 Task: Explore Airbnb accommodation in Waghäusel, Germany from 4th November, 2023 to 8th November, 2023 for 2 adults. Place can be private room with 1  bedroom having 1 bed and 1 bathroom. Property type can be hotel.
Action: Mouse moved to (611, 94)
Screenshot: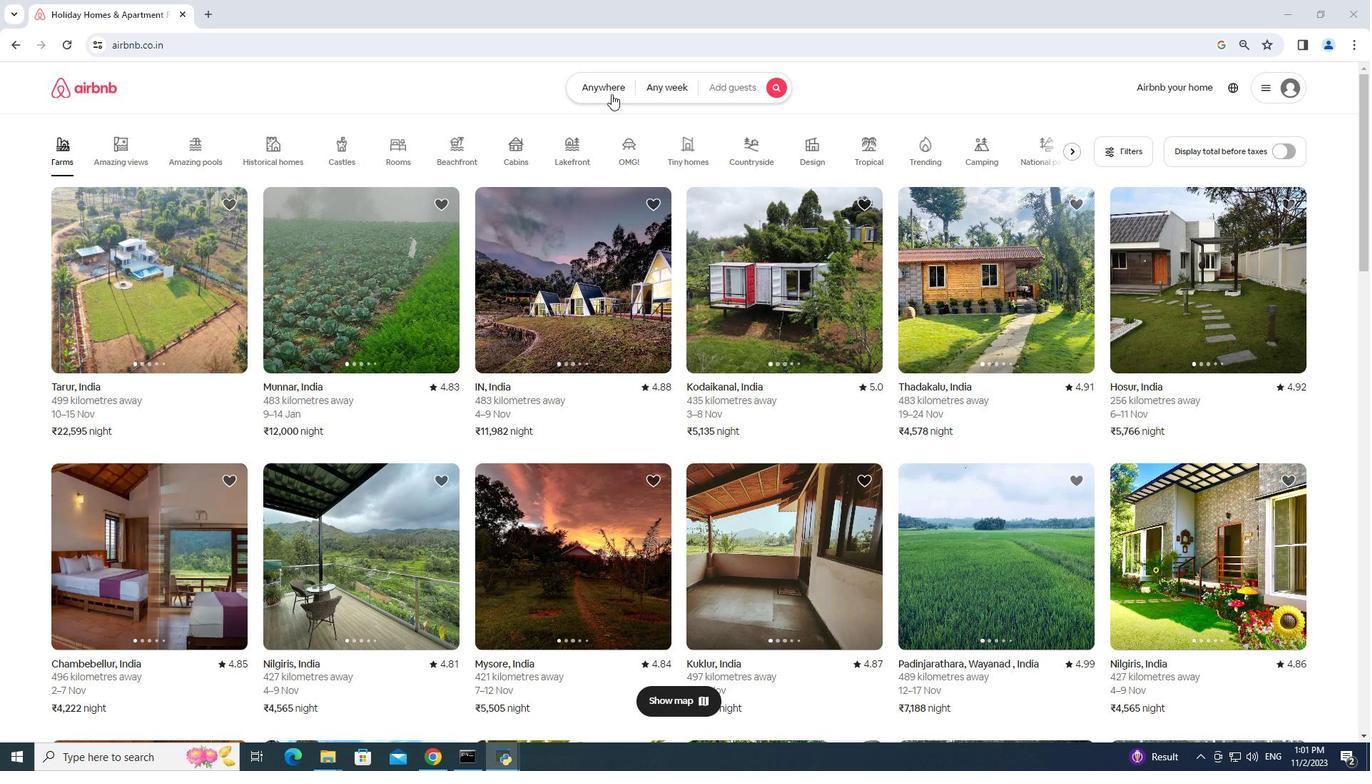 
Action: Mouse pressed left at (611, 94)
Screenshot: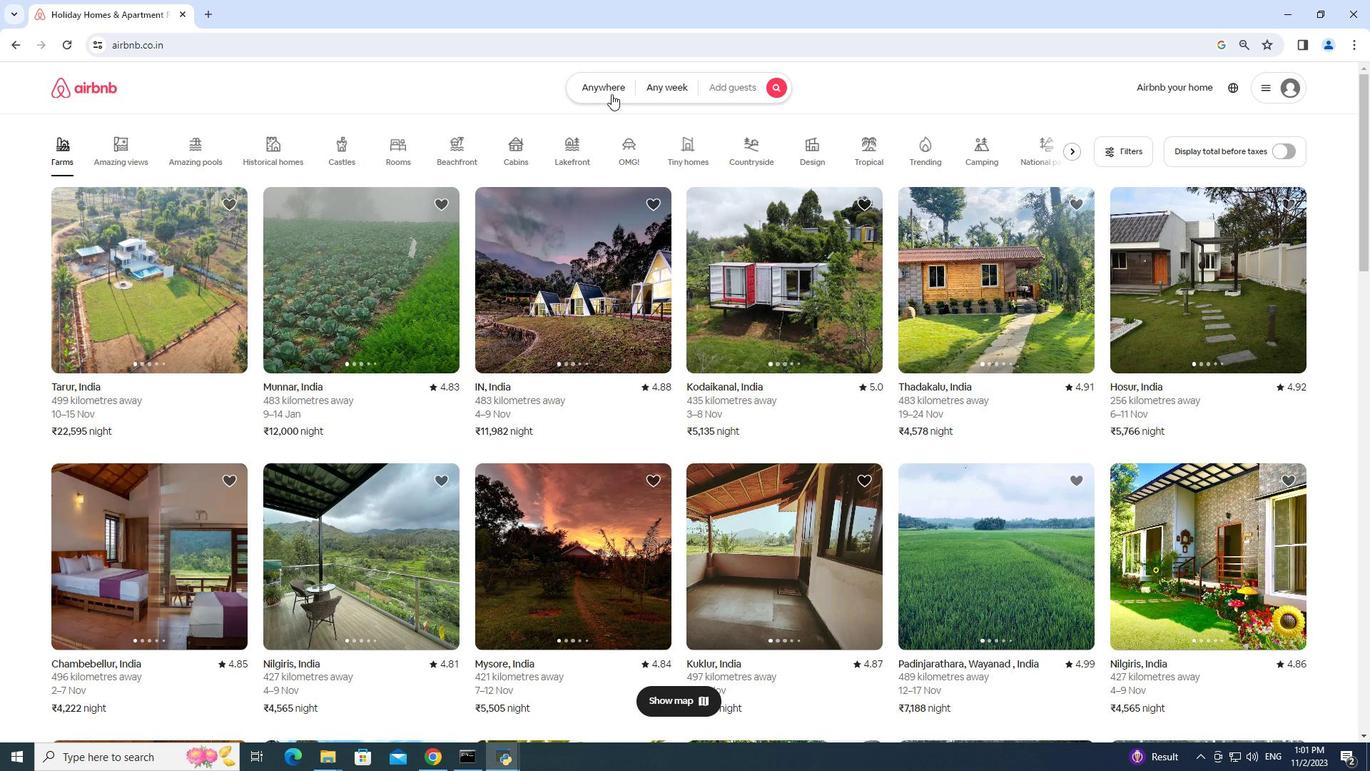 
Action: Mouse moved to (407, 142)
Screenshot: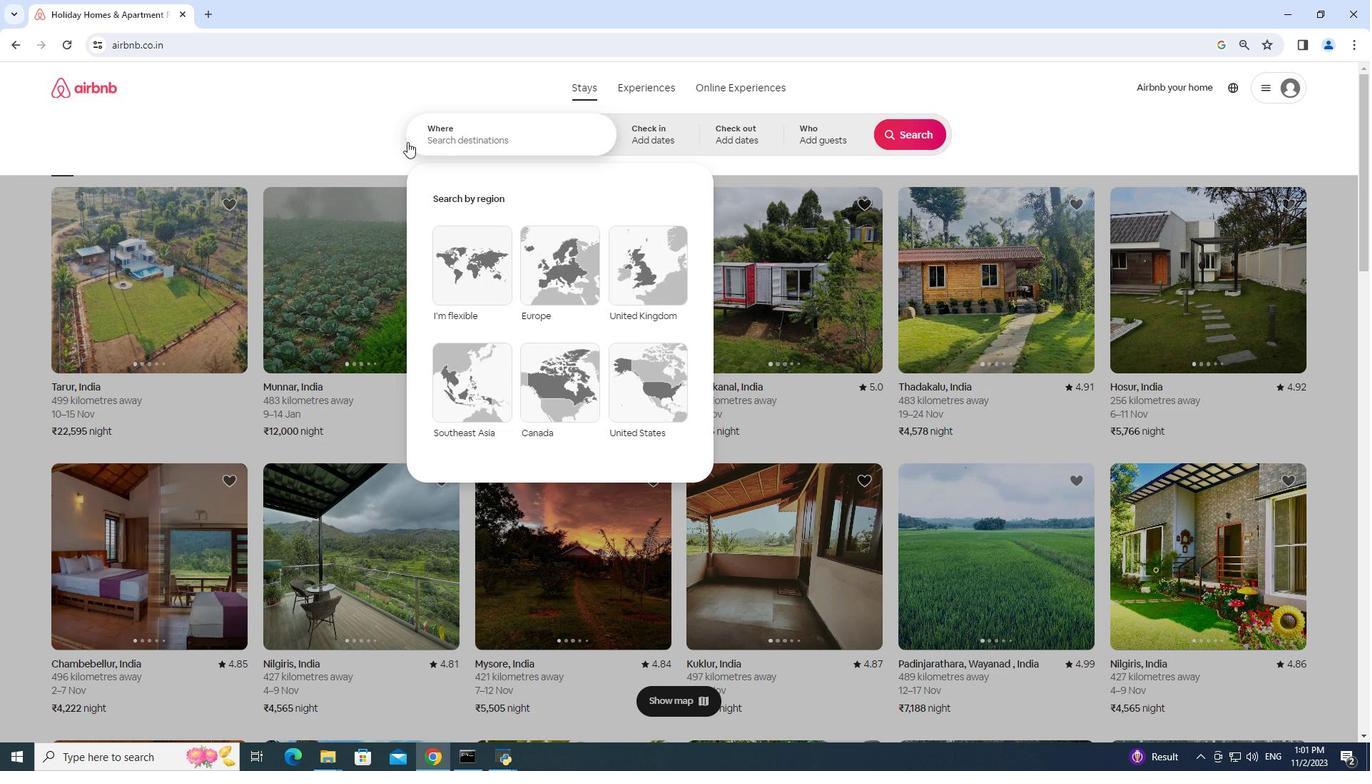 
Action: Key pressed waghausel<Key.space>,germany
Screenshot: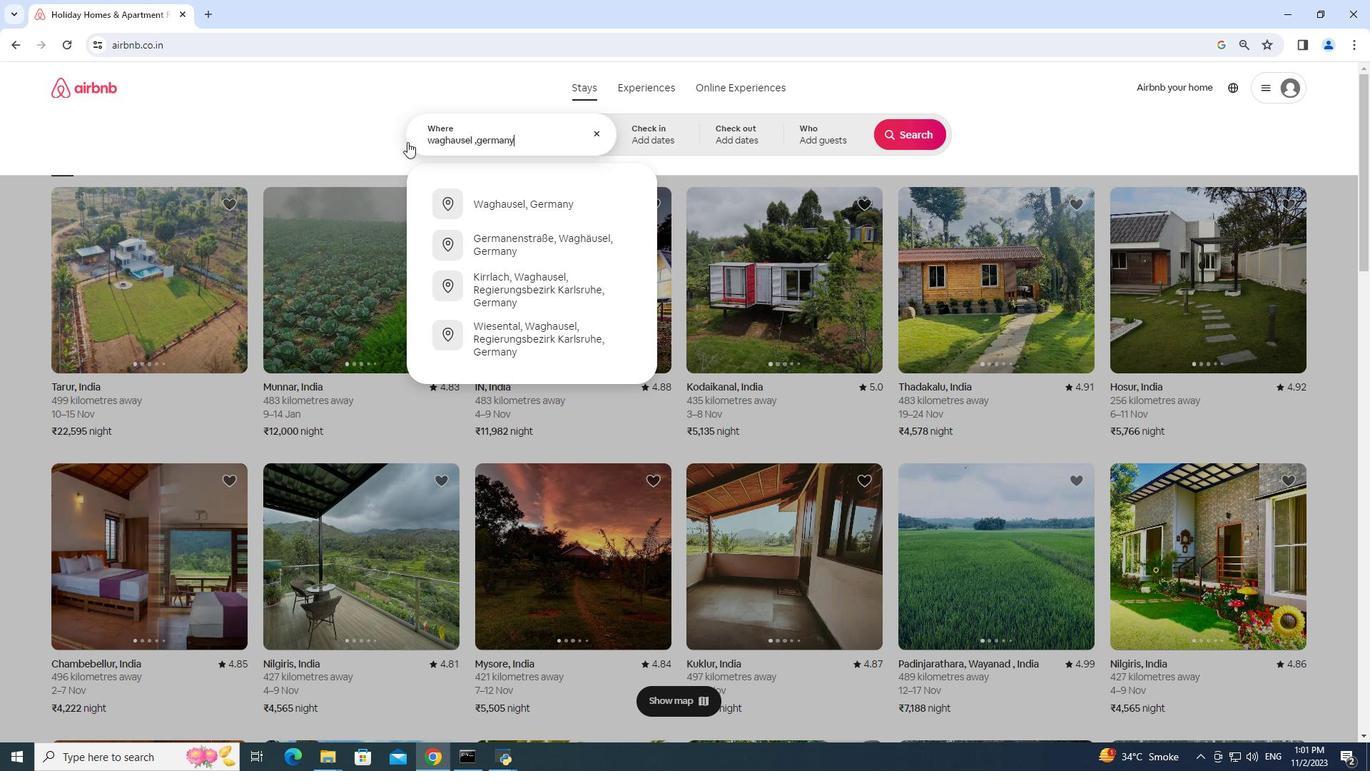 
Action: Mouse moved to (556, 192)
Screenshot: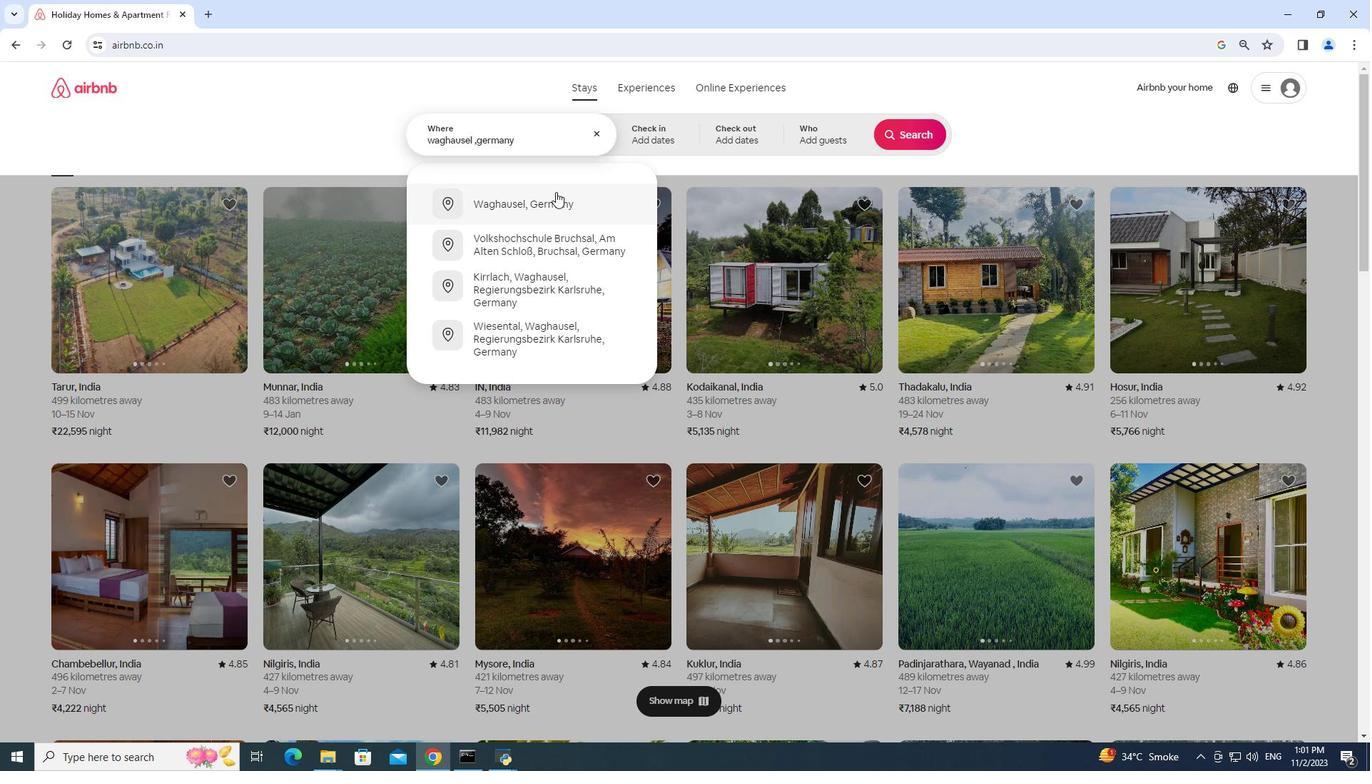 
Action: Mouse pressed left at (556, 192)
Screenshot: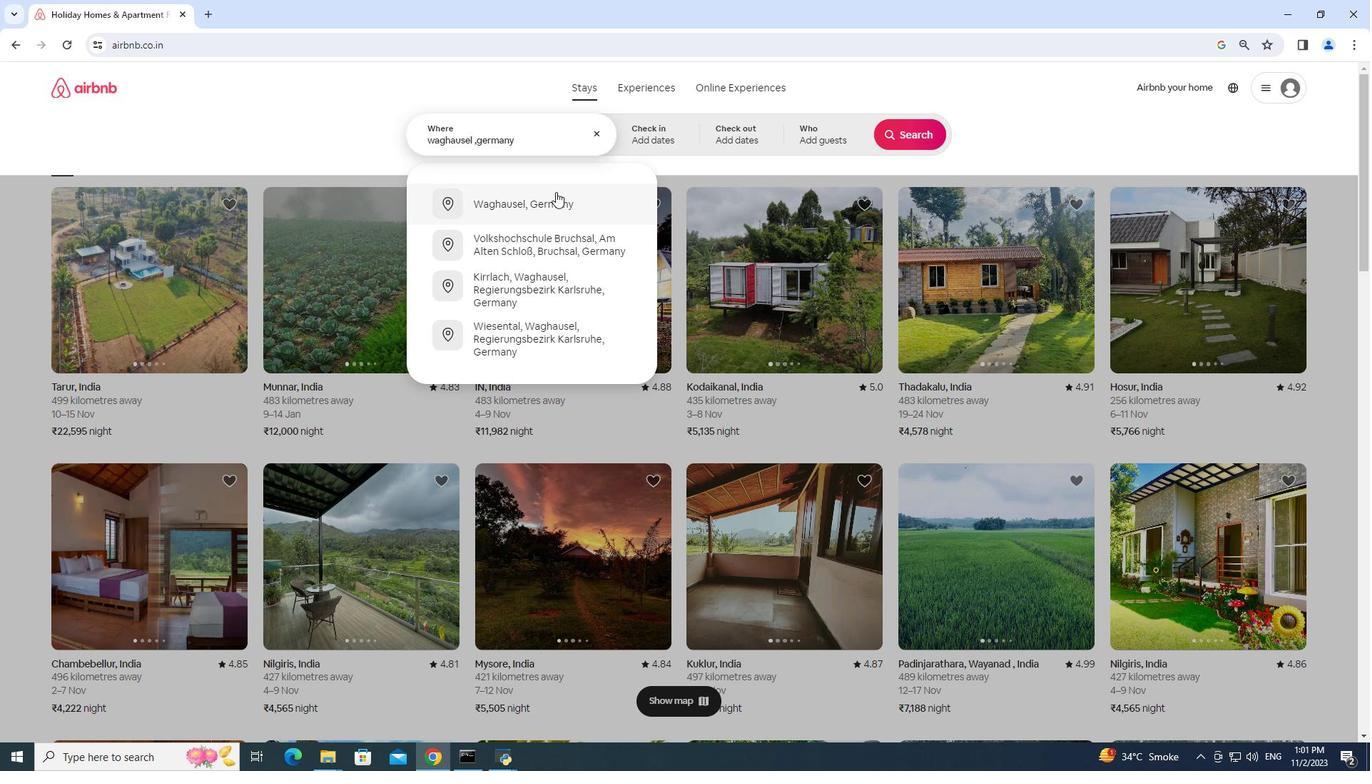 
Action: Mouse moved to (654, 293)
Screenshot: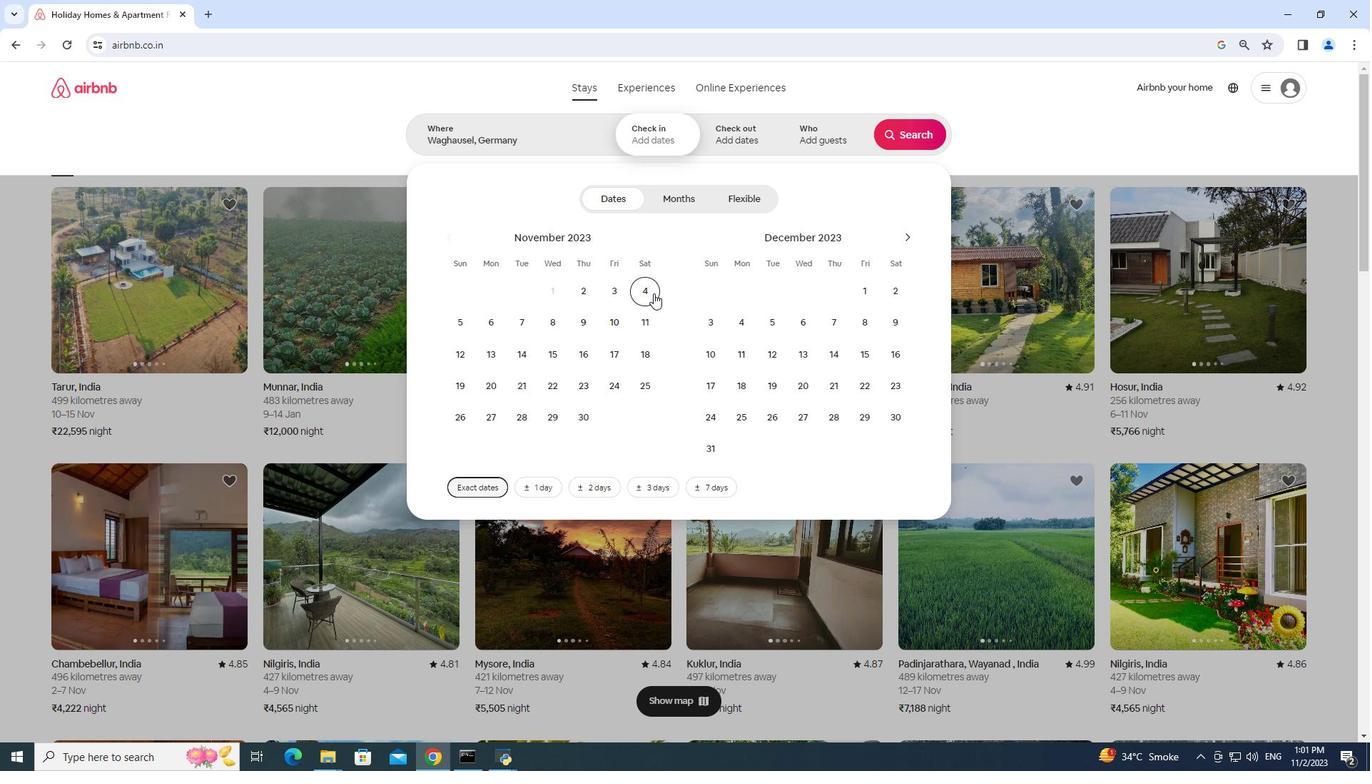 
Action: Mouse pressed left at (654, 293)
Screenshot: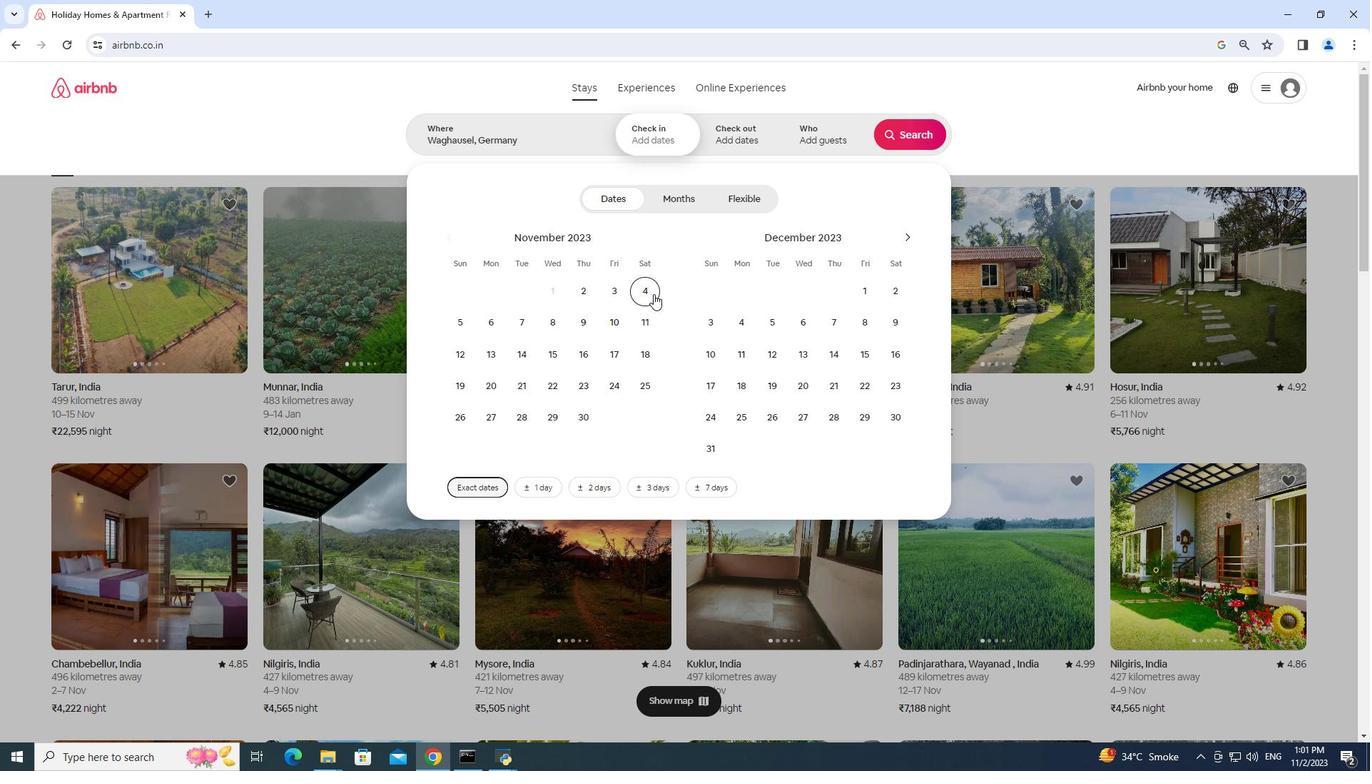 
Action: Mouse moved to (554, 325)
Screenshot: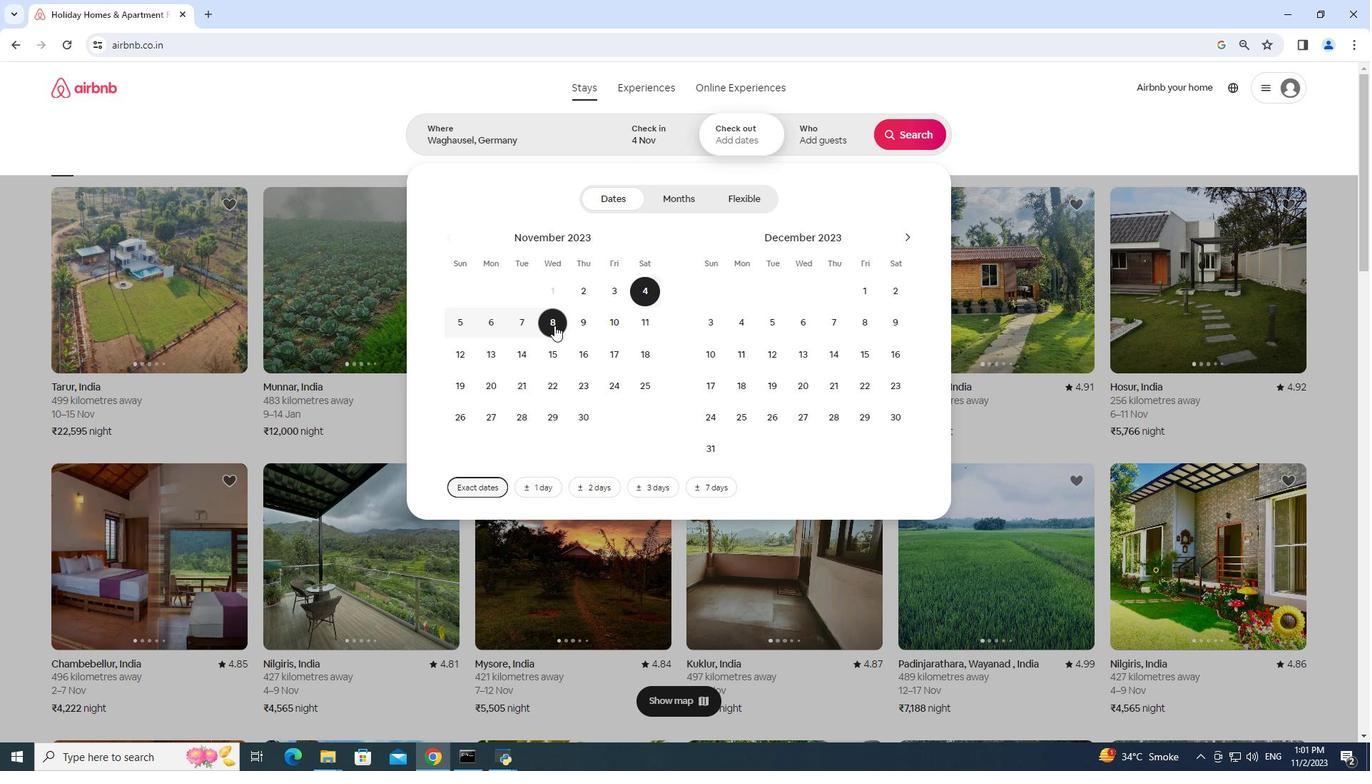 
Action: Mouse pressed left at (554, 325)
Screenshot: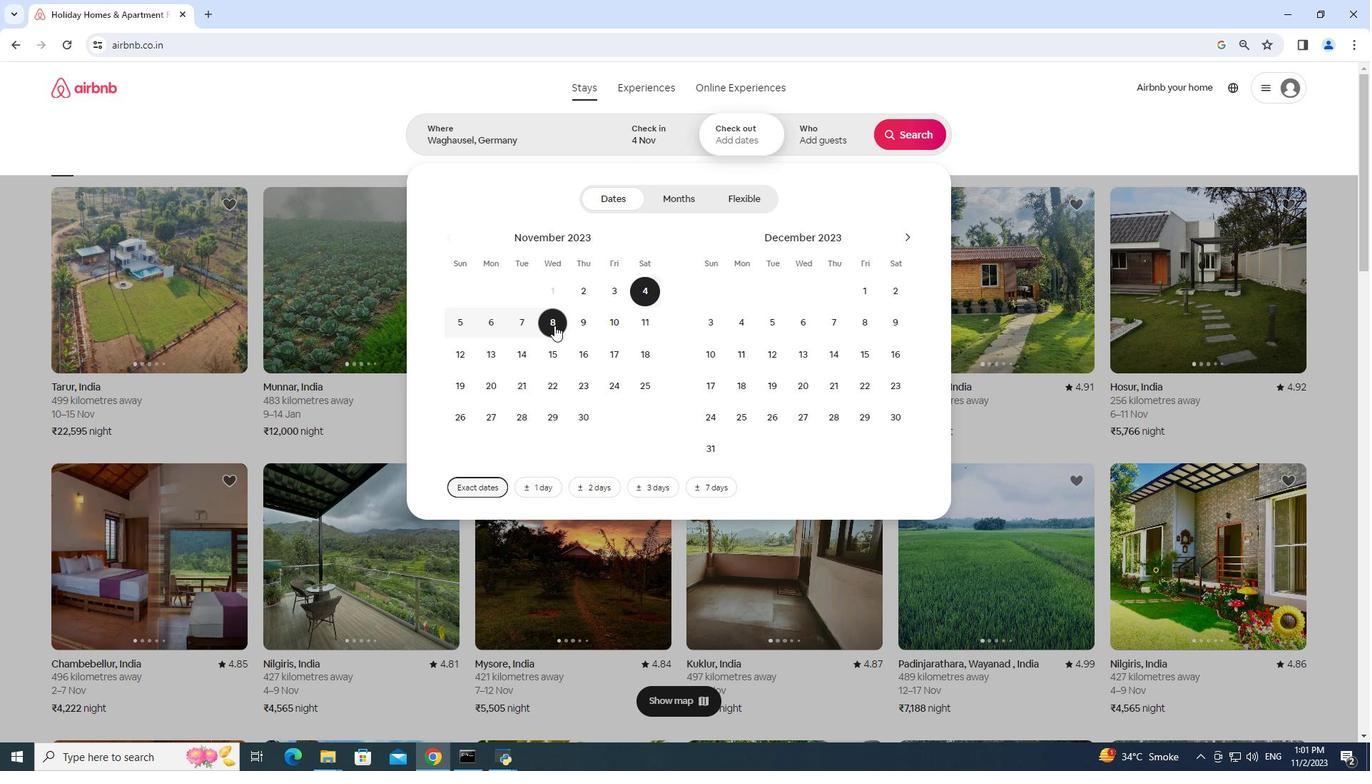 
Action: Mouse moved to (836, 130)
Screenshot: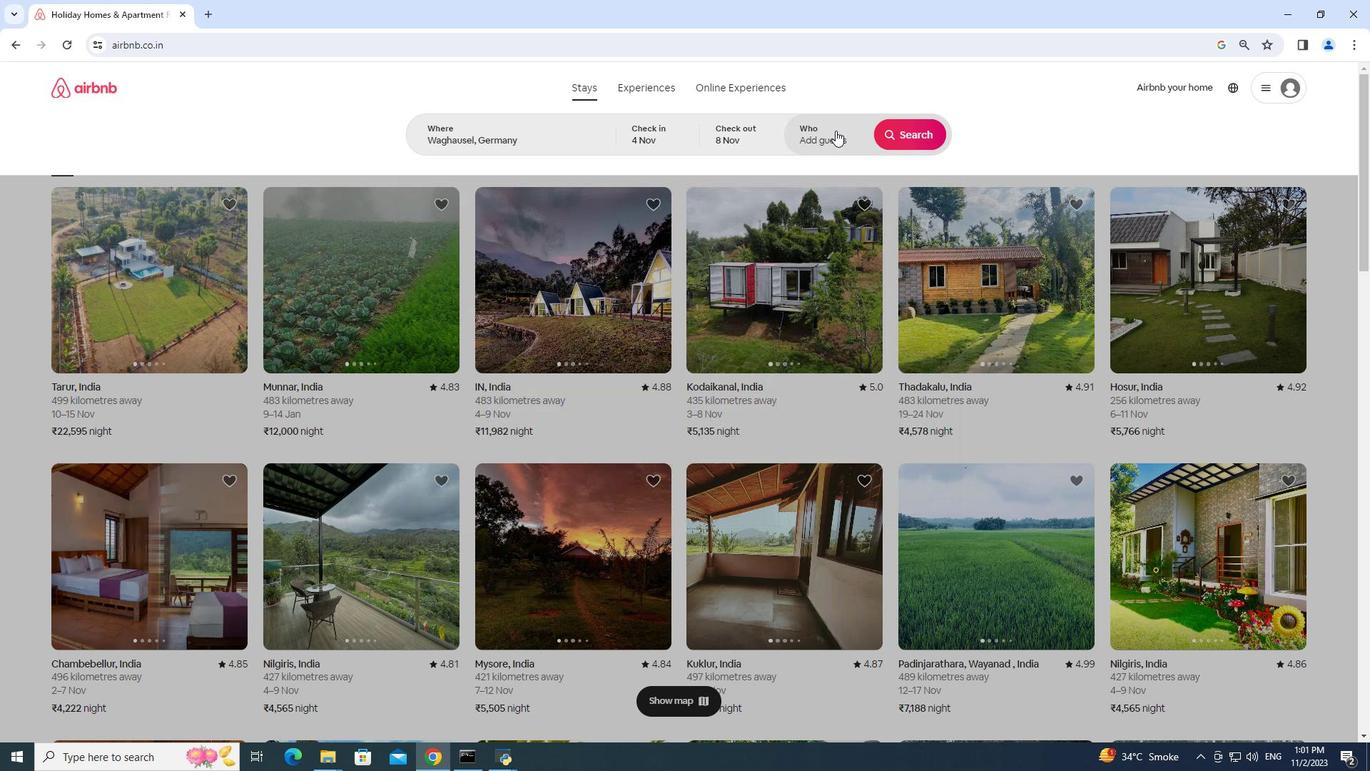 
Action: Mouse pressed left at (836, 130)
Screenshot: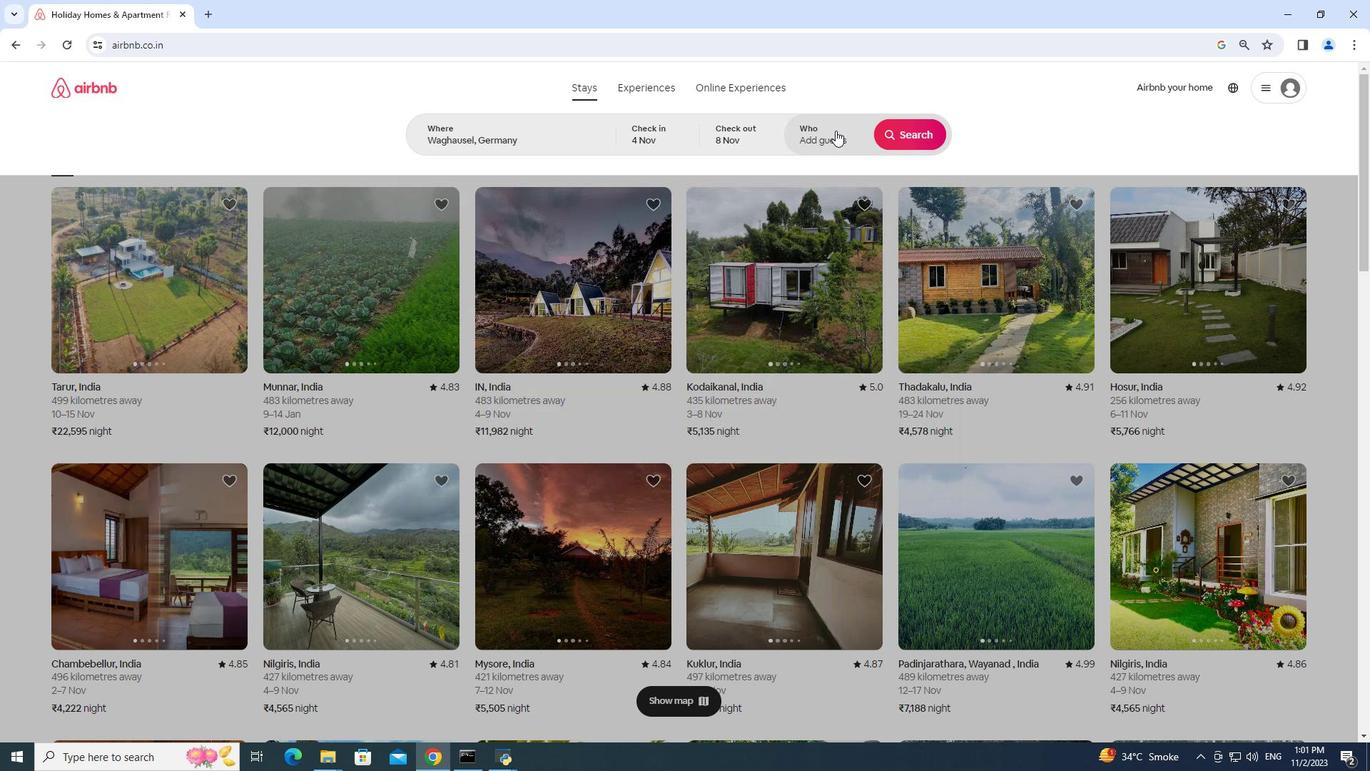 
Action: Mouse moved to (921, 195)
Screenshot: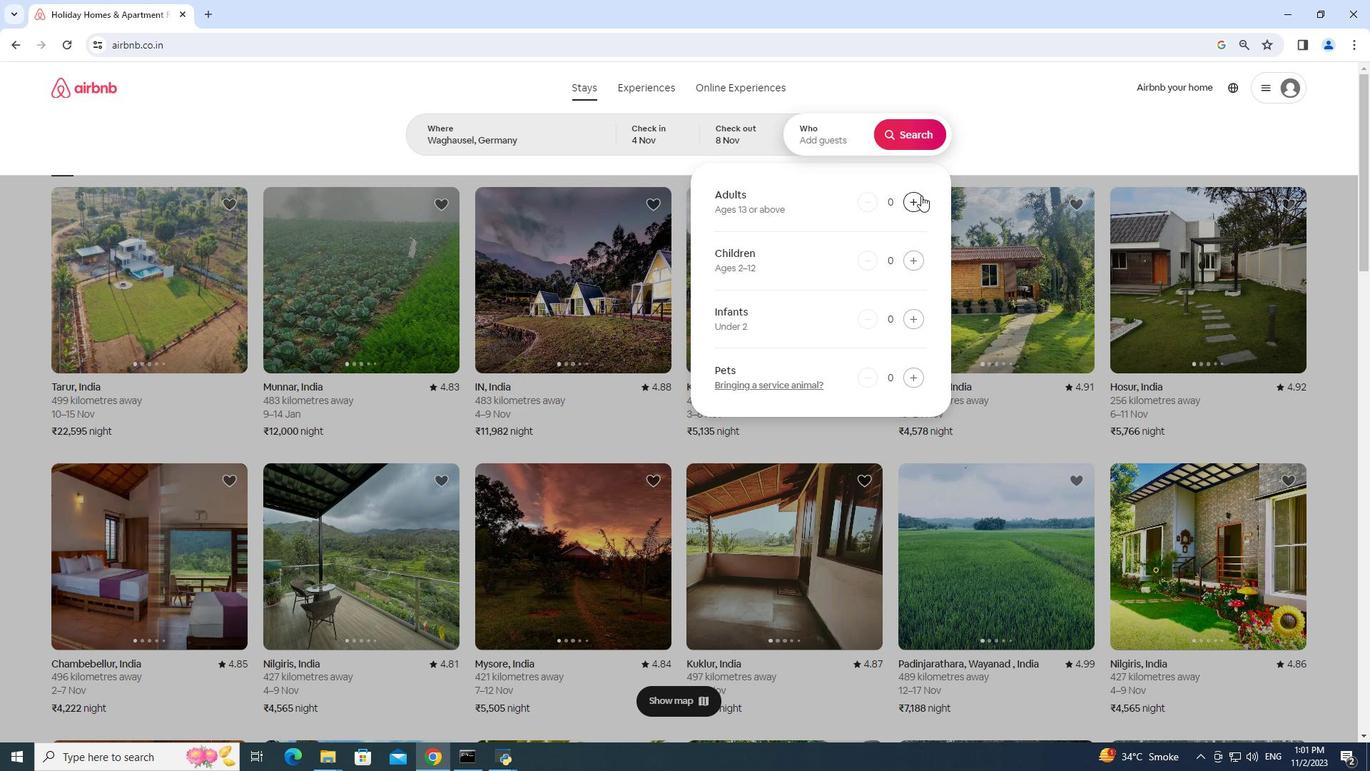 
Action: Mouse pressed left at (921, 195)
Screenshot: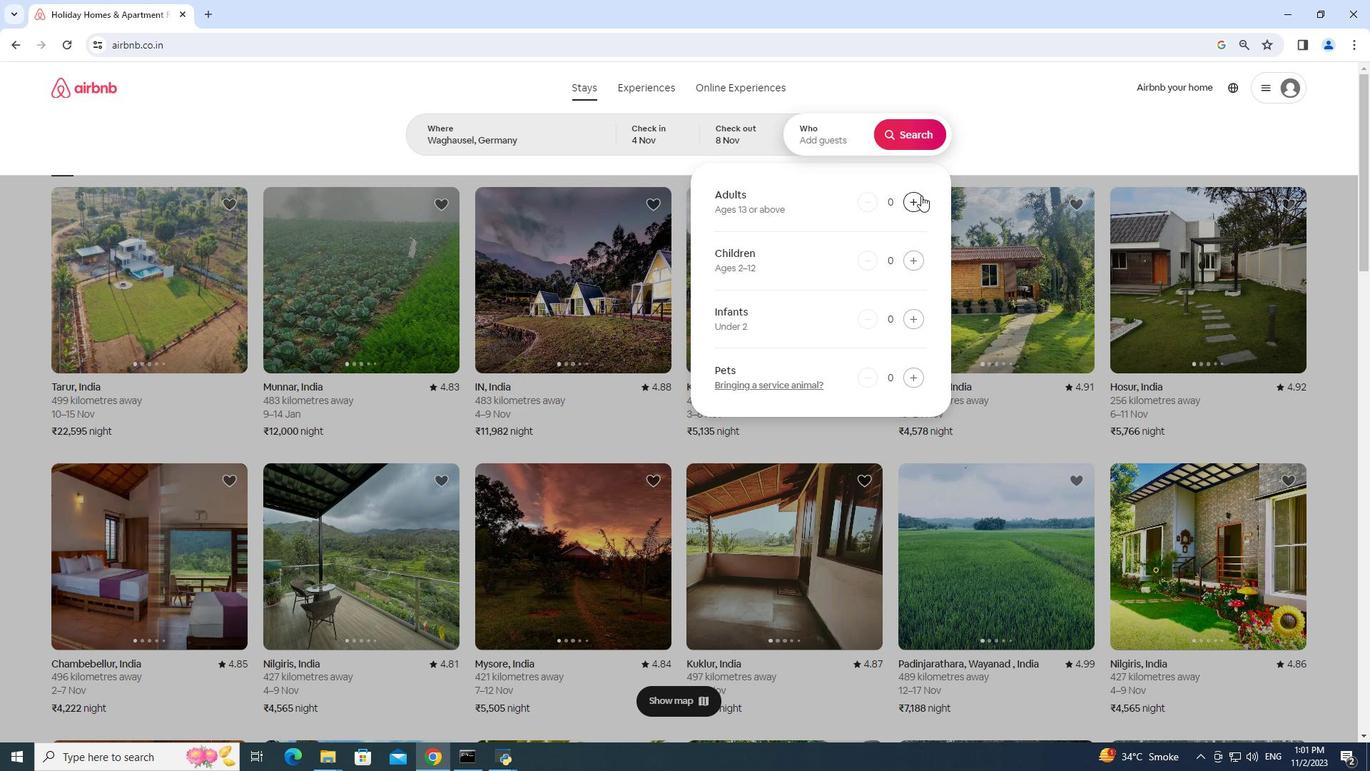
Action: Mouse moved to (921, 196)
Screenshot: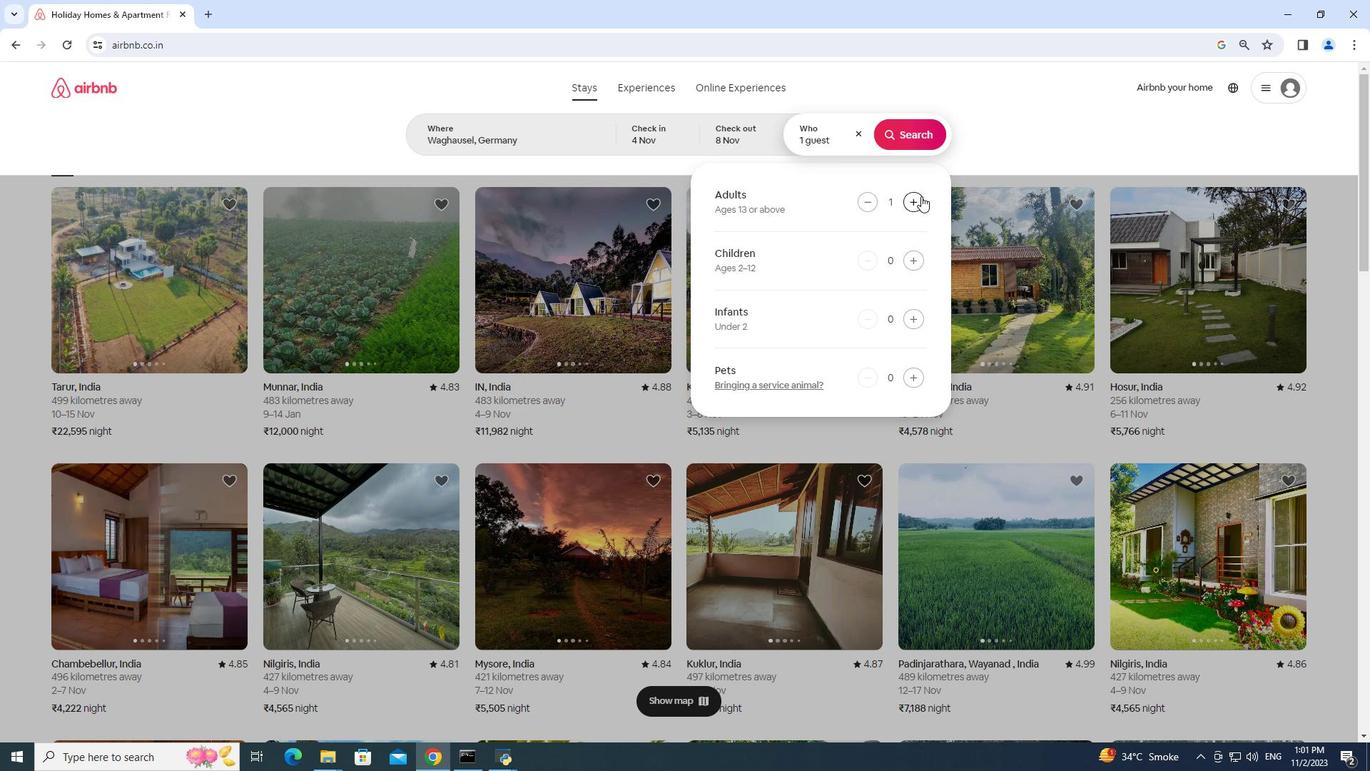 
Action: Mouse pressed left at (921, 196)
Screenshot: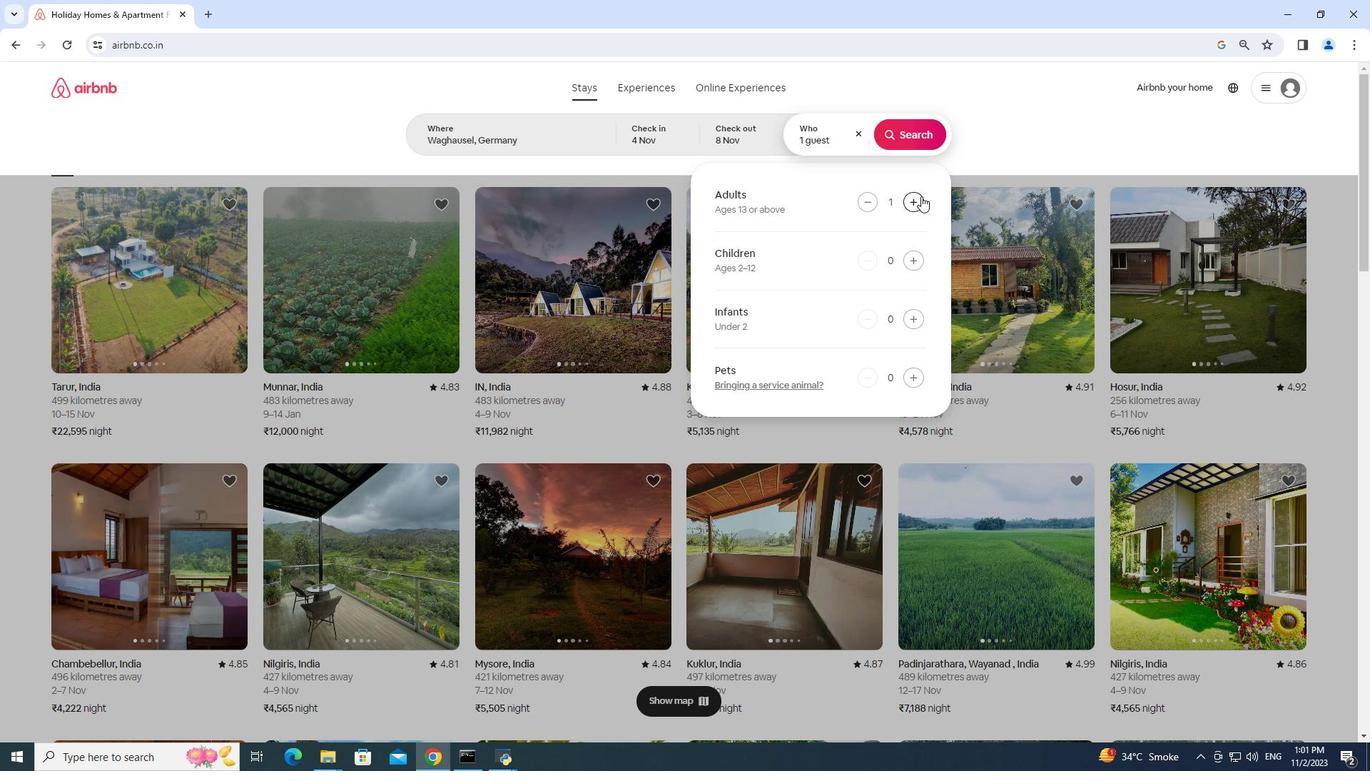 
Action: Mouse moved to (907, 129)
Screenshot: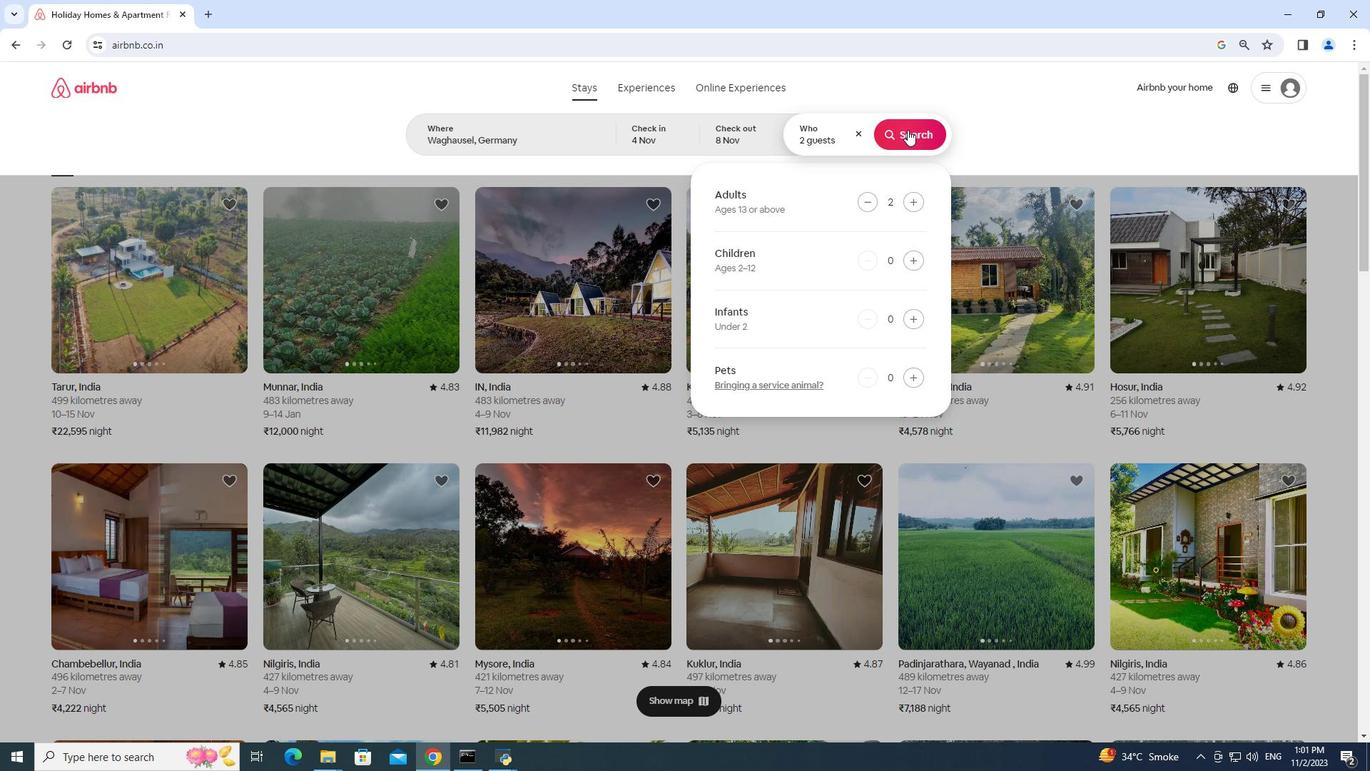 
Action: Mouse pressed left at (907, 129)
Screenshot: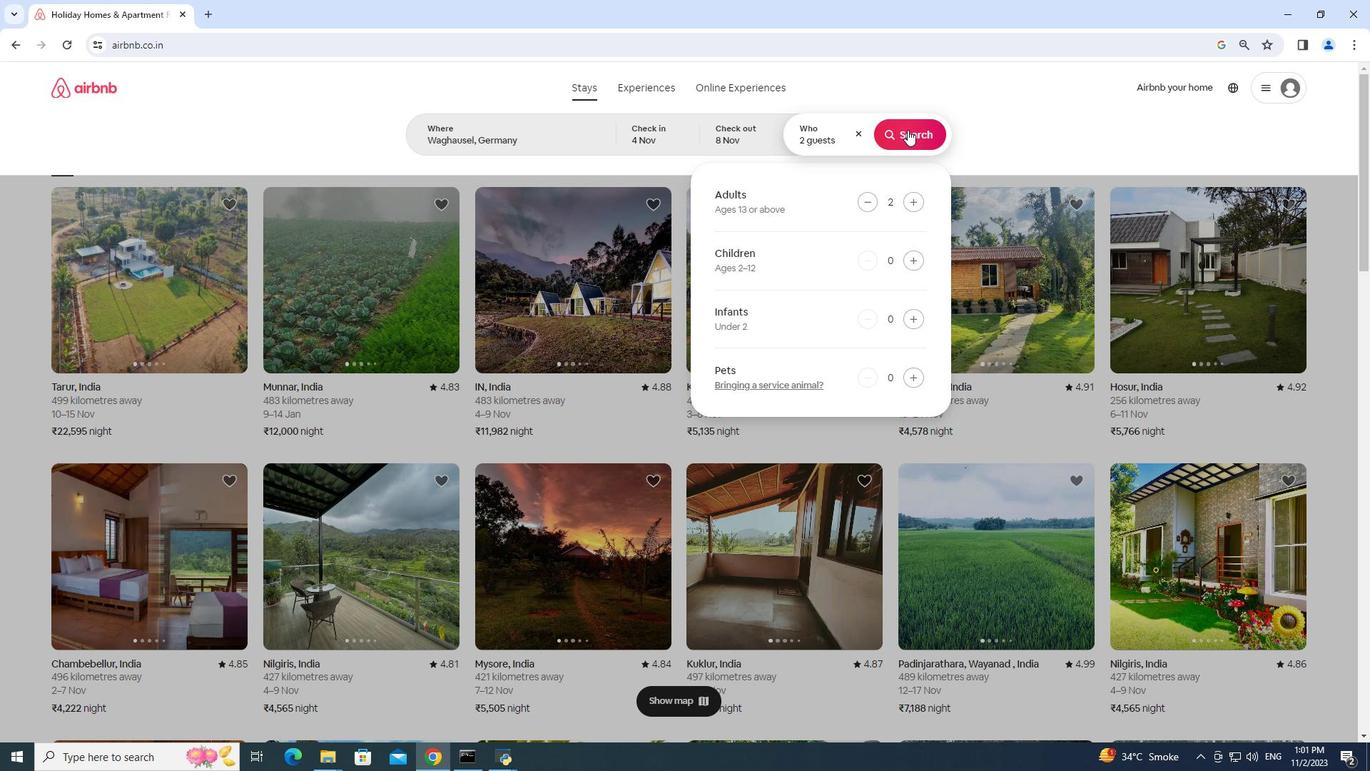 
Action: Mouse moved to (1159, 137)
Screenshot: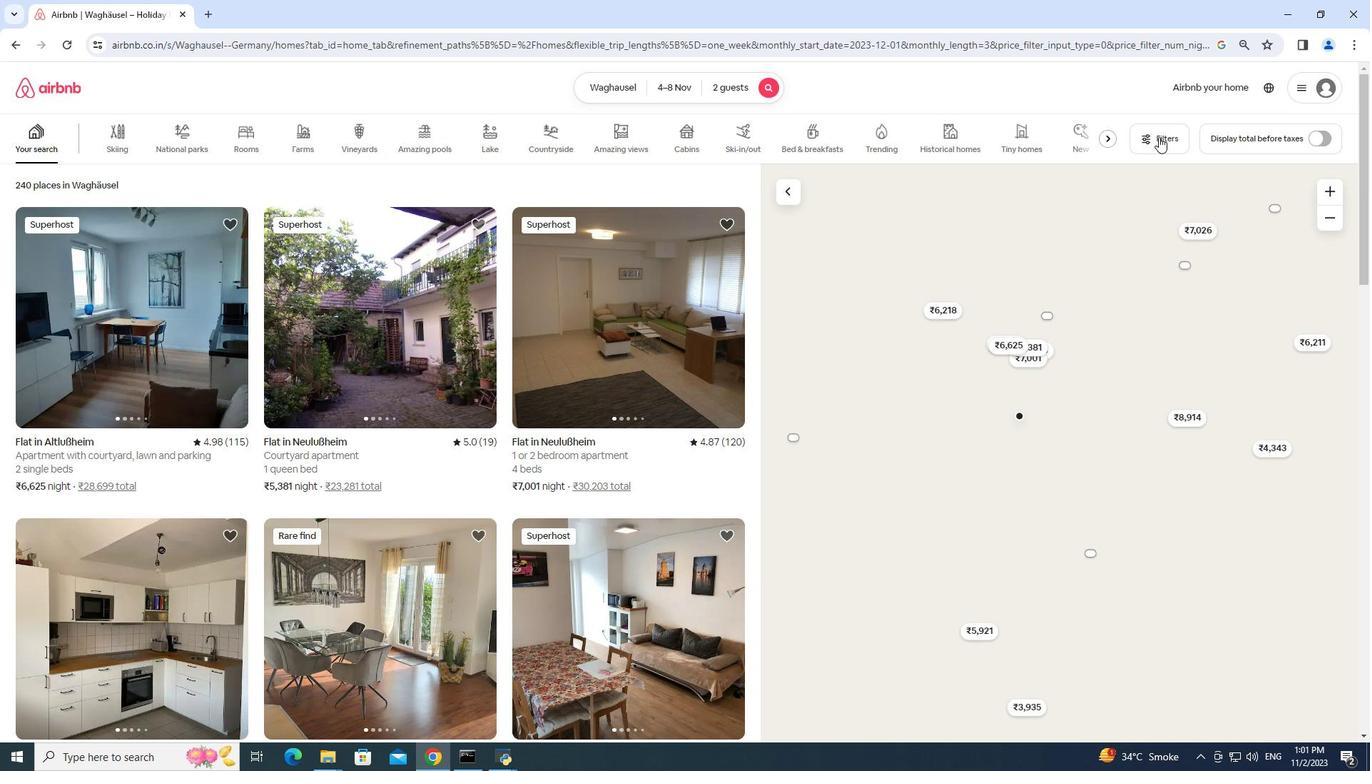 
Action: Mouse pressed left at (1159, 137)
Screenshot: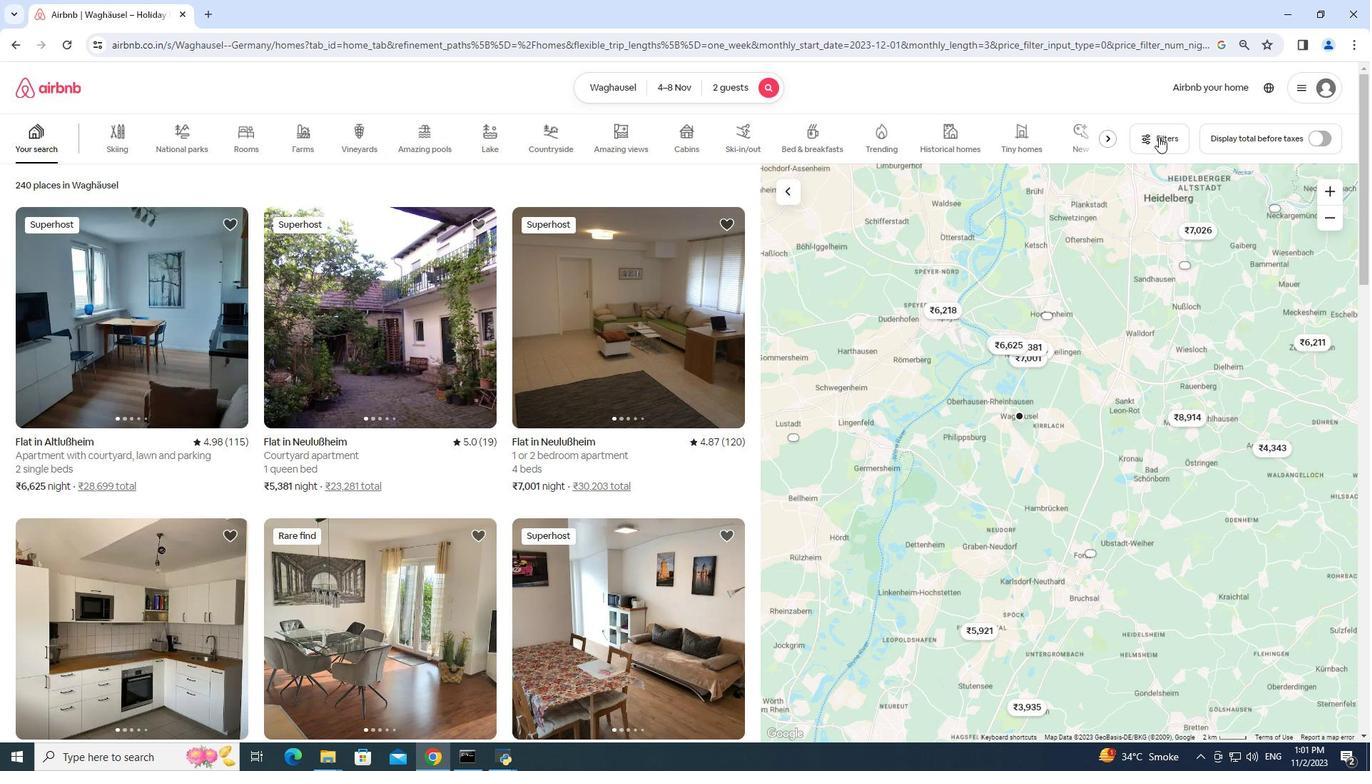 
Action: Mouse moved to (706, 396)
Screenshot: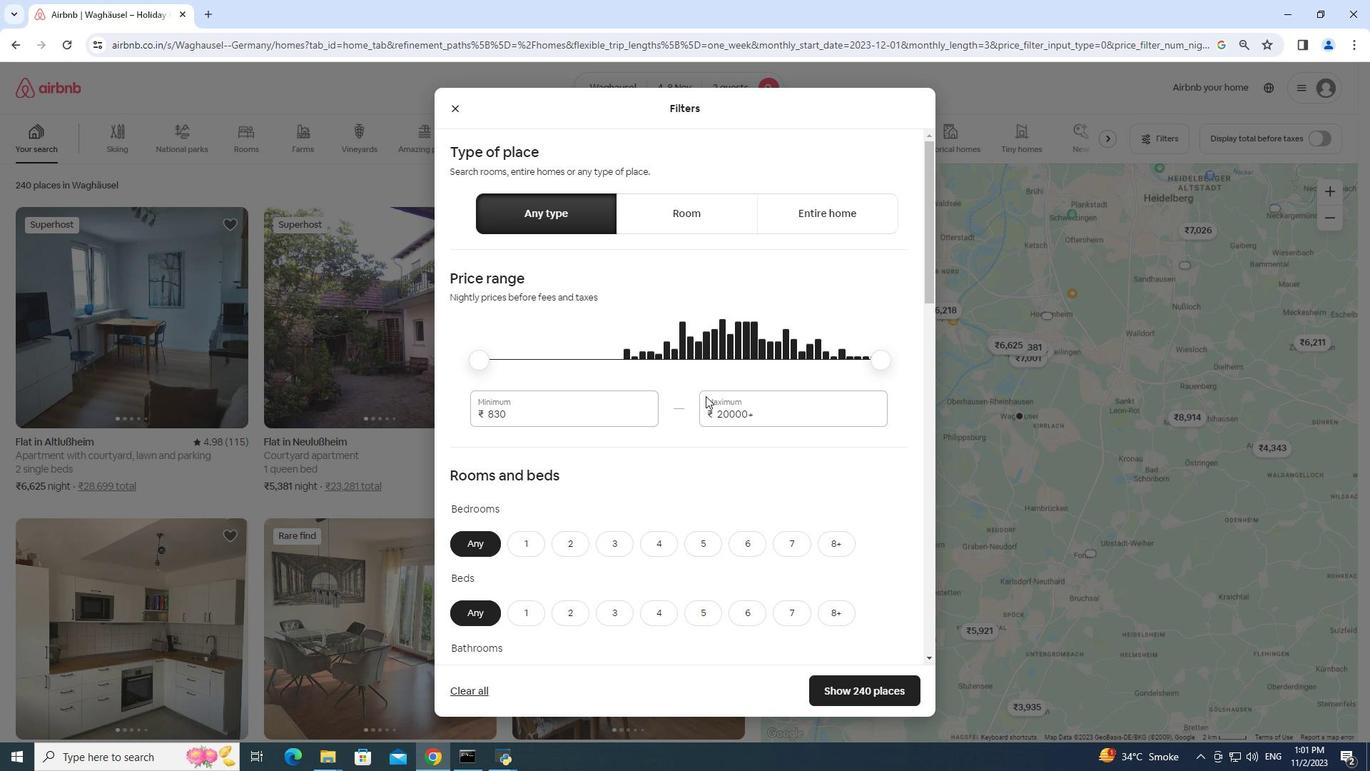 
Action: Mouse scrolled (706, 395) with delta (0, 0)
Screenshot: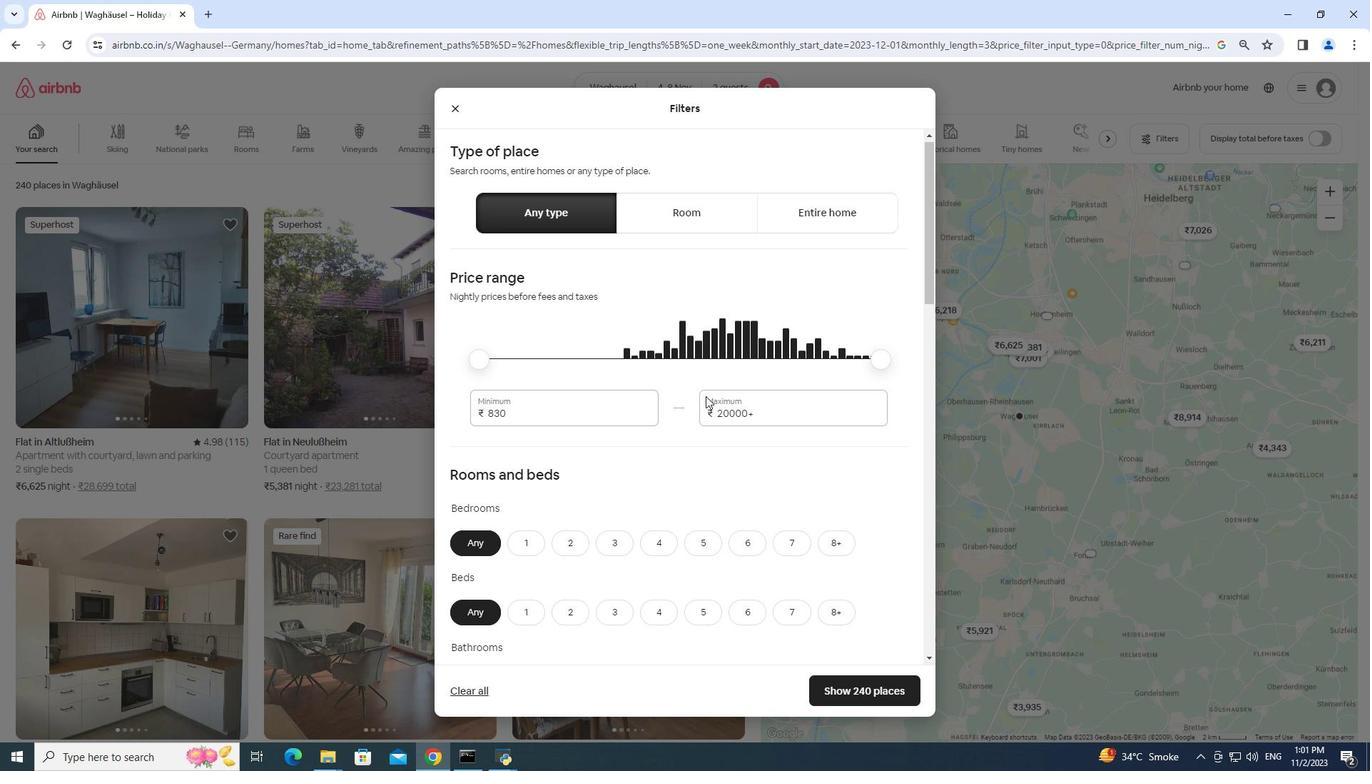 
Action: Mouse moved to (706, 396)
Screenshot: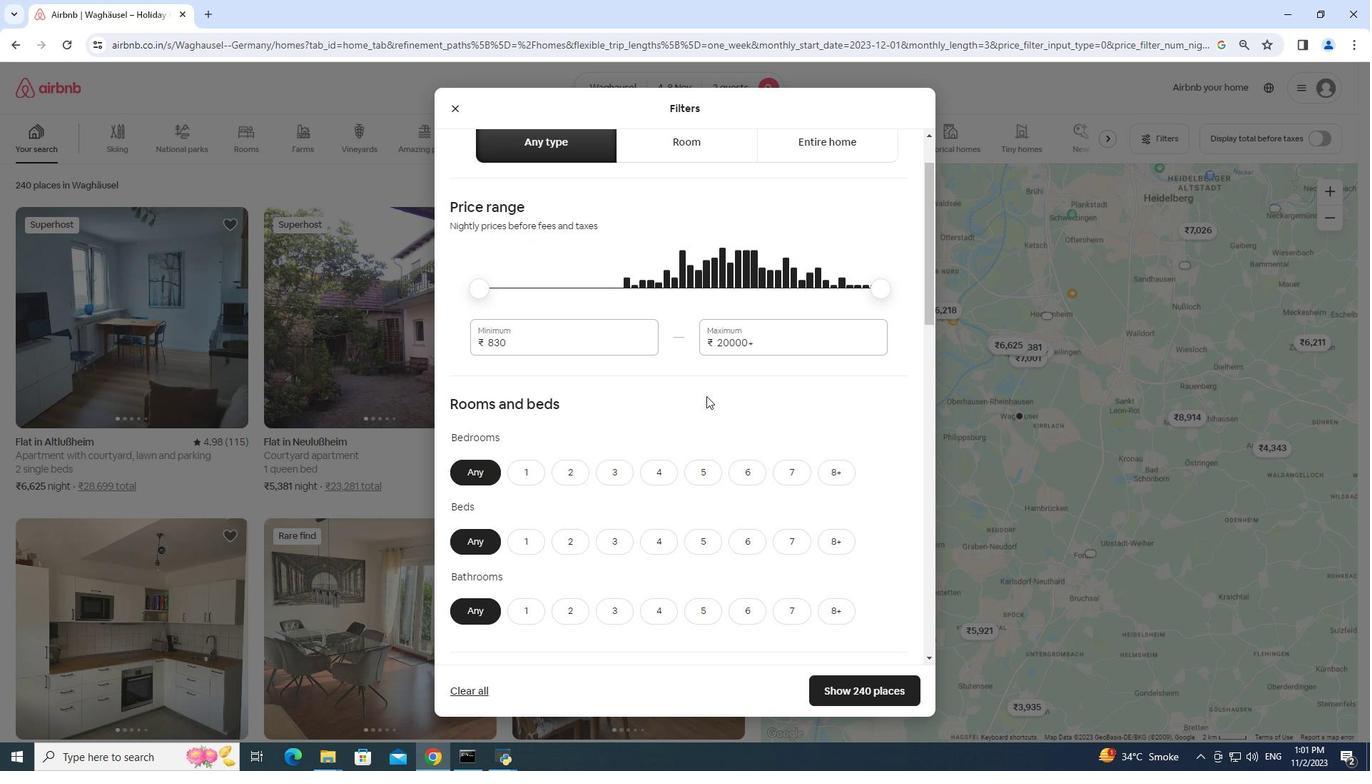 
Action: Mouse scrolled (706, 395) with delta (0, 0)
Screenshot: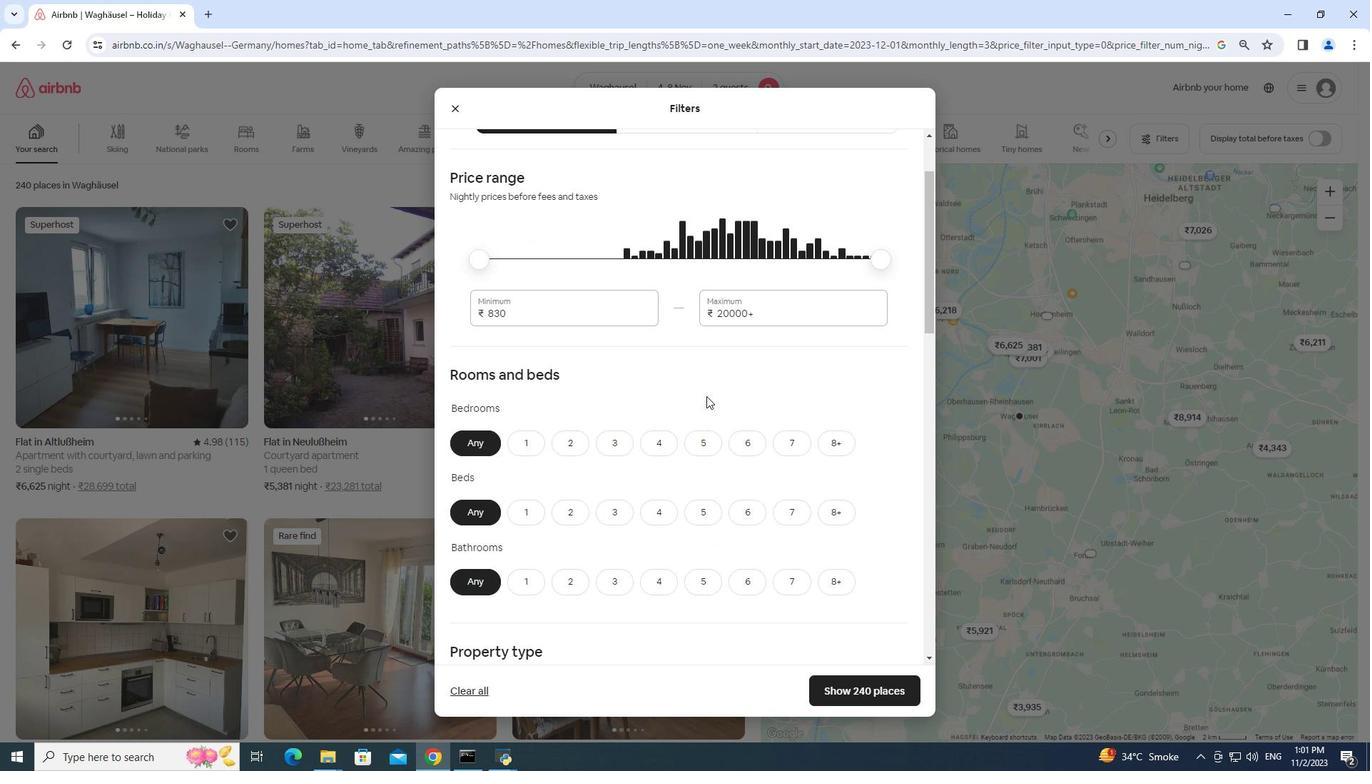 
Action: Mouse moved to (706, 396)
Screenshot: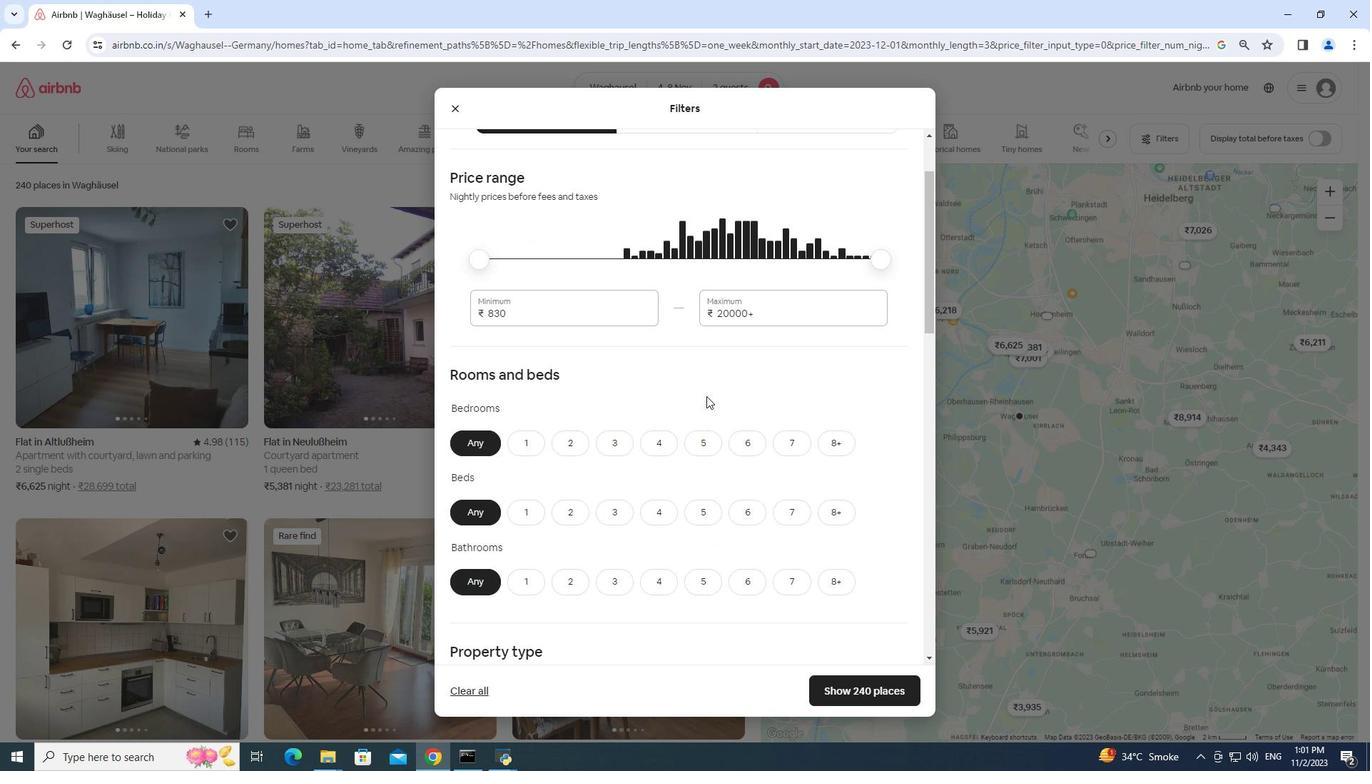 
Action: Mouse scrolled (706, 395) with delta (0, 0)
Screenshot: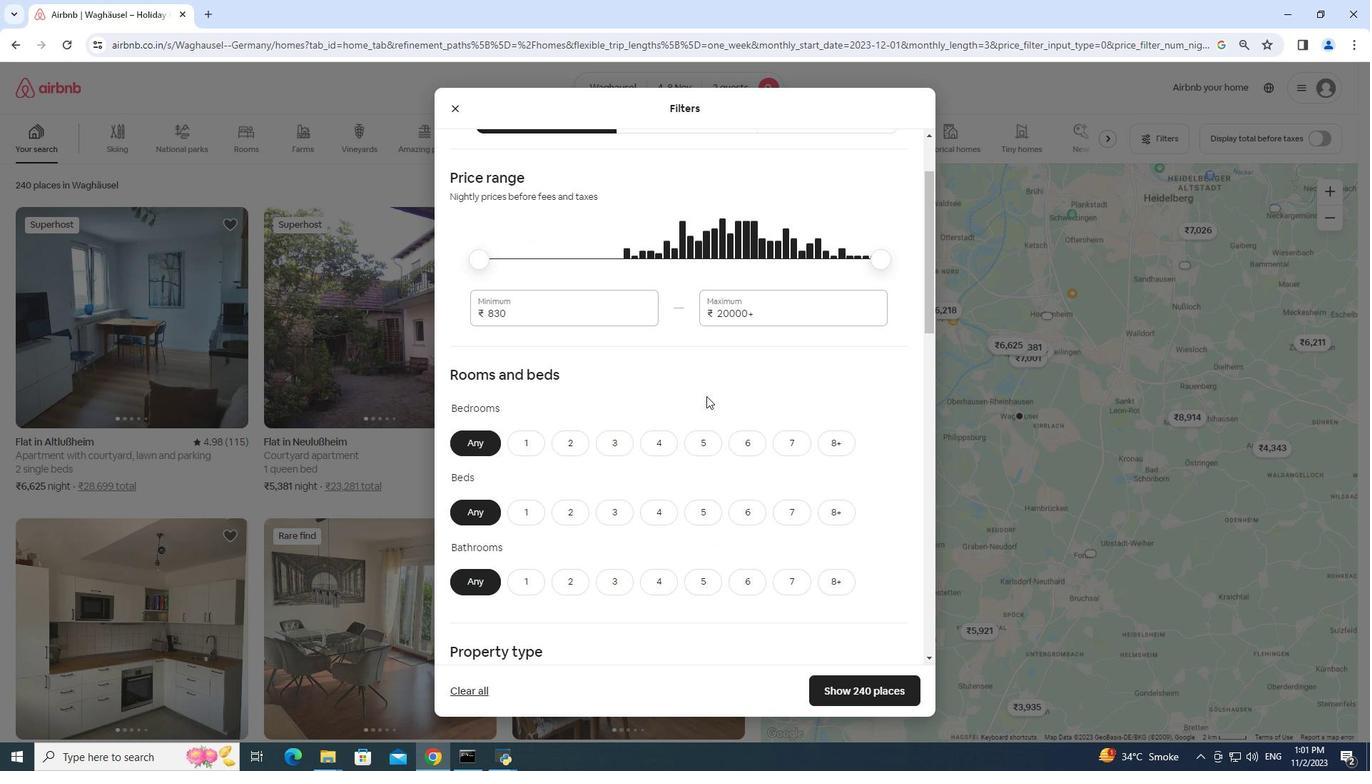 
Action: Mouse moved to (535, 320)
Screenshot: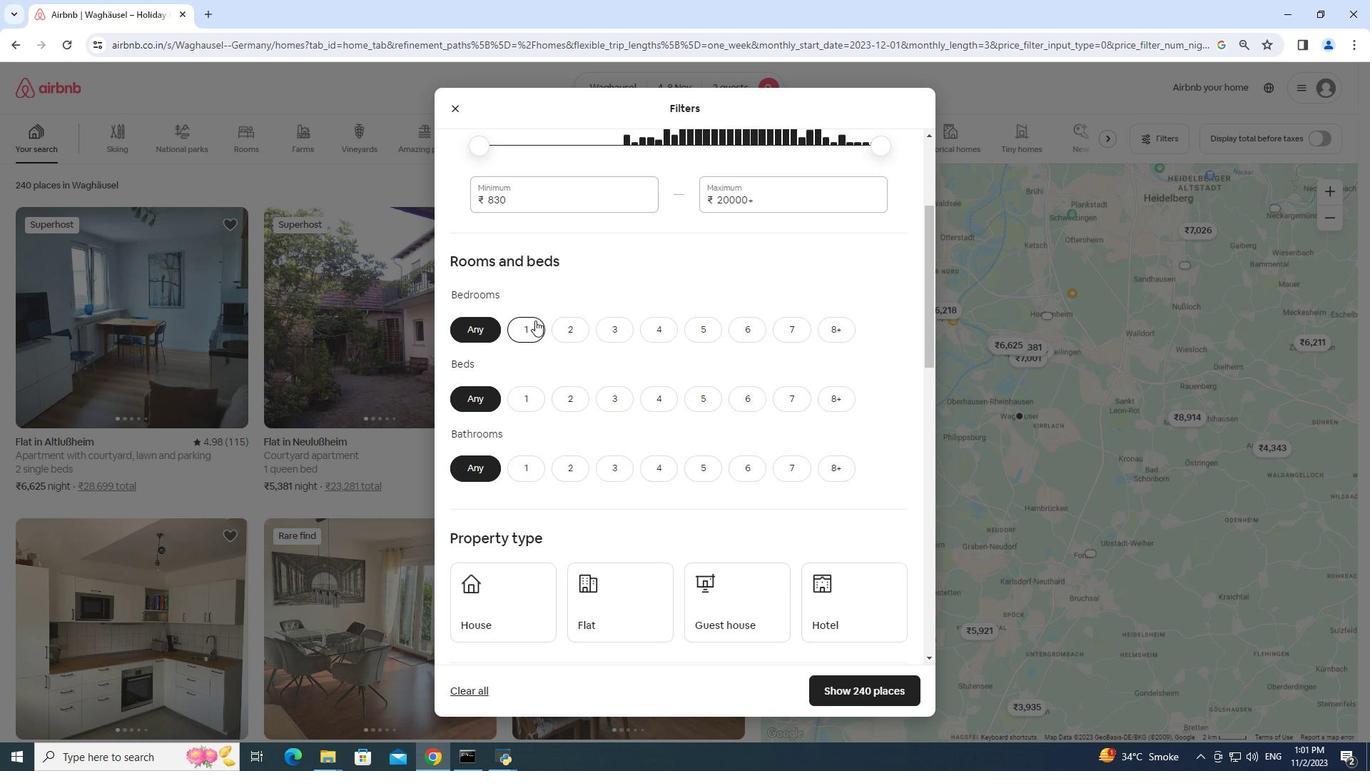 
Action: Mouse pressed left at (535, 320)
Screenshot: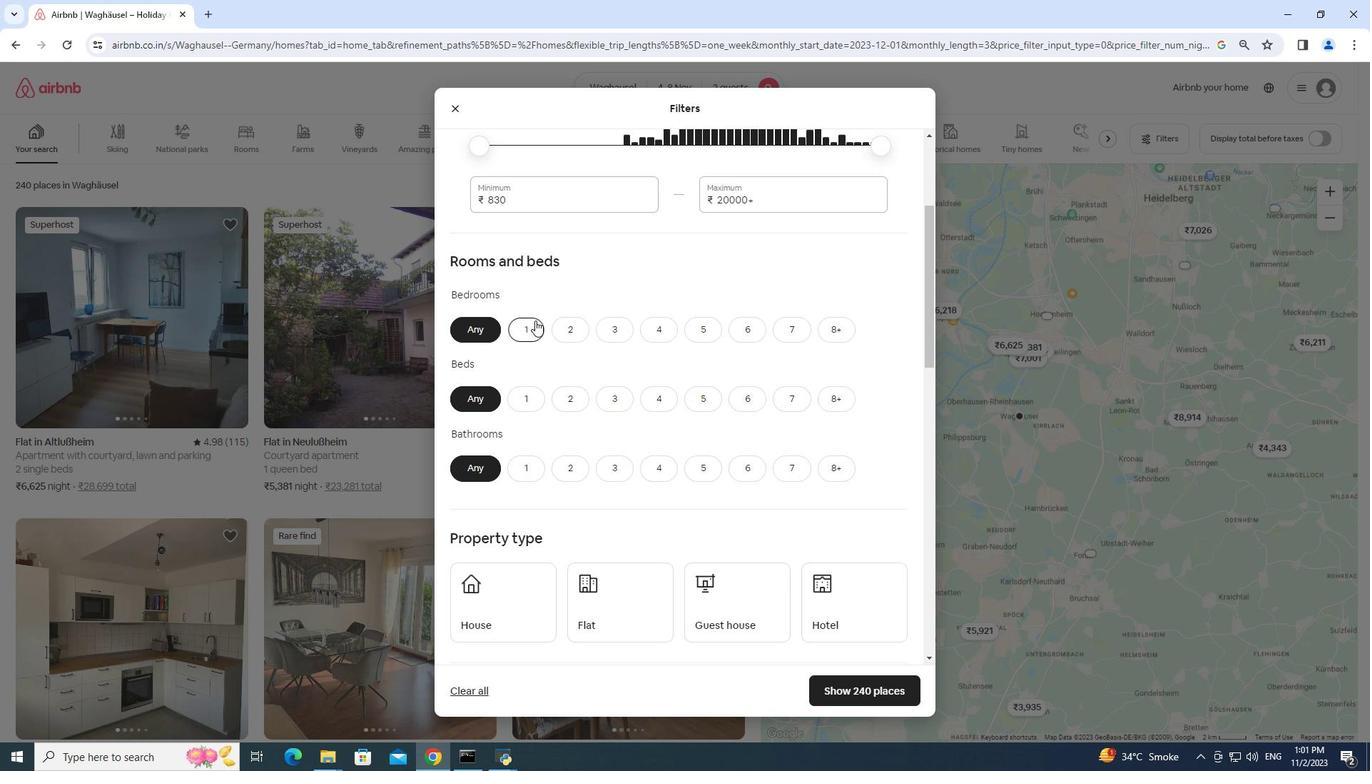 
Action: Mouse moved to (526, 392)
Screenshot: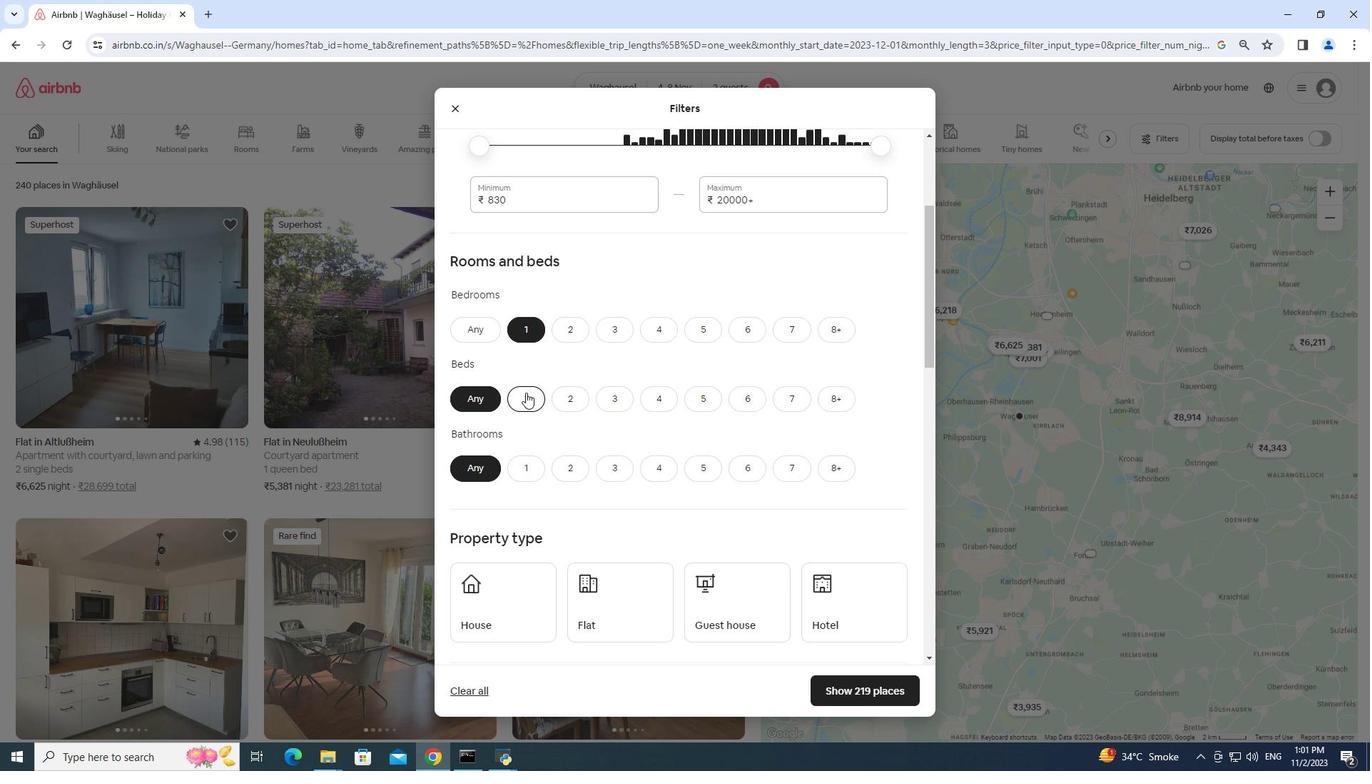 
Action: Mouse pressed left at (526, 392)
Screenshot: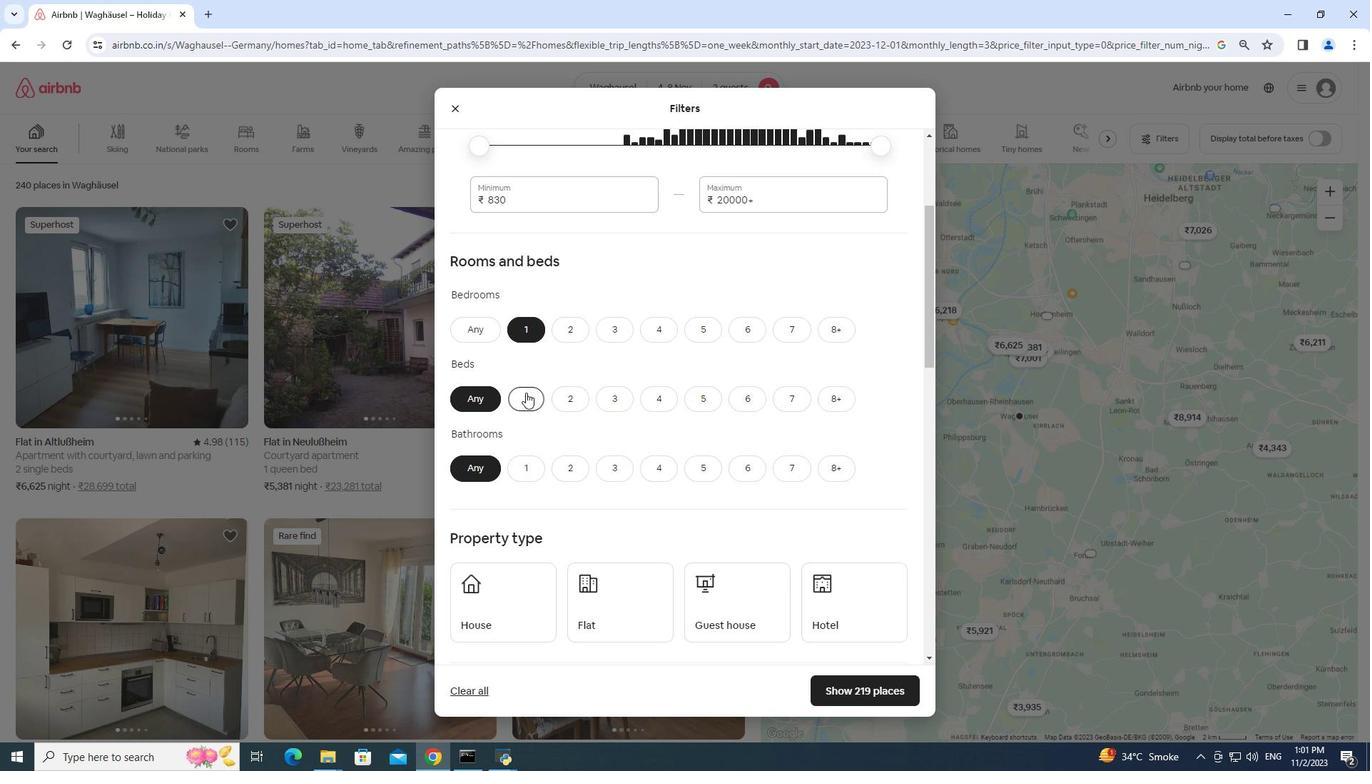 
Action: Mouse moved to (517, 467)
Screenshot: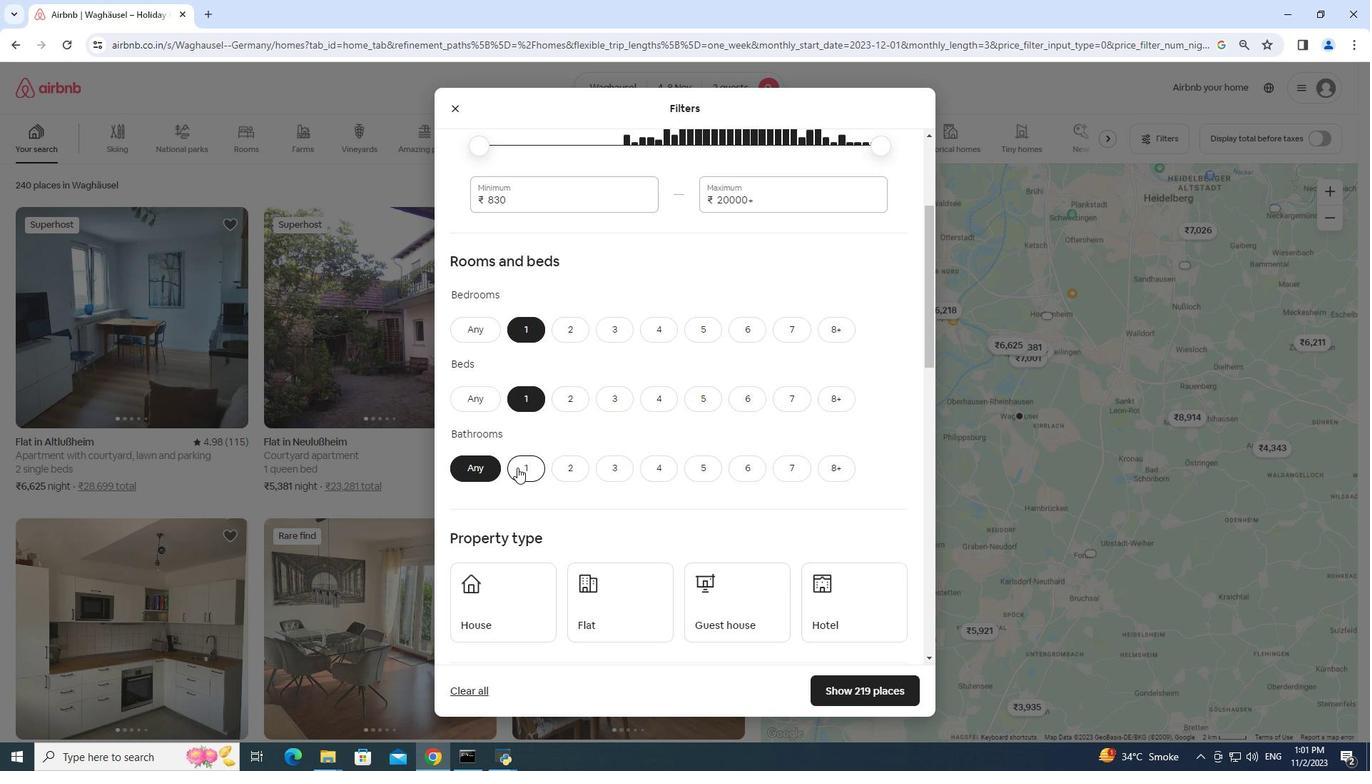 
Action: Mouse pressed left at (517, 467)
Screenshot: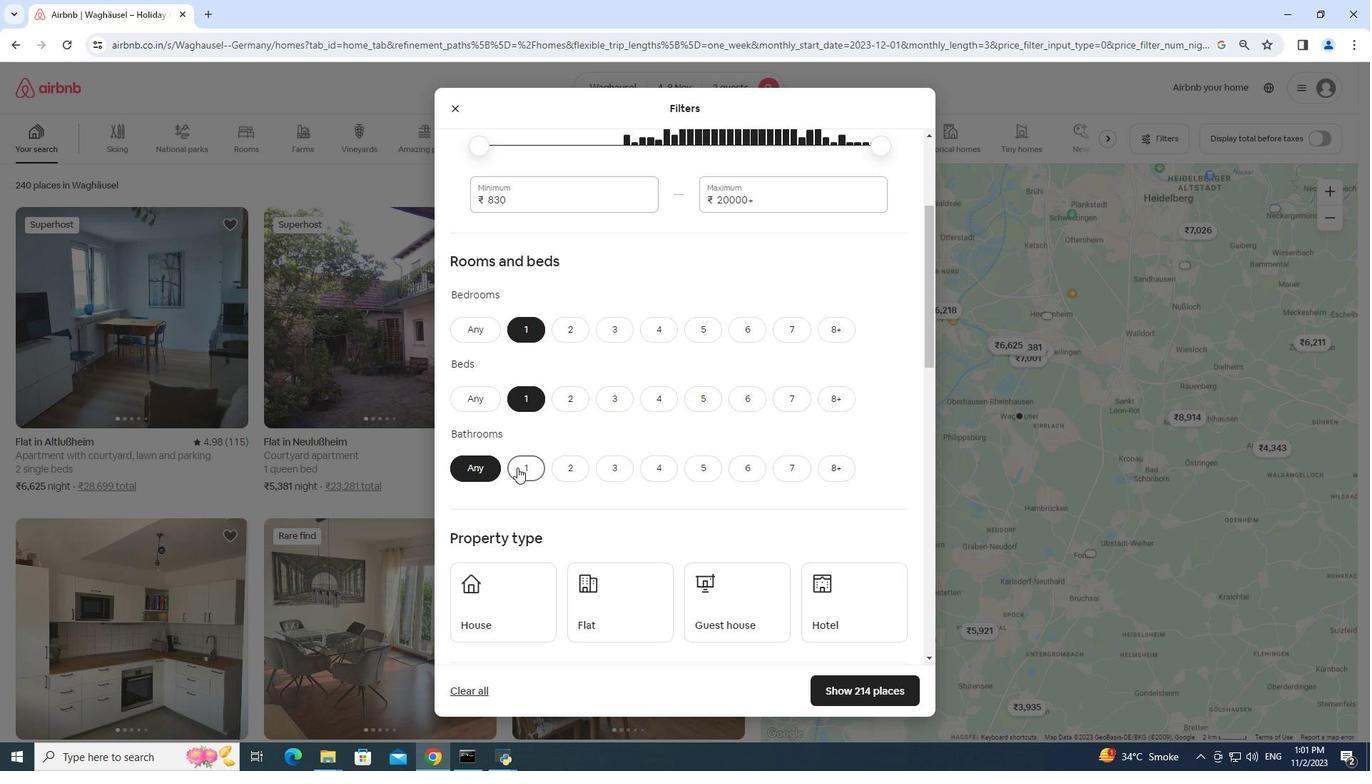 
Action: Mouse moved to (818, 605)
Screenshot: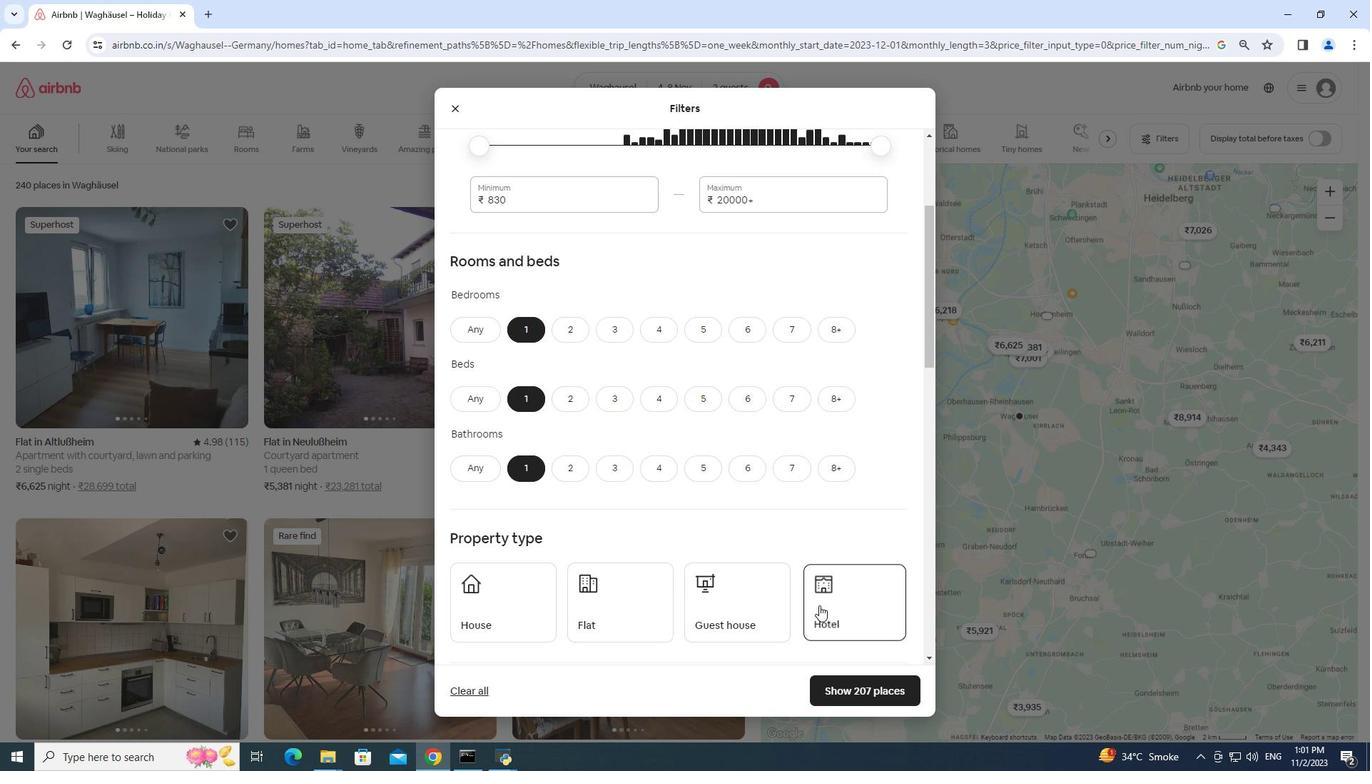 
Action: Mouse pressed left at (818, 605)
Screenshot: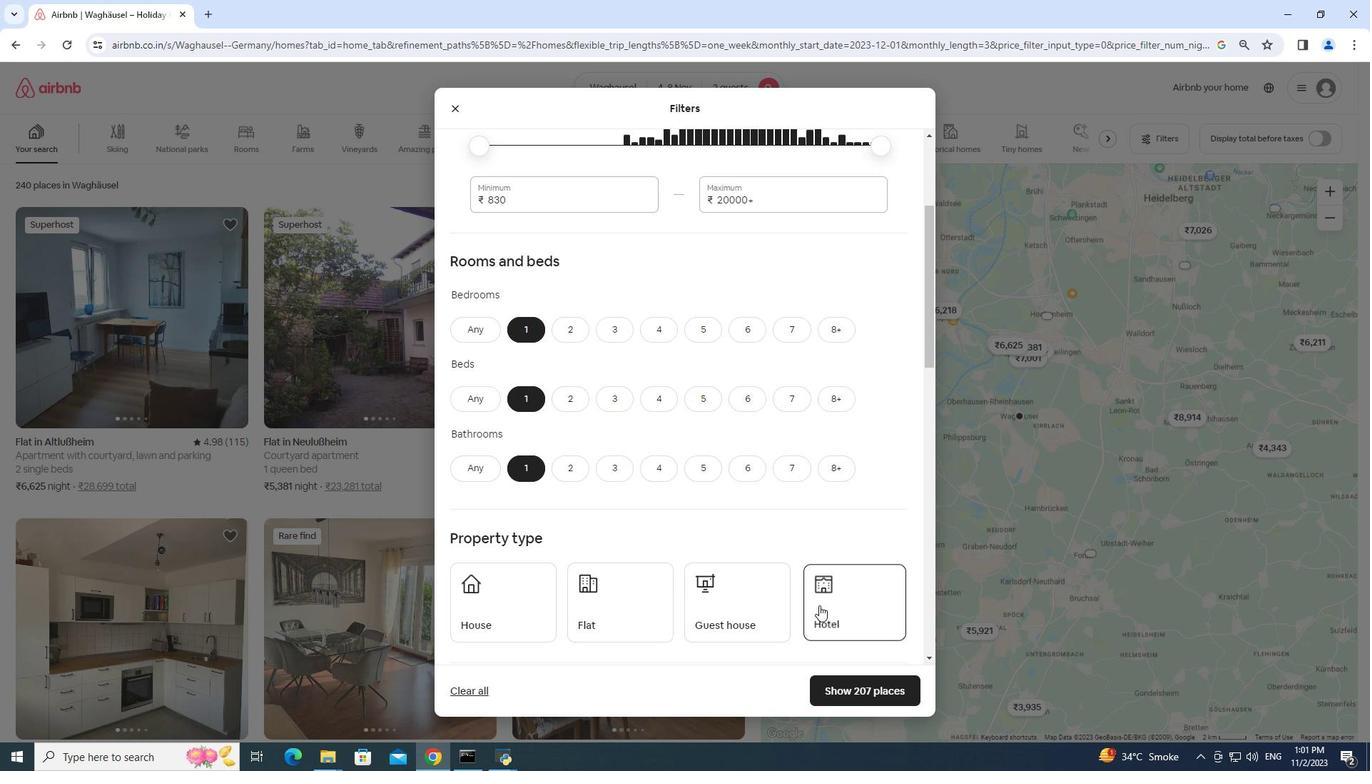 
Action: Mouse moved to (866, 689)
Screenshot: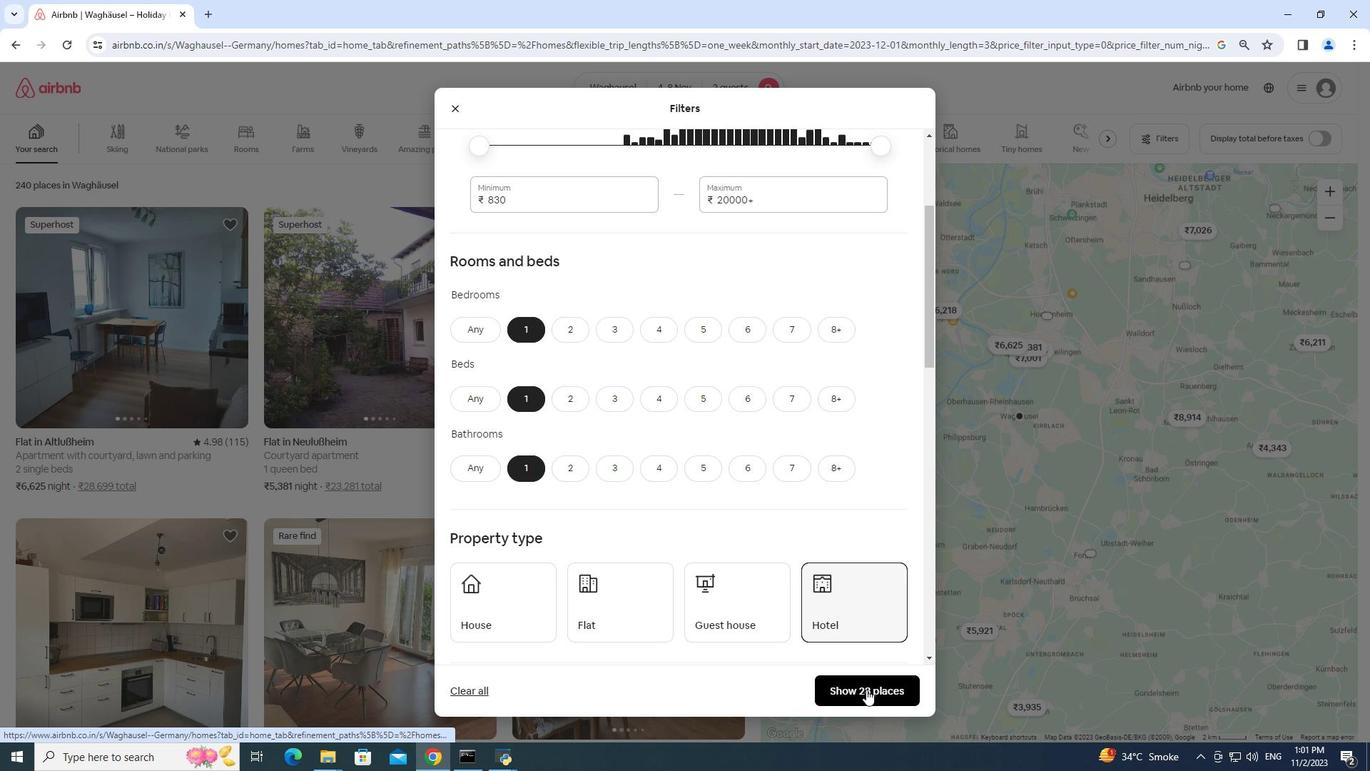 
Action: Mouse pressed left at (866, 689)
Screenshot: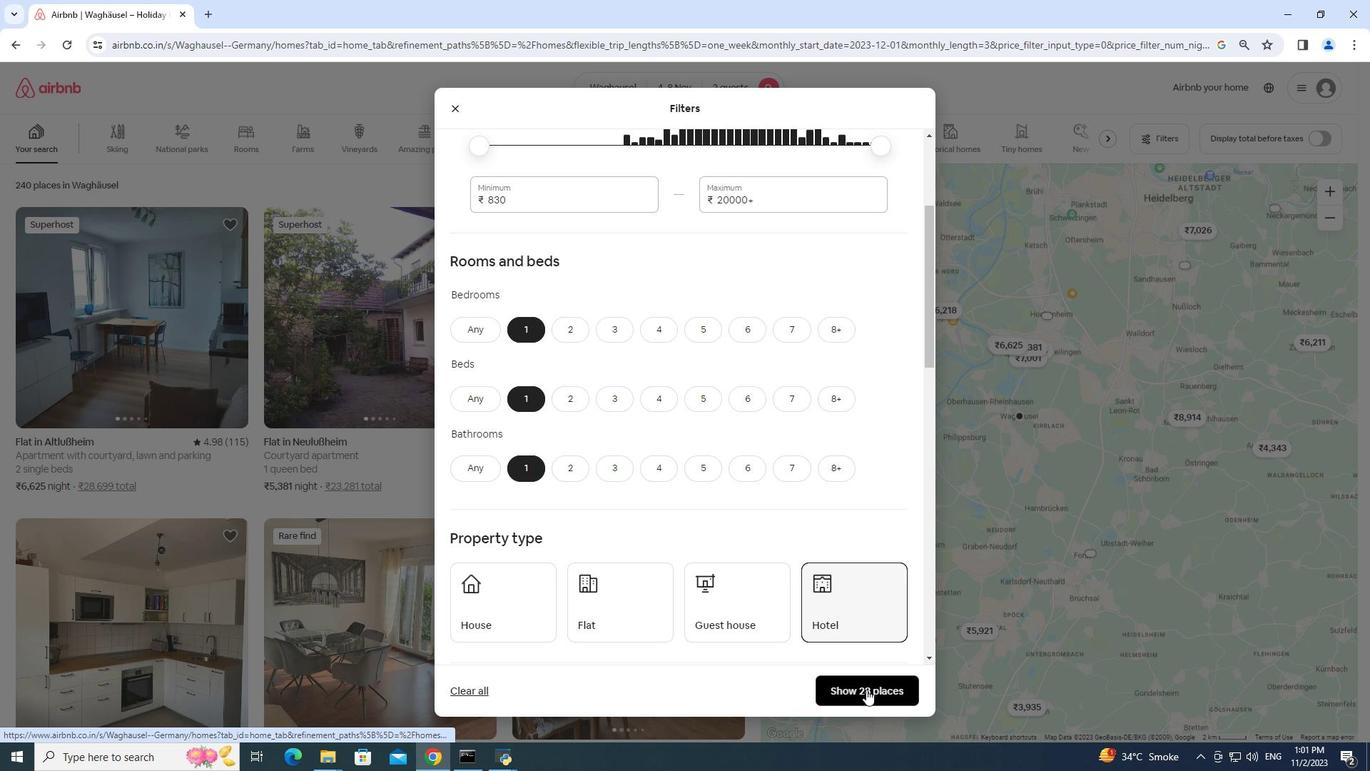 
Action: Mouse moved to (120, 410)
Screenshot: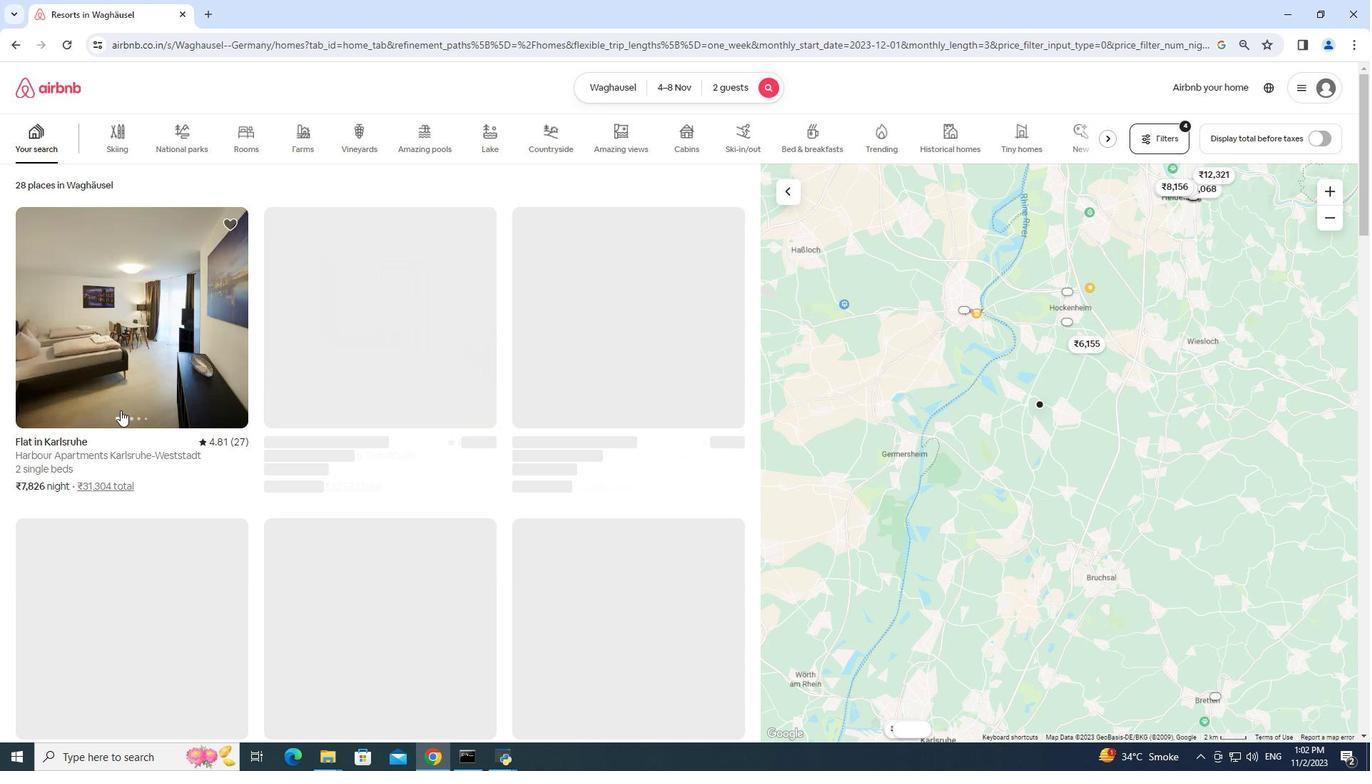 
Action: Mouse pressed left at (120, 410)
Screenshot: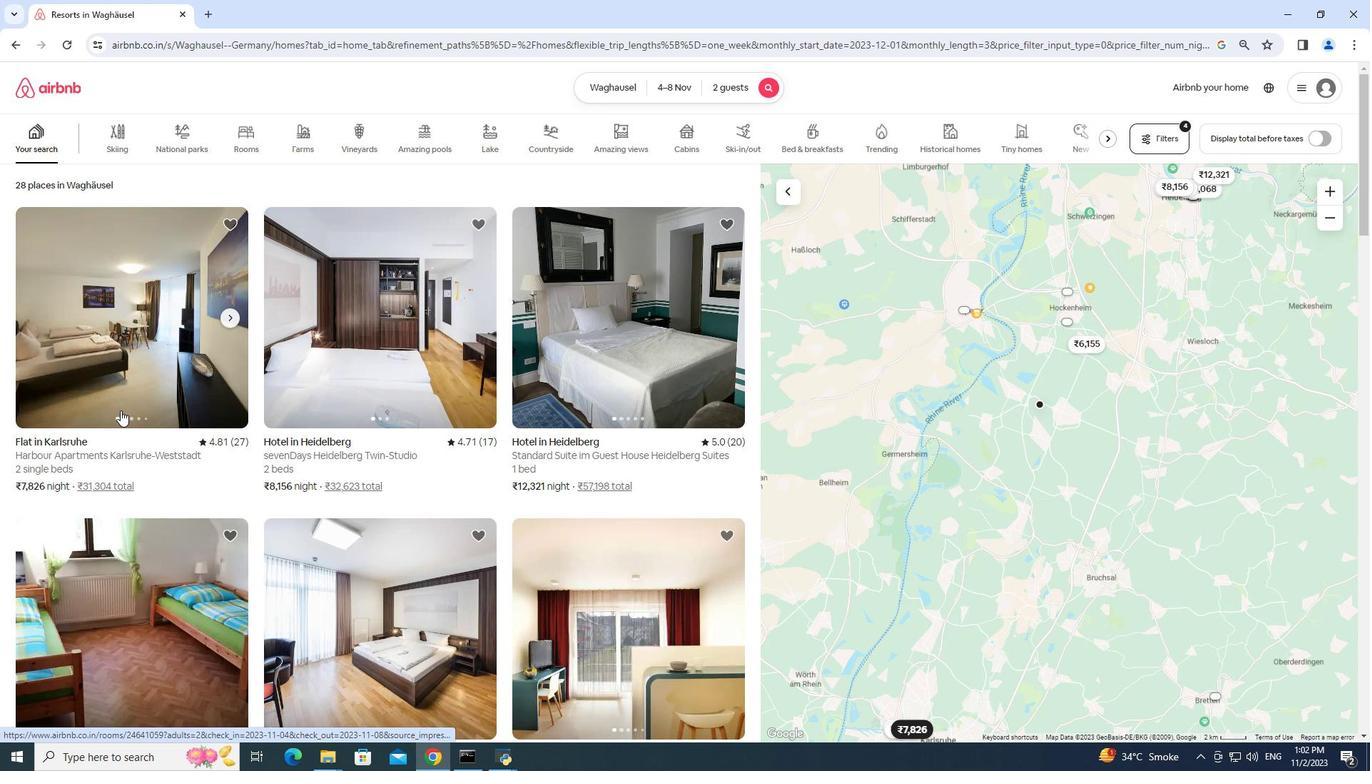 
Action: Mouse moved to (354, 17)
Screenshot: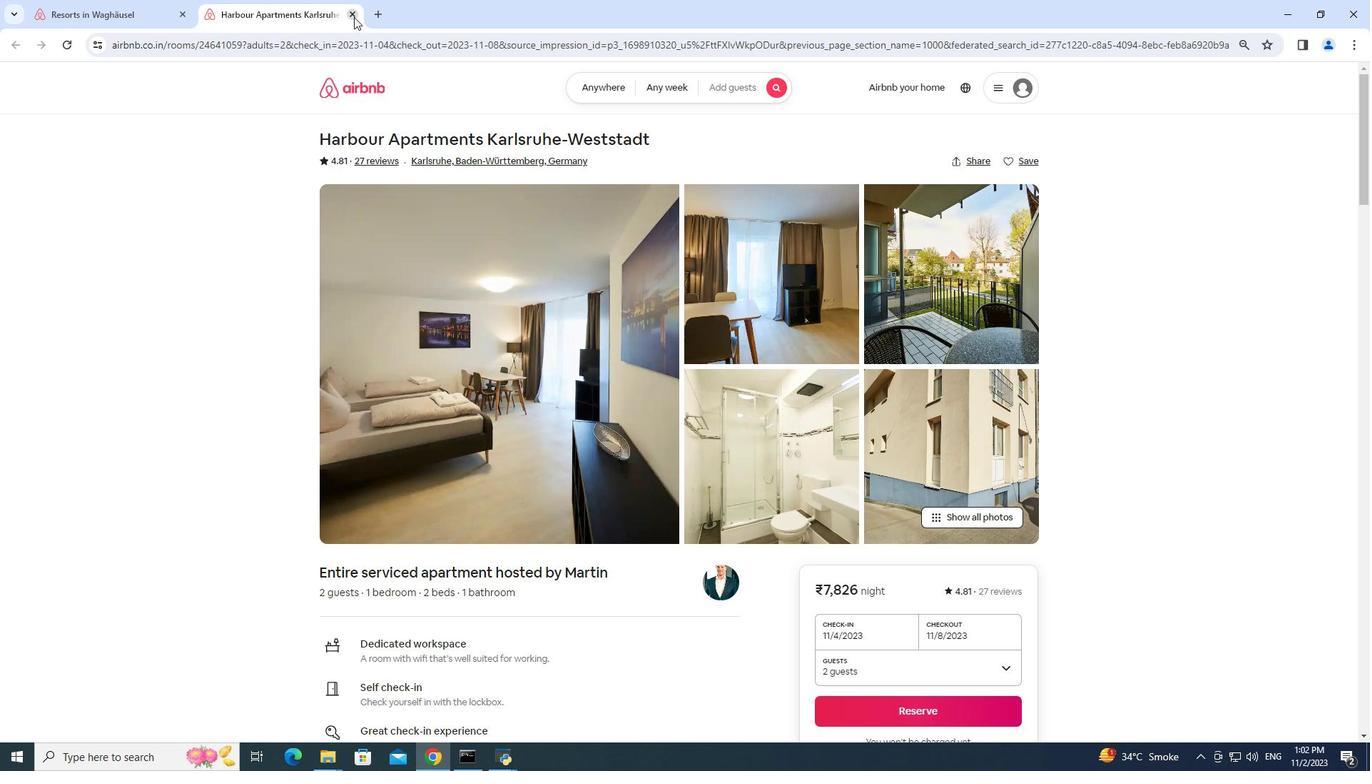 
Action: Mouse pressed left at (354, 17)
Screenshot: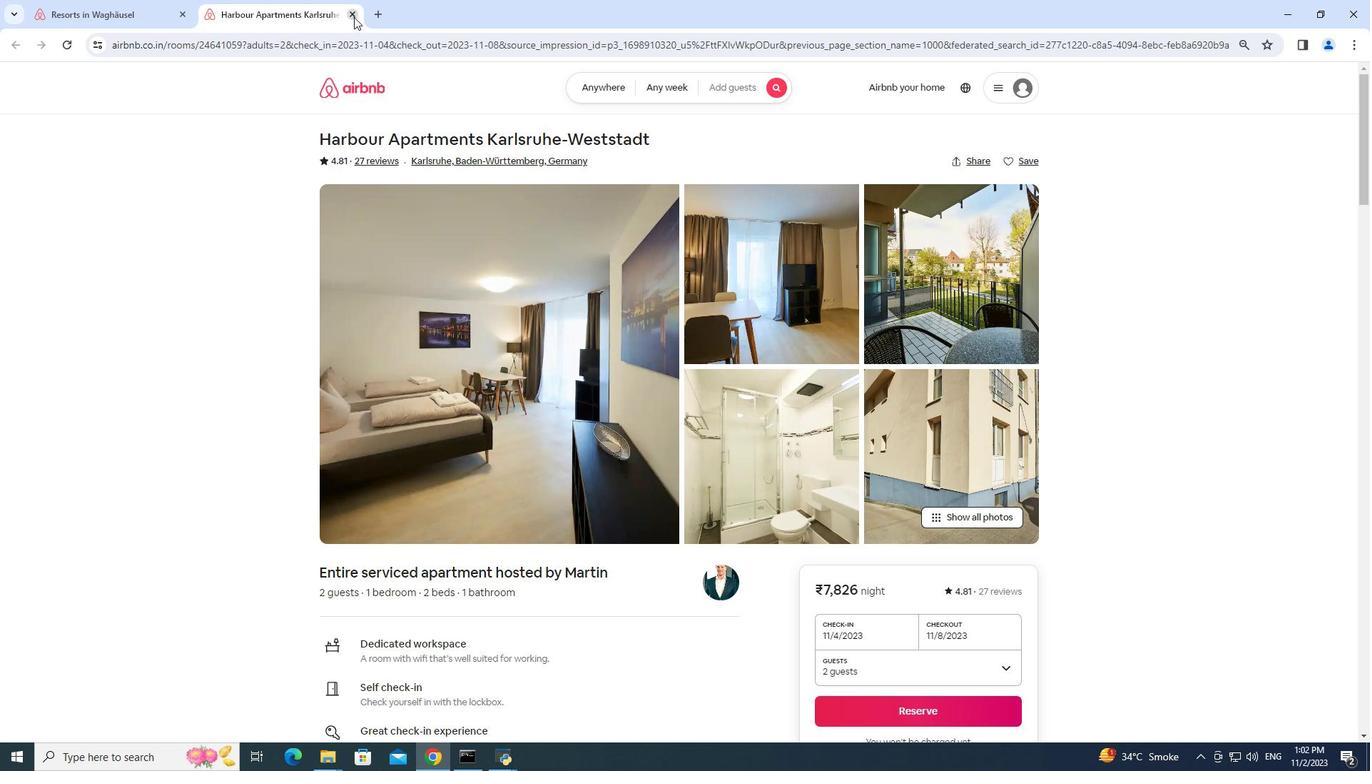 
Action: Mouse moved to (370, 369)
Screenshot: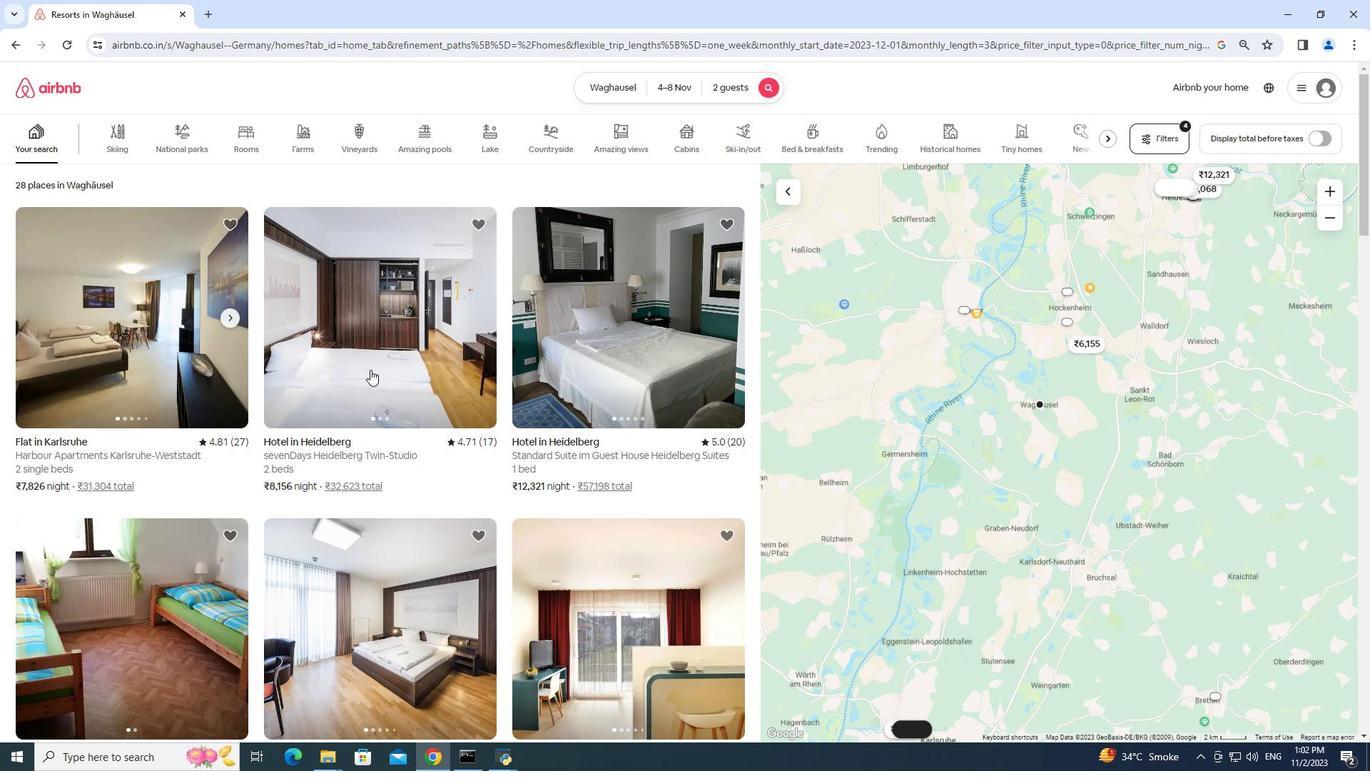
Action: Mouse pressed left at (370, 369)
Screenshot: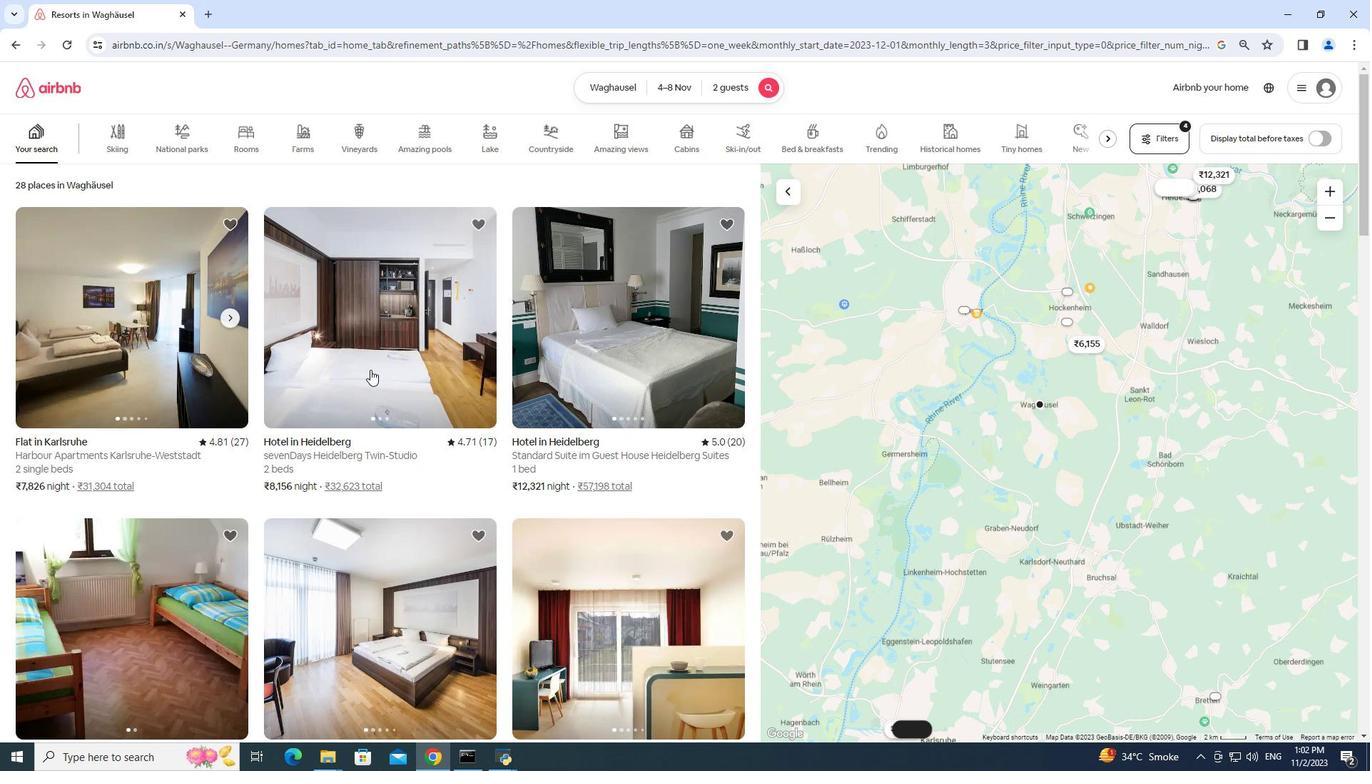 
Action: Mouse moved to (352, 17)
Screenshot: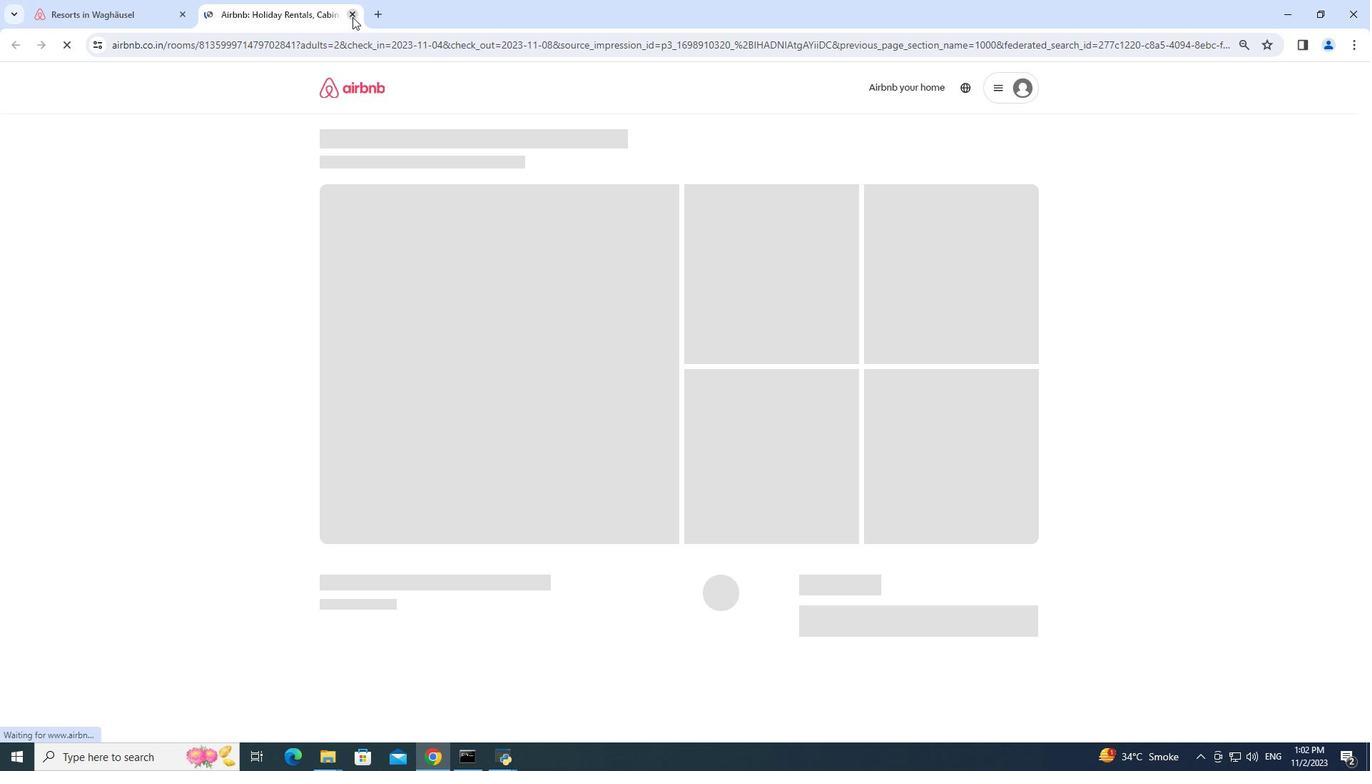 
Action: Mouse pressed left at (352, 17)
Screenshot: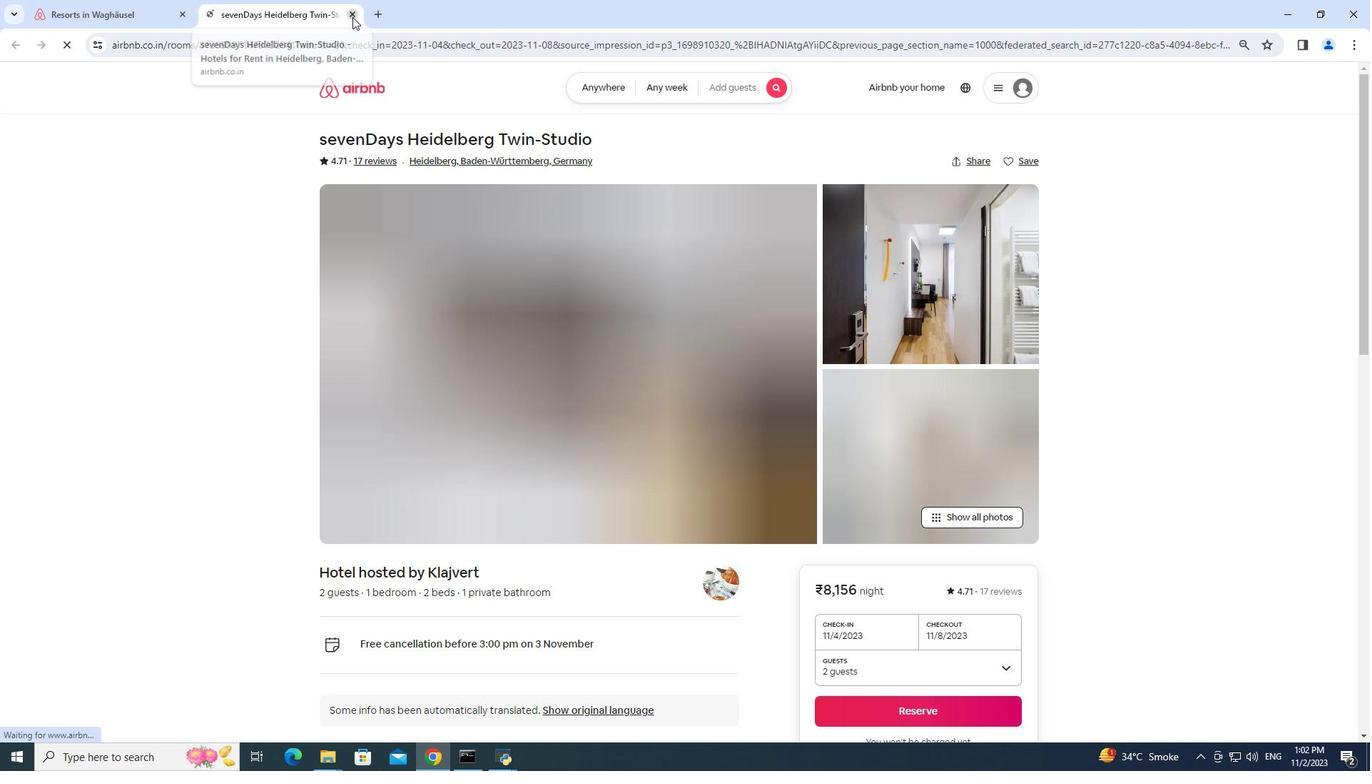 
Action: Mouse moved to (563, 330)
Screenshot: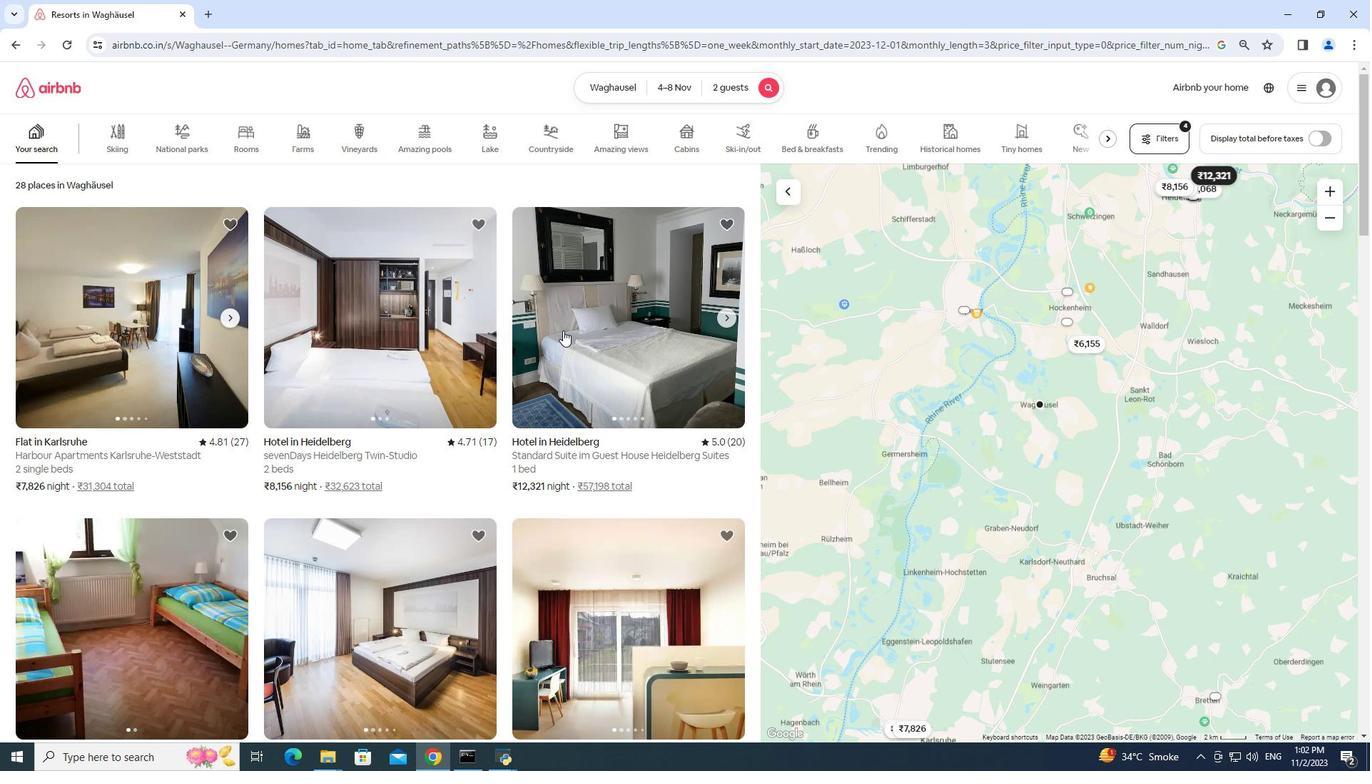 
Action: Mouse pressed left at (563, 330)
Screenshot: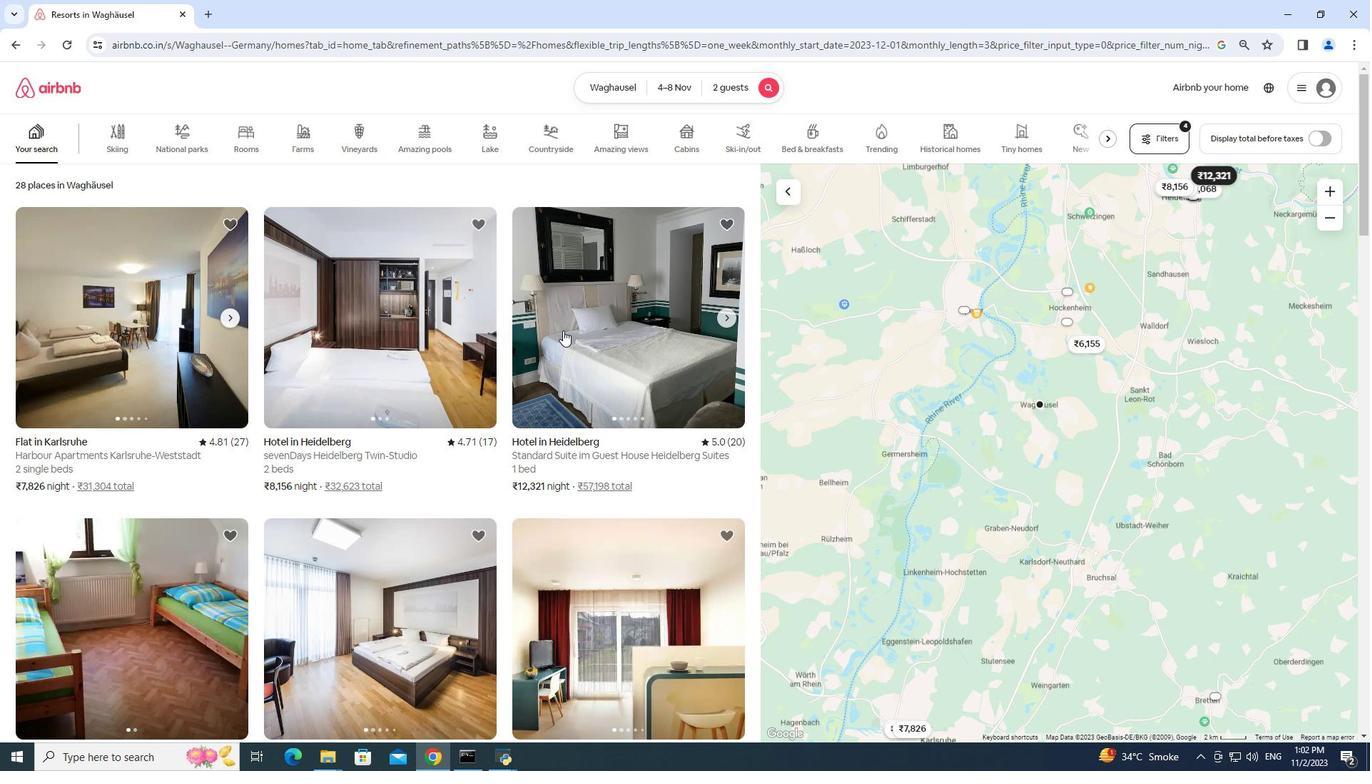
Action: Mouse moved to (988, 506)
Screenshot: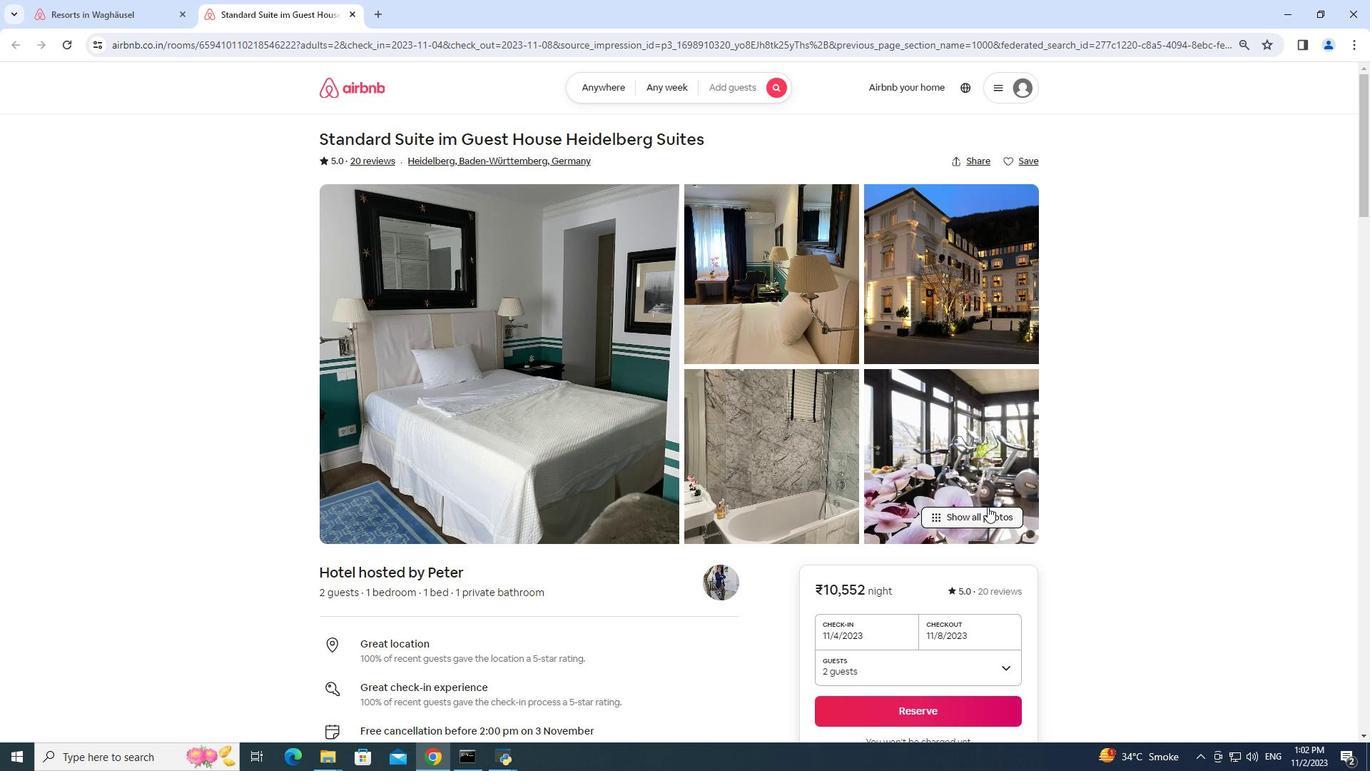 
Action: Mouse pressed left at (988, 506)
Screenshot: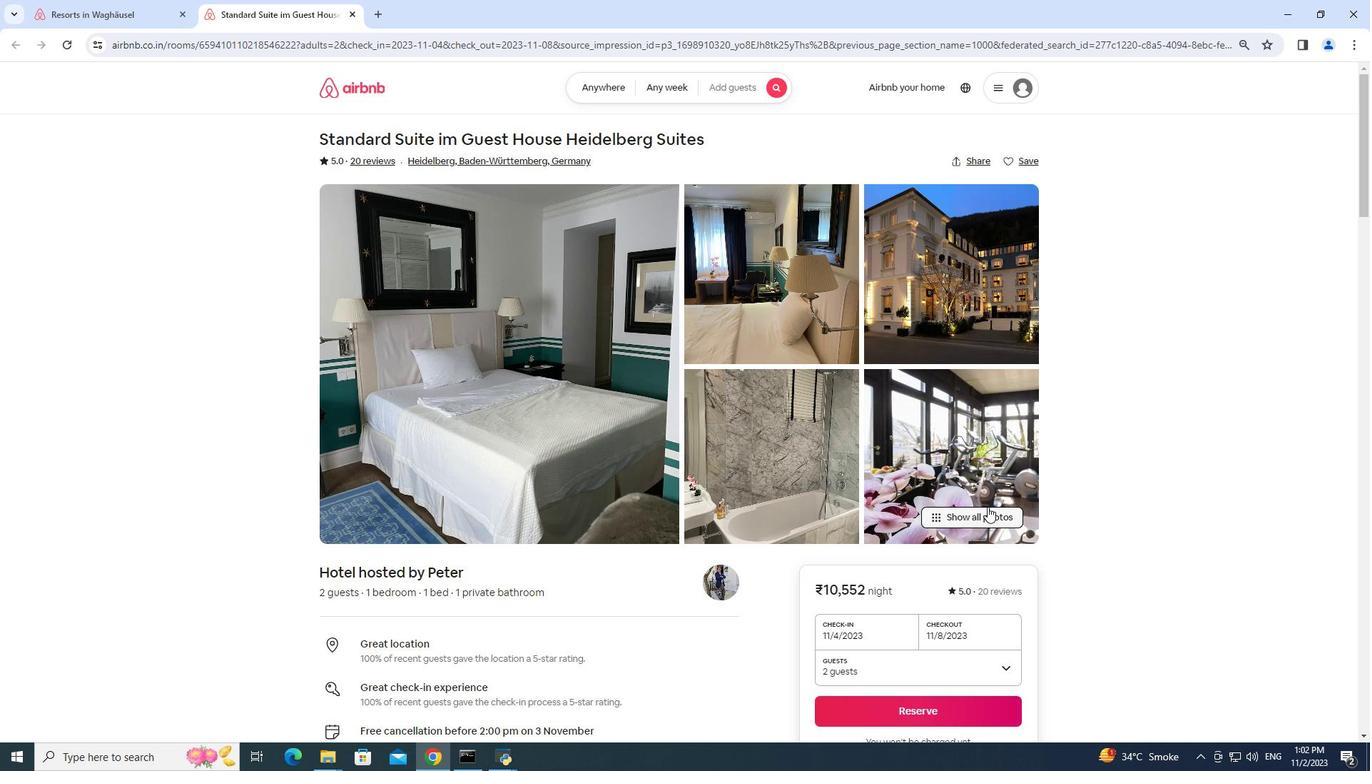 
Action: Mouse moved to (716, 347)
Screenshot: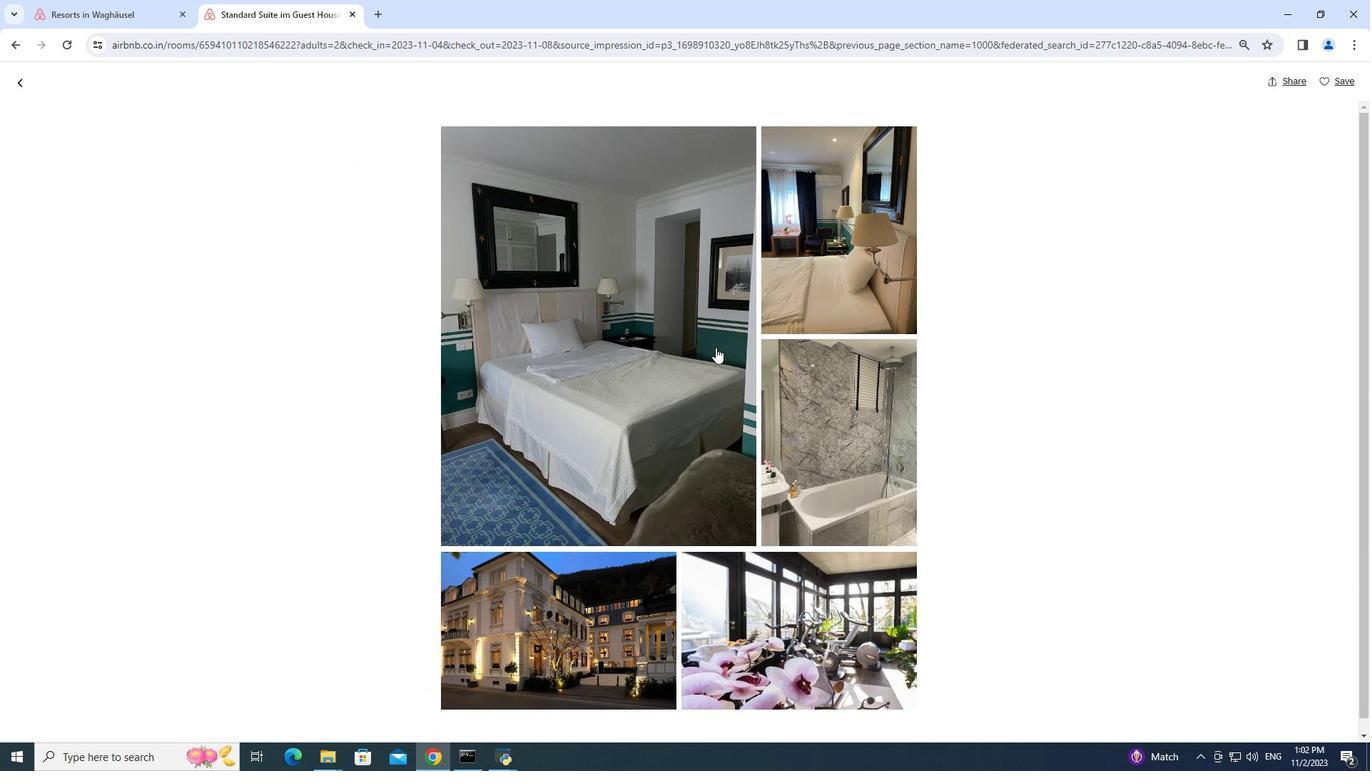 
Action: Mouse scrolled (716, 347) with delta (0, 0)
Screenshot: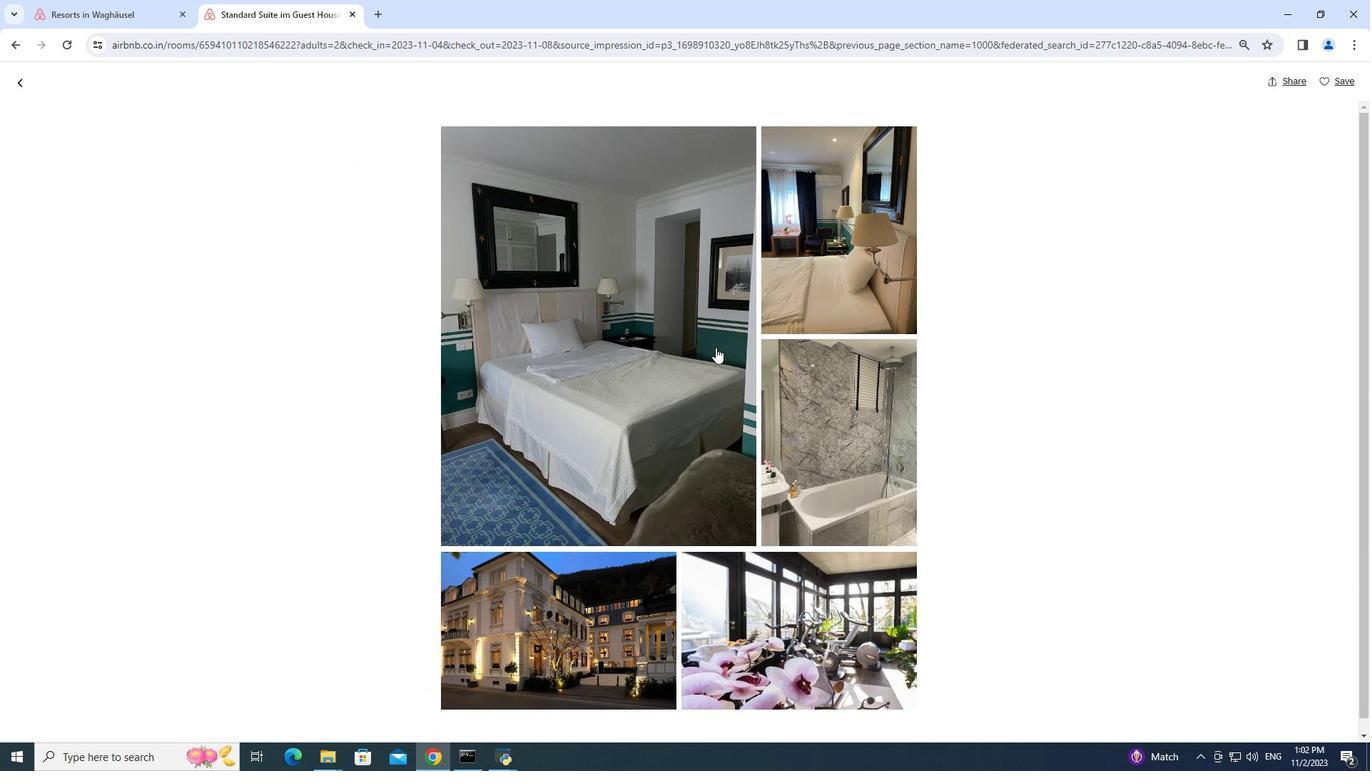 
Action: Mouse moved to (716, 347)
Screenshot: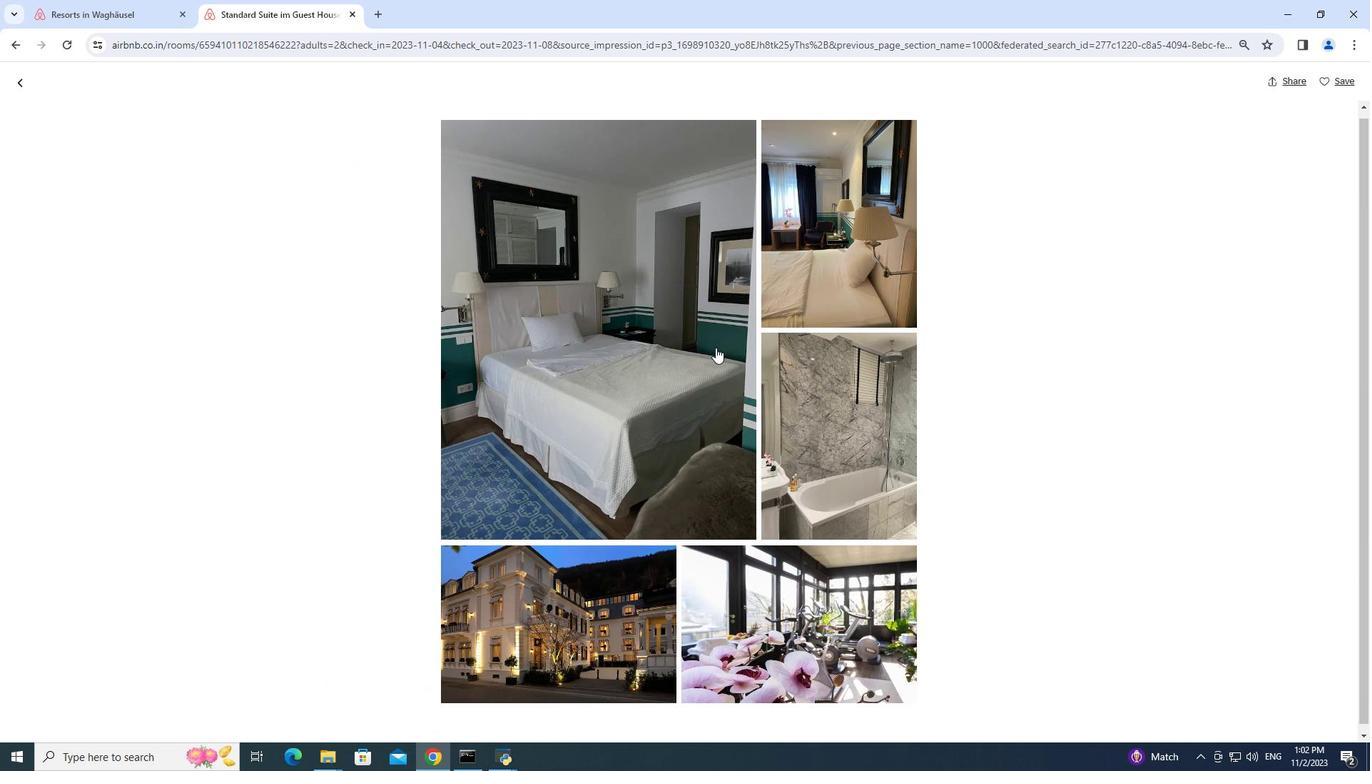 
Action: Mouse scrolled (716, 347) with delta (0, 0)
Screenshot: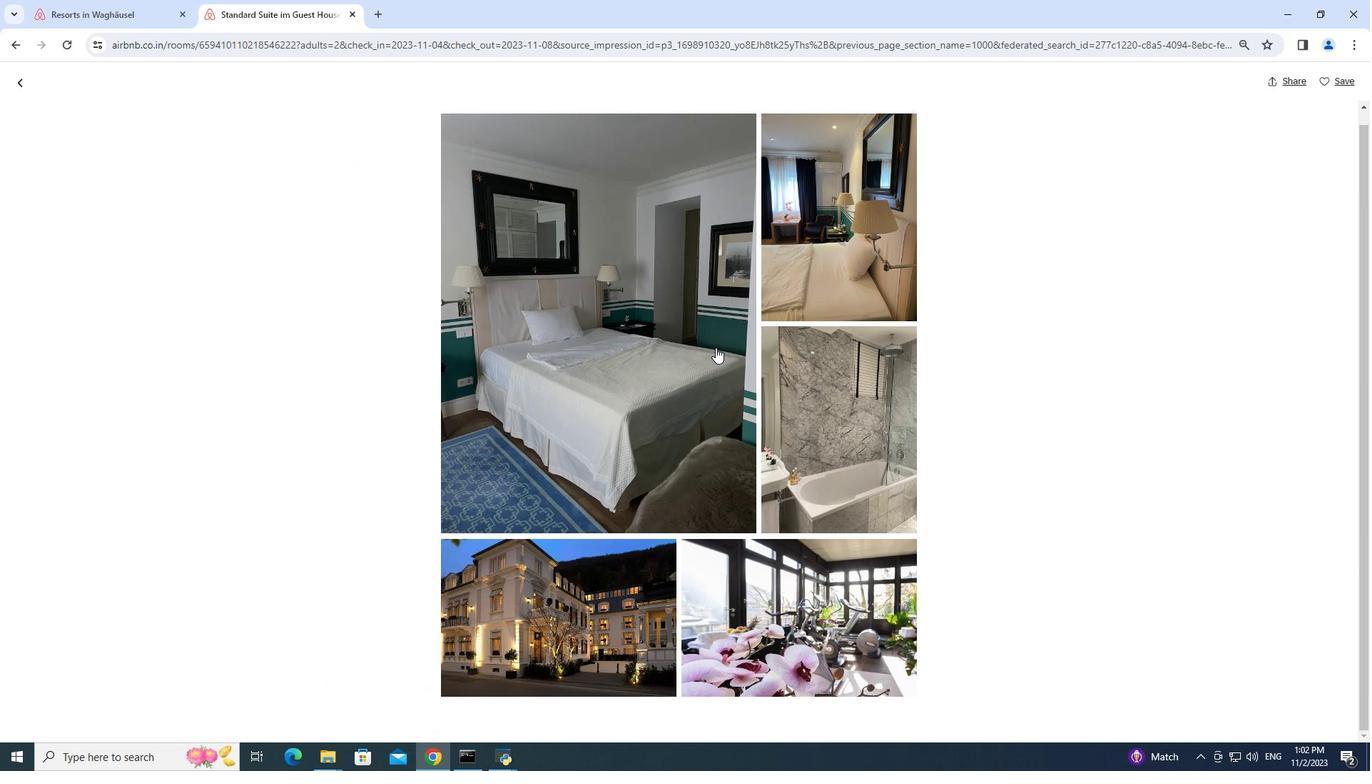 
Action: Mouse scrolled (716, 347) with delta (0, 0)
Screenshot: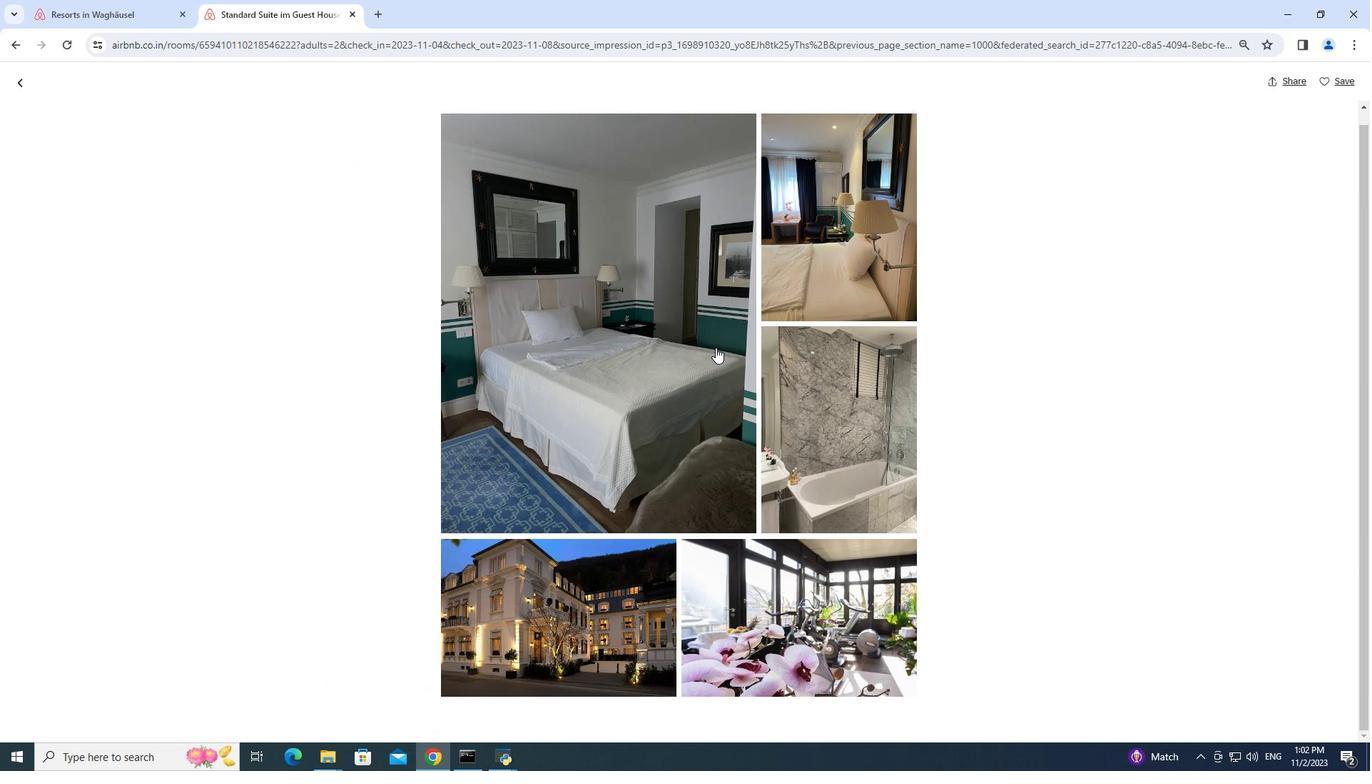 
Action: Mouse scrolled (716, 347) with delta (0, 0)
Screenshot: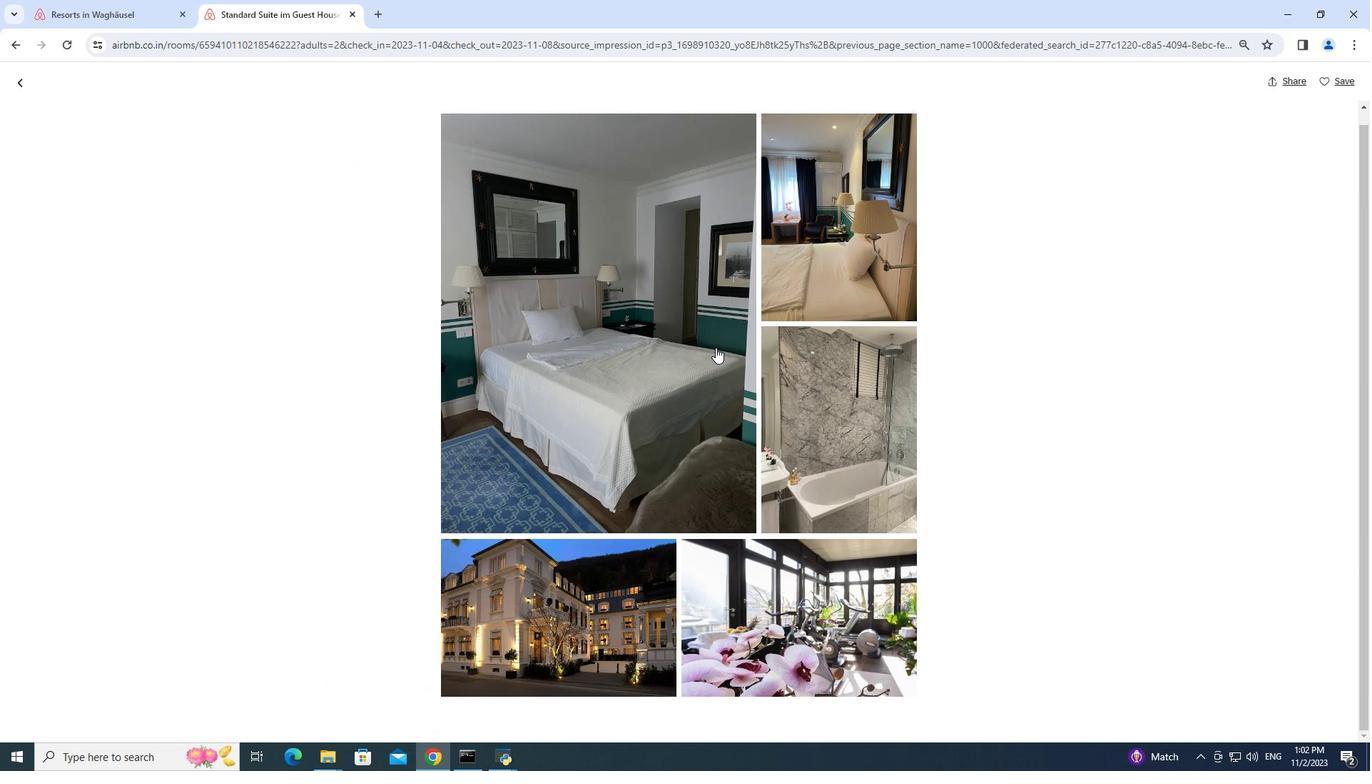 
Action: Mouse scrolled (716, 347) with delta (0, 0)
Screenshot: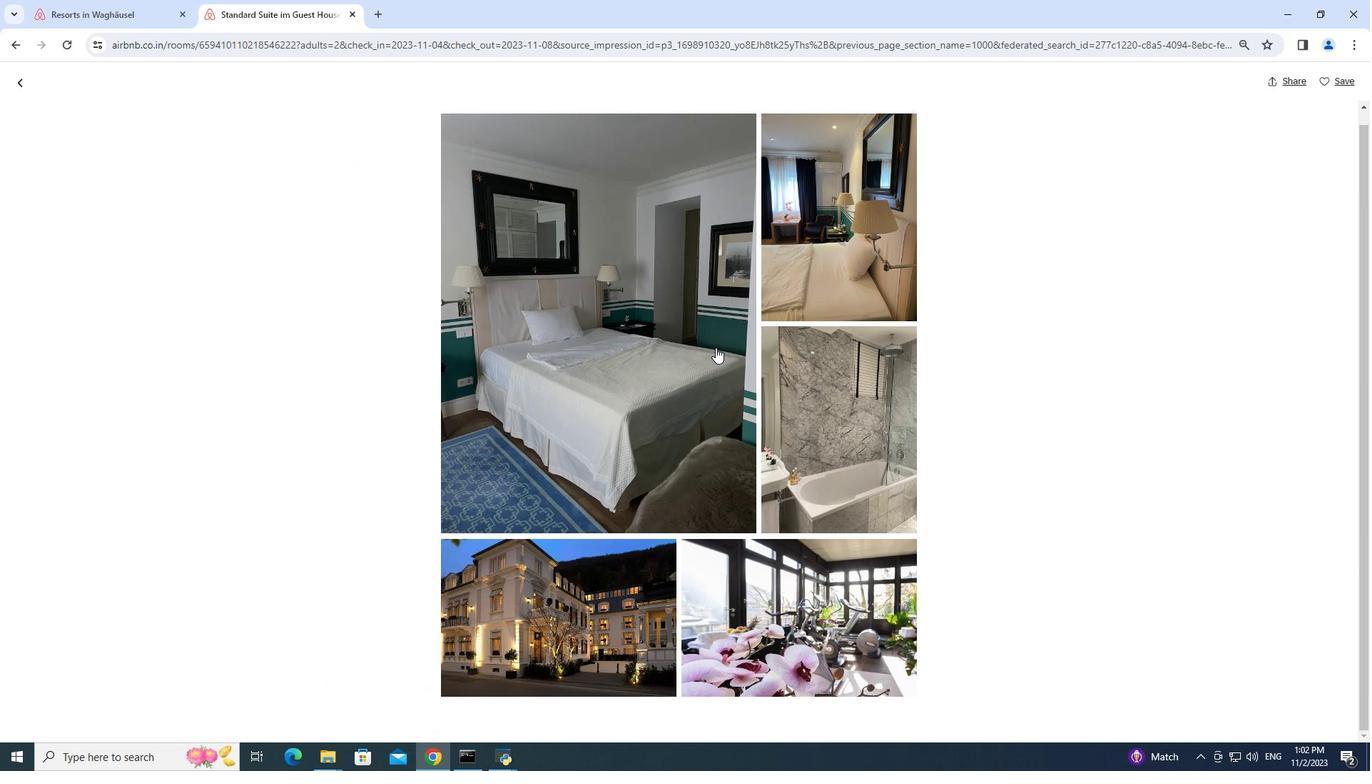 
Action: Mouse scrolled (716, 347) with delta (0, 0)
Screenshot: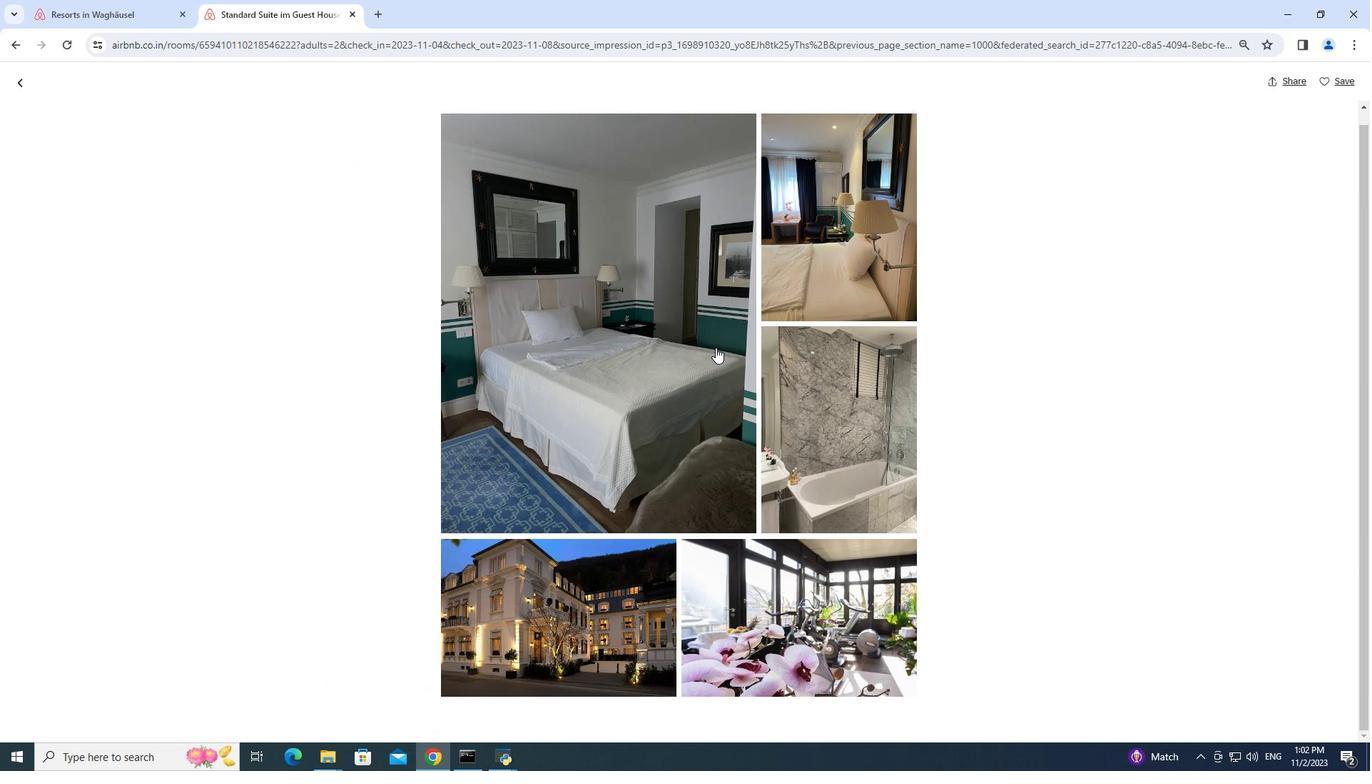 
Action: Mouse scrolled (716, 347) with delta (0, 0)
Screenshot: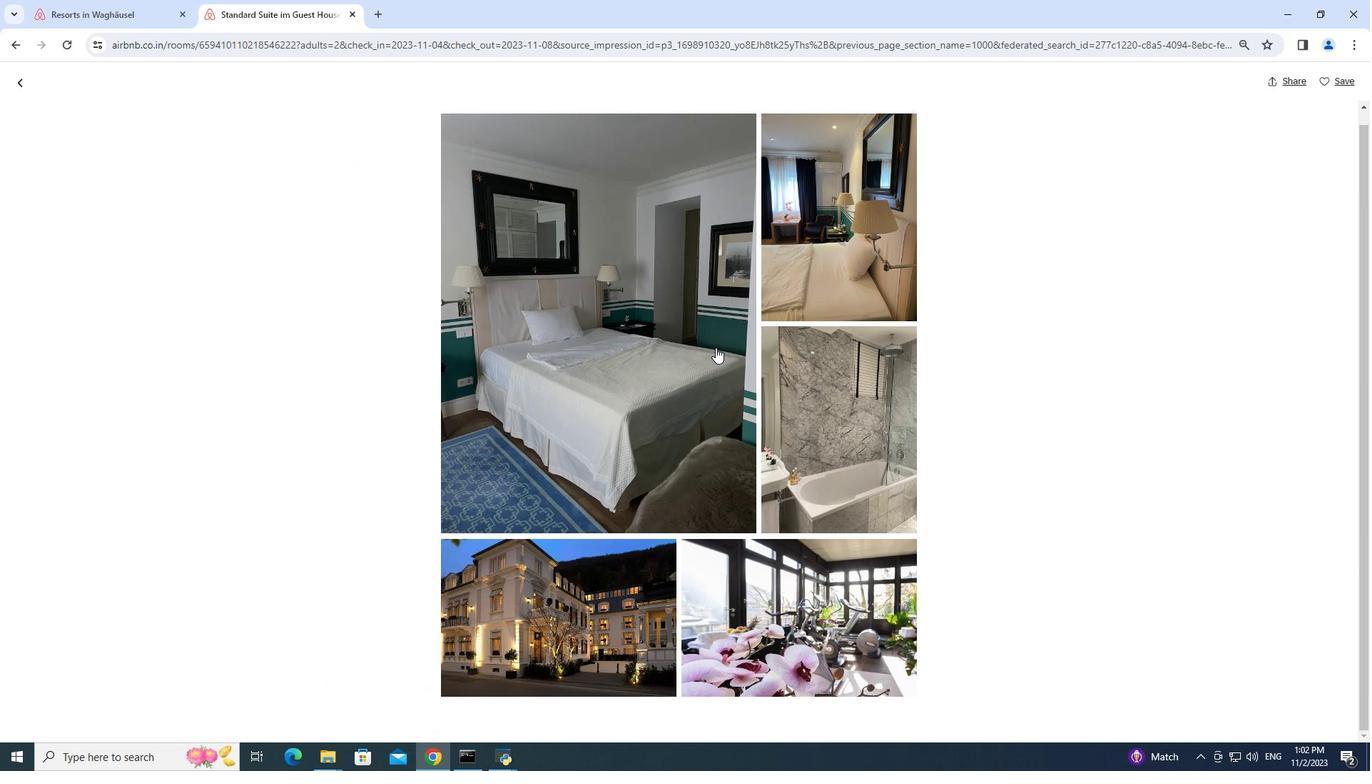 
Action: Mouse scrolled (716, 347) with delta (0, 0)
Screenshot: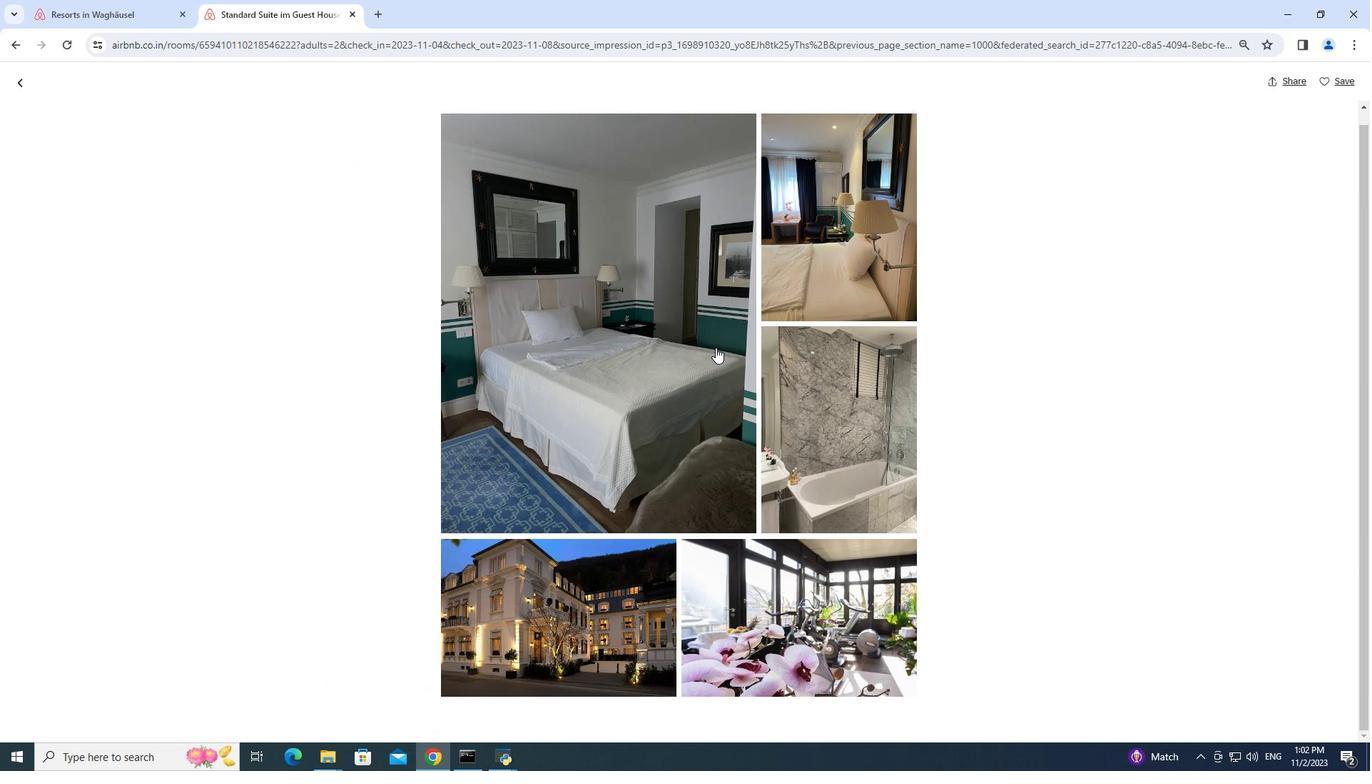 
Action: Mouse scrolled (716, 347) with delta (0, 0)
Screenshot: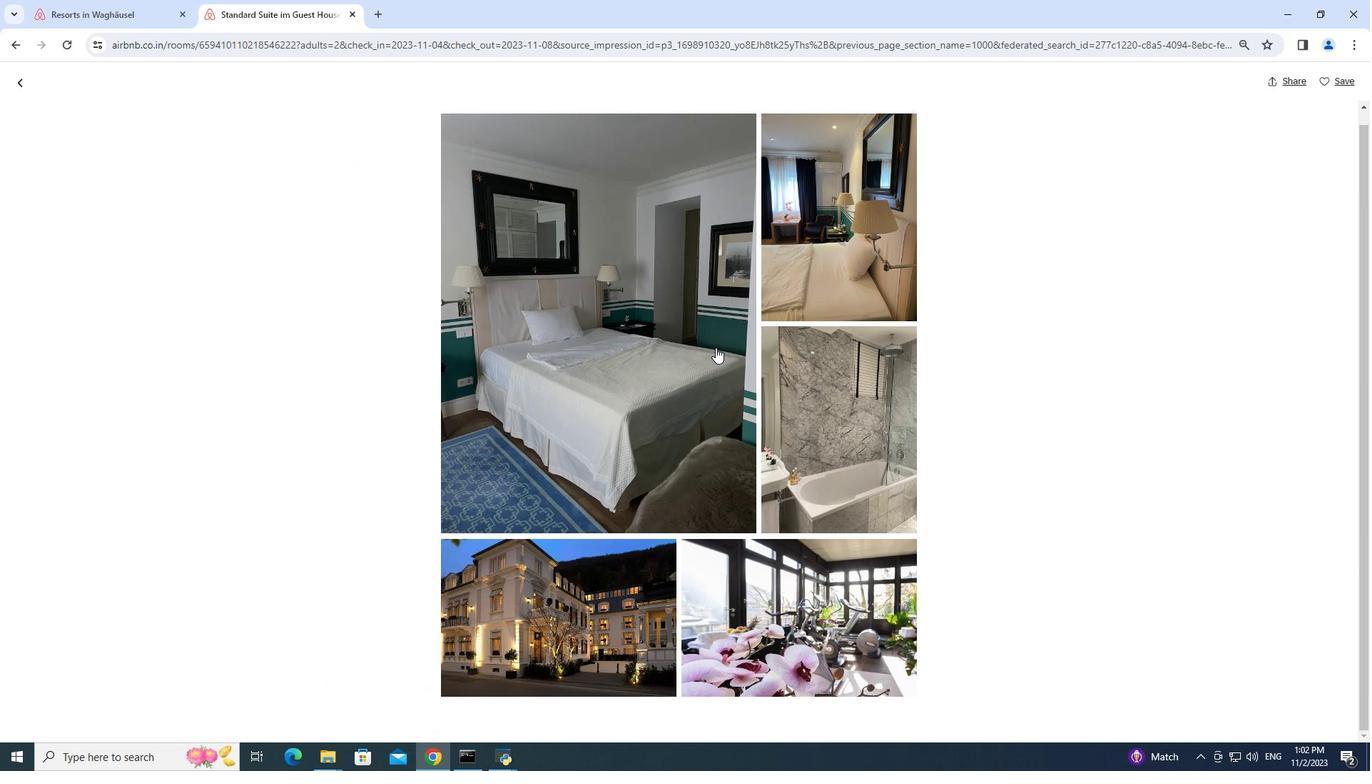 
Action: Mouse scrolled (716, 348) with delta (0, 0)
Screenshot: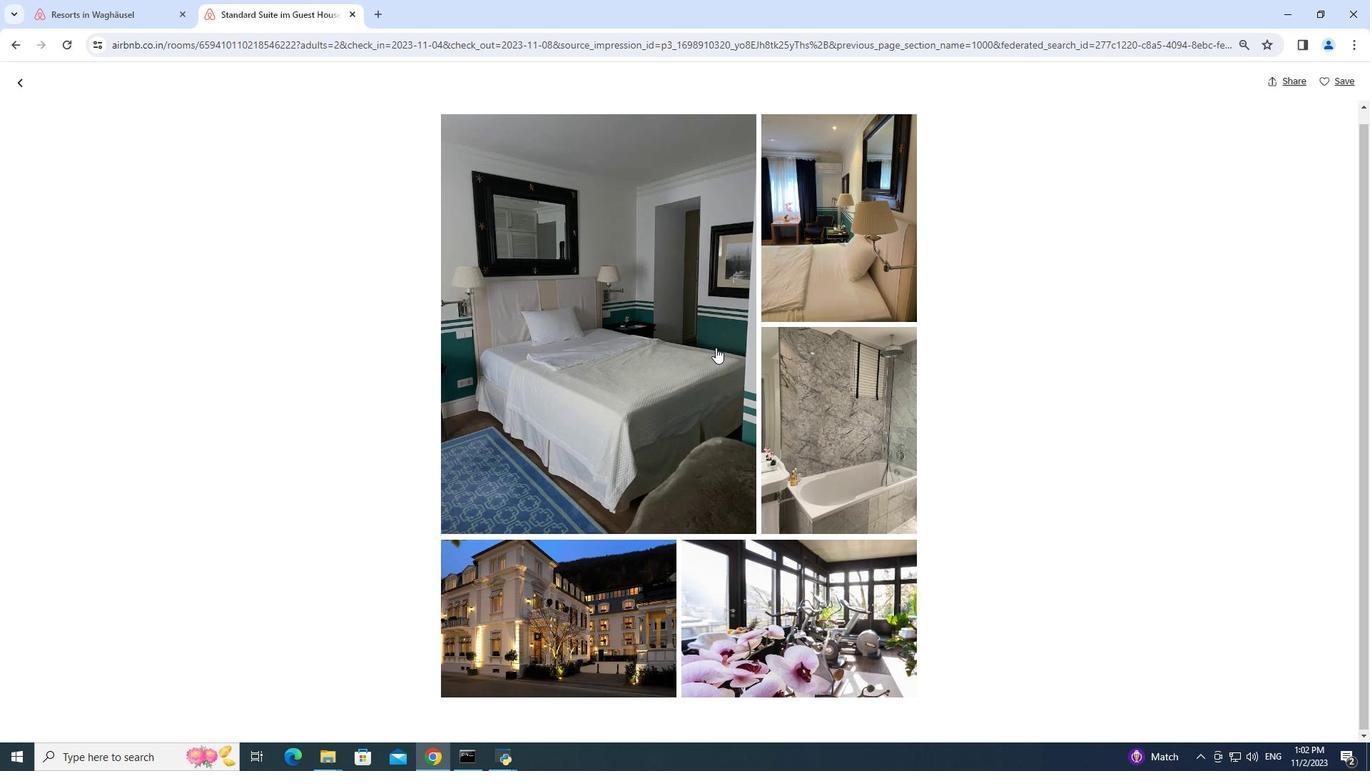 
Action: Mouse scrolled (716, 347) with delta (0, 0)
Screenshot: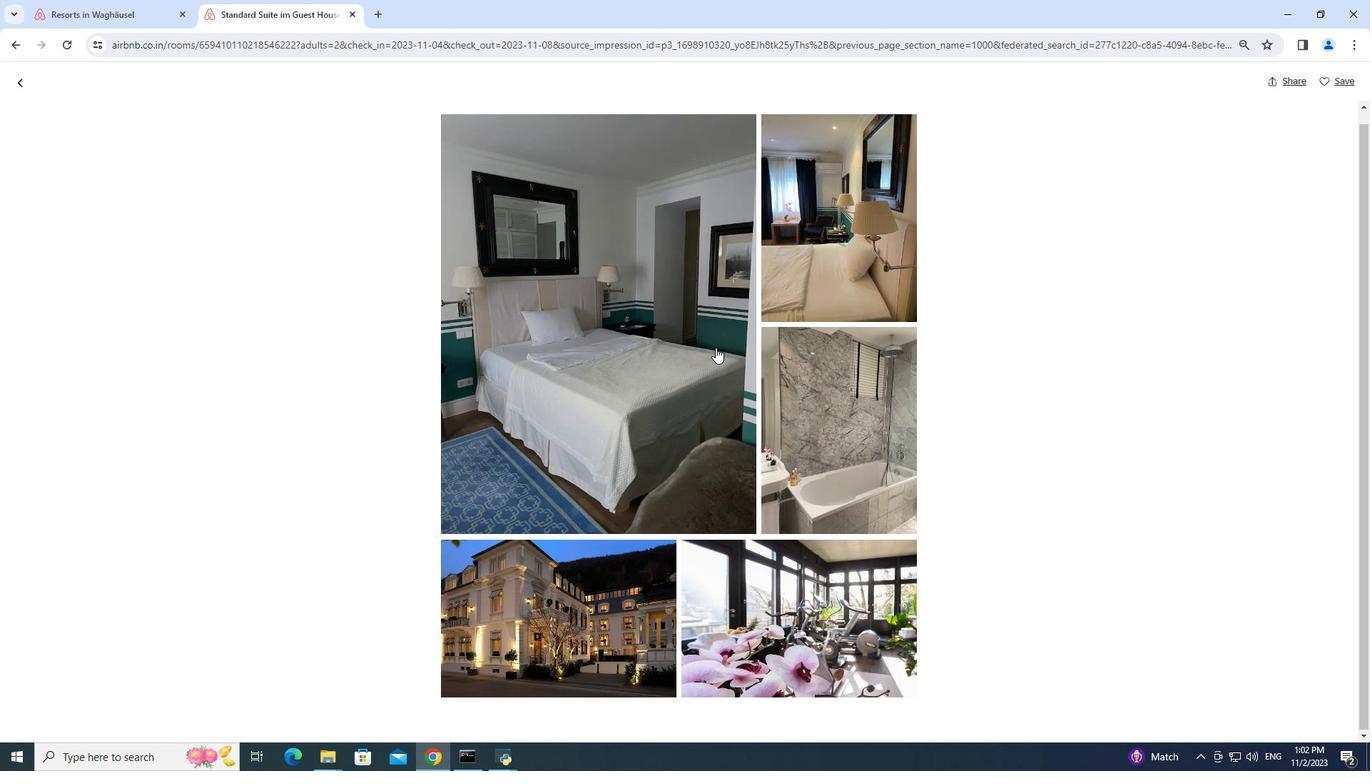
Action: Mouse scrolled (716, 347) with delta (0, 0)
Screenshot: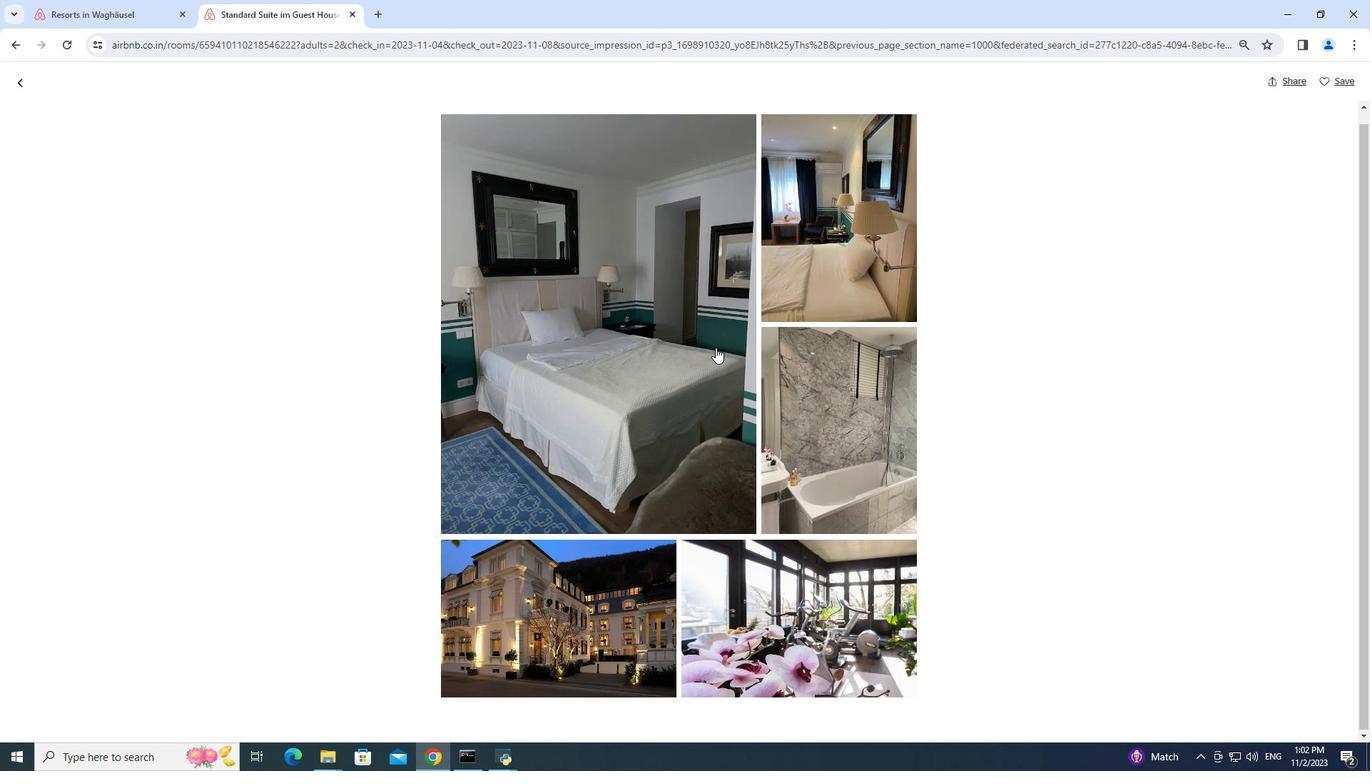 
Action: Mouse scrolled (716, 347) with delta (0, 0)
Screenshot: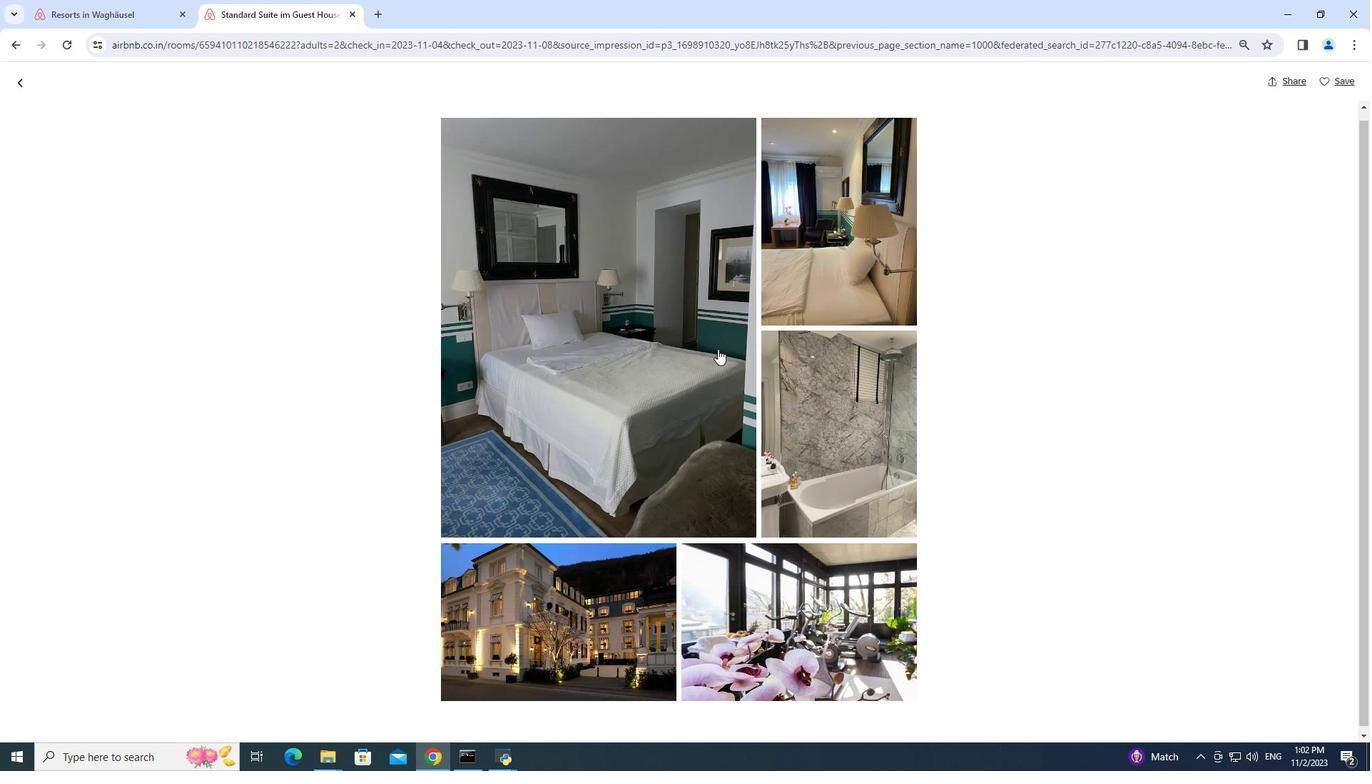 
Action: Mouse moved to (716, 348)
Screenshot: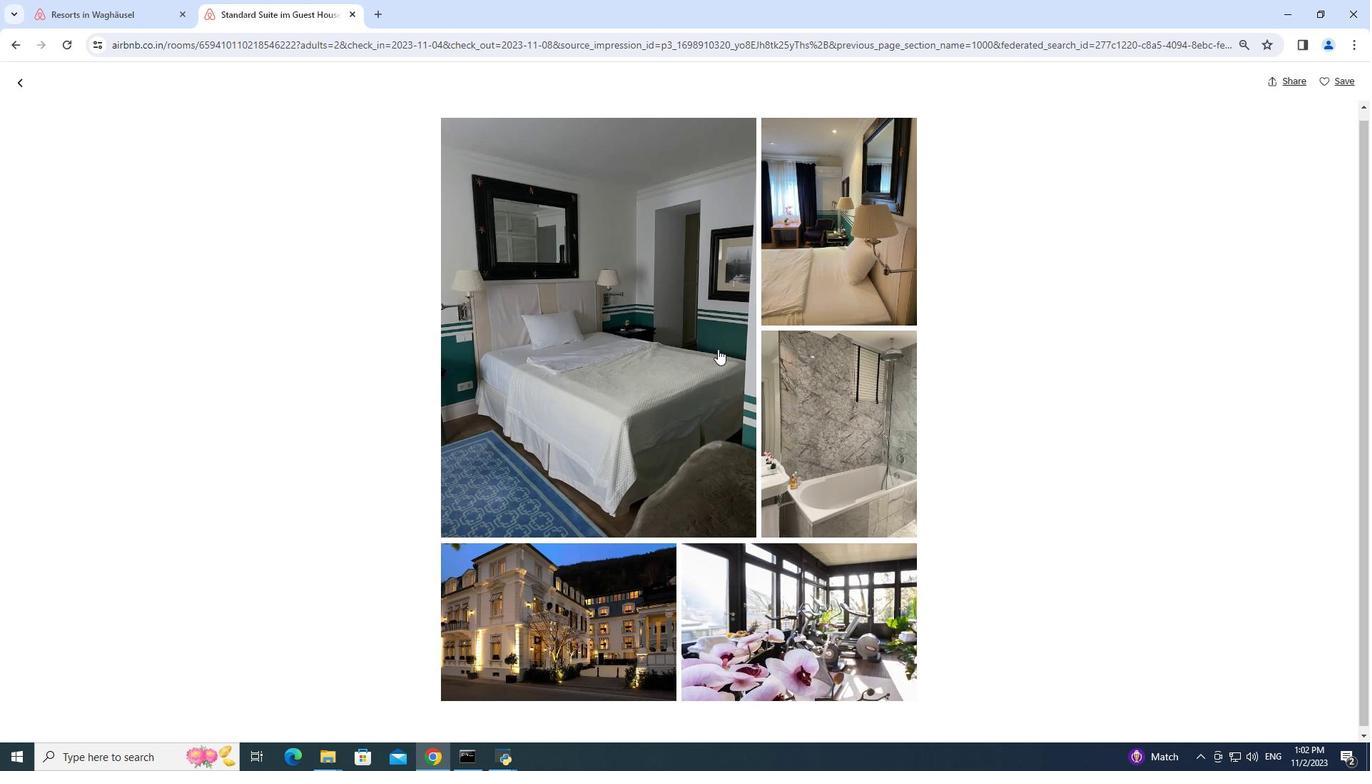 
Action: Mouse scrolled (716, 347) with delta (0, 0)
Screenshot: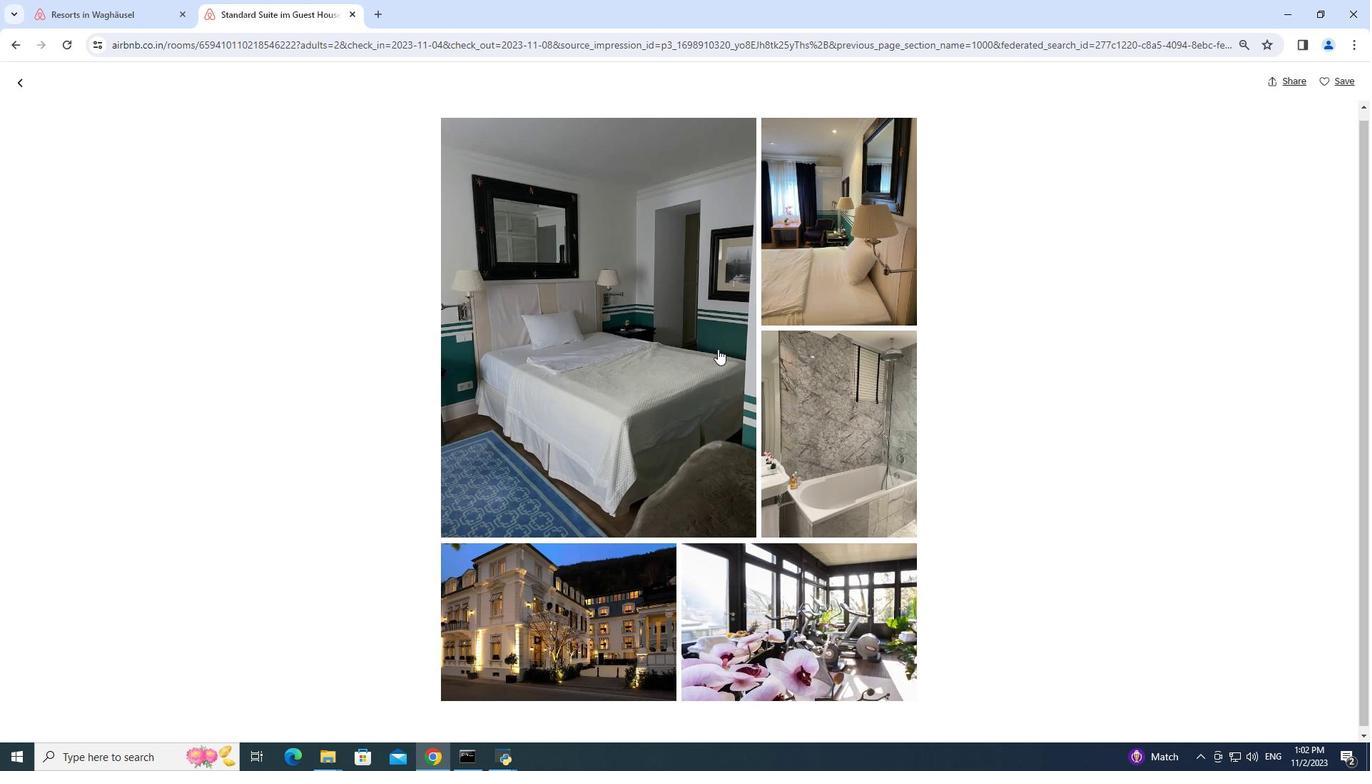
Action: Mouse moved to (718, 347)
Screenshot: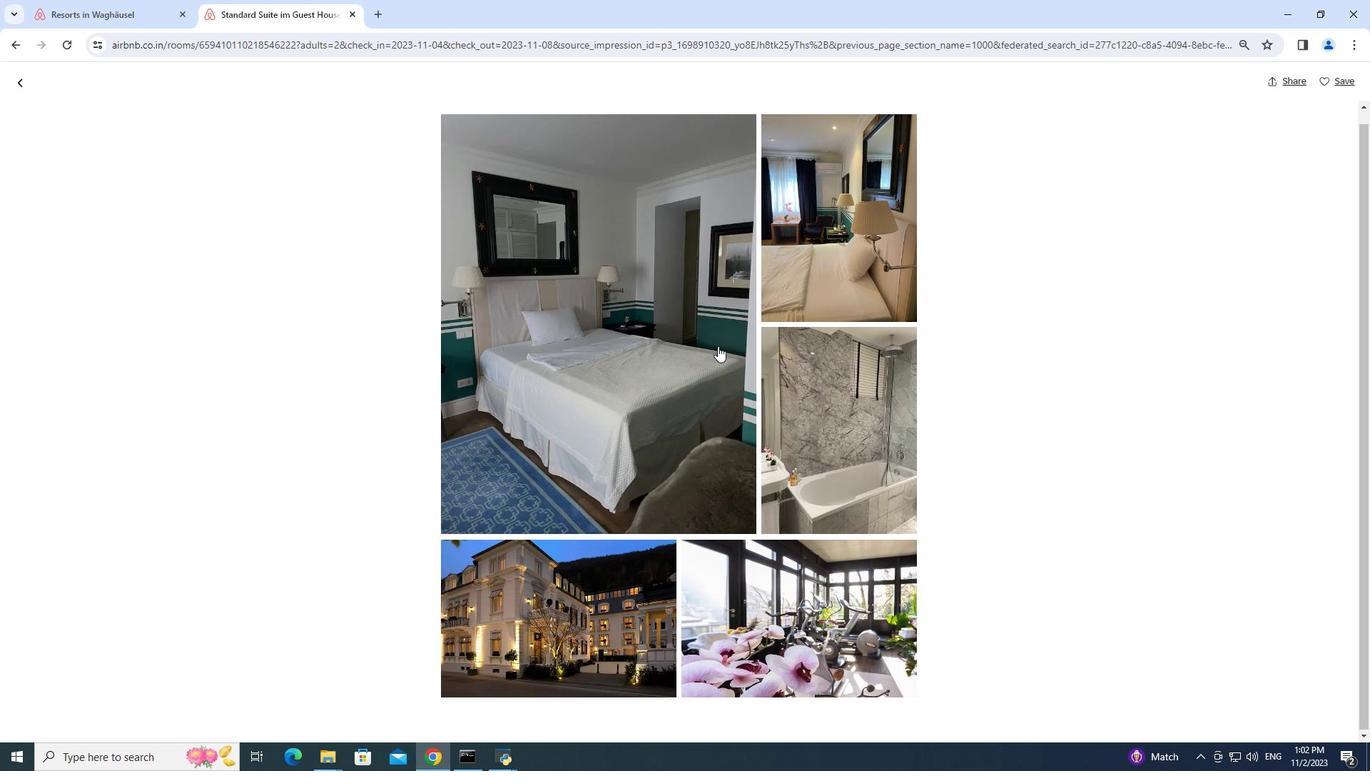 
Action: Mouse scrolled (718, 348) with delta (0, 0)
Screenshot: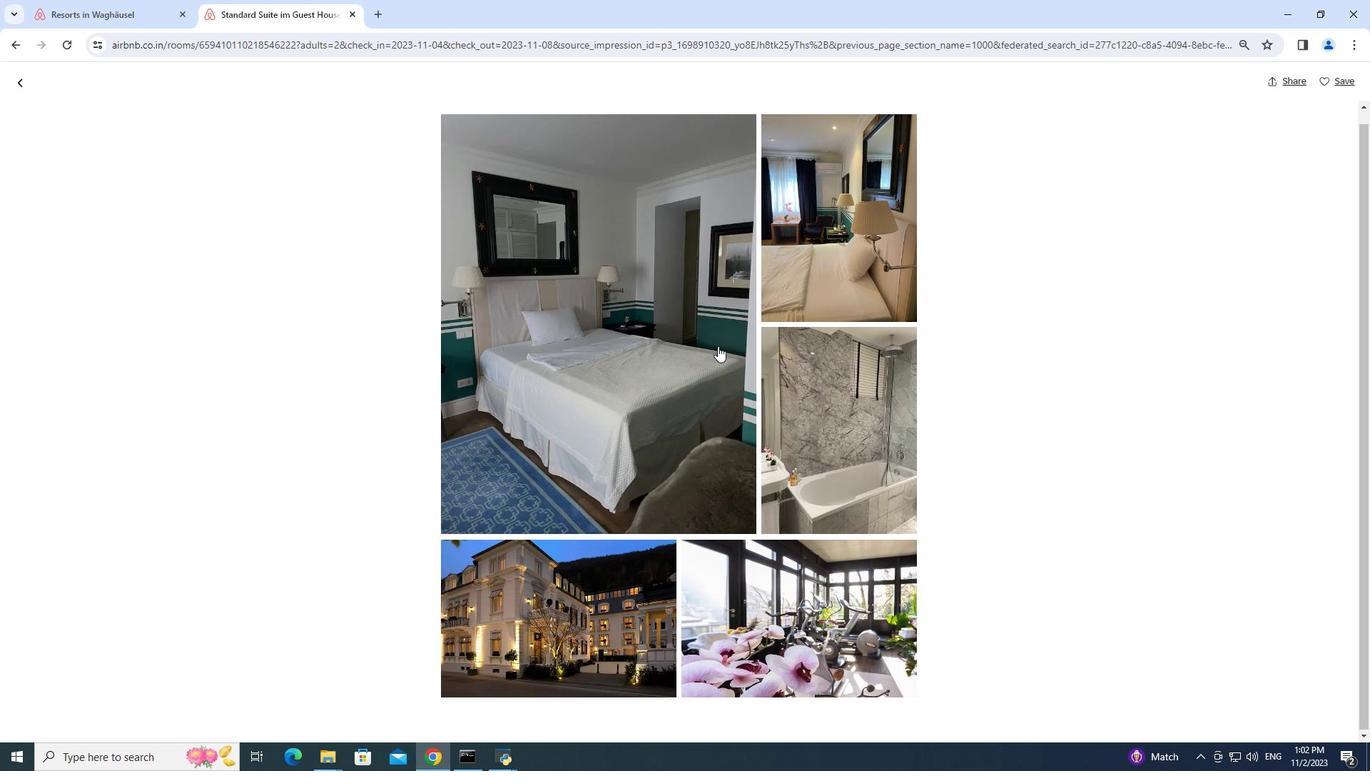 
Action: Mouse scrolled (718, 348) with delta (0, 0)
Screenshot: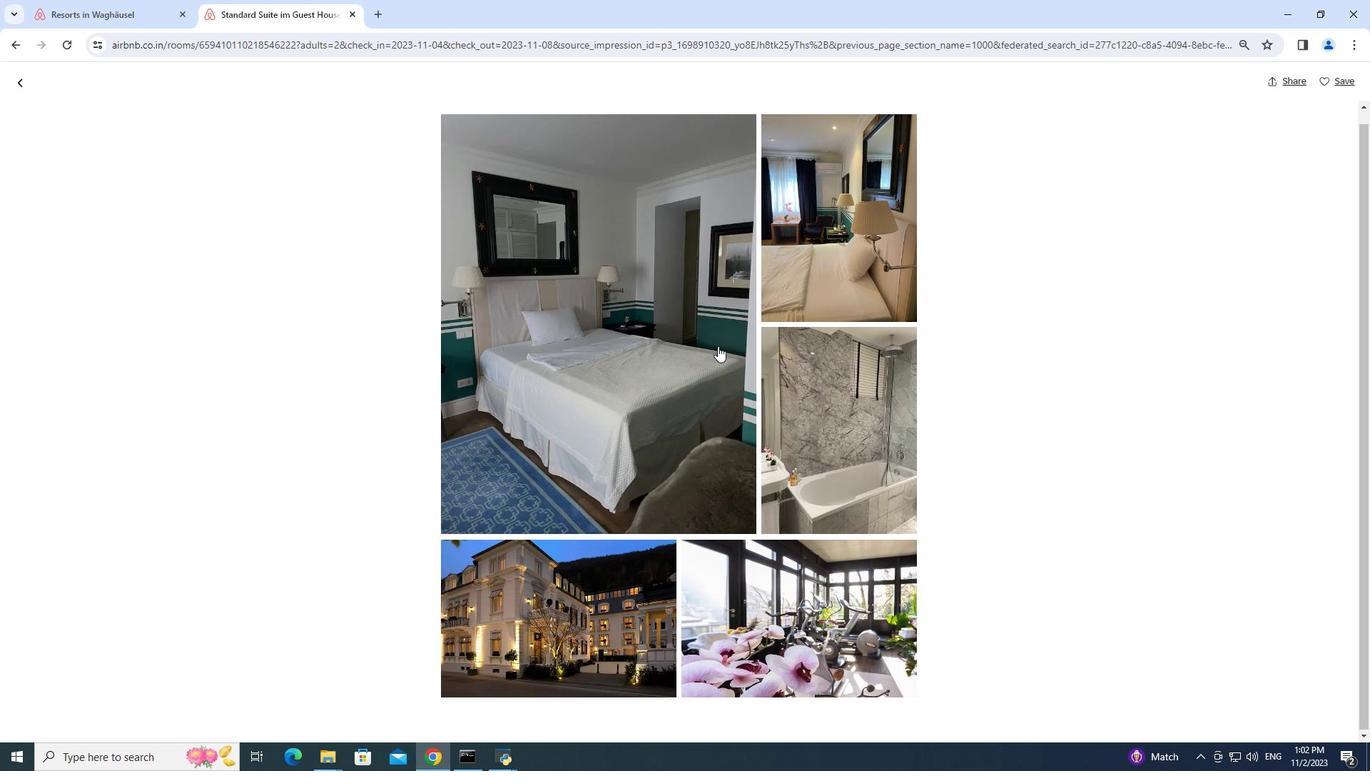 
Action: Mouse moved to (718, 346)
Screenshot: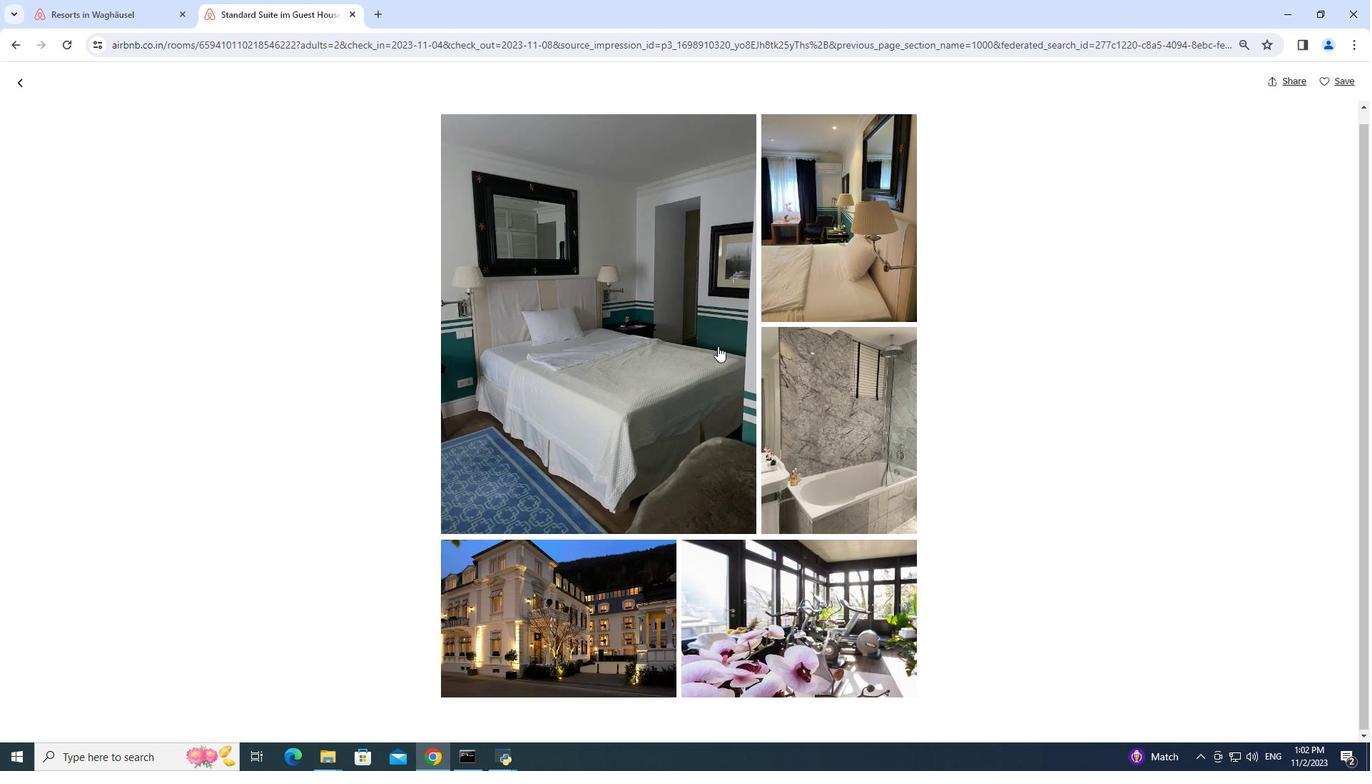 
Action: Mouse scrolled (718, 347) with delta (0, 0)
Screenshot: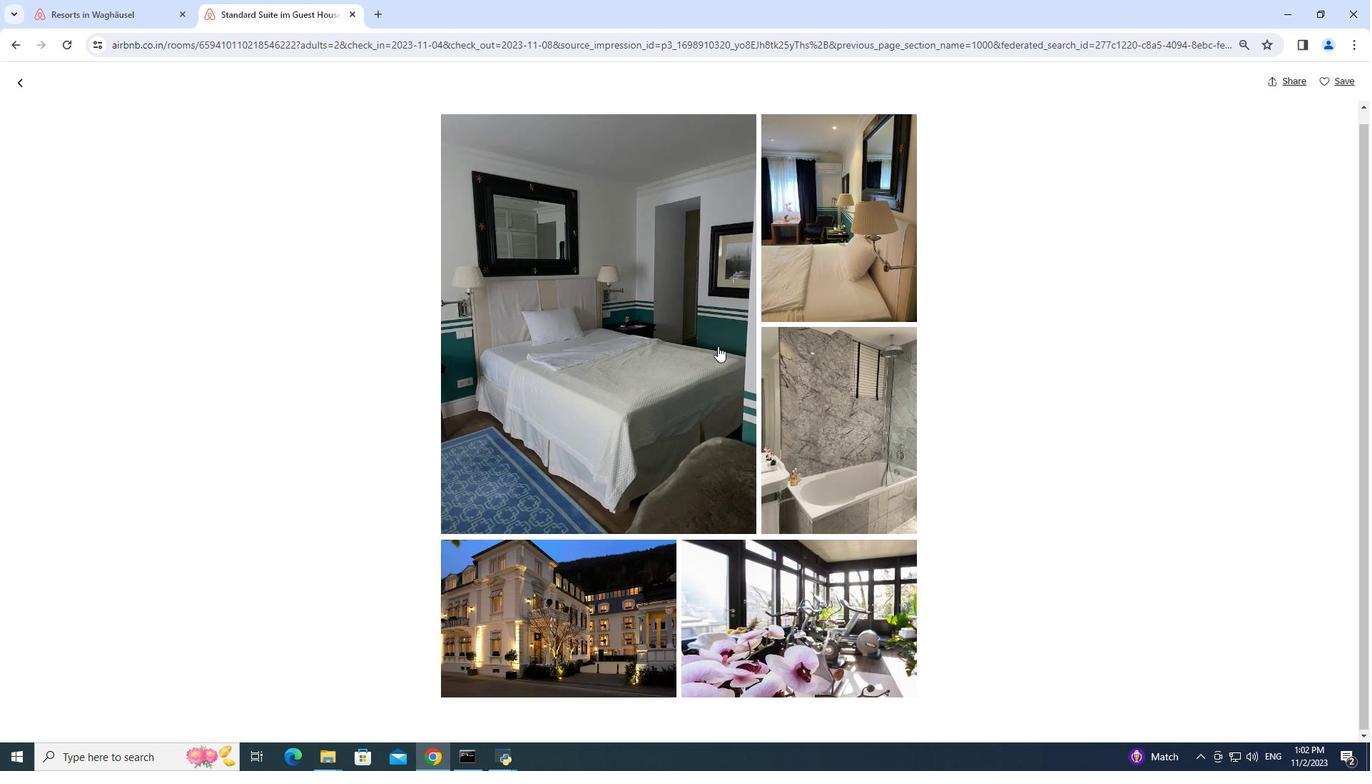
Action: Mouse moved to (718, 344)
Screenshot: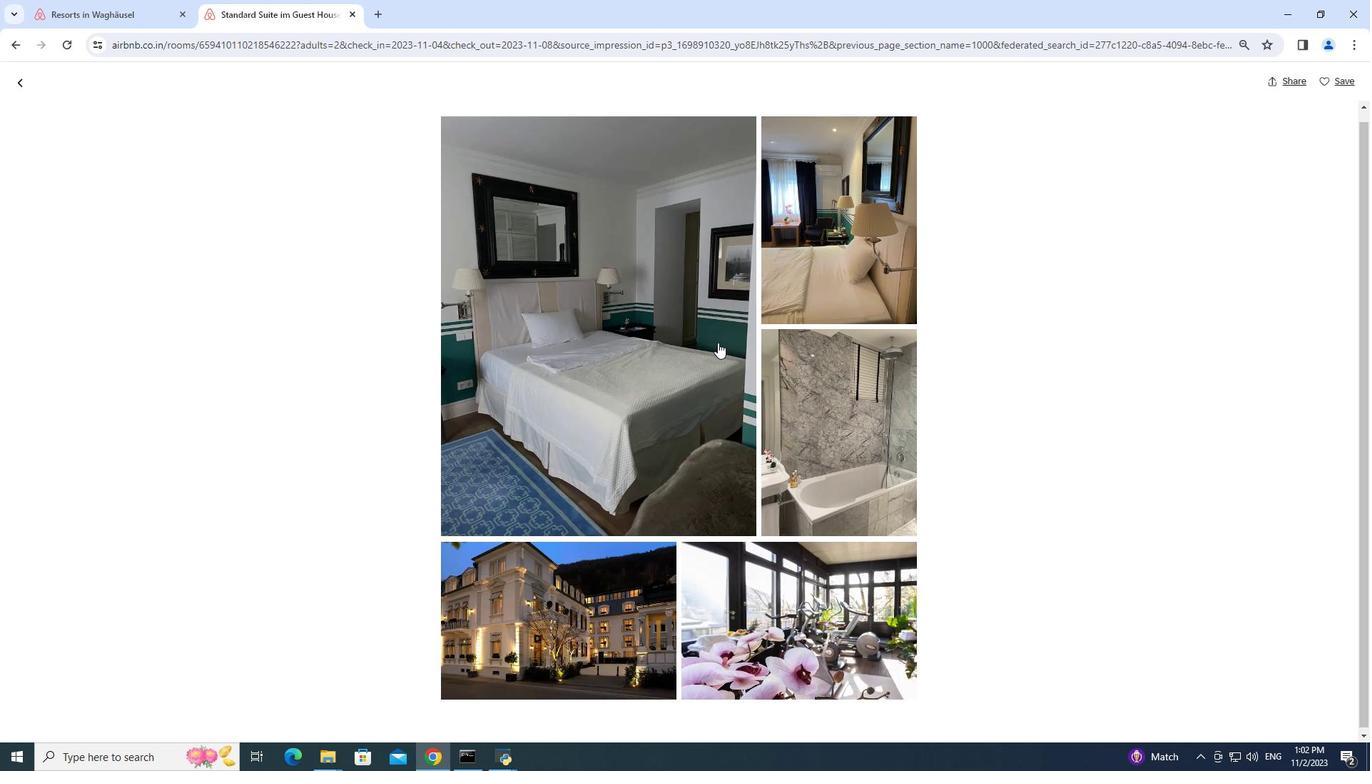
Action: Mouse scrolled (718, 345) with delta (0, 0)
Screenshot: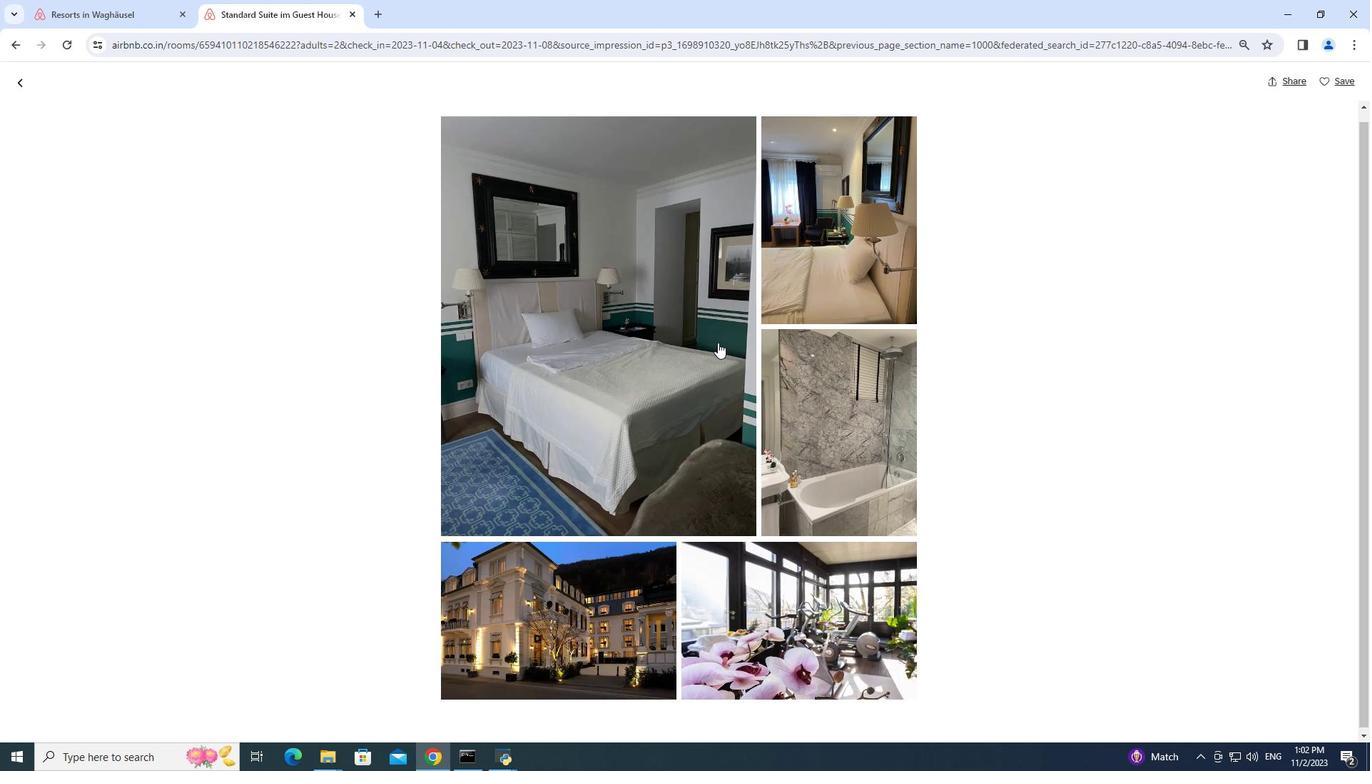 
Action: Mouse moved to (718, 342)
Screenshot: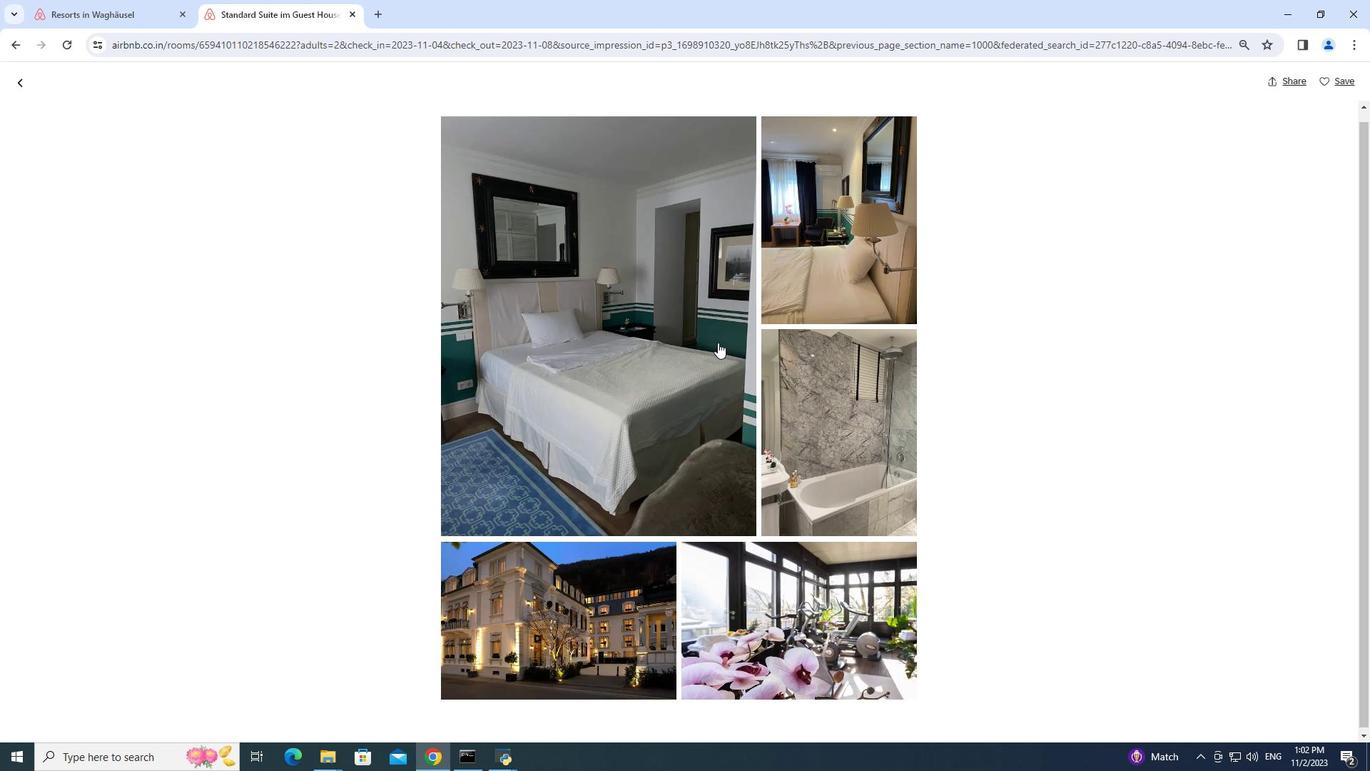 
Action: Mouse scrolled (718, 342) with delta (0, 0)
Screenshot: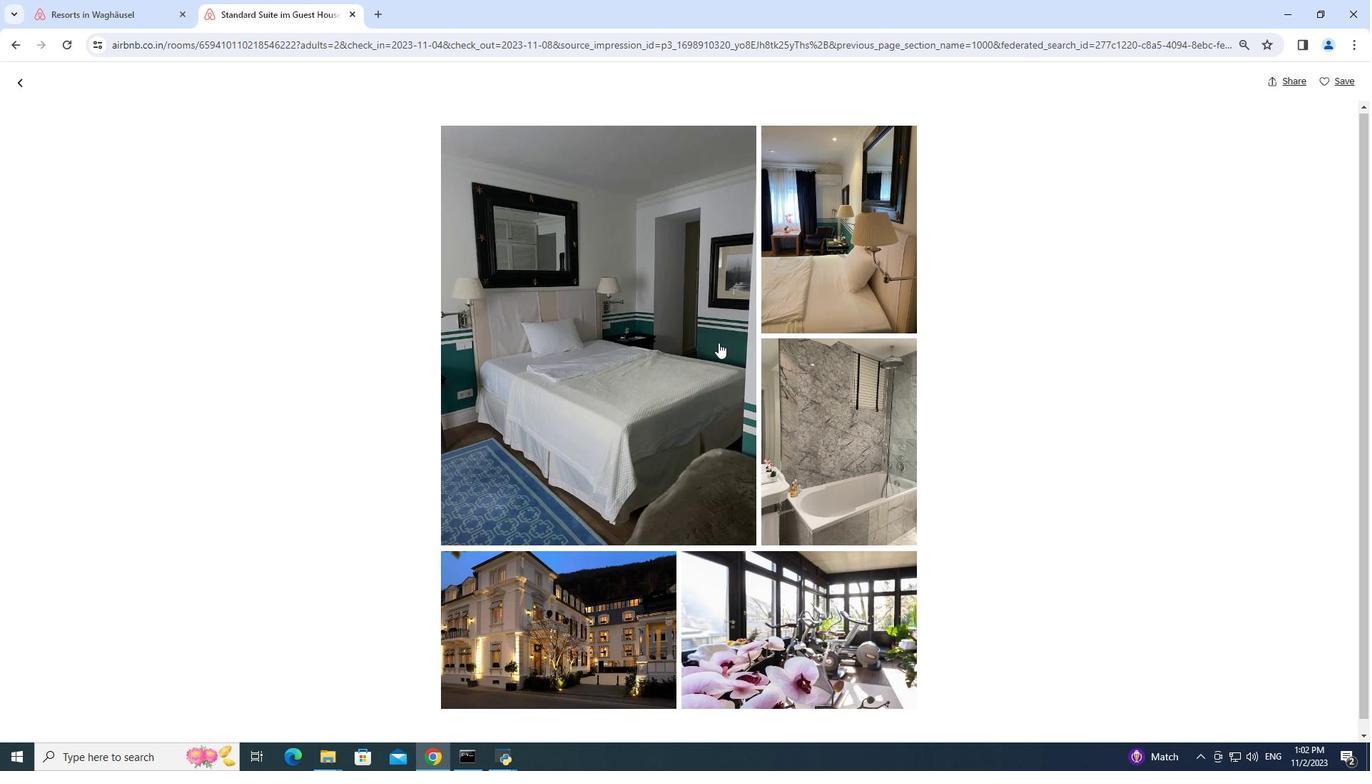 
Action: Mouse scrolled (718, 342) with delta (0, 0)
Screenshot: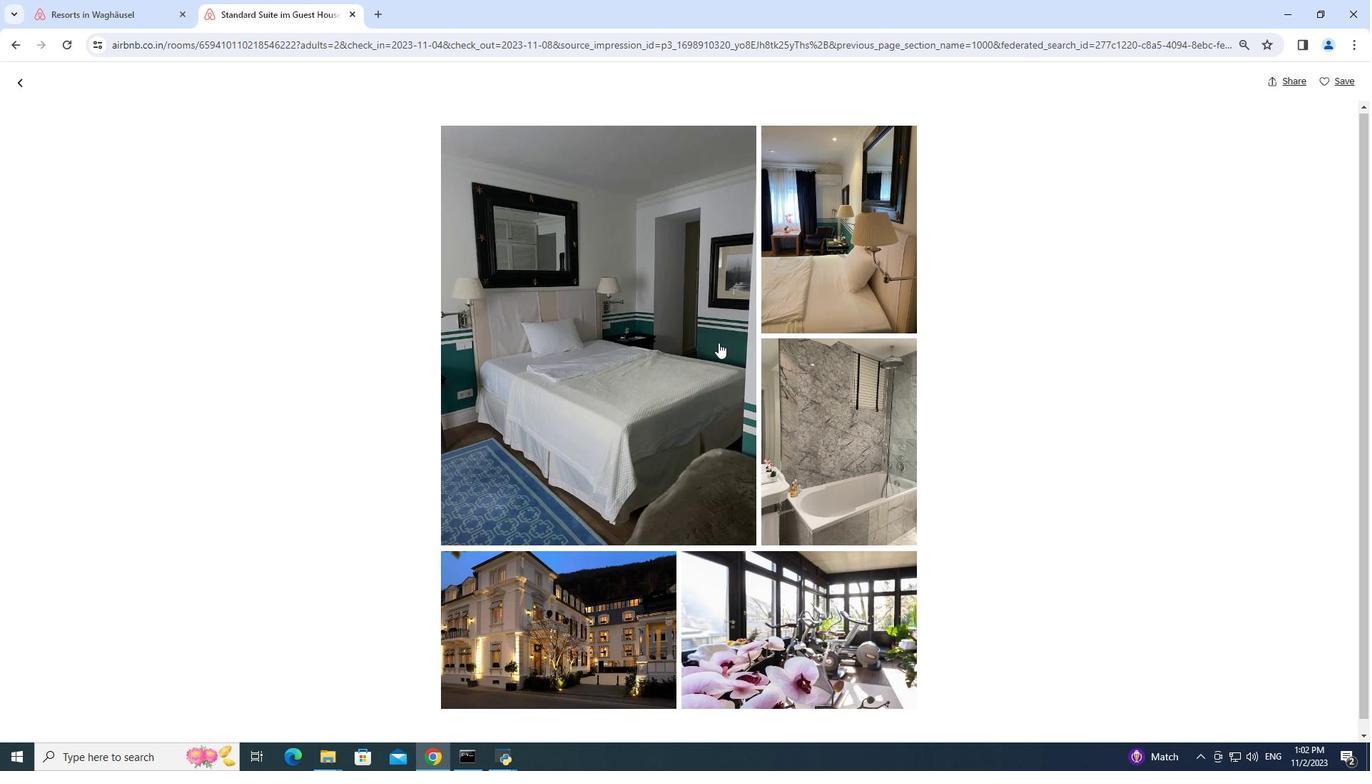 
Action: Mouse moved to (718, 342)
Screenshot: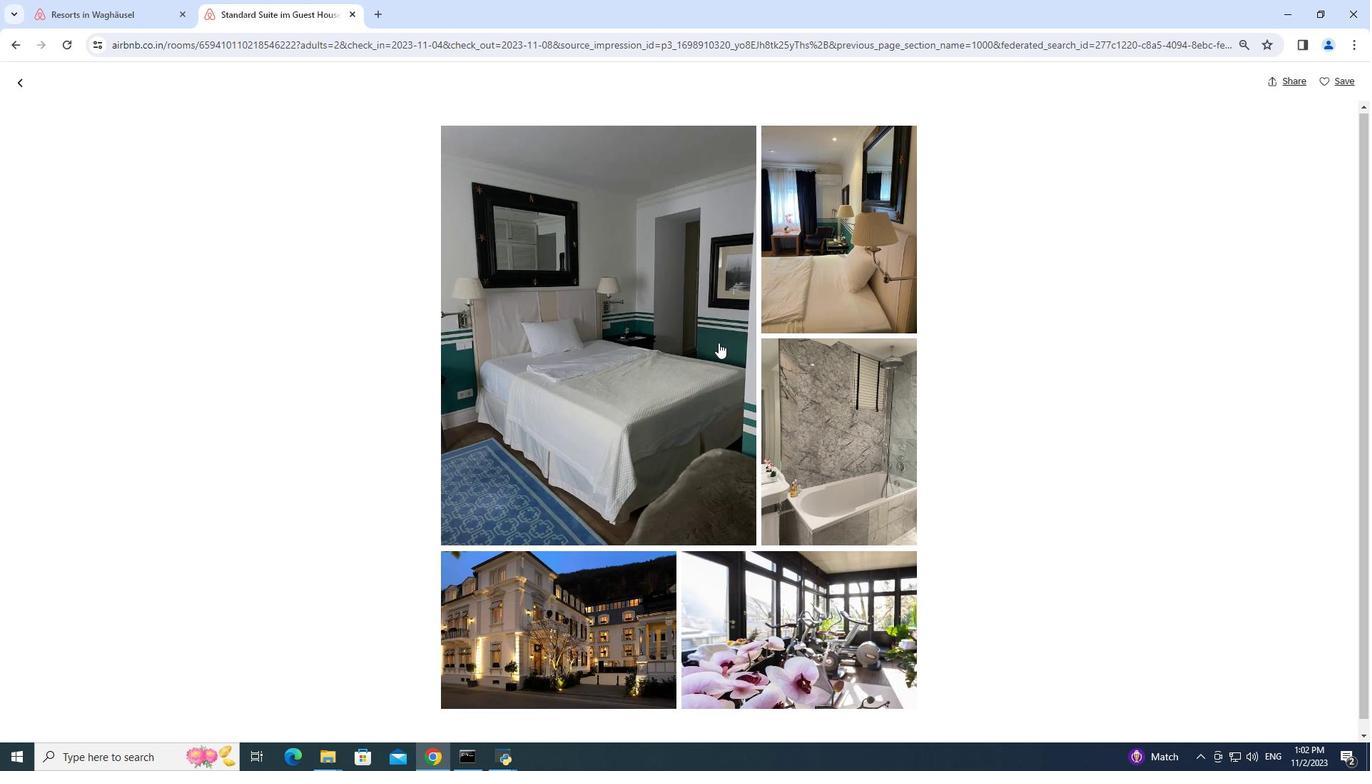 
Action: Mouse scrolled (718, 342) with delta (0, 0)
Screenshot: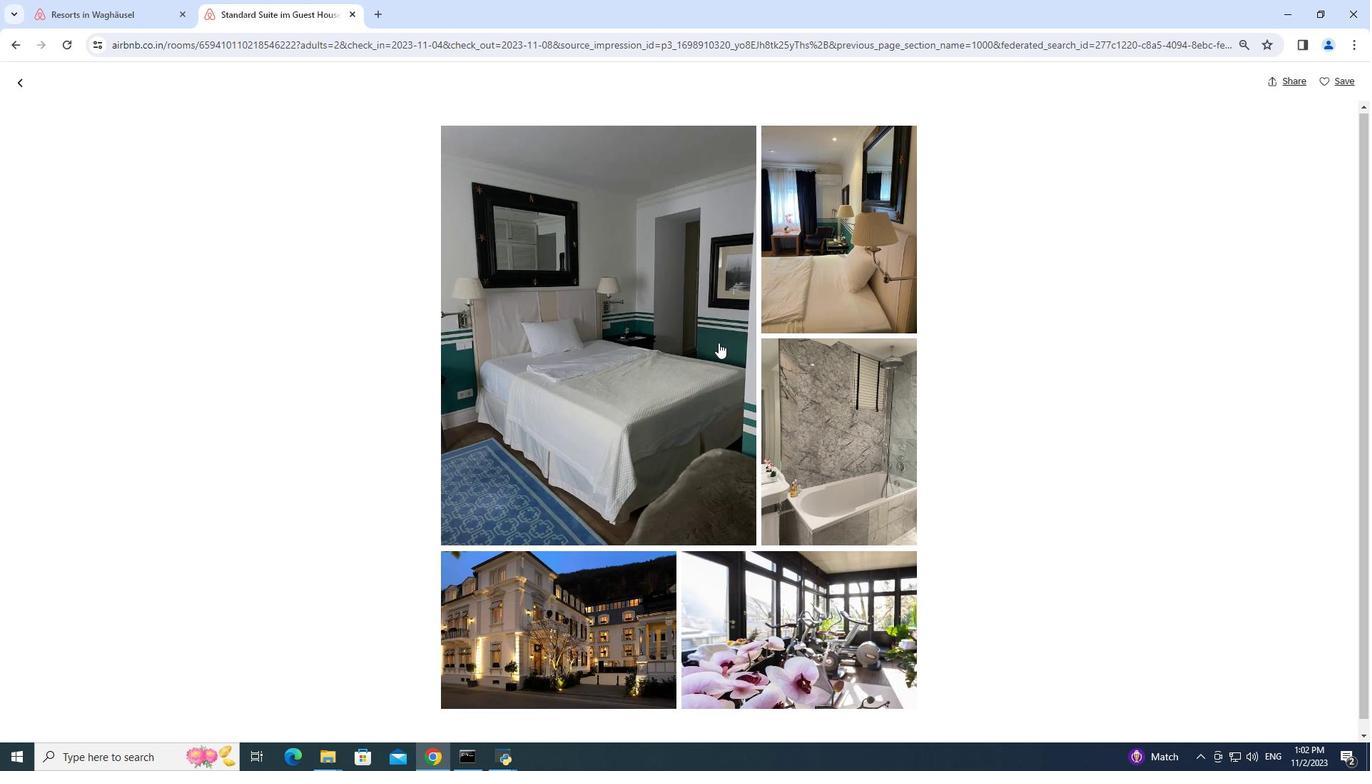 
Action: Mouse moved to (719, 342)
Screenshot: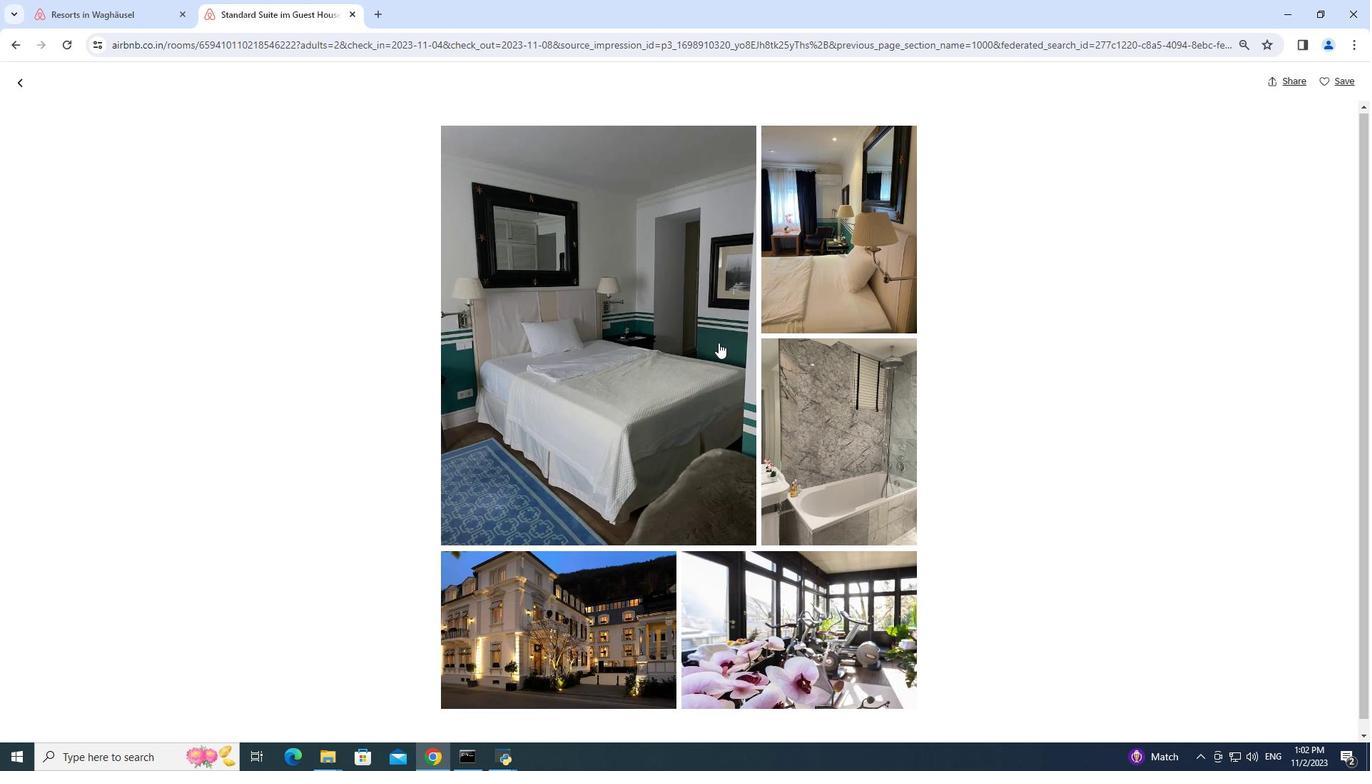 
Action: Mouse scrolled (719, 343) with delta (0, 0)
Screenshot: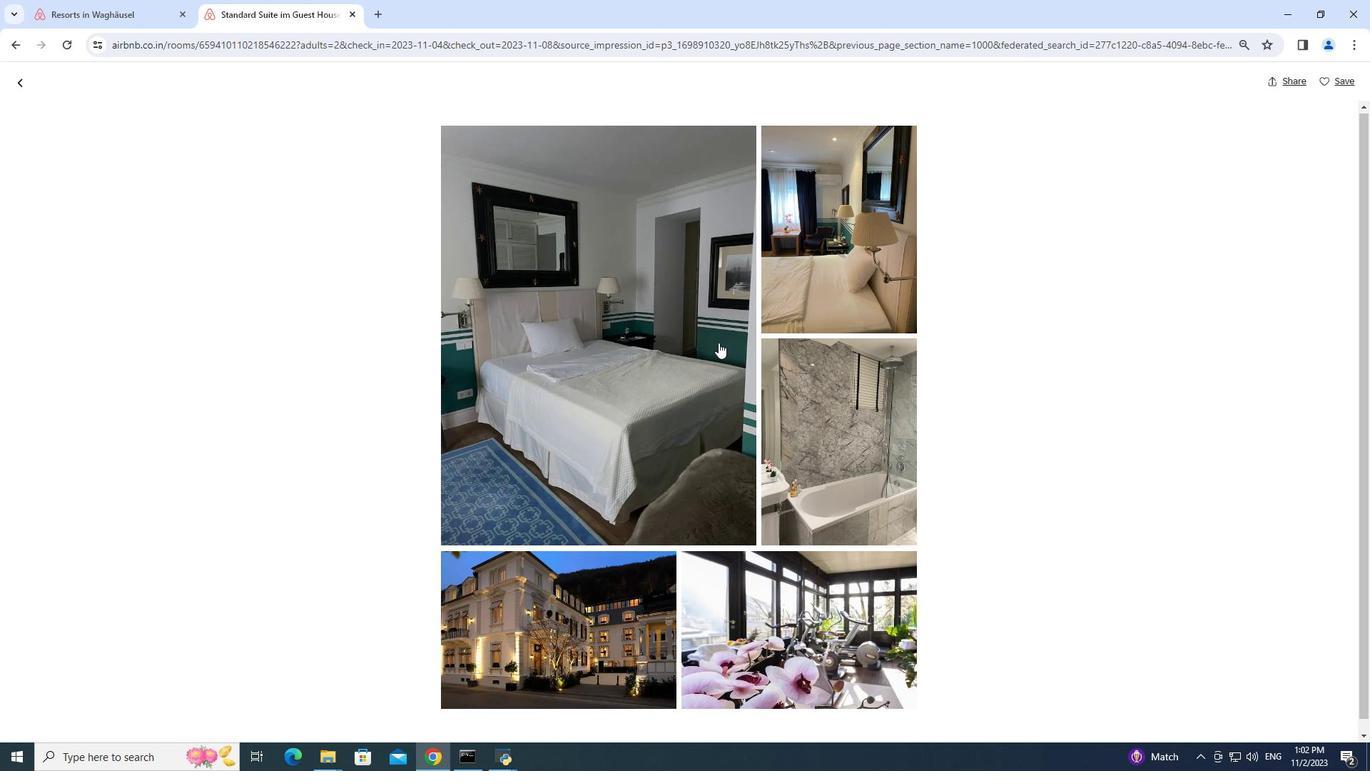 
Action: Mouse moved to (719, 342)
Screenshot: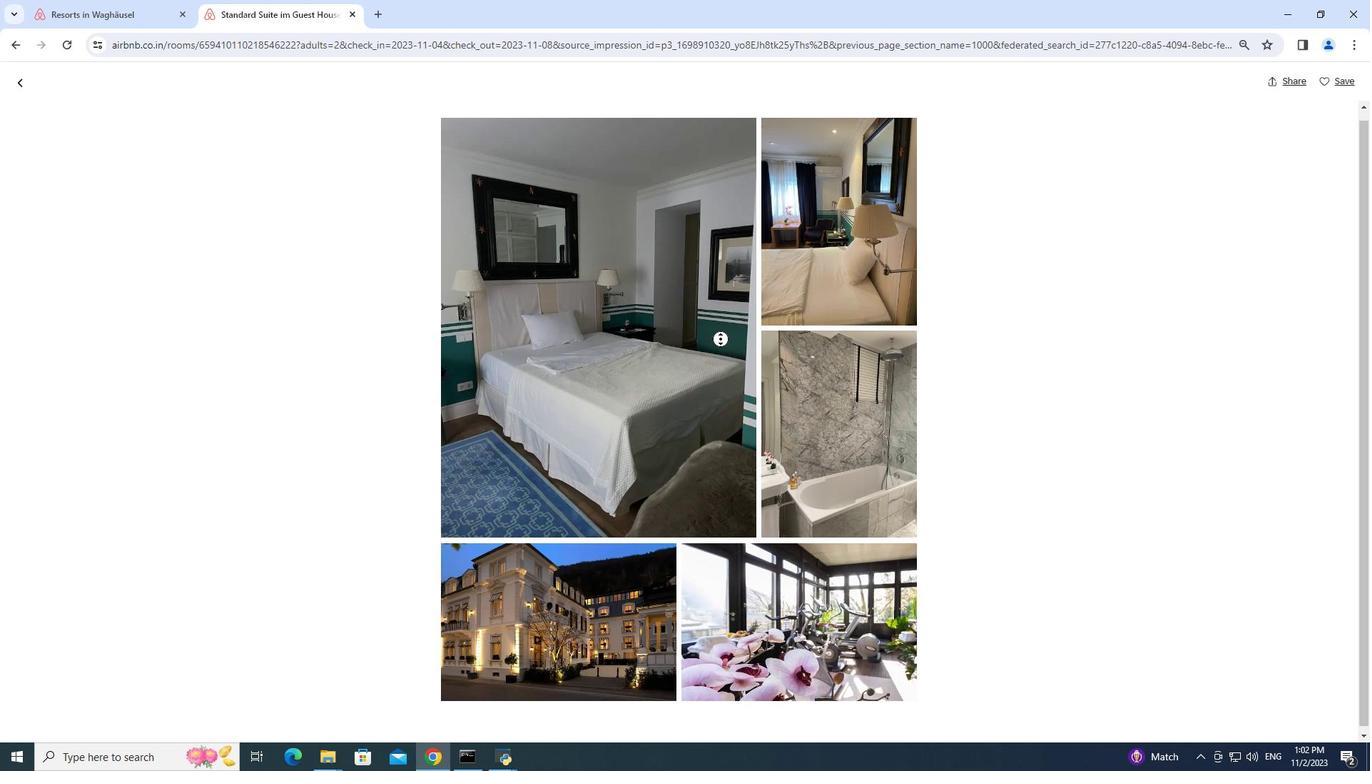 
Action: Mouse scrolled (719, 343) with delta (0, 0)
Screenshot: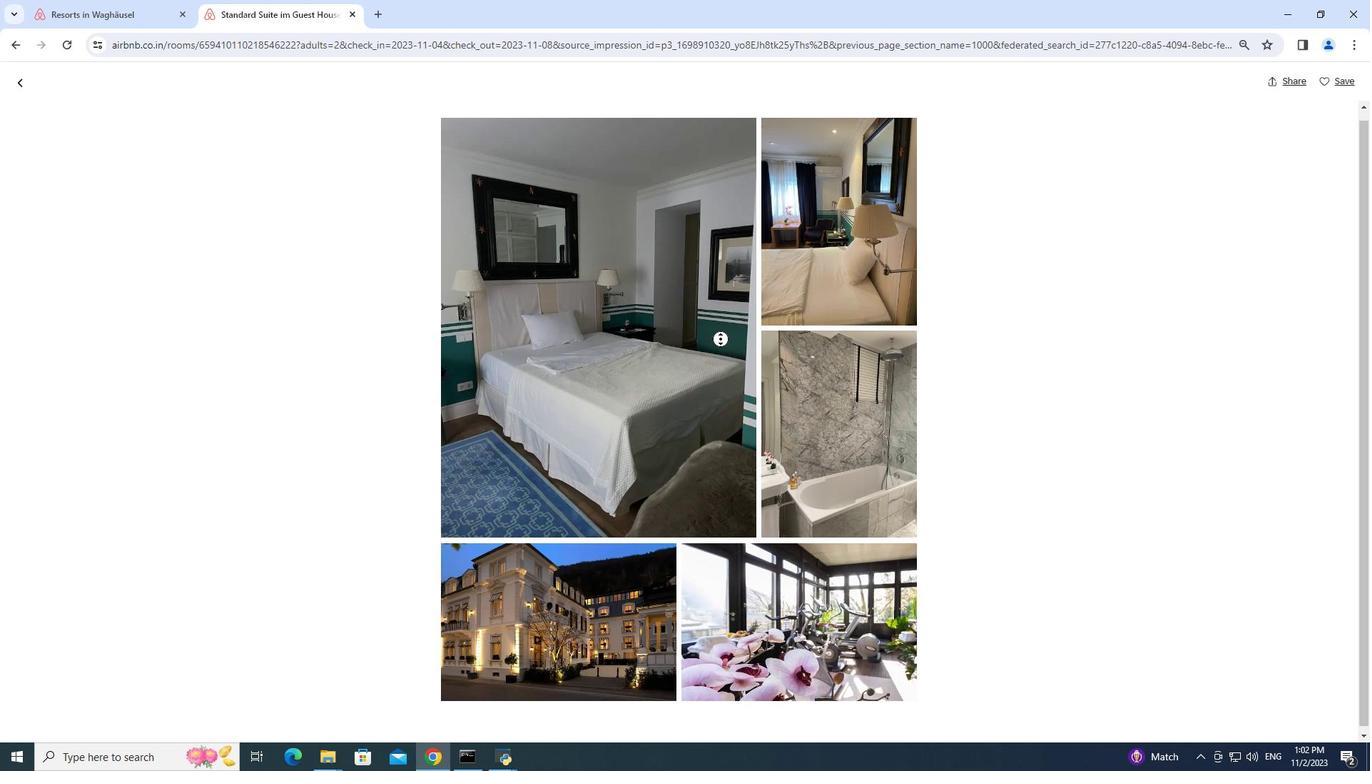 
Action: Mouse moved to (721, 339)
Screenshot: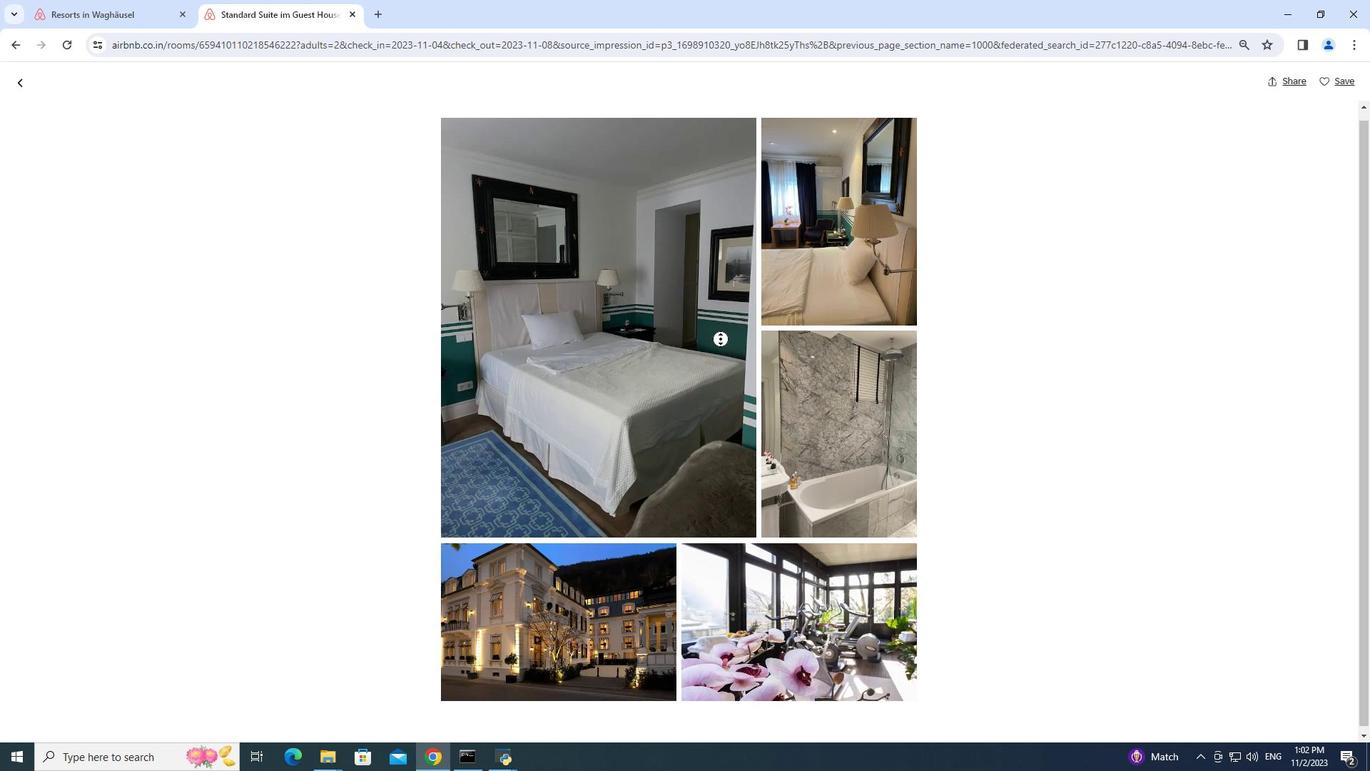 
Action: Mouse scrolled (721, 339) with delta (0, 0)
Screenshot: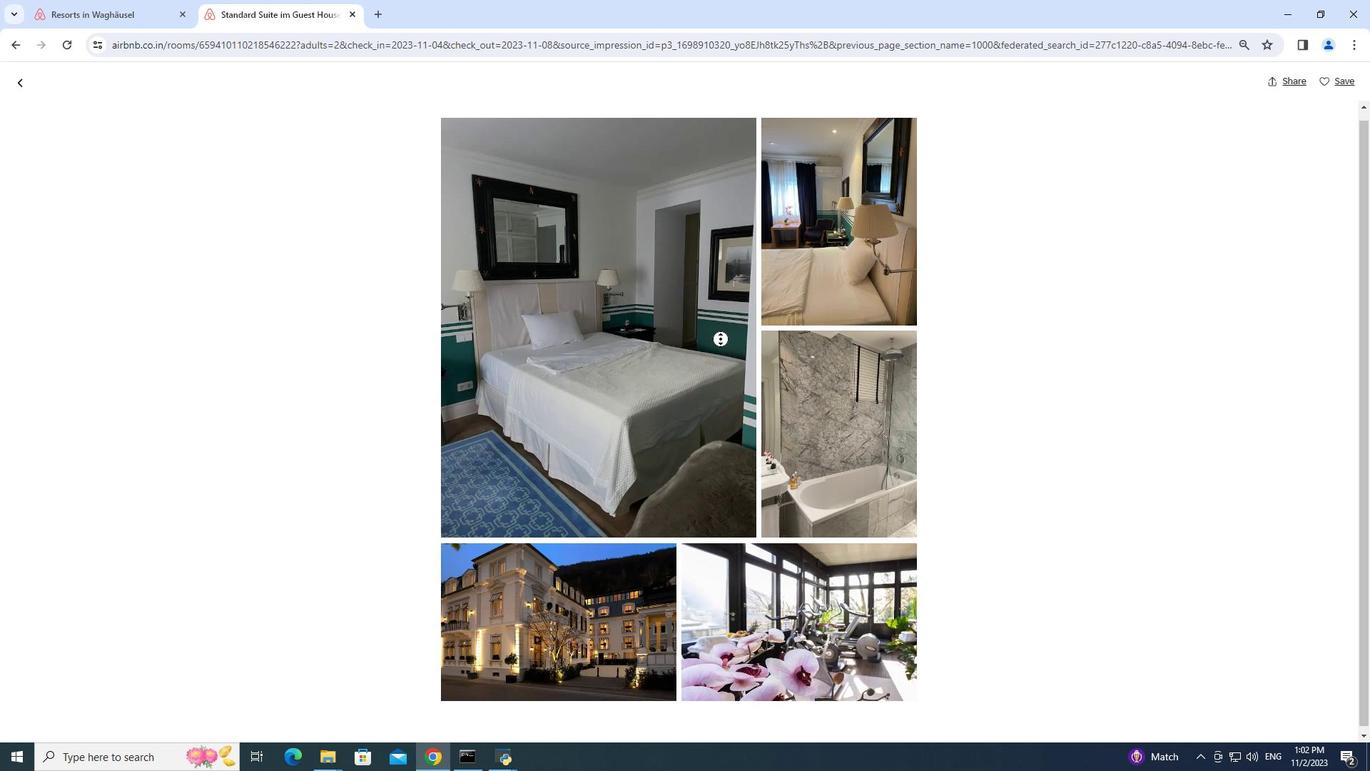 
Action: Mouse scrolled (721, 338) with delta (0, 0)
Screenshot: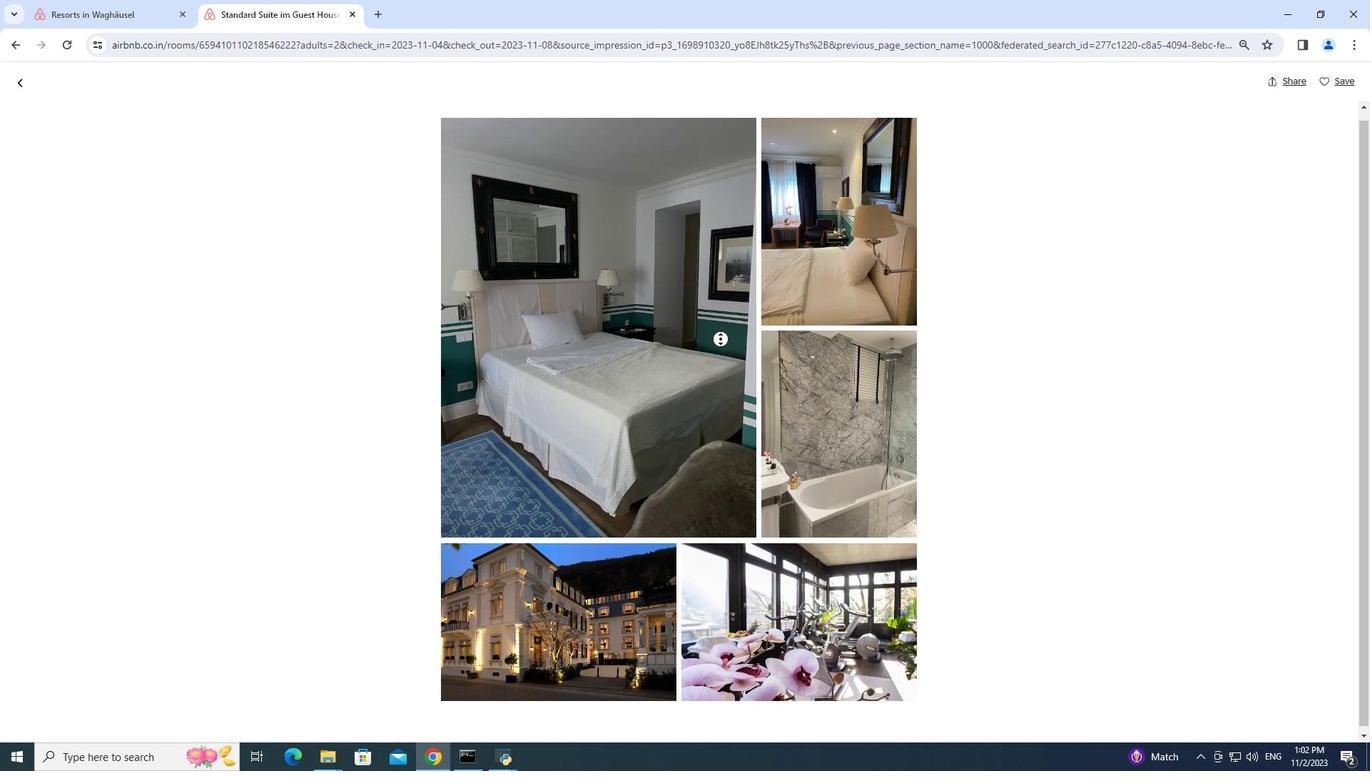 
Action: Mouse pressed middle at (721, 339)
Screenshot: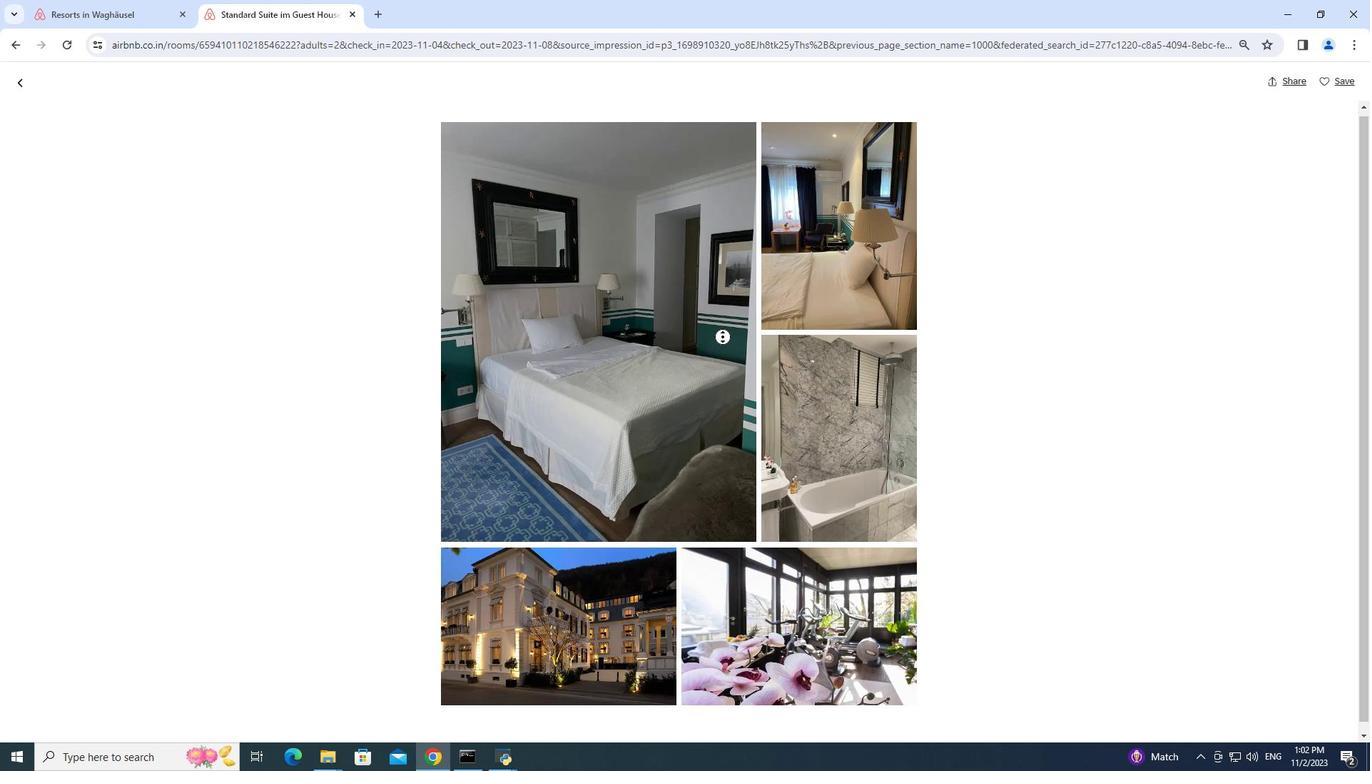 
Action: Mouse scrolled (721, 338) with delta (0, 0)
Screenshot: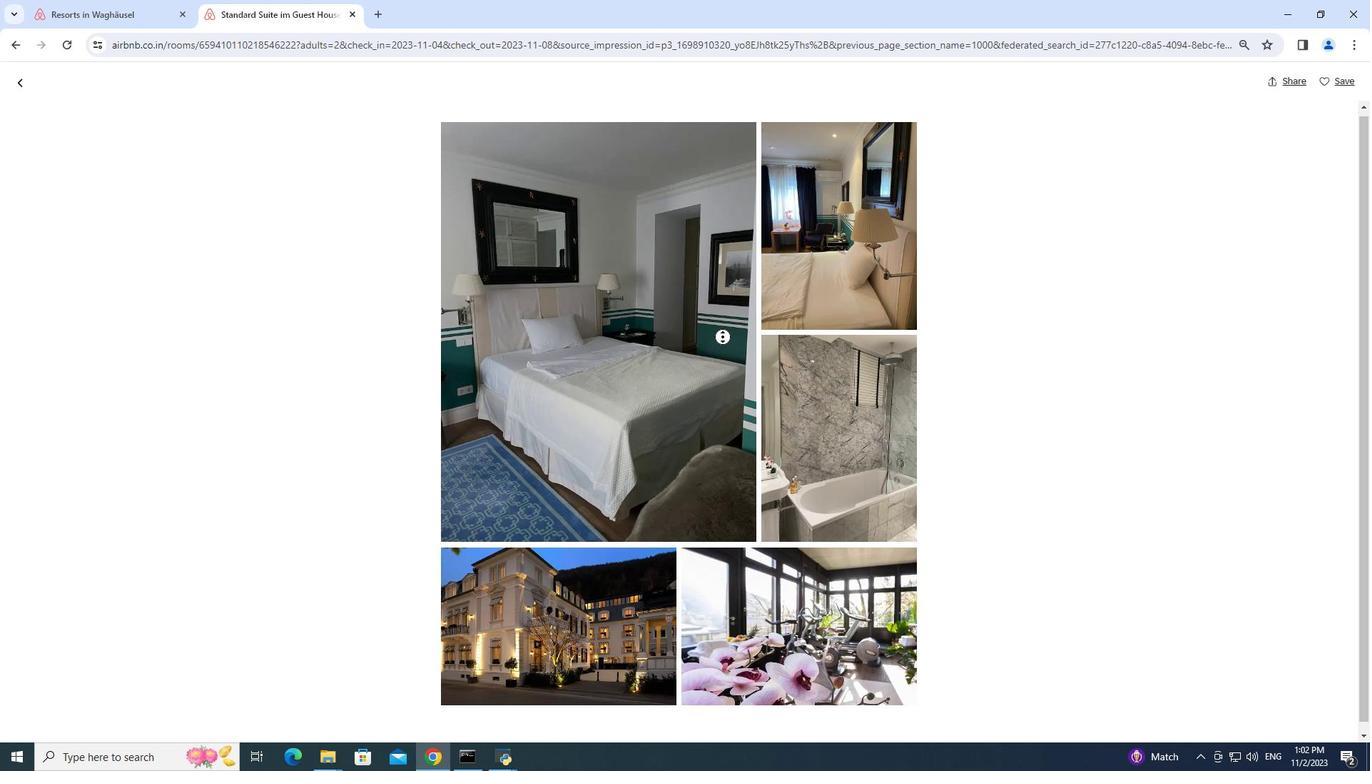 
Action: Mouse scrolled (721, 338) with delta (0, 0)
Screenshot: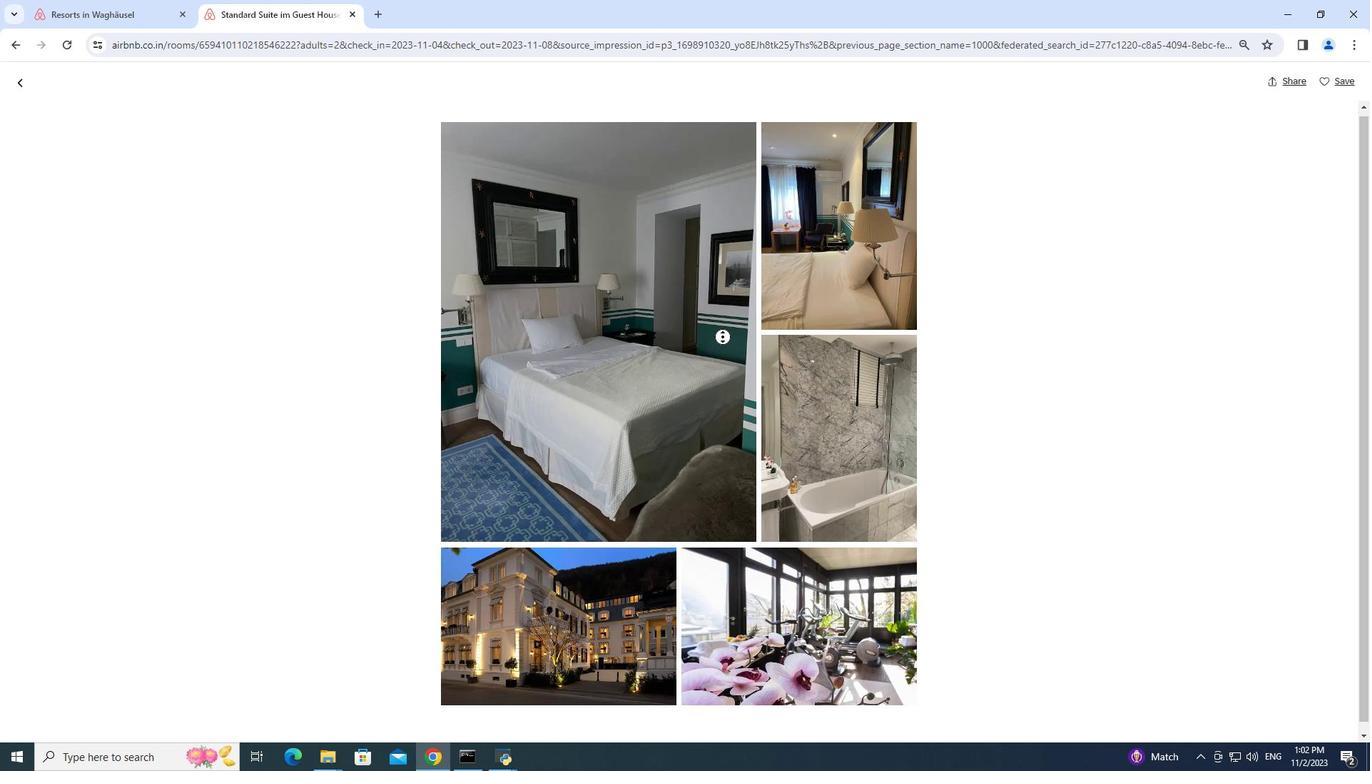 
Action: Mouse moved to (721, 339)
Screenshot: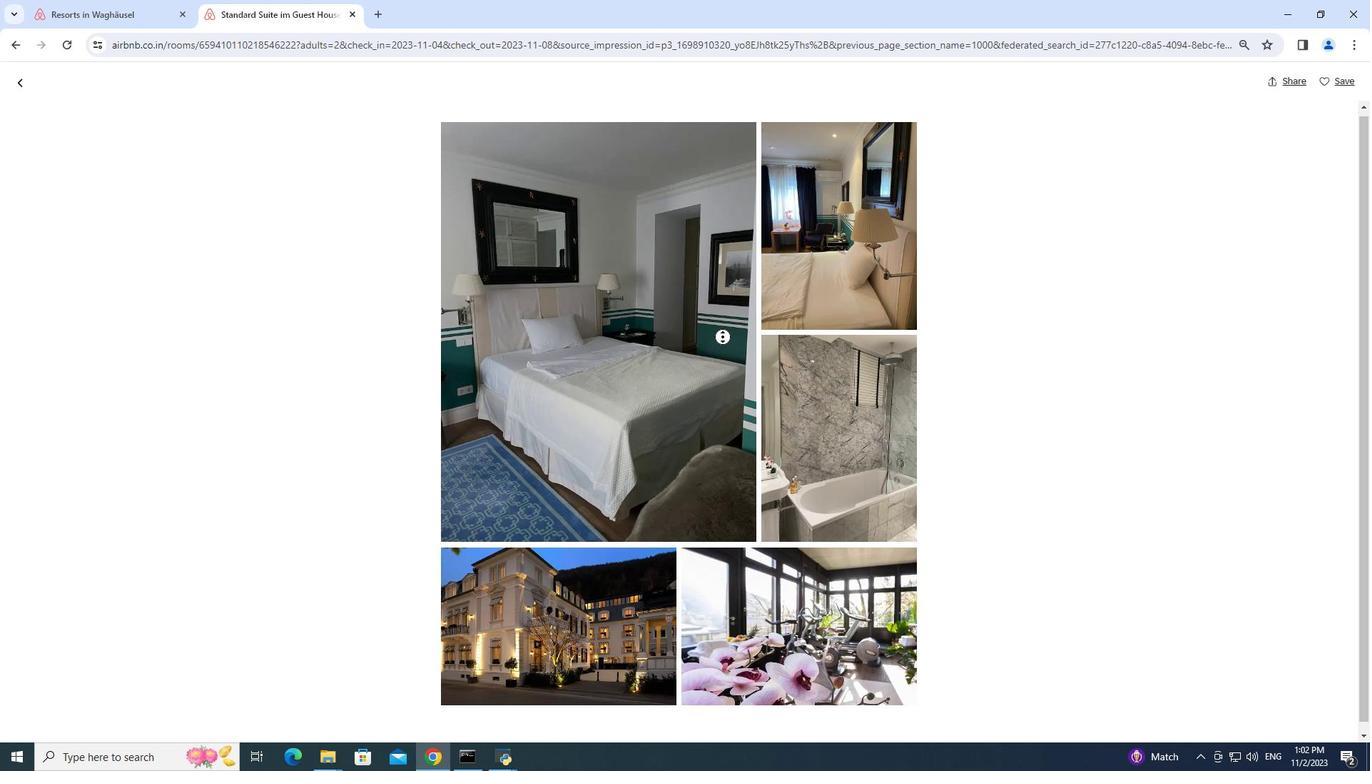 
Action: Mouse scrolled (721, 338) with delta (0, 0)
Screenshot: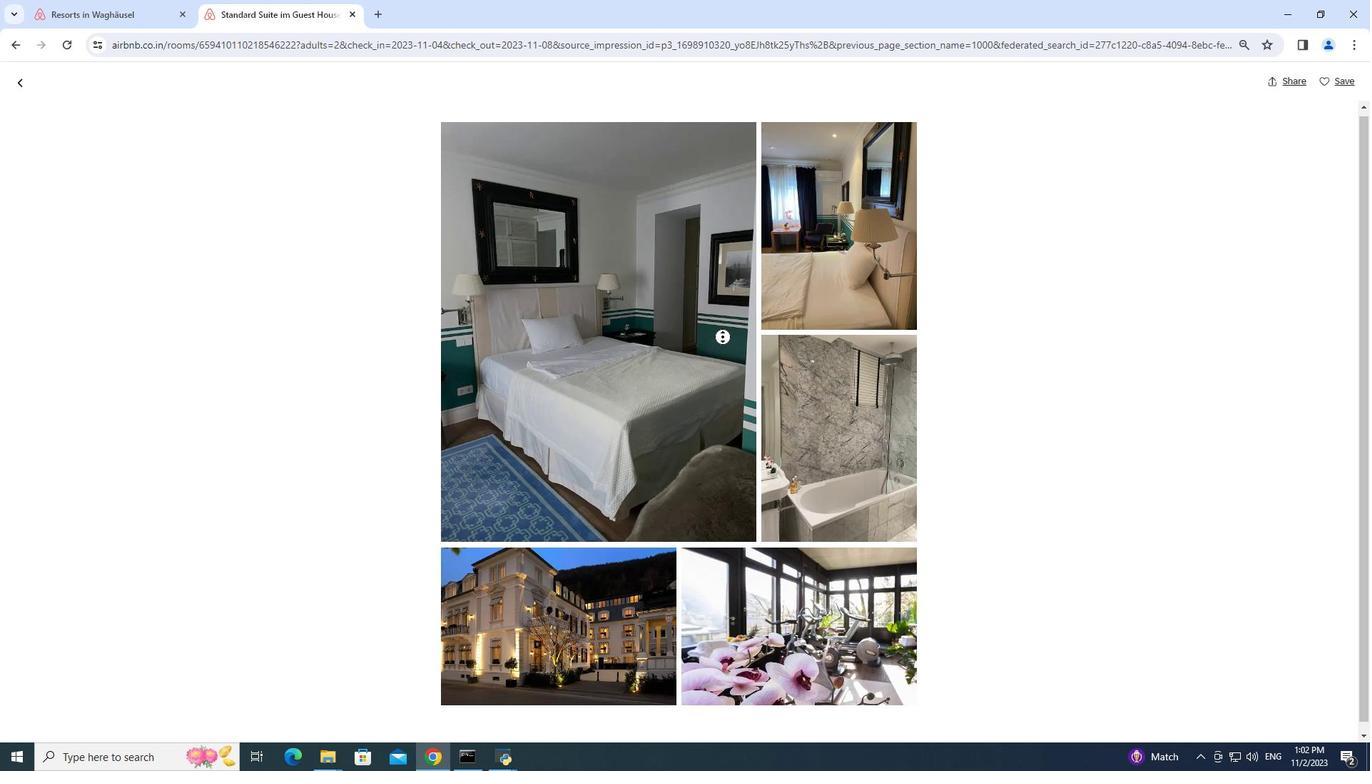 
Action: Mouse moved to (723, 336)
Screenshot: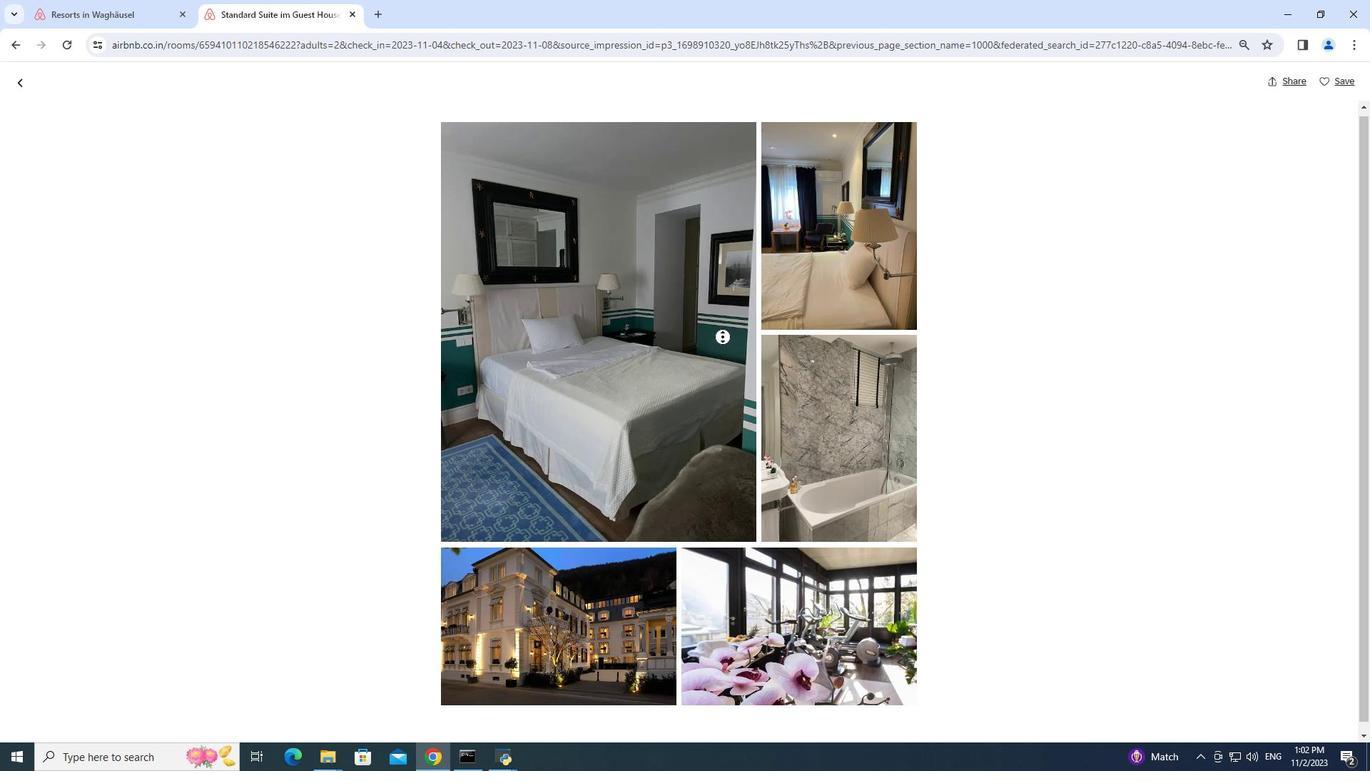 
Action: Mouse scrolled (723, 337) with delta (0, 0)
Screenshot: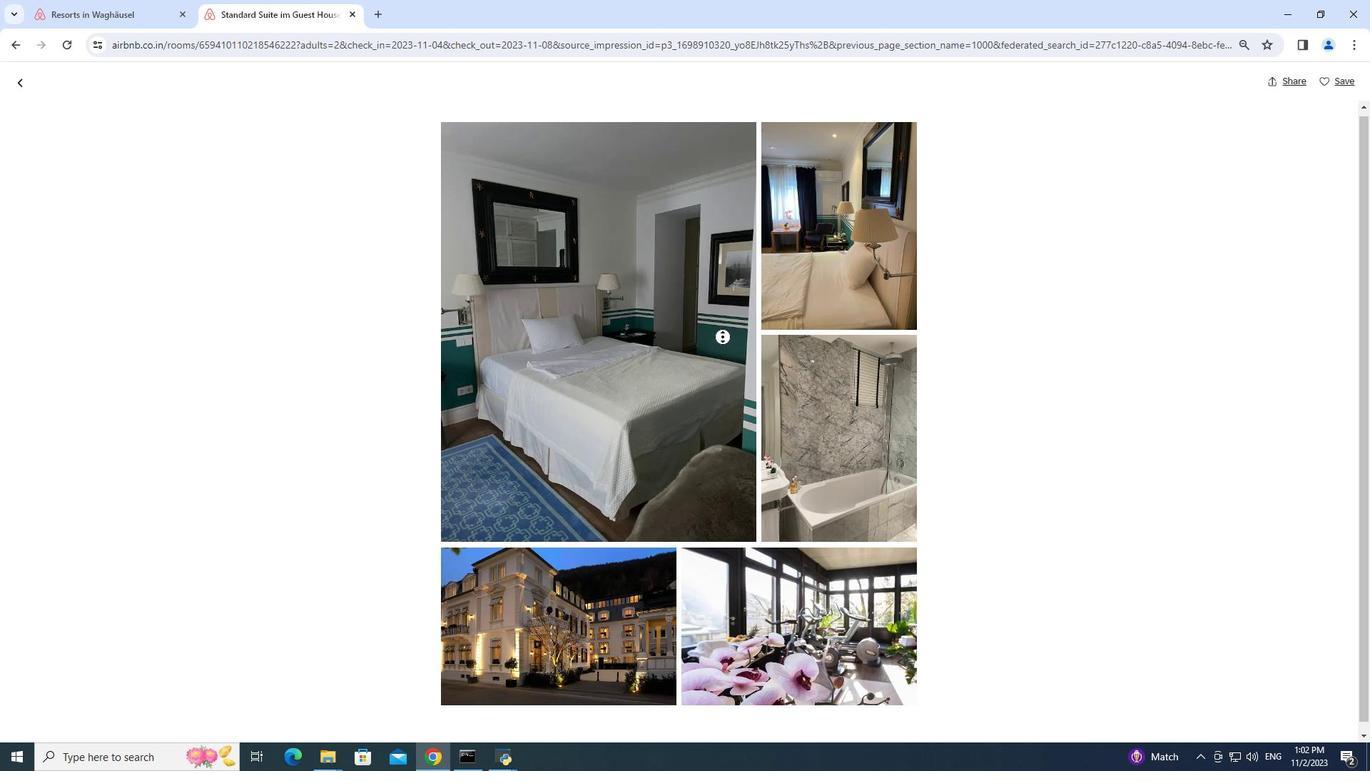 
Action: Mouse moved to (724, 334)
Screenshot: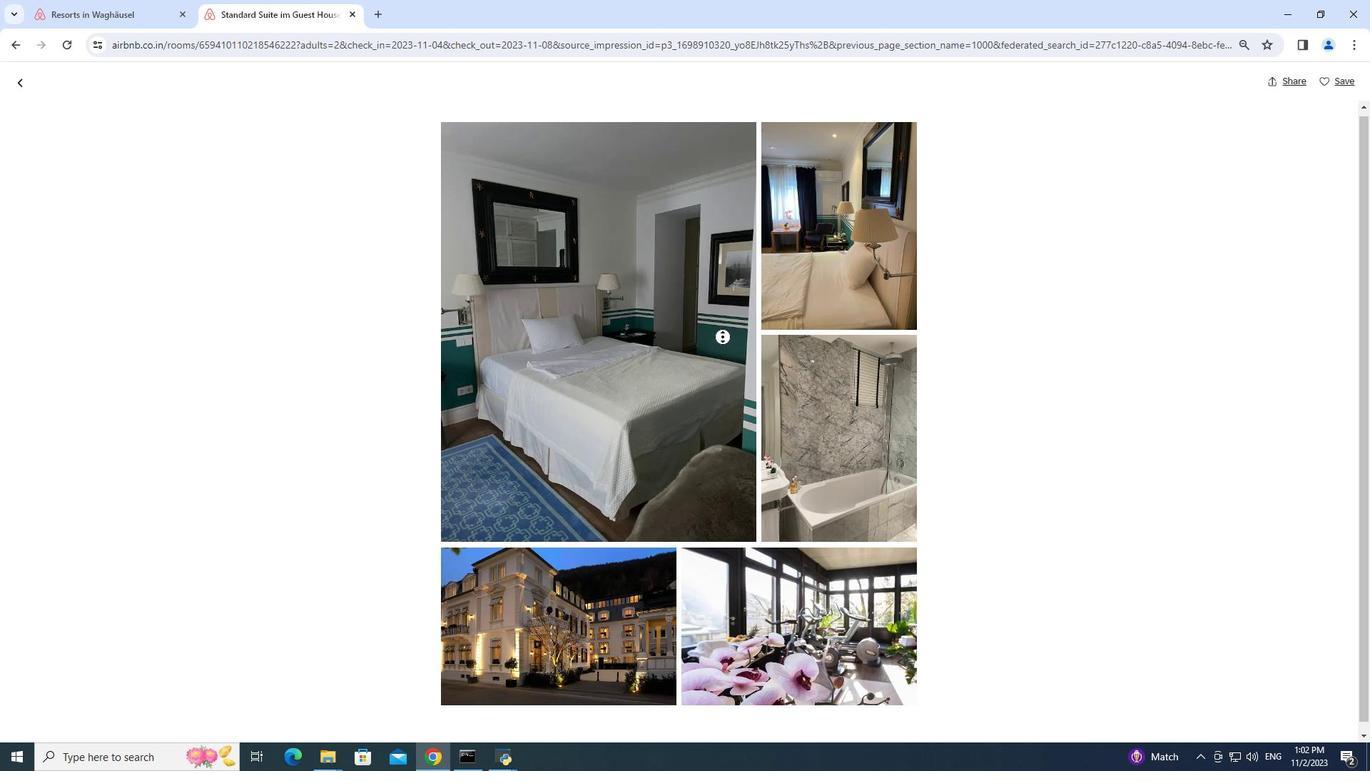 
Action: Mouse scrolled (724, 335) with delta (0, 0)
Screenshot: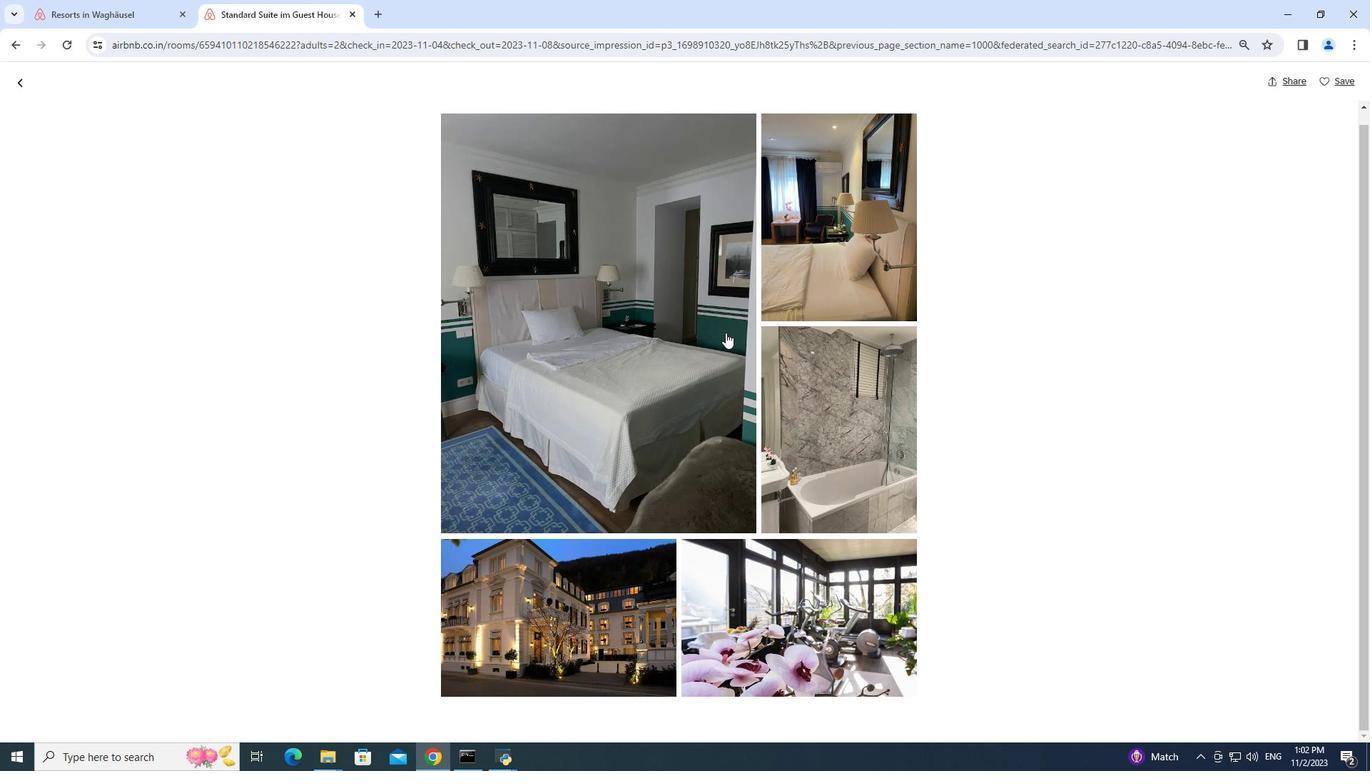
Action: Mouse moved to (726, 332)
Screenshot: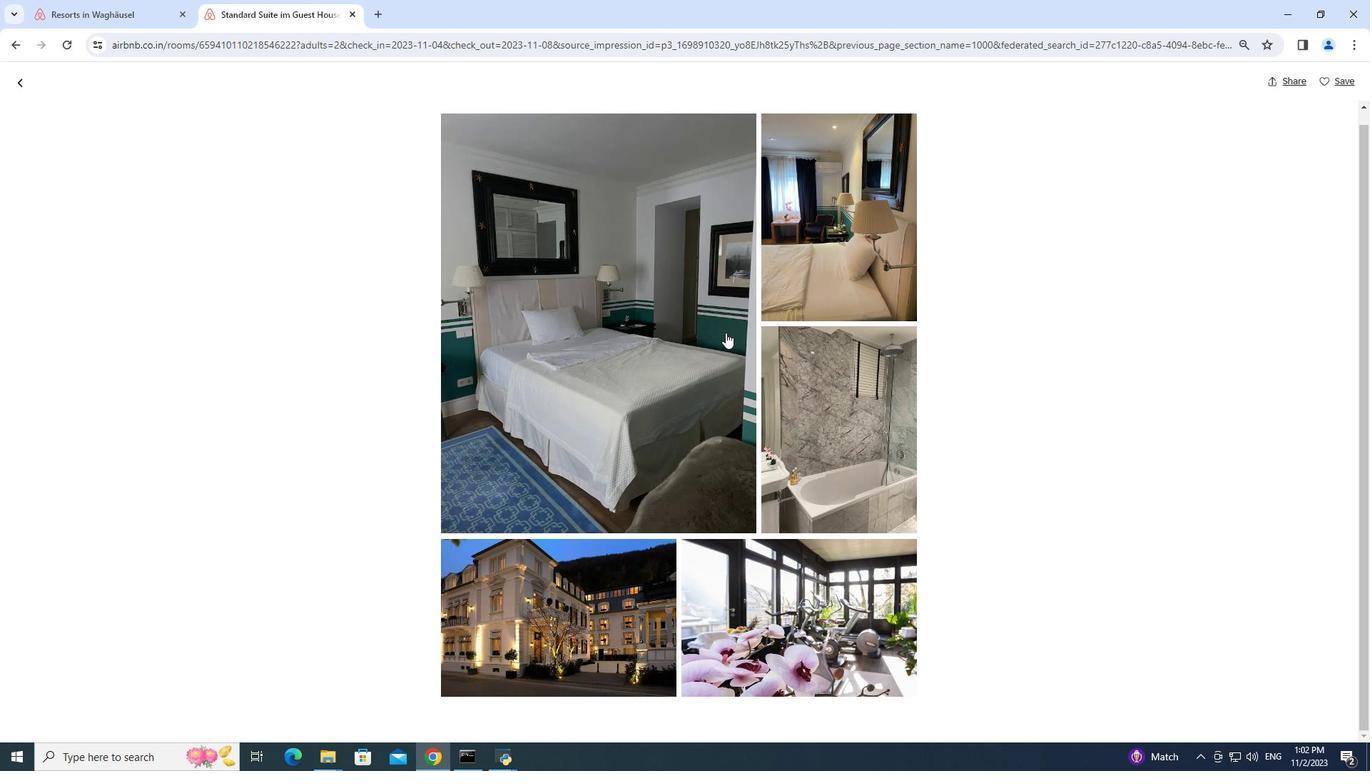
Action: Mouse scrolled (726, 333) with delta (0, 0)
Screenshot: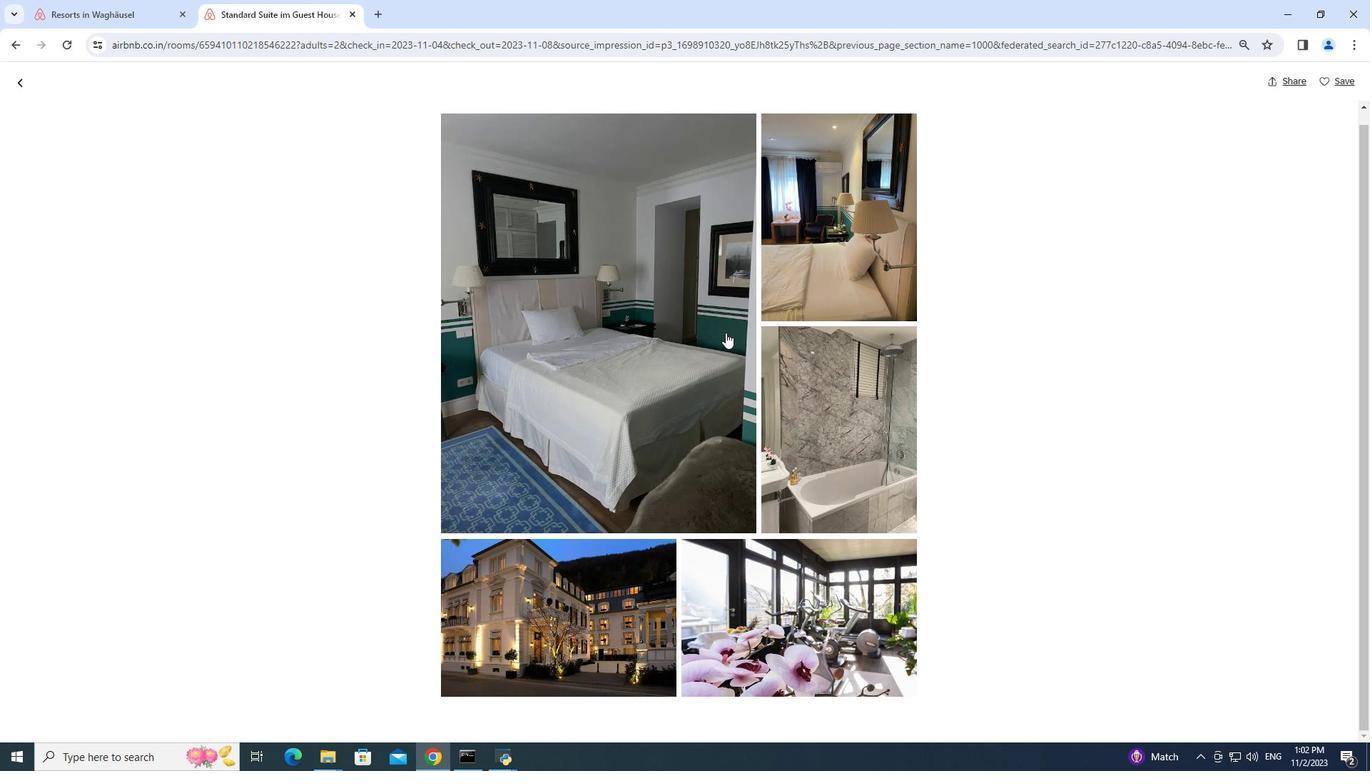 
Action: Mouse moved to (726, 332)
Screenshot: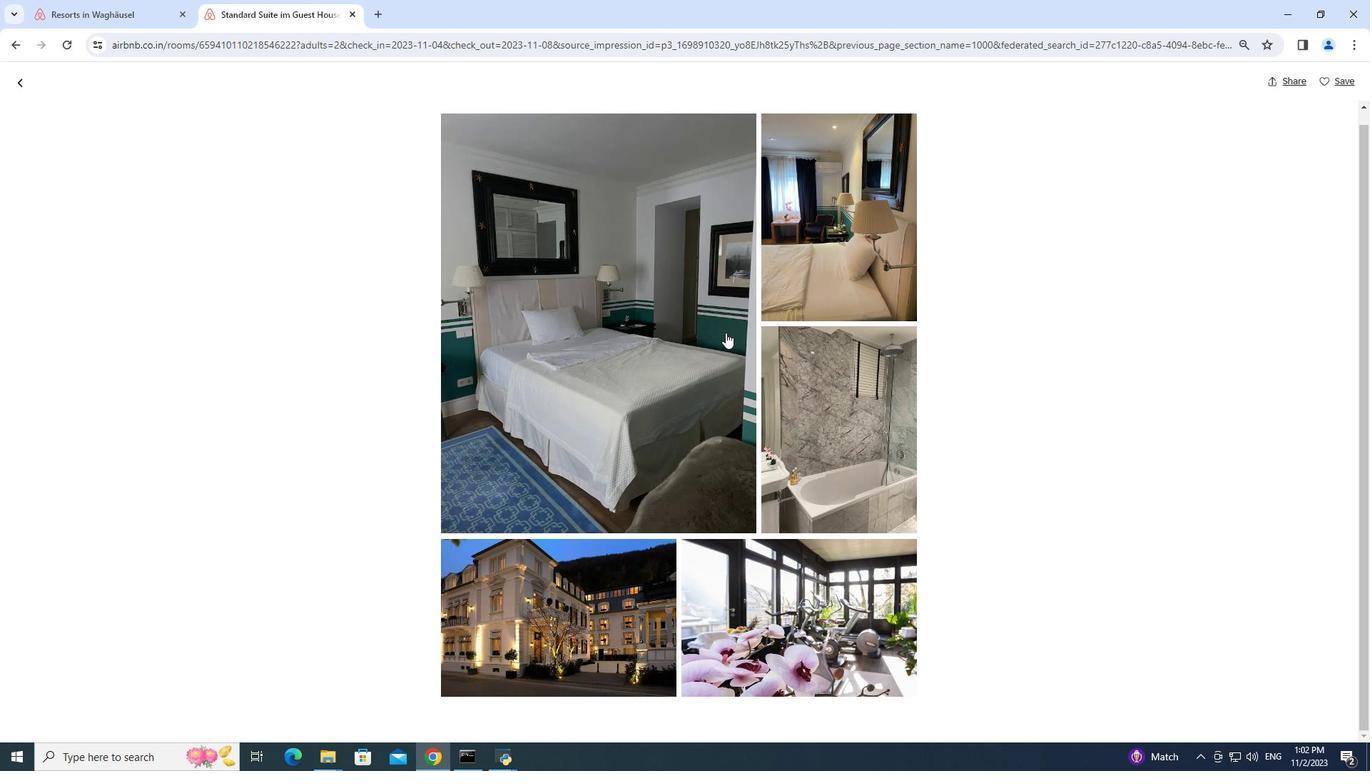 
Action: Mouse pressed middle at (726, 332)
Screenshot: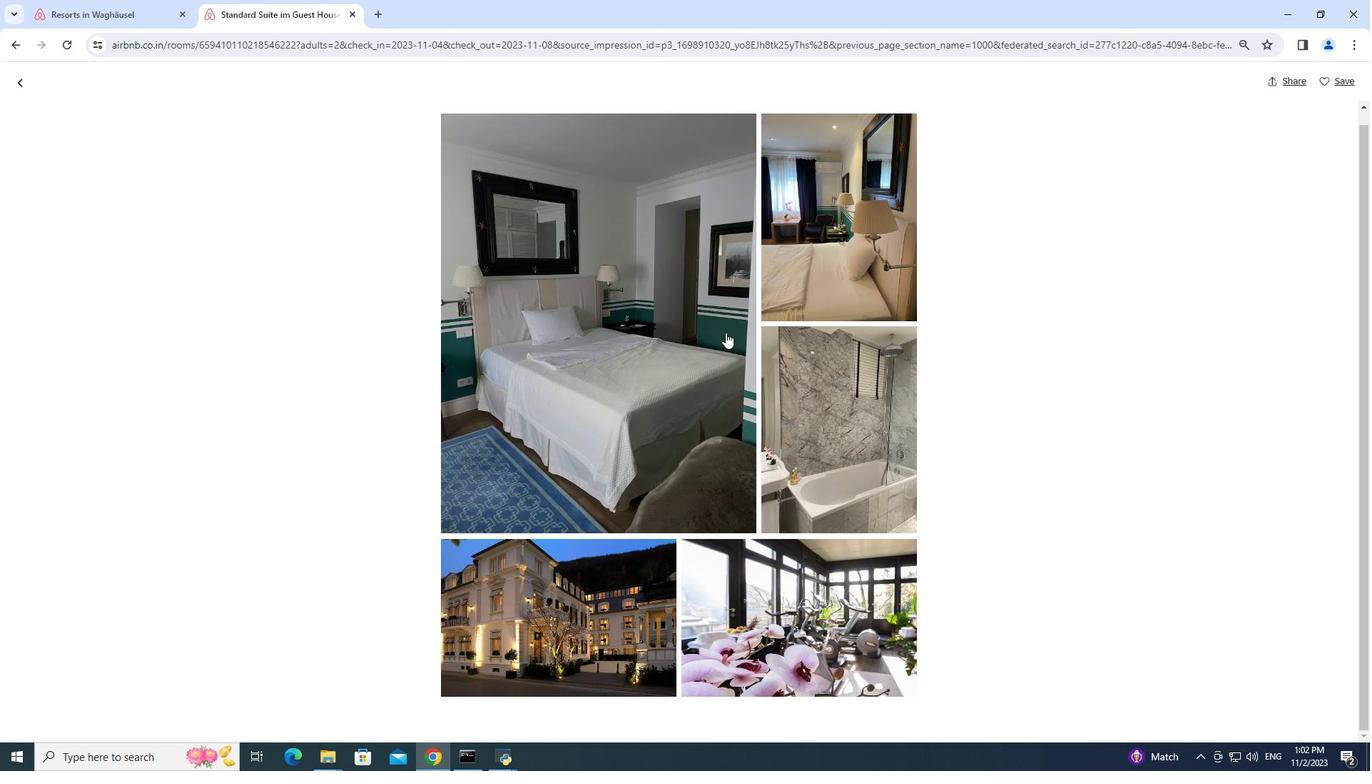 
Action: Mouse scrolled (726, 332) with delta (0, 0)
Screenshot: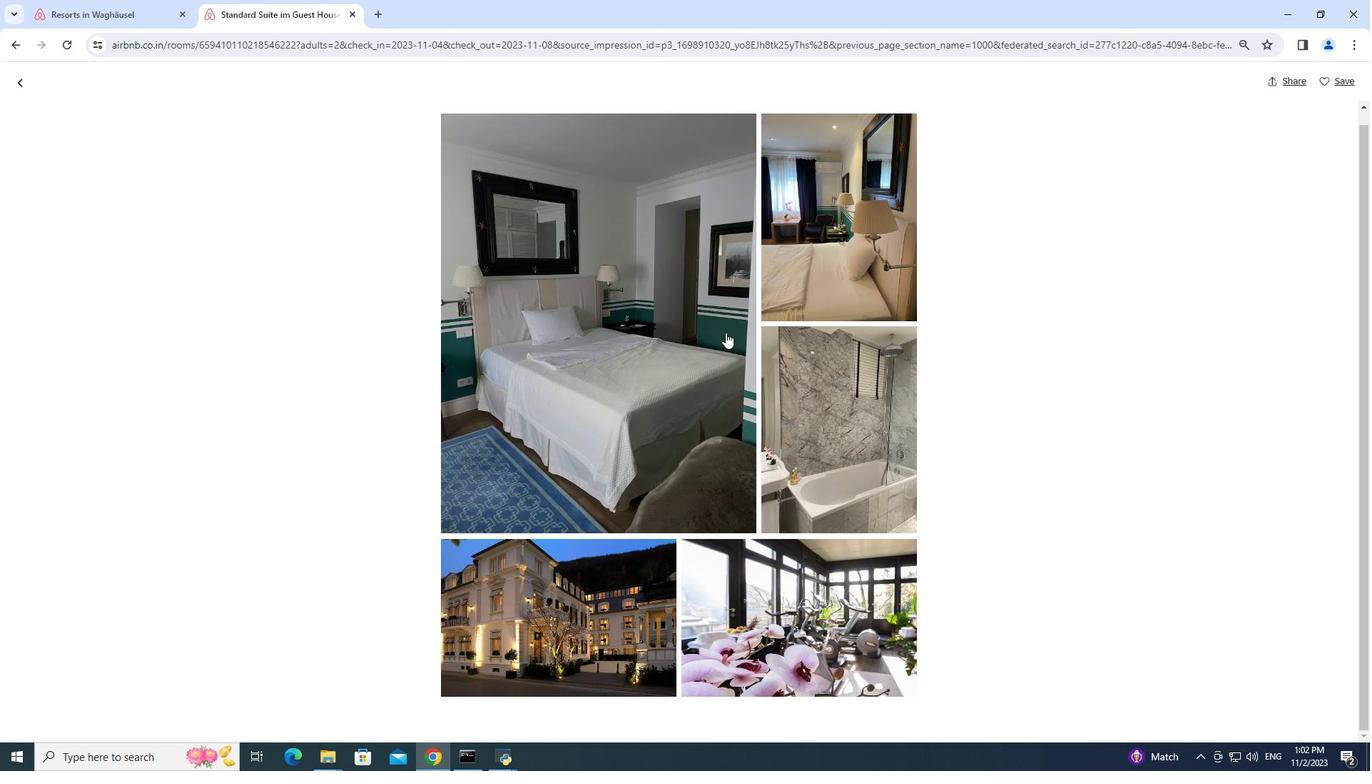
Action: Mouse scrolled (726, 332) with delta (0, 0)
Screenshot: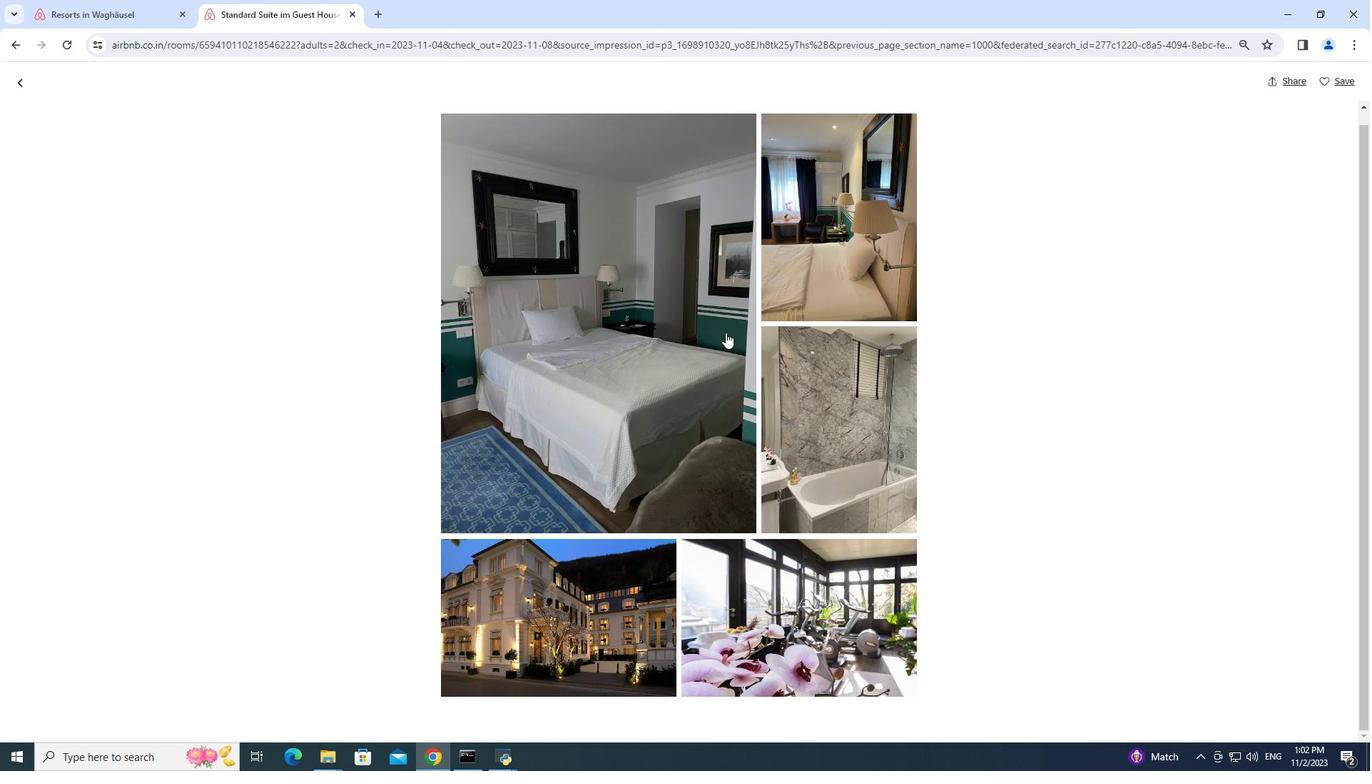 
Action: Mouse scrolled (726, 332) with delta (0, 0)
Screenshot: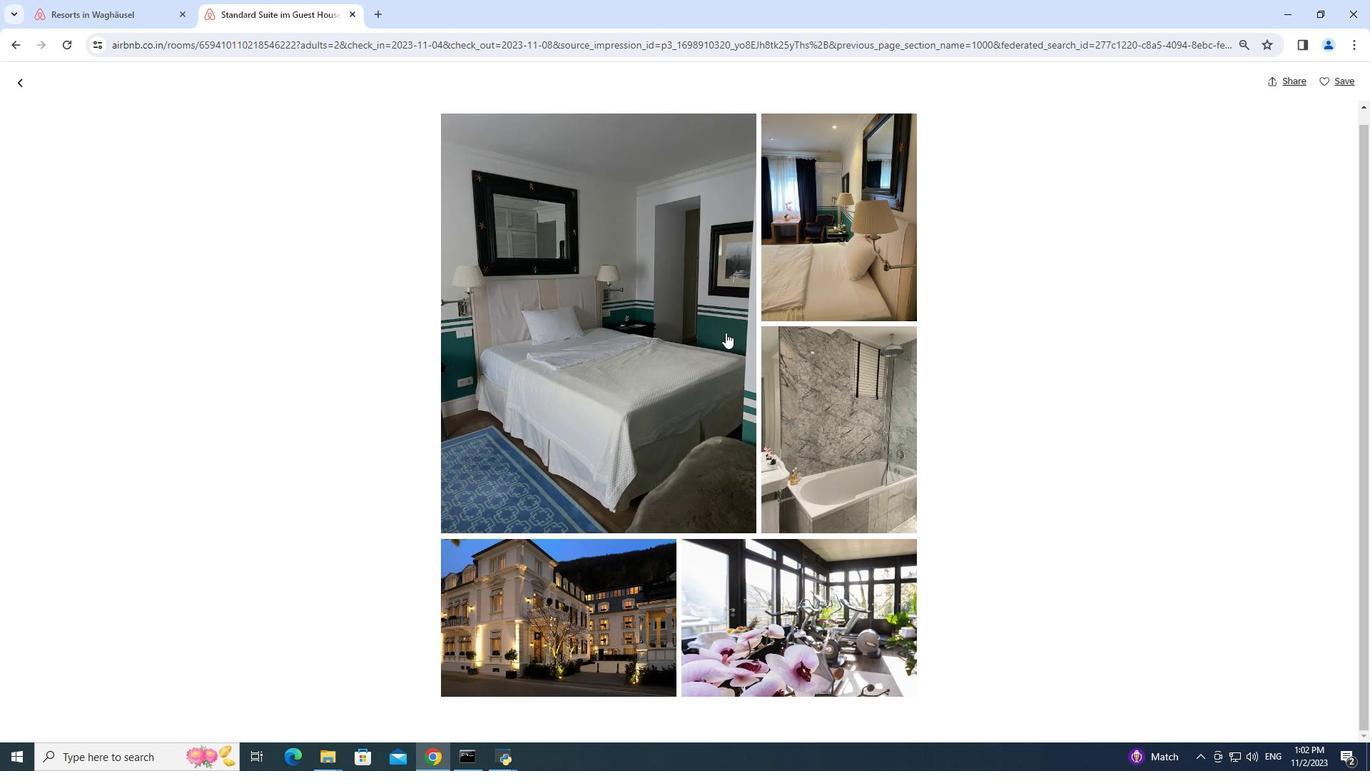 
Action: Mouse scrolled (726, 332) with delta (0, 0)
Screenshot: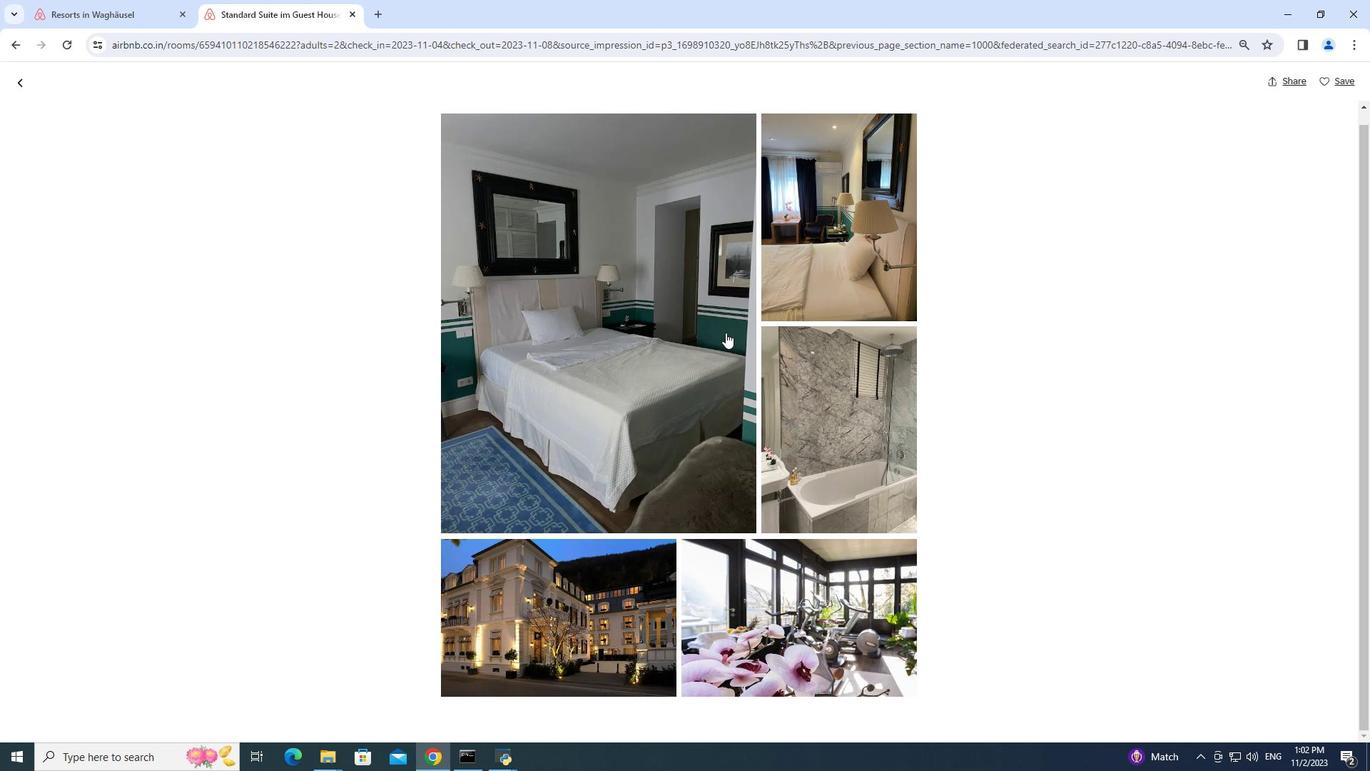 
Action: Mouse moved to (23, 84)
Screenshot: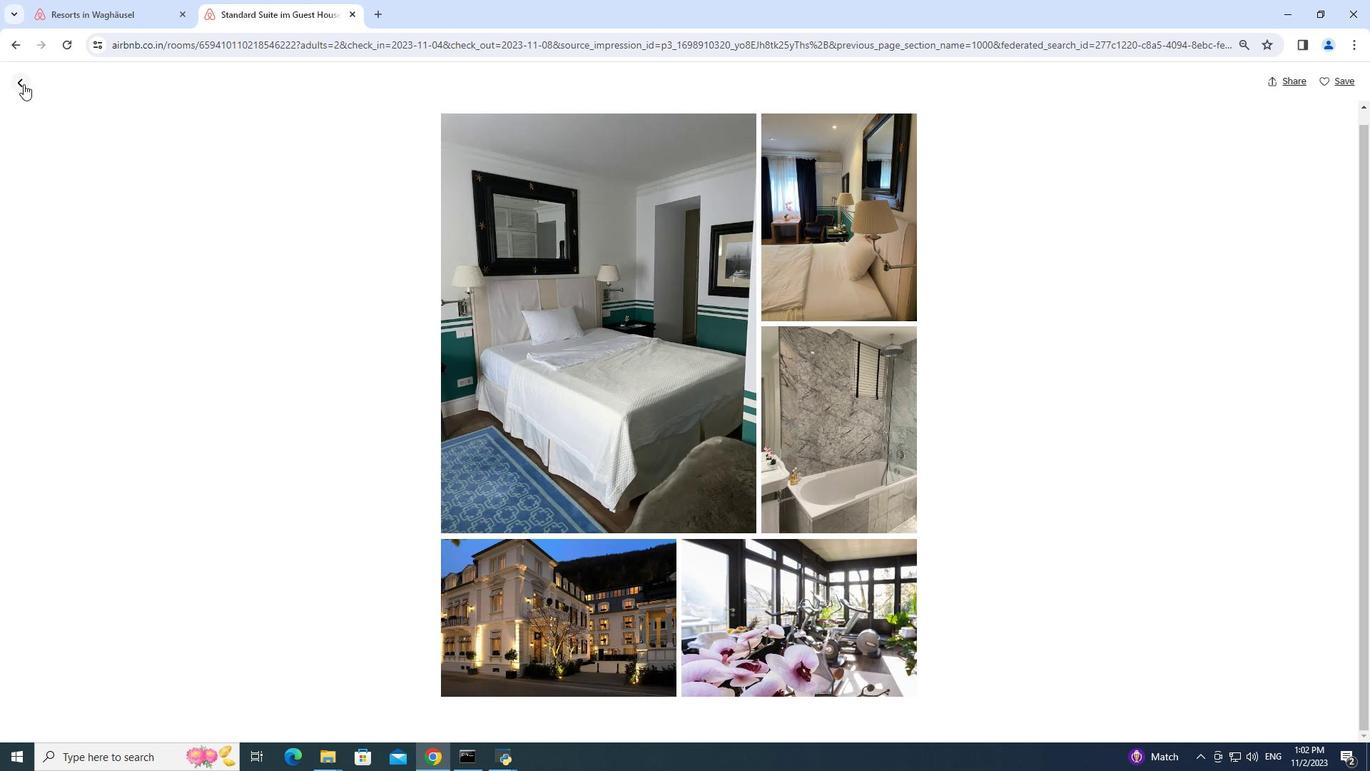 
Action: Mouse pressed left at (23, 84)
Screenshot: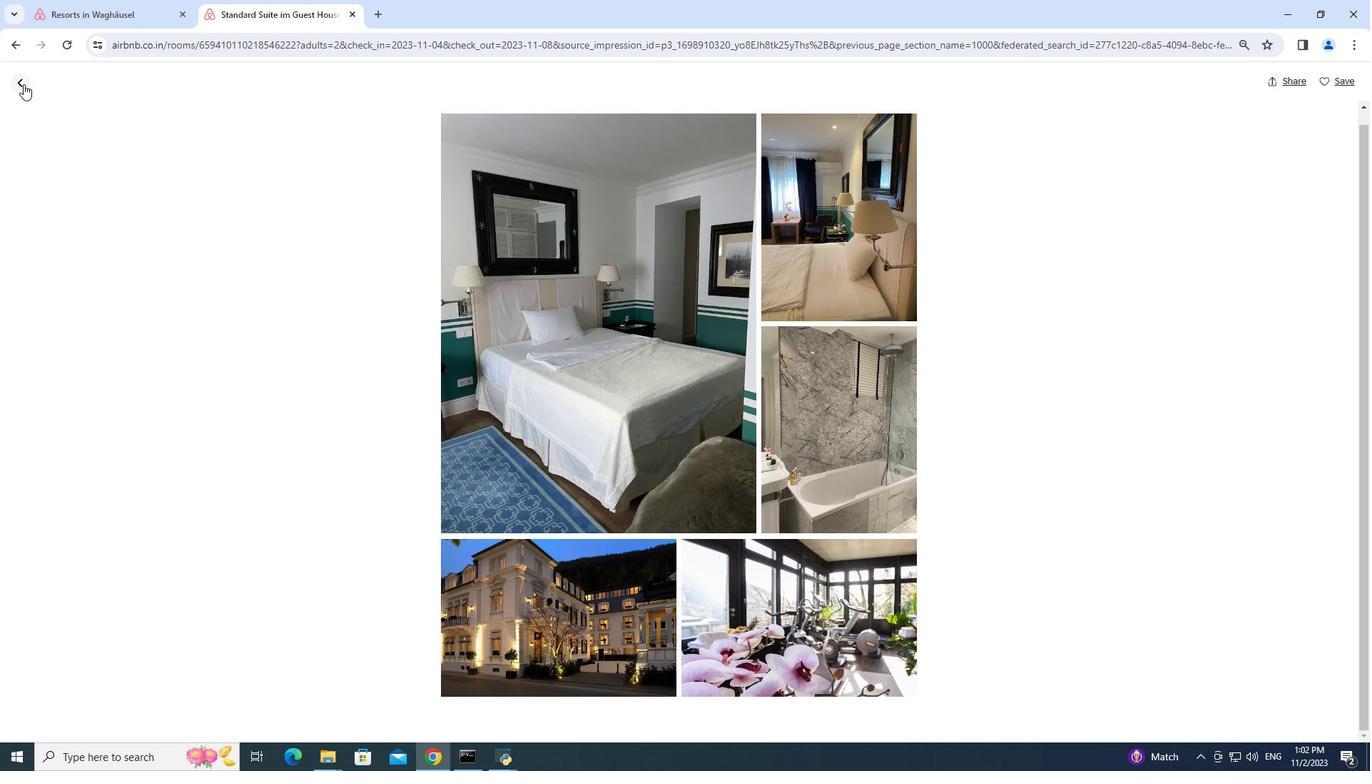 
Action: Mouse moved to (498, 434)
Screenshot: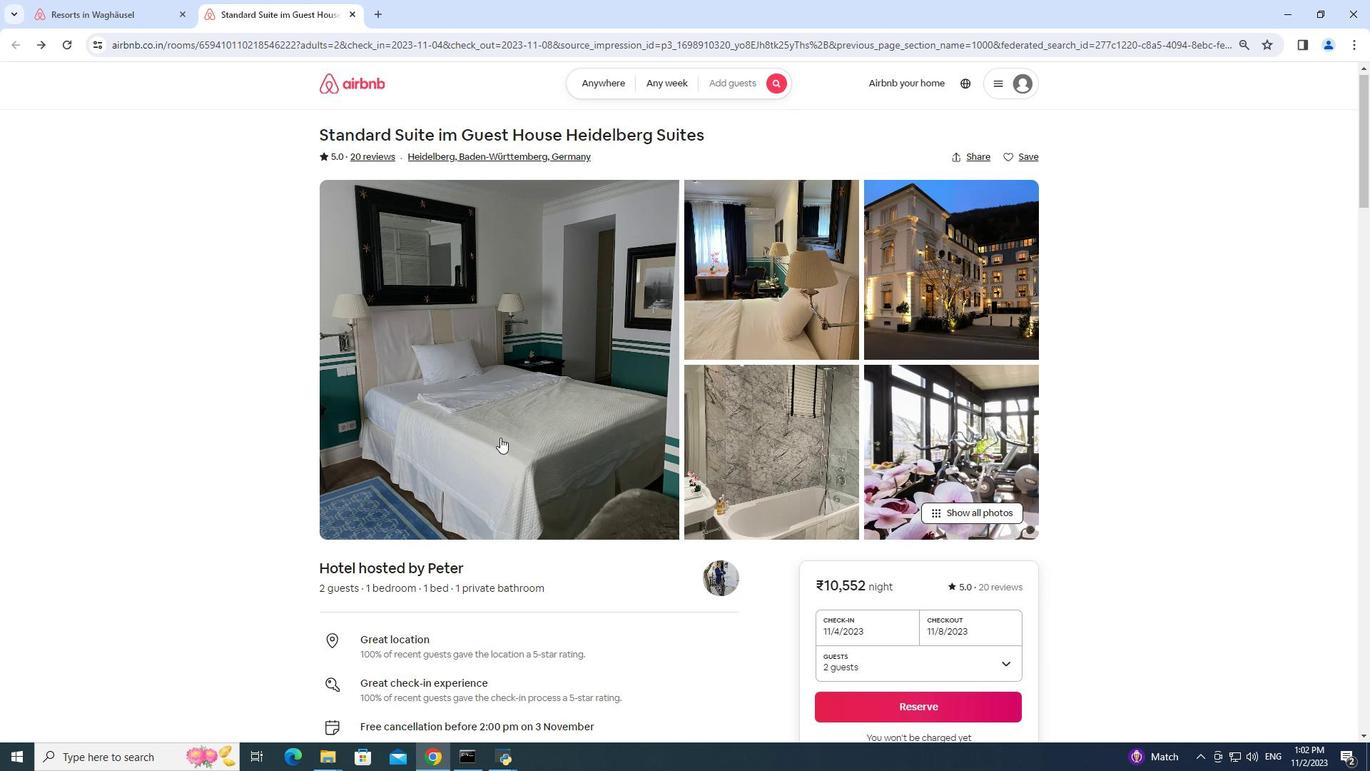 
Action: Mouse scrolled (498, 434) with delta (0, 0)
Screenshot: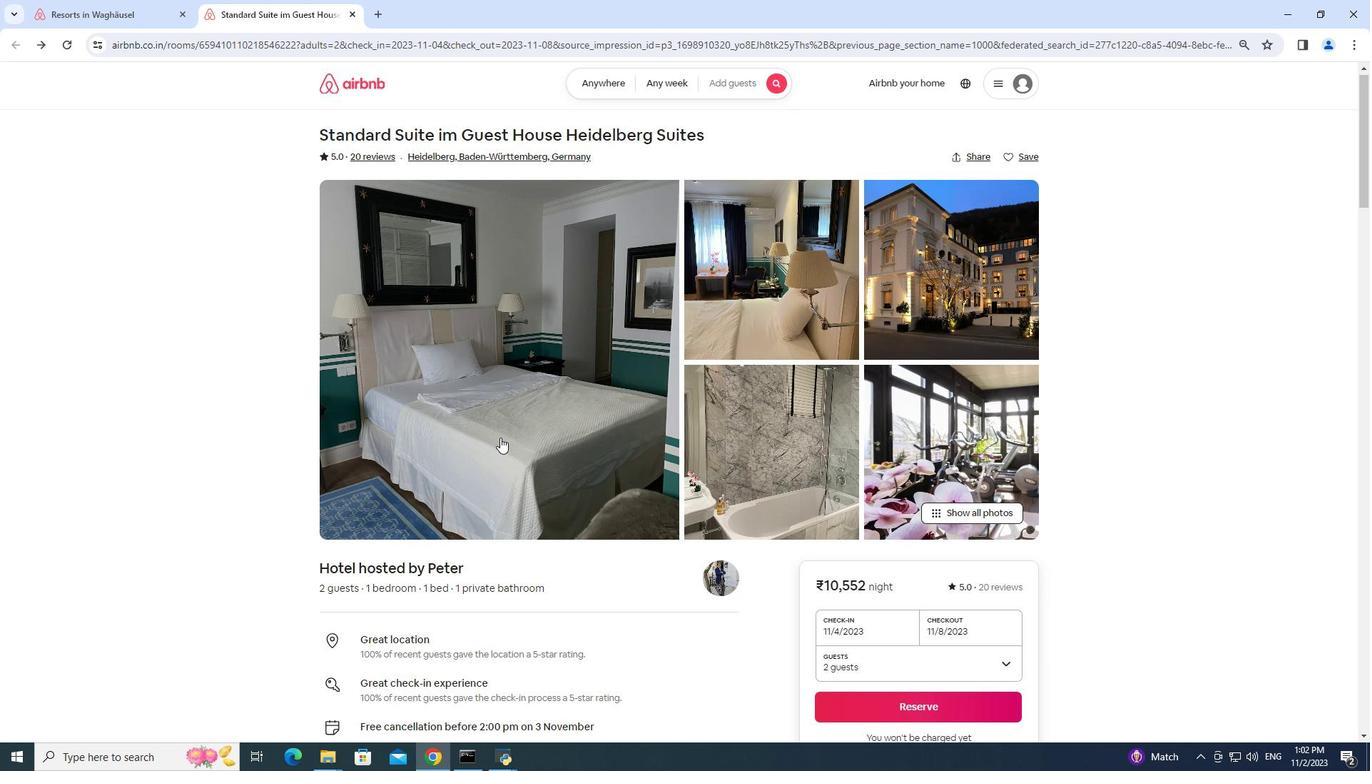
Action: Mouse moved to (501, 438)
Screenshot: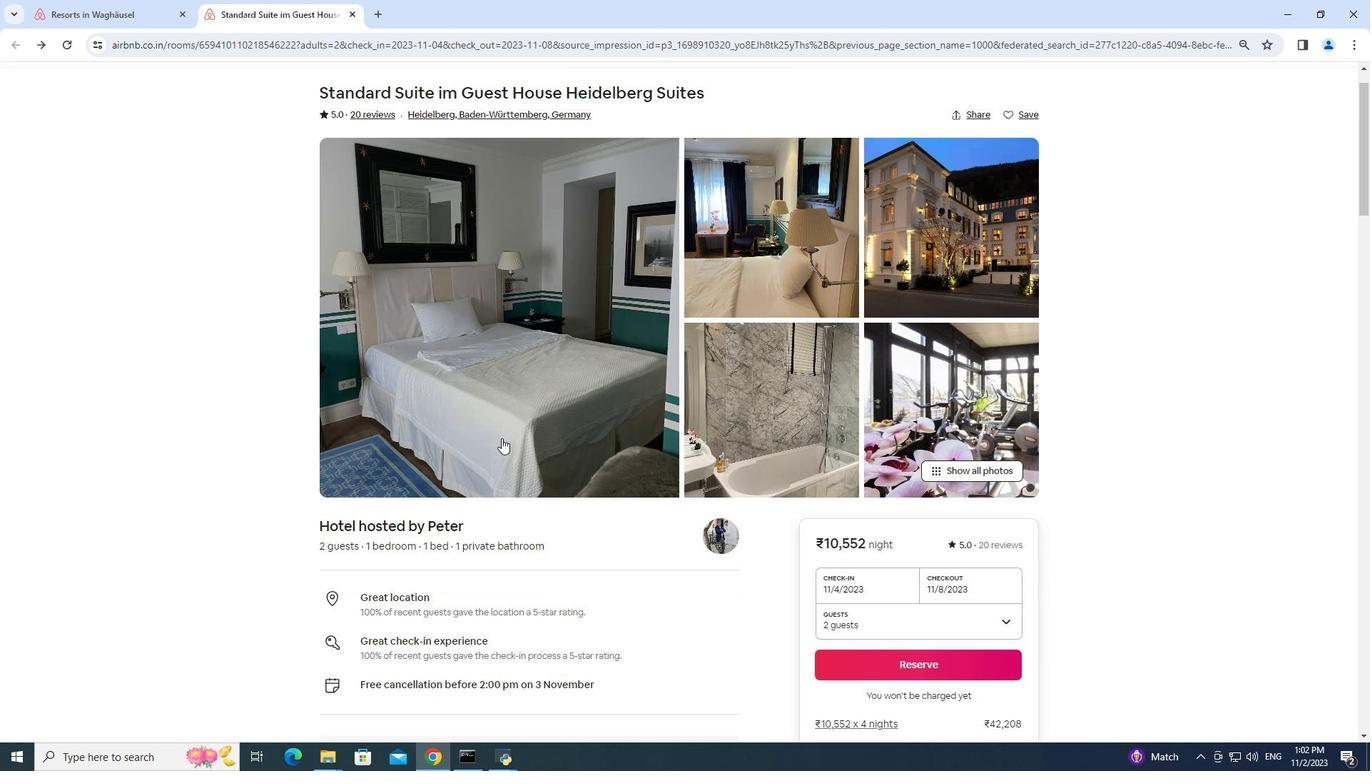 
Action: Mouse scrolled (501, 437) with delta (0, 0)
Screenshot: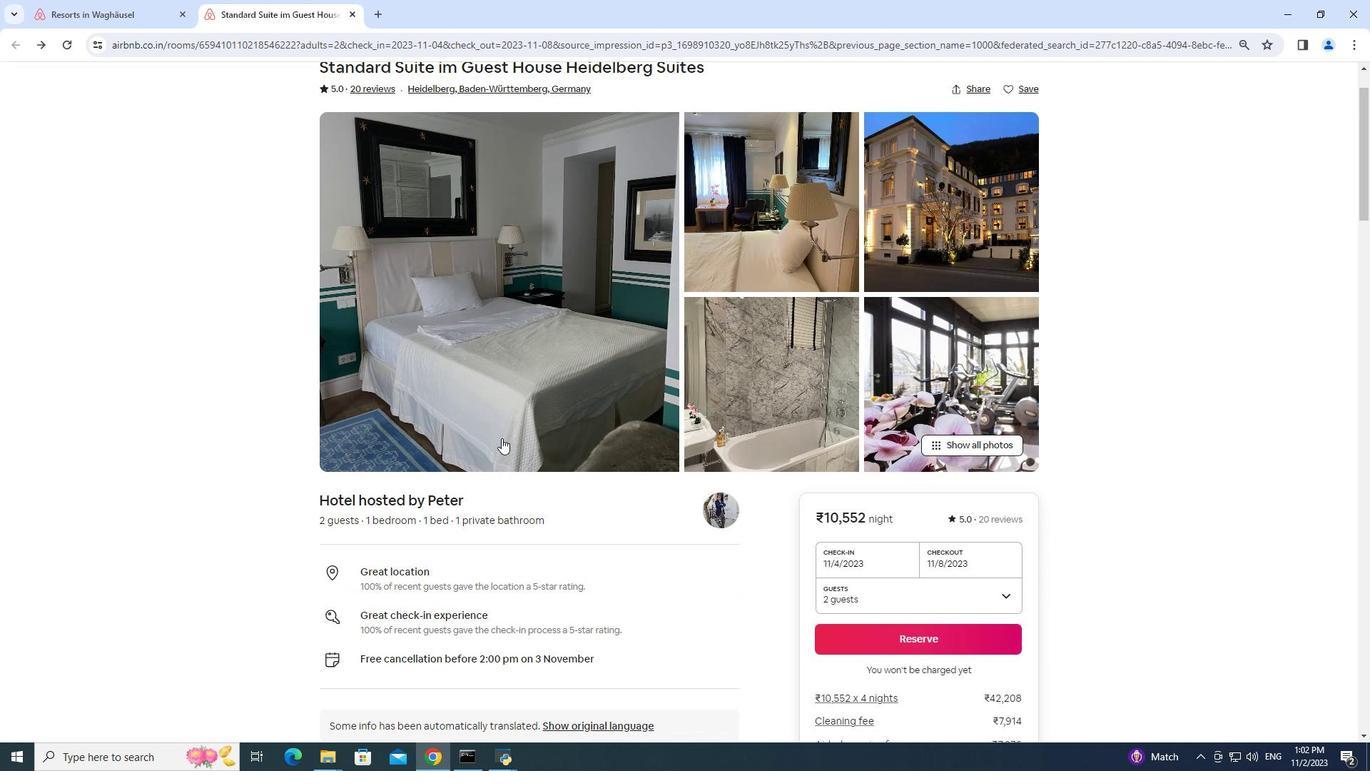 
Action: Mouse scrolled (501, 437) with delta (0, 0)
Screenshot: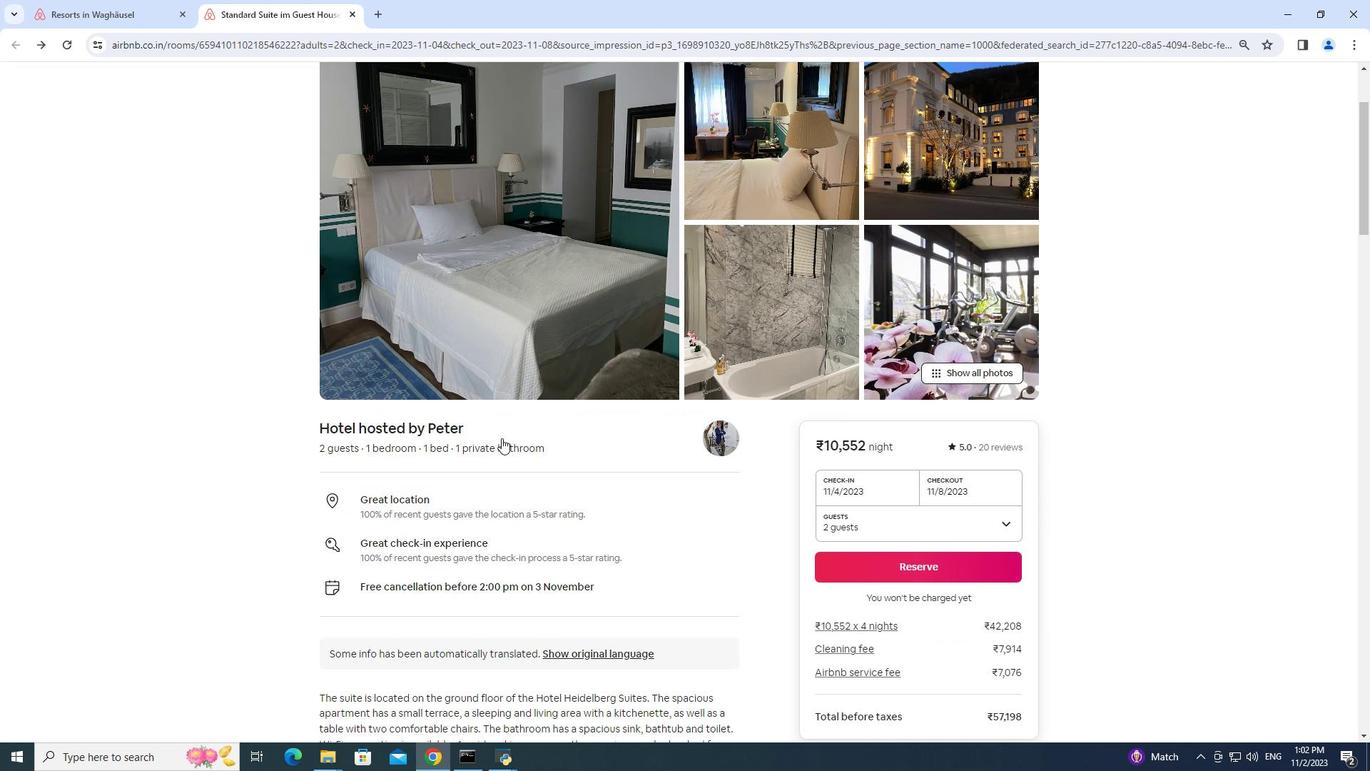 
Action: Mouse moved to (503, 435)
Screenshot: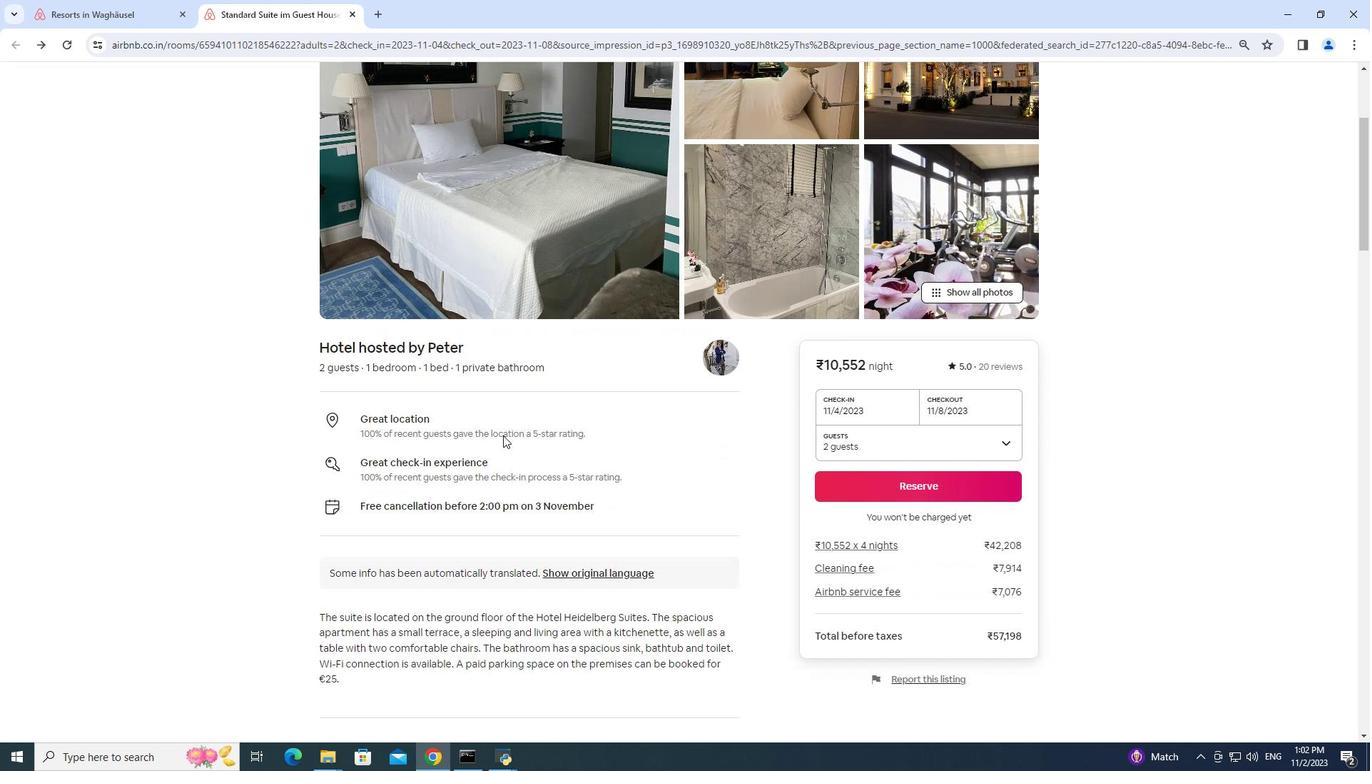 
Action: Mouse scrolled (503, 434) with delta (0, 0)
Screenshot: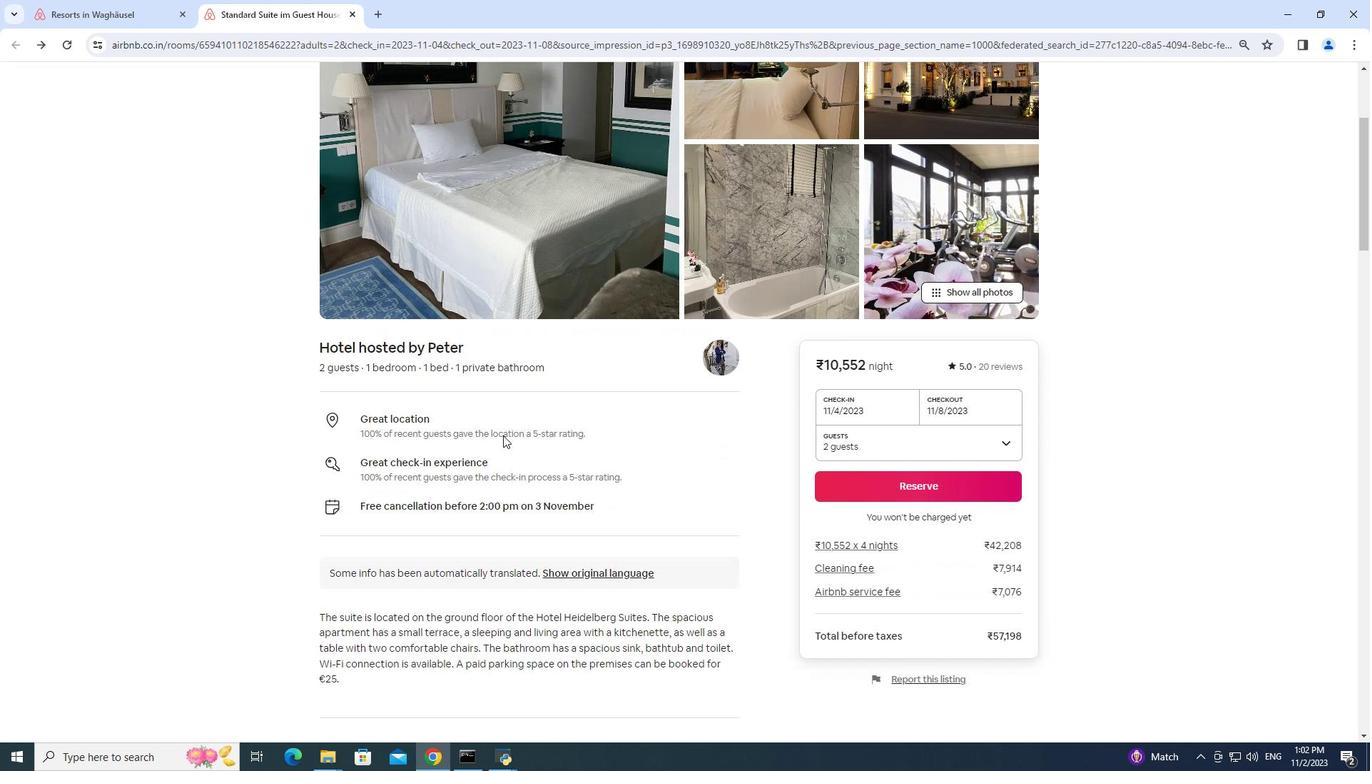 
Action: Mouse moved to (503, 433)
Screenshot: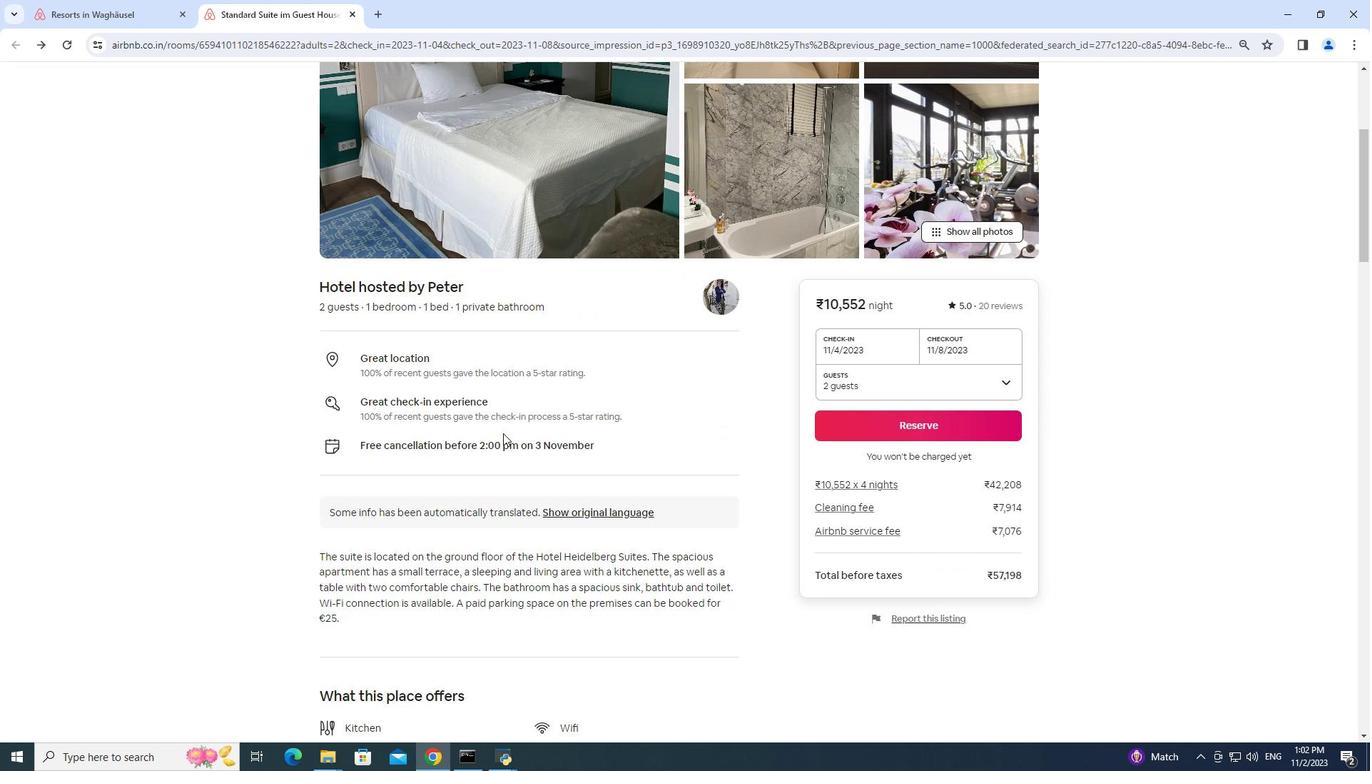 
Action: Mouse scrolled (503, 432) with delta (0, 0)
Screenshot: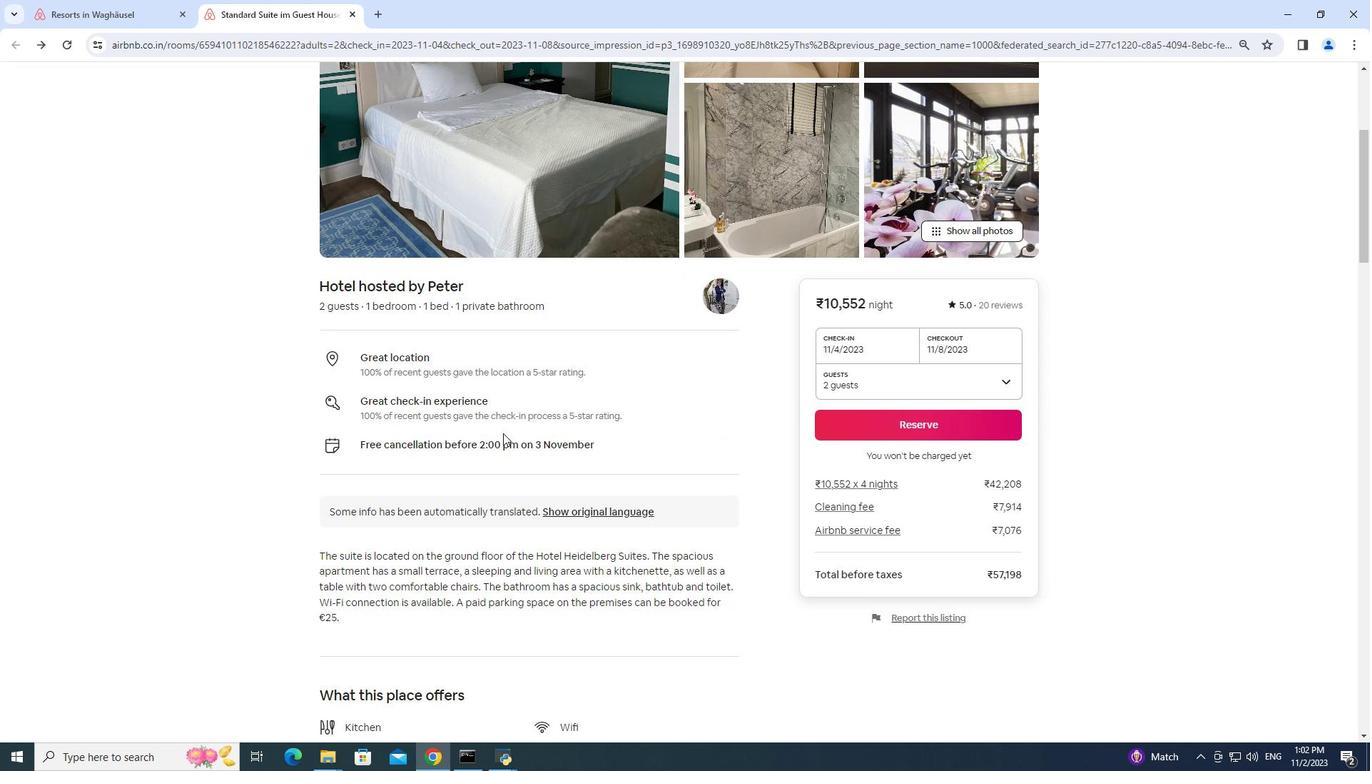 
Action: Mouse scrolled (503, 432) with delta (0, 0)
Screenshot: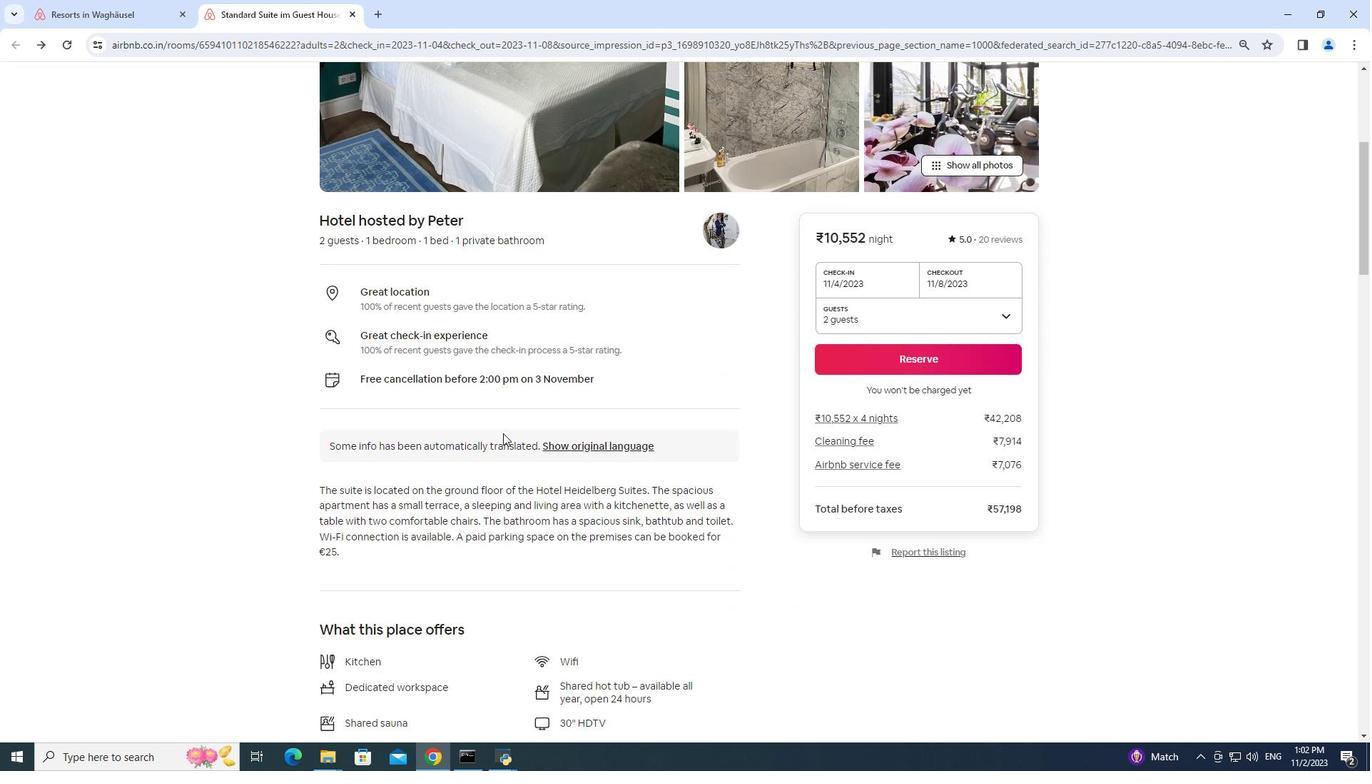 
Action: Mouse scrolled (503, 432) with delta (0, 0)
Screenshot: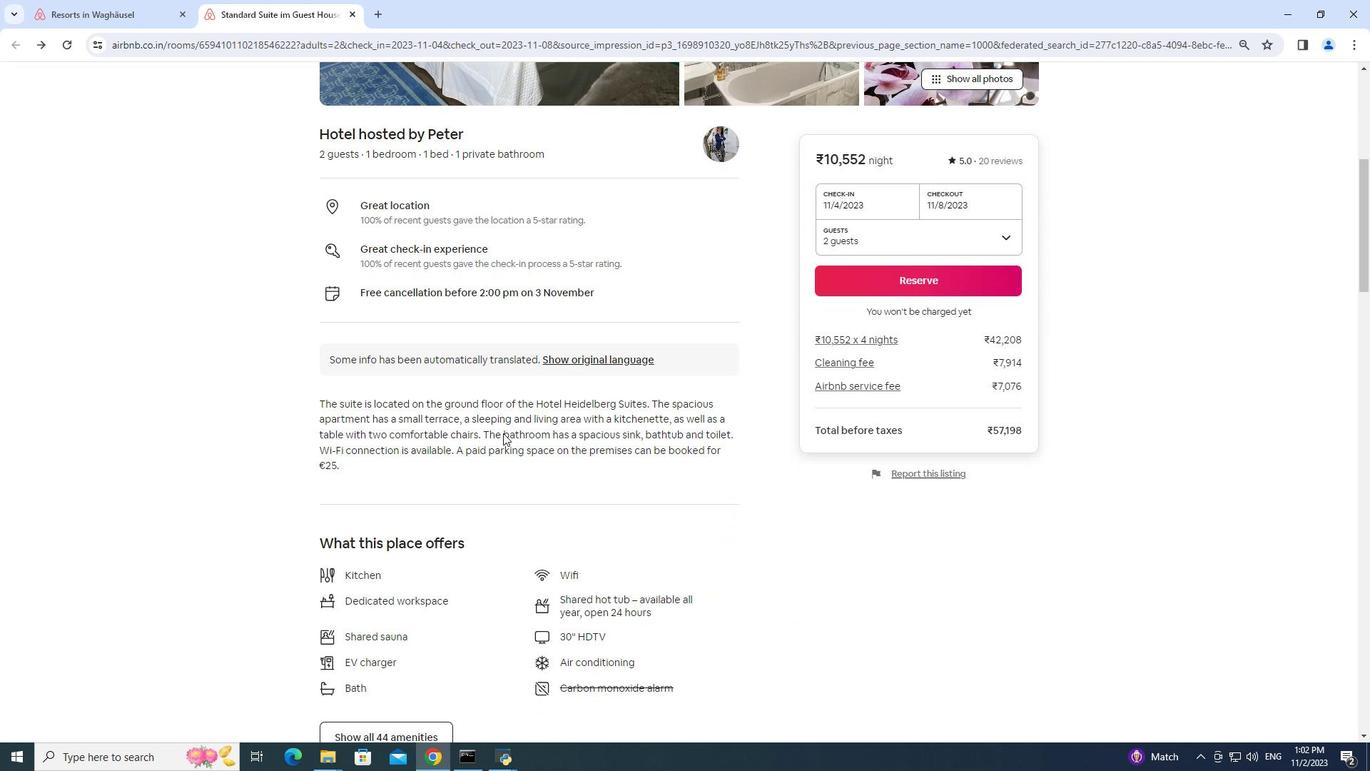 
Action: Mouse moved to (531, 439)
Screenshot: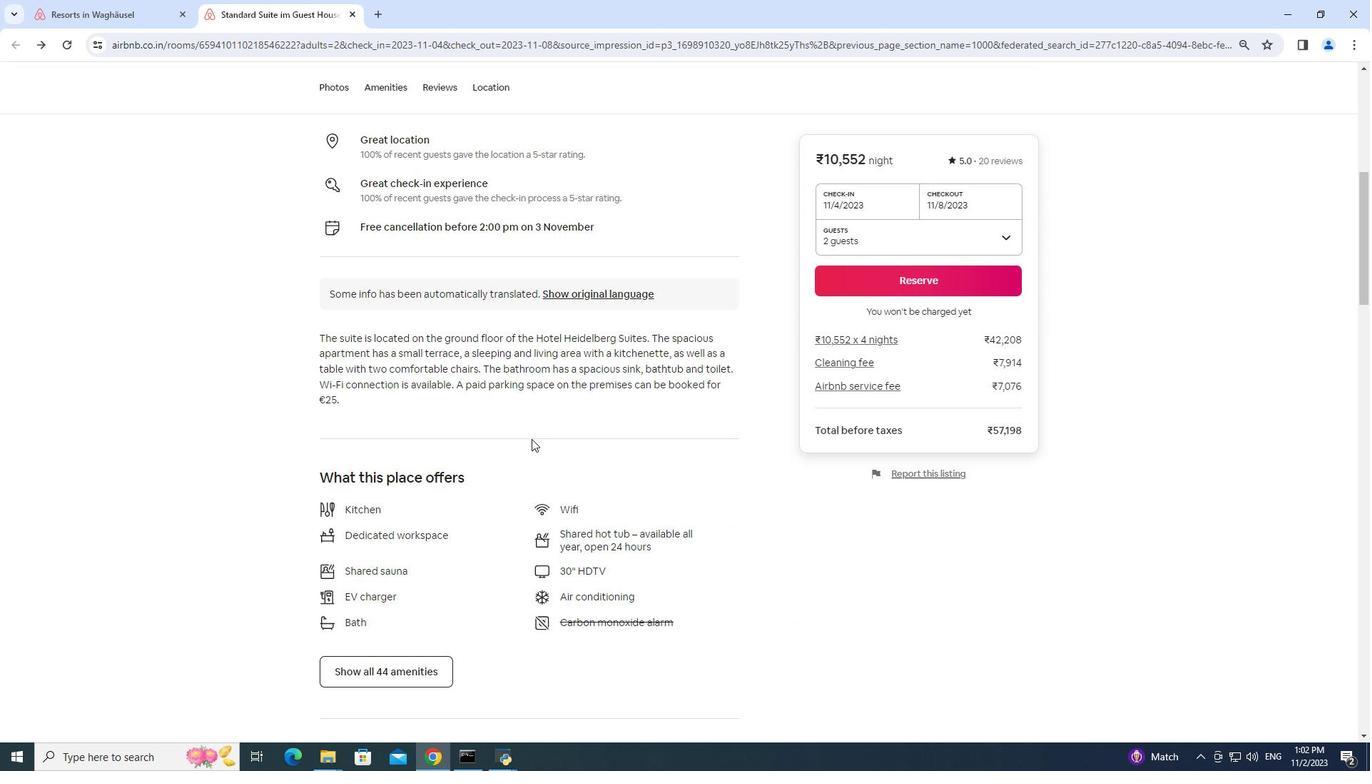 
Action: Mouse scrolled (531, 438) with delta (0, 0)
Screenshot: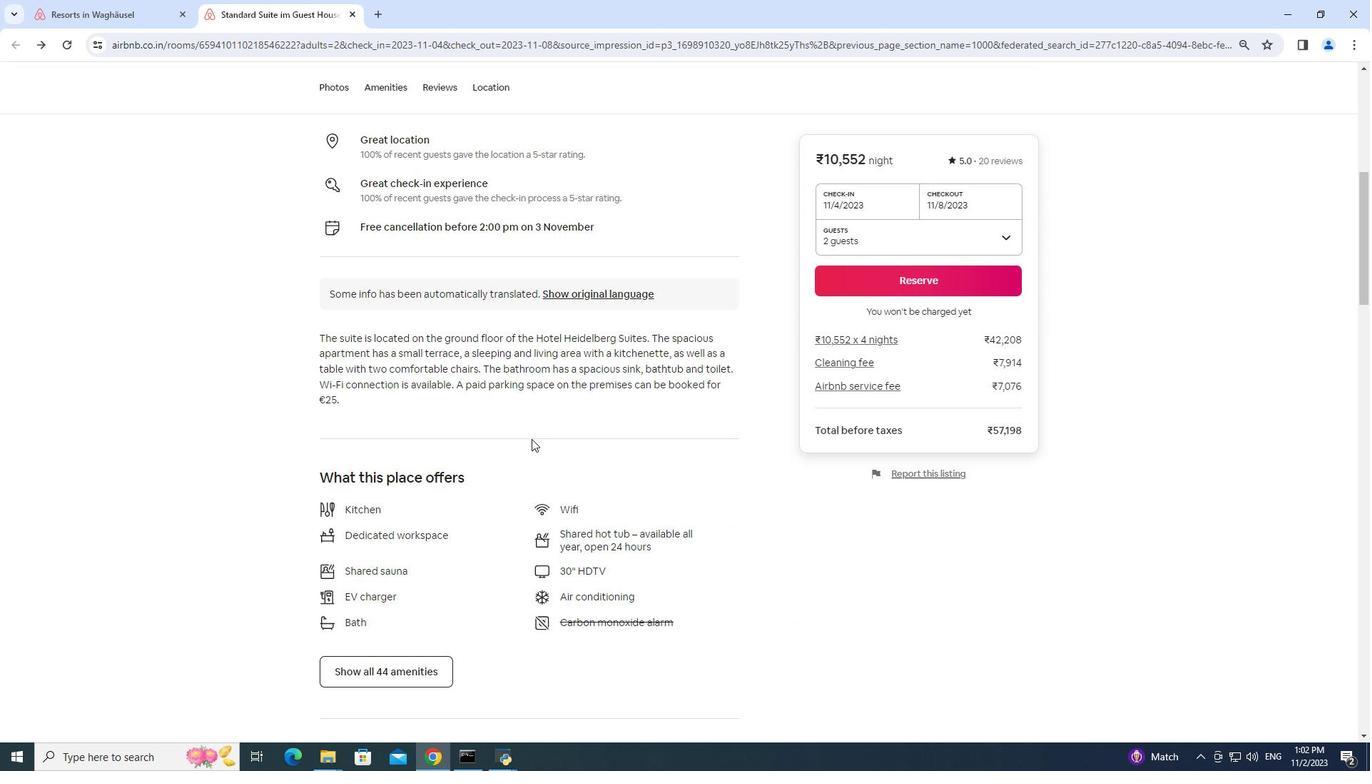 
Action: Mouse moved to (532, 438)
Screenshot: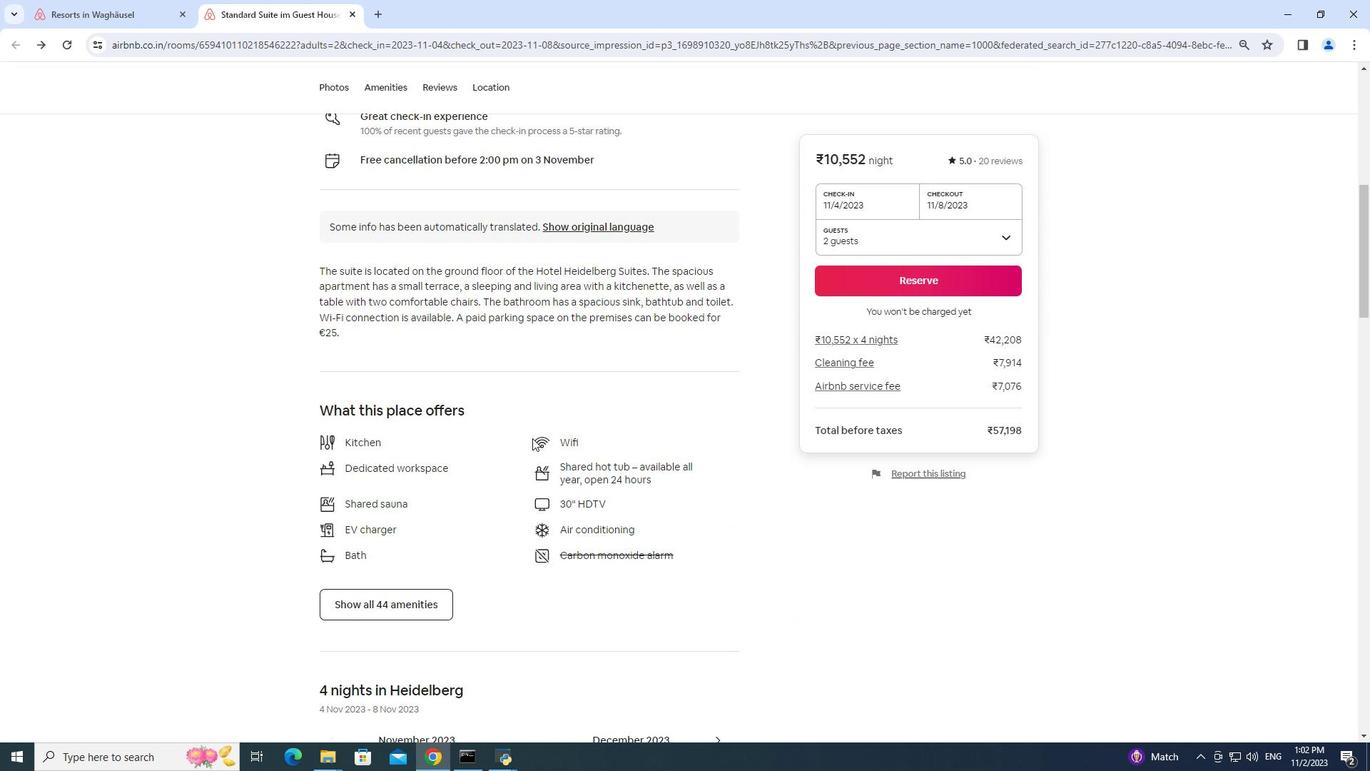 
Action: Mouse scrolled (532, 437) with delta (0, 0)
Screenshot: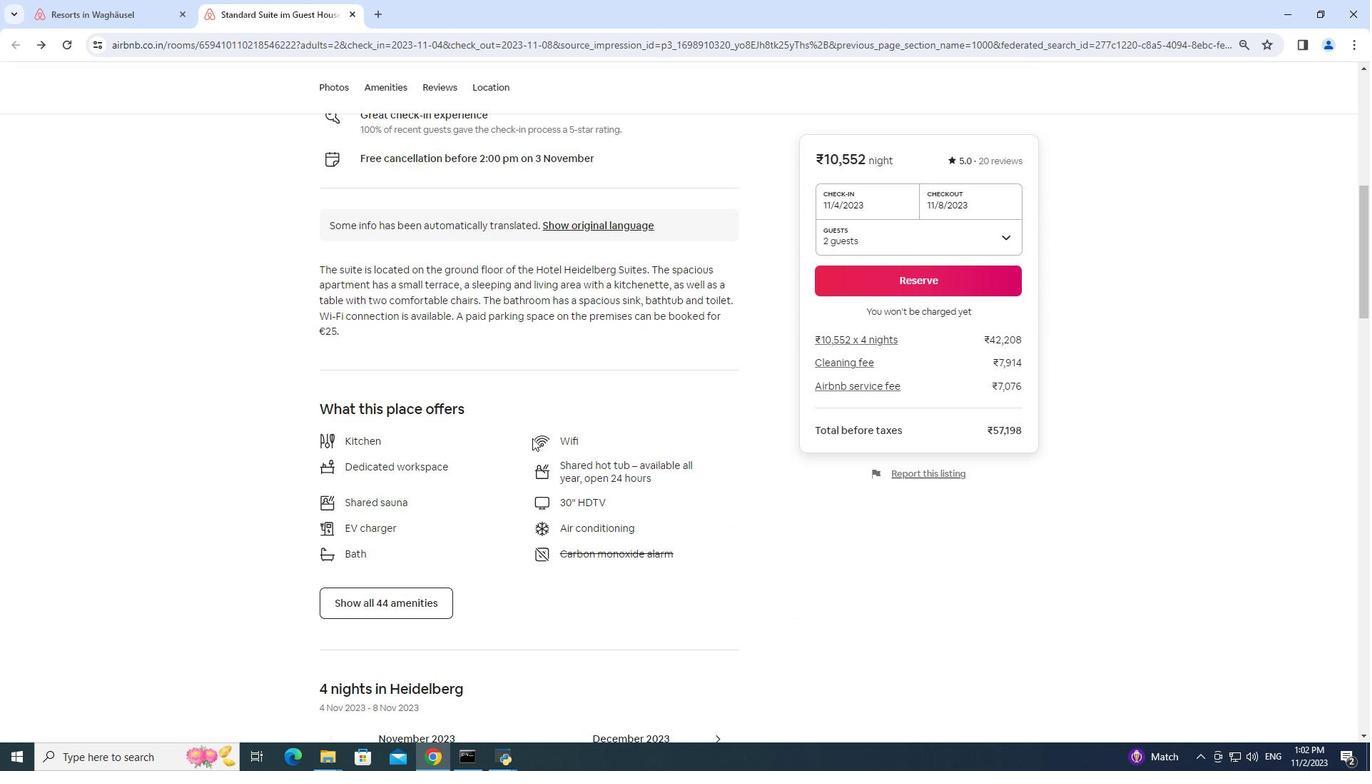 
Action: Mouse scrolled (532, 437) with delta (0, 0)
Screenshot: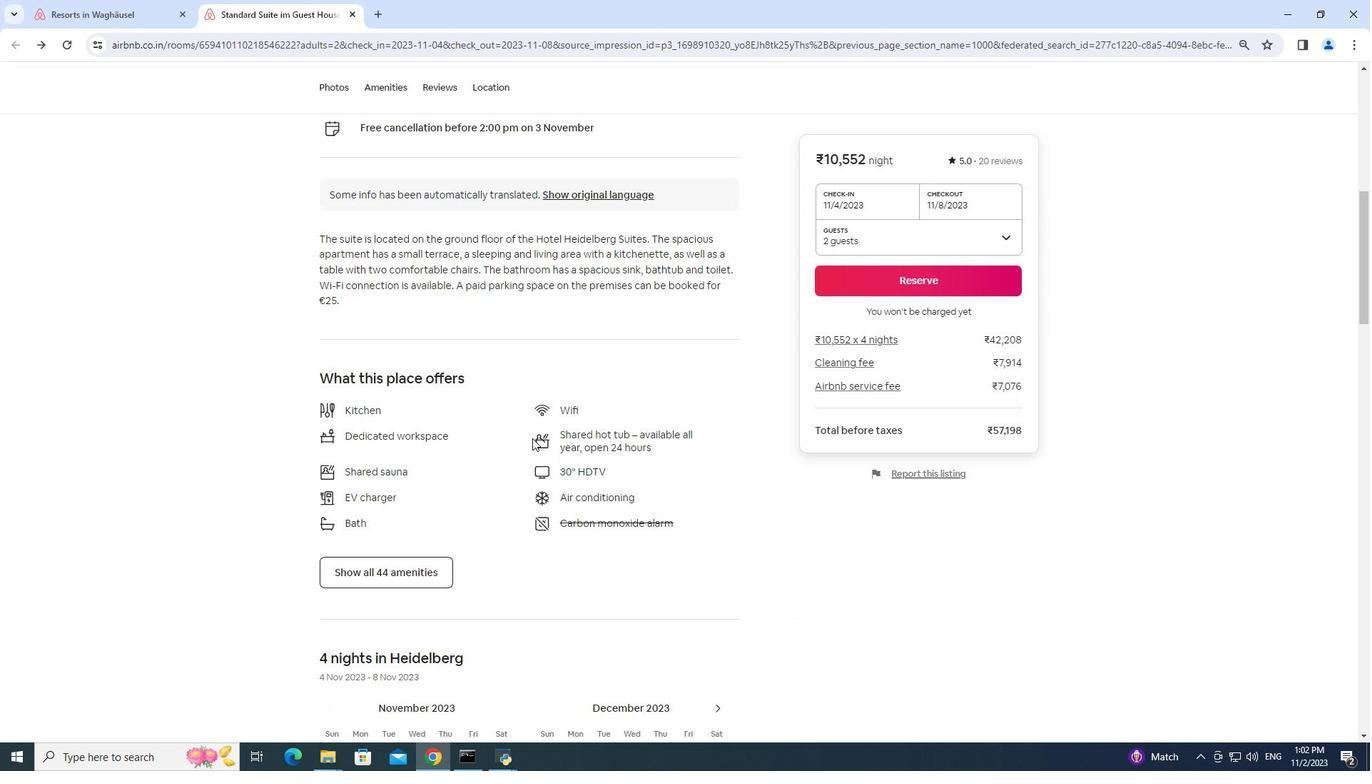 
Action: Mouse moved to (421, 455)
Screenshot: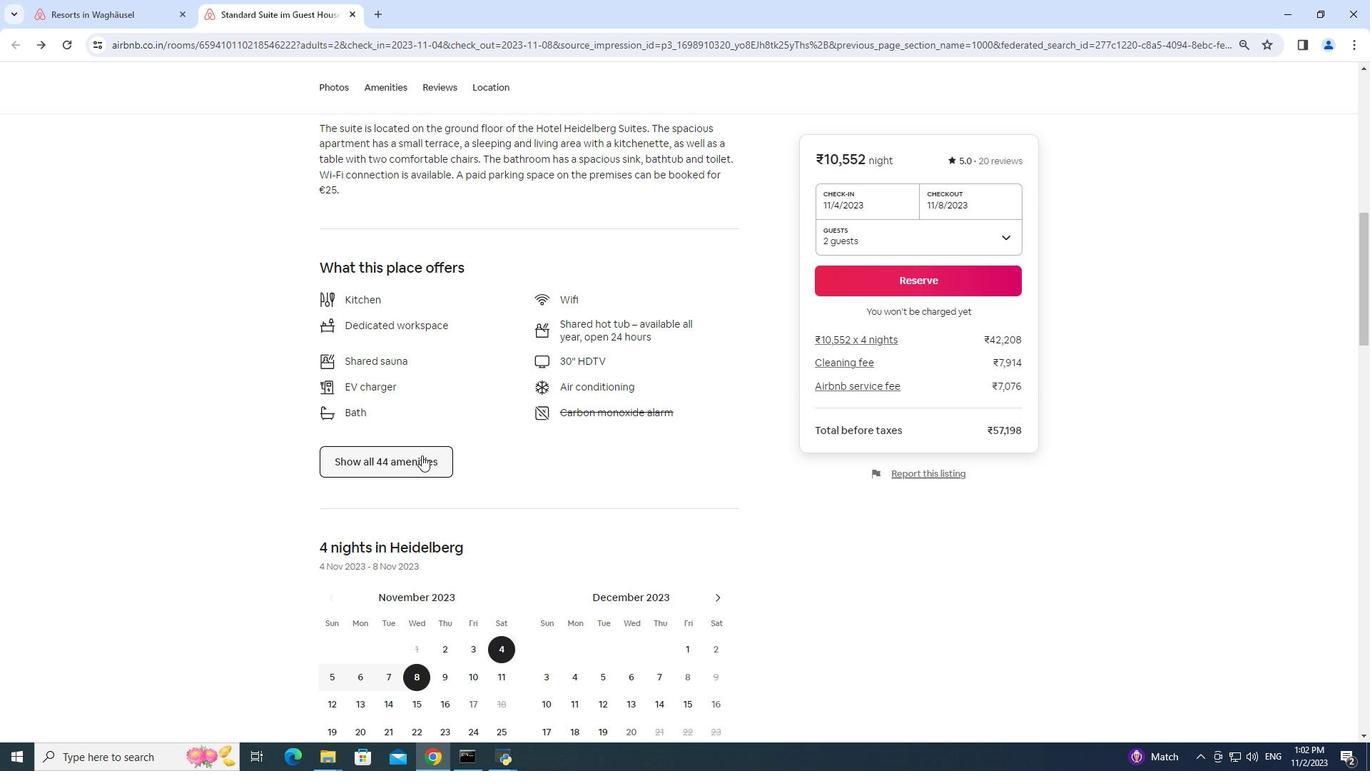
Action: Mouse pressed left at (421, 455)
Screenshot: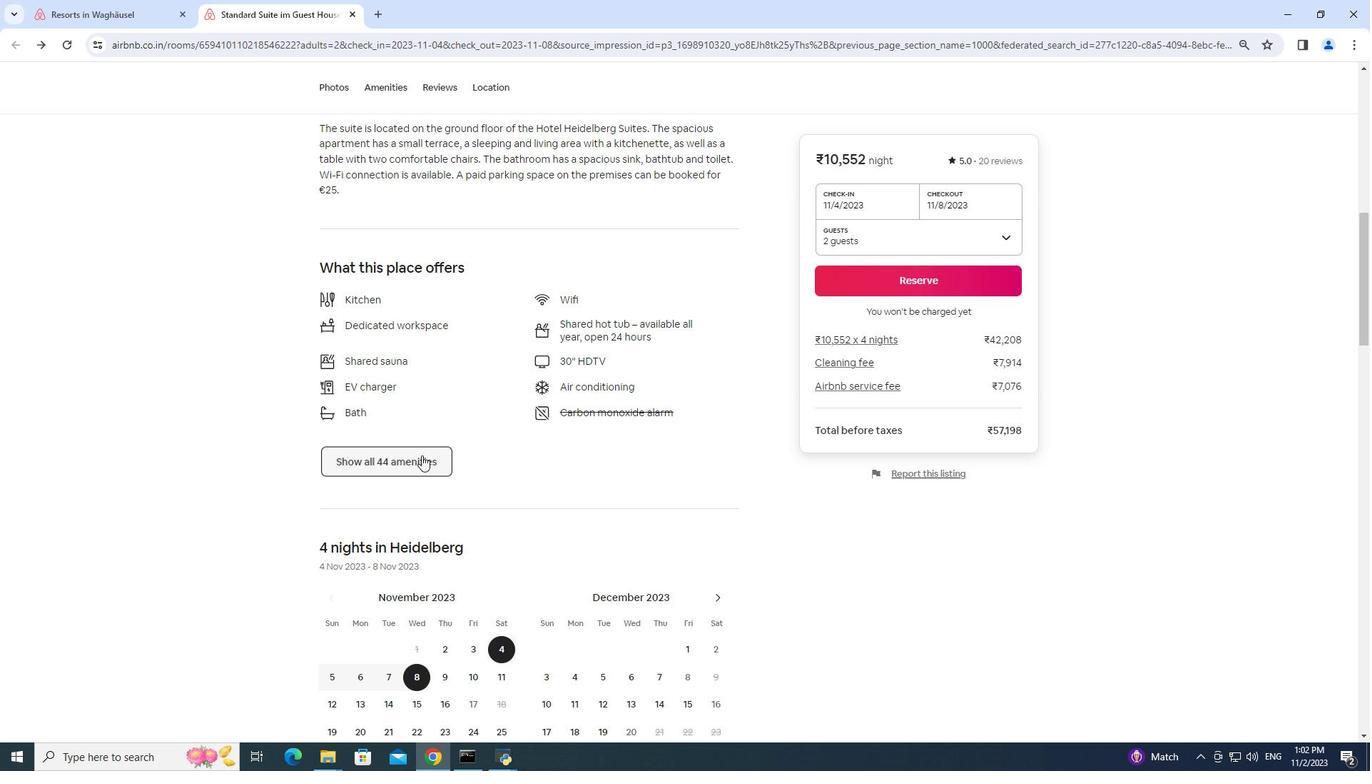 
Action: Mouse moved to (519, 442)
Screenshot: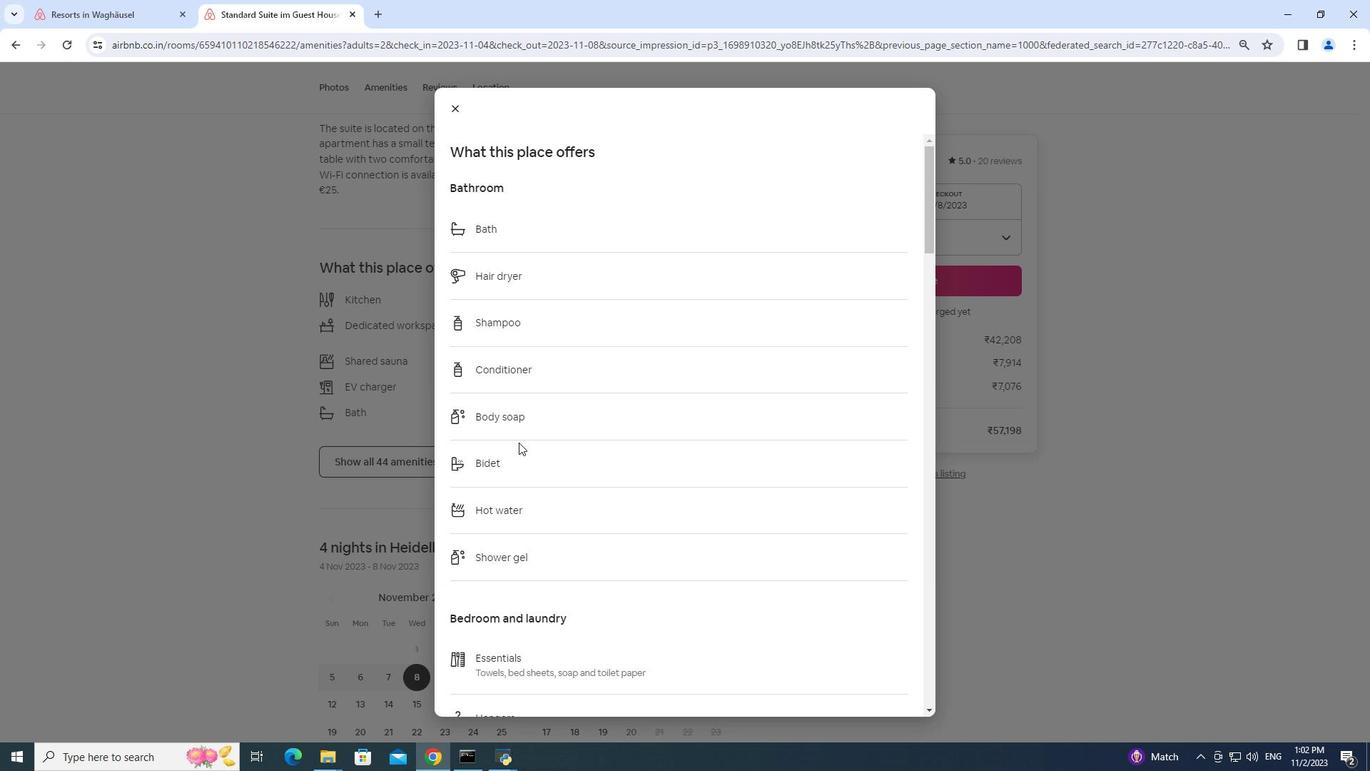 
Action: Mouse scrolled (519, 441) with delta (0, 0)
Screenshot: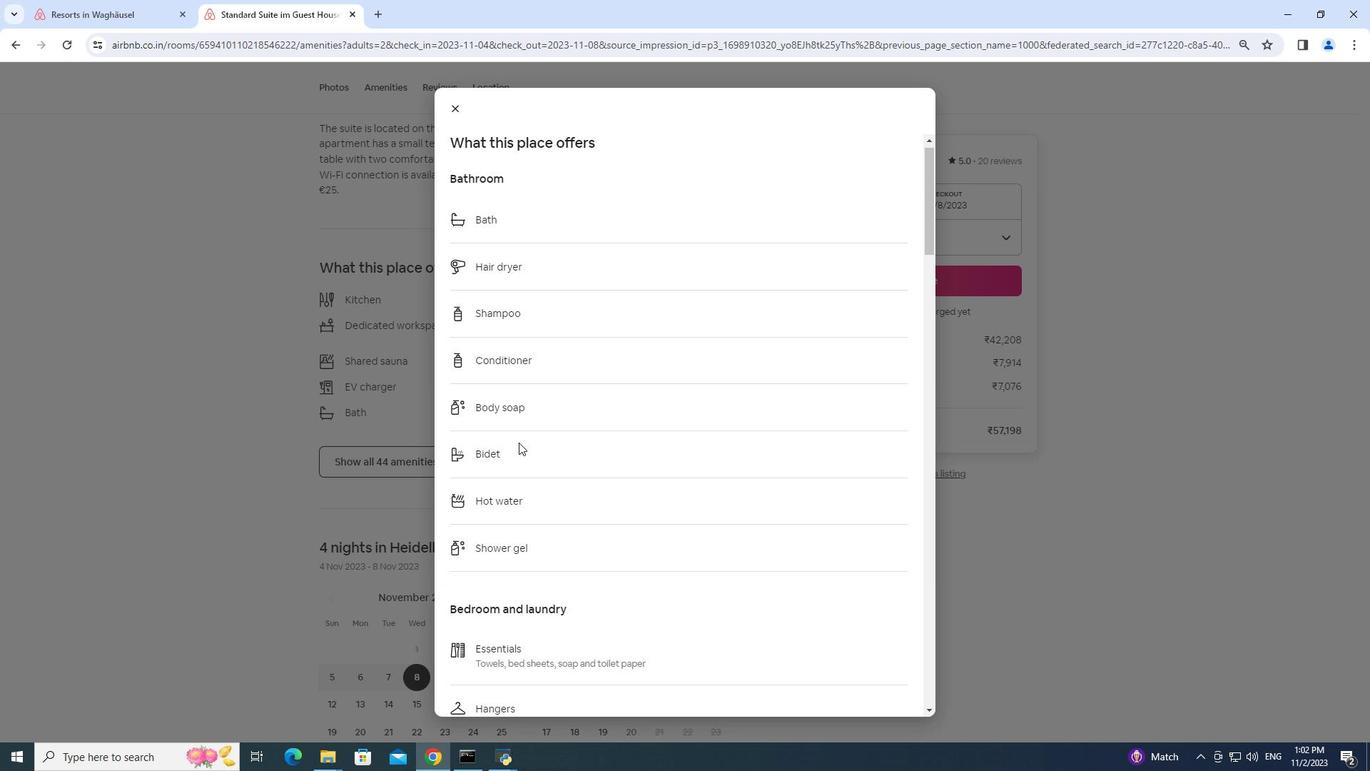 
Action: Mouse scrolled (519, 441) with delta (0, 0)
Screenshot: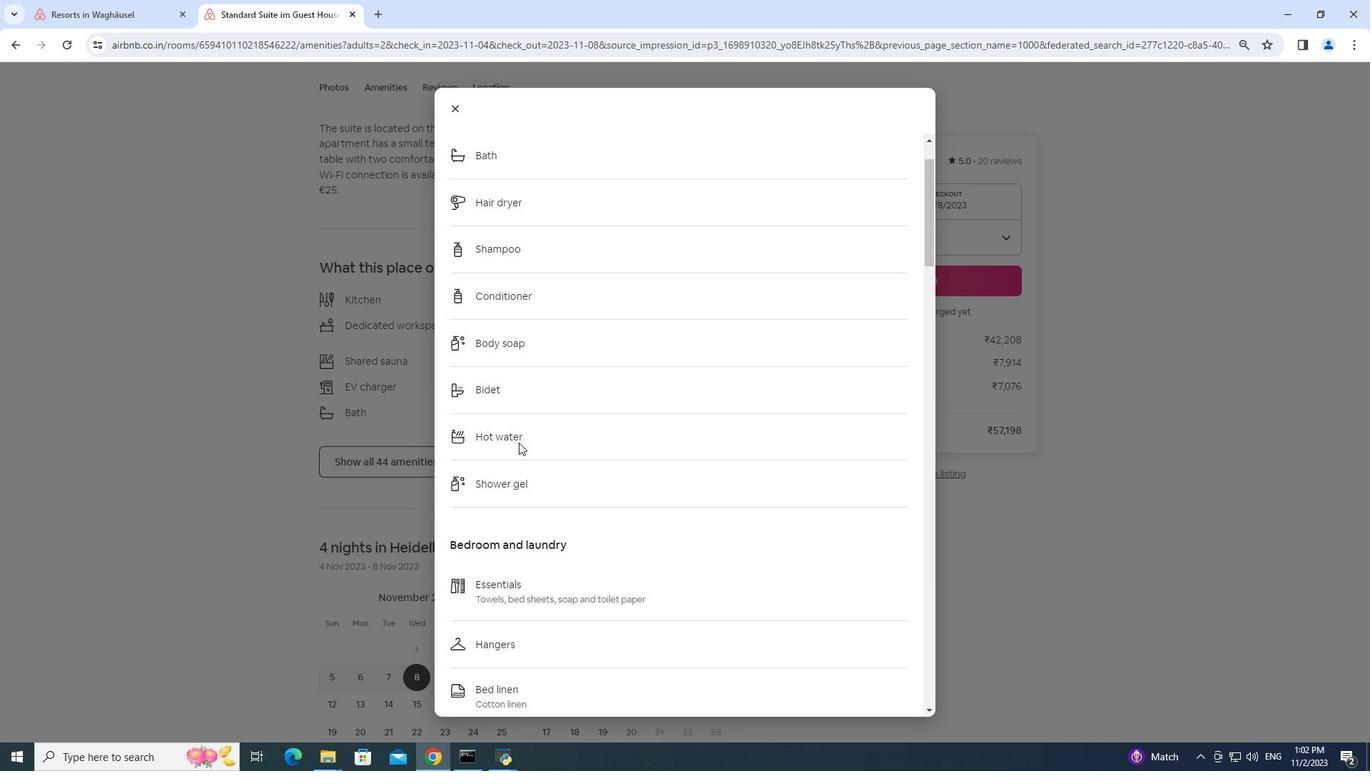 
Action: Mouse scrolled (519, 441) with delta (0, 0)
Screenshot: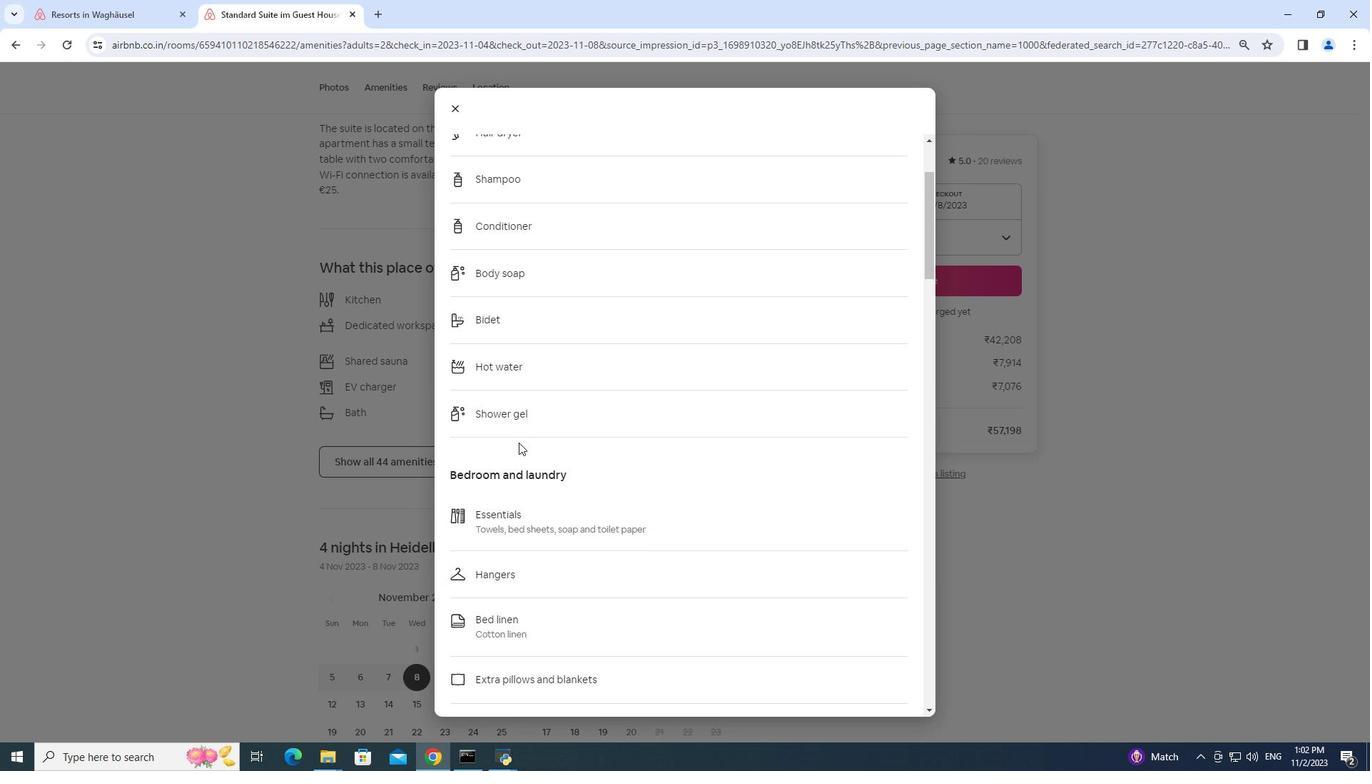 
Action: Mouse moved to (519, 442)
Screenshot: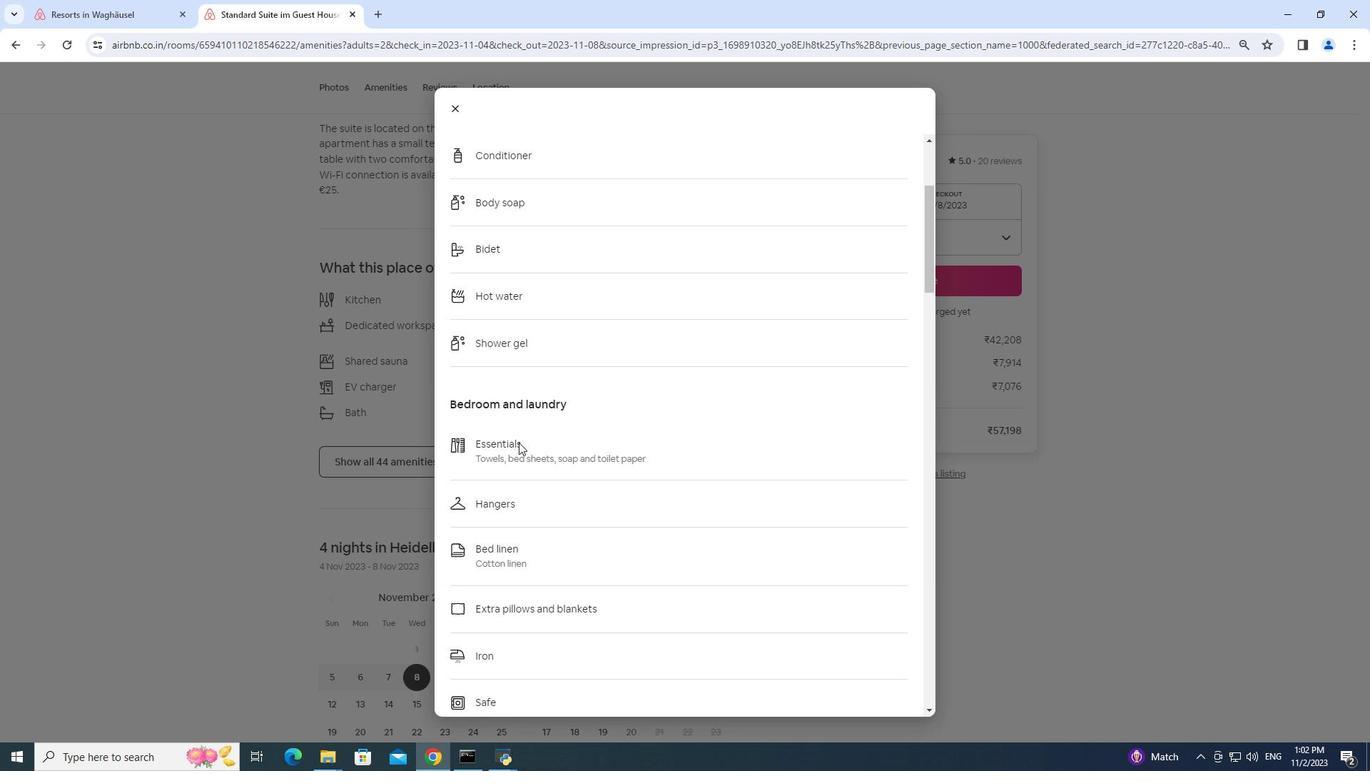 
Action: Mouse scrolled (519, 441) with delta (0, 0)
Screenshot: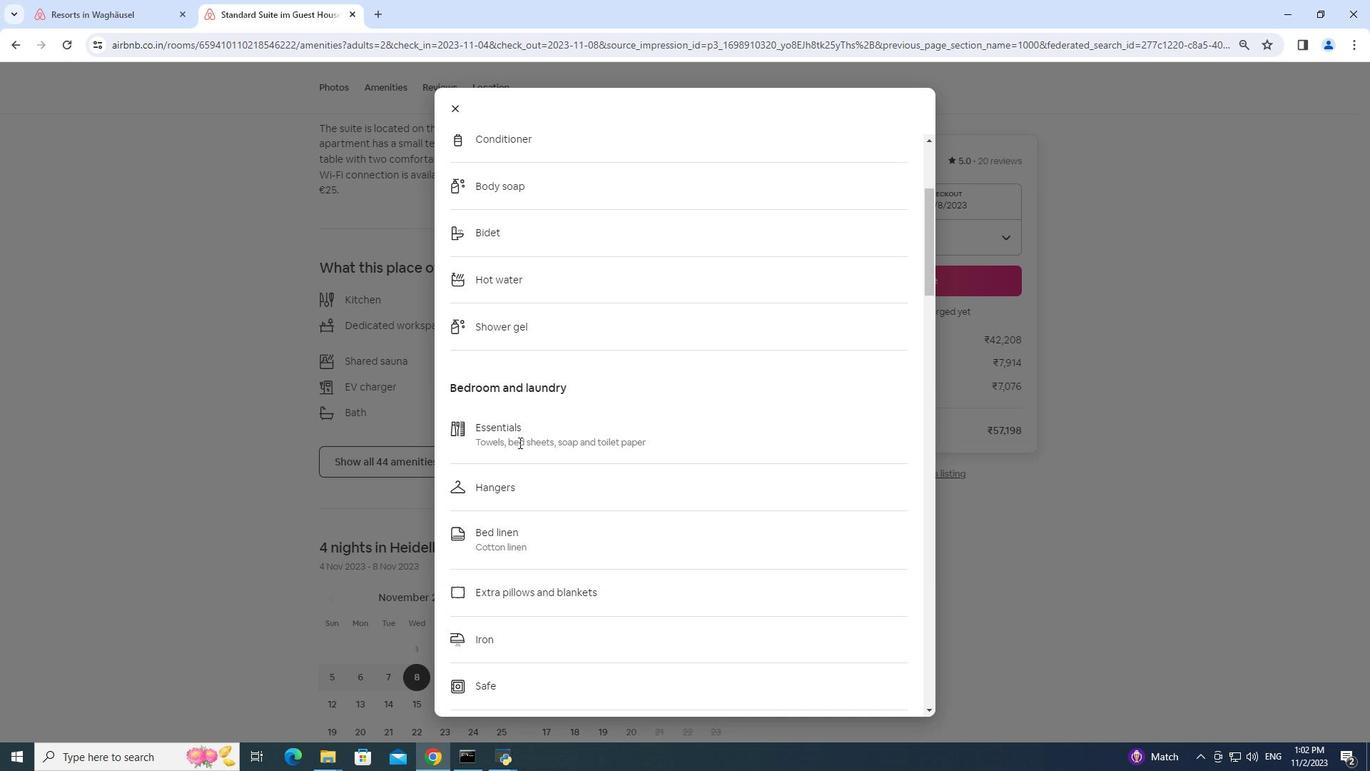 
Action: Mouse scrolled (519, 441) with delta (0, 0)
Screenshot: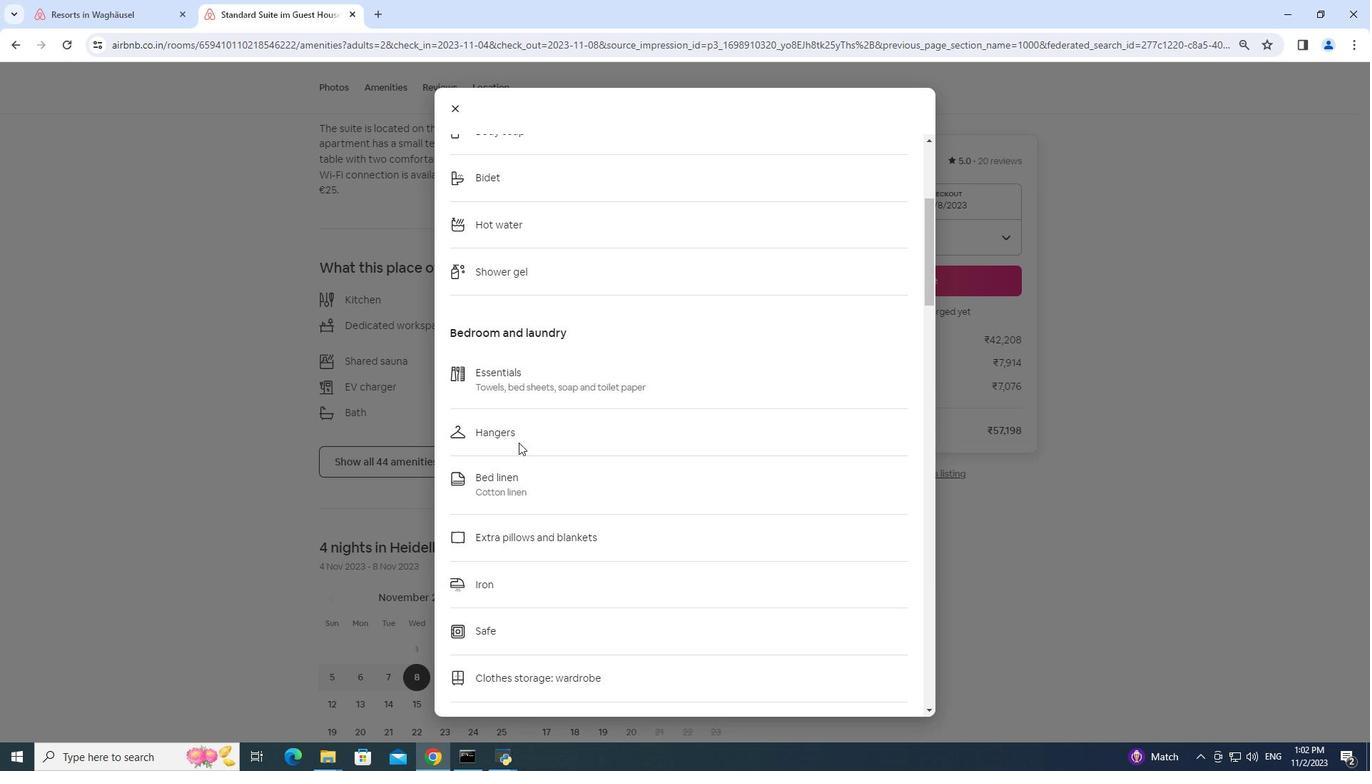 
Action: Mouse moved to (519, 443)
Screenshot: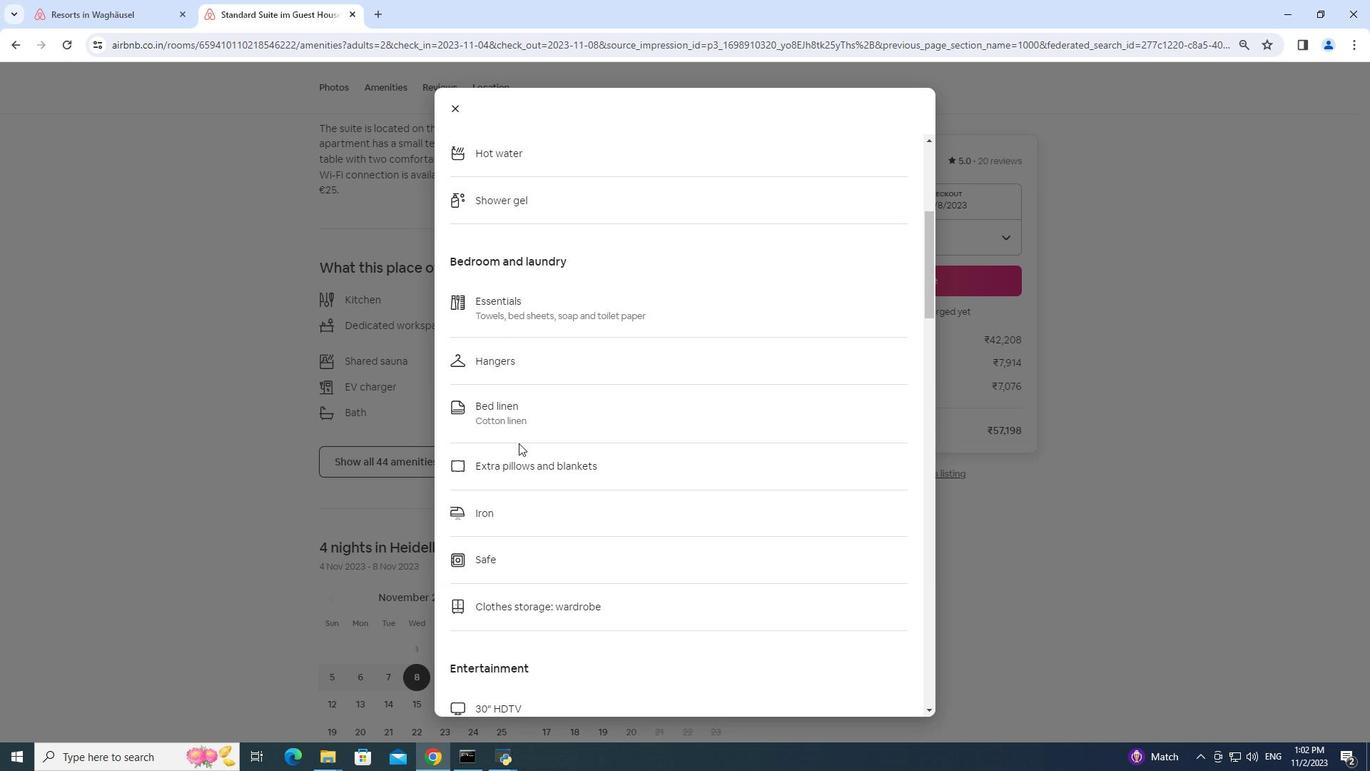 
Action: Mouse scrolled (519, 442) with delta (0, 0)
Screenshot: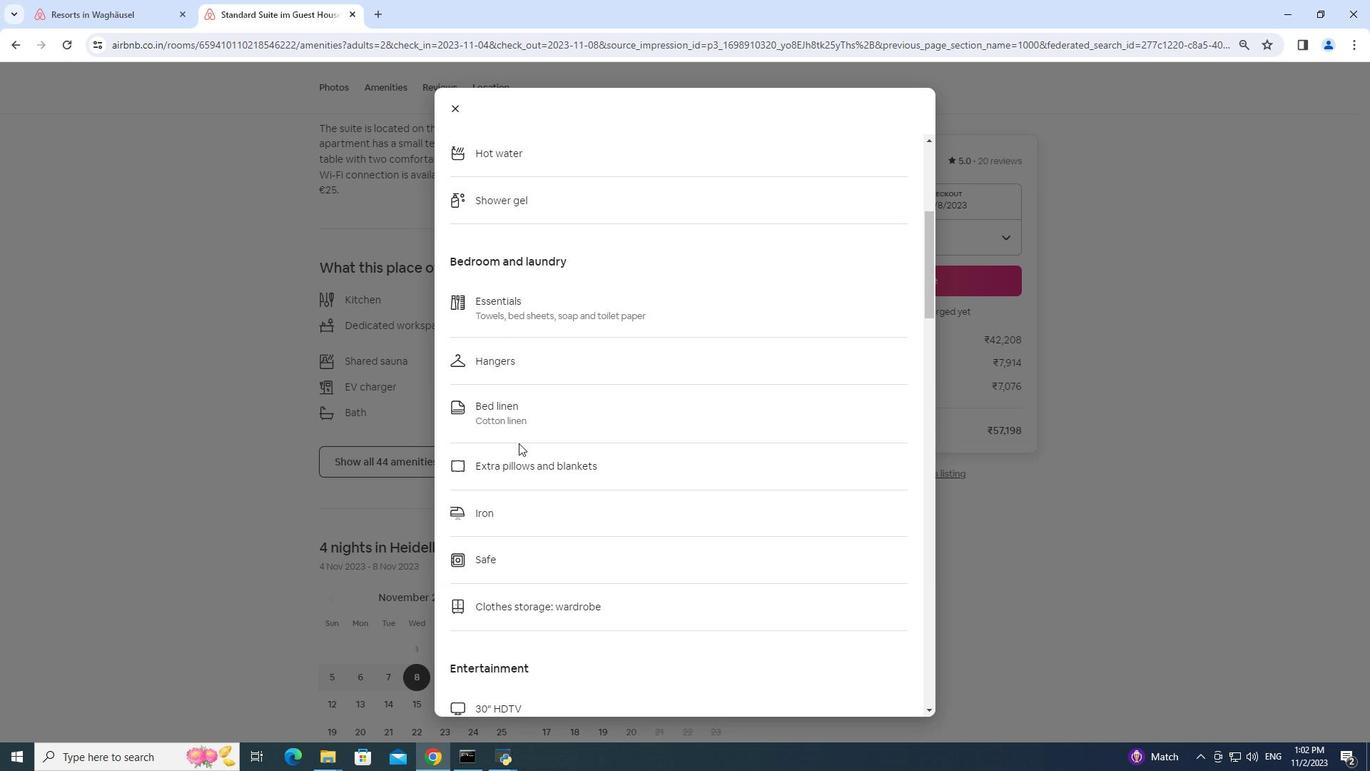 
Action: Mouse scrolled (519, 442) with delta (0, 0)
Screenshot: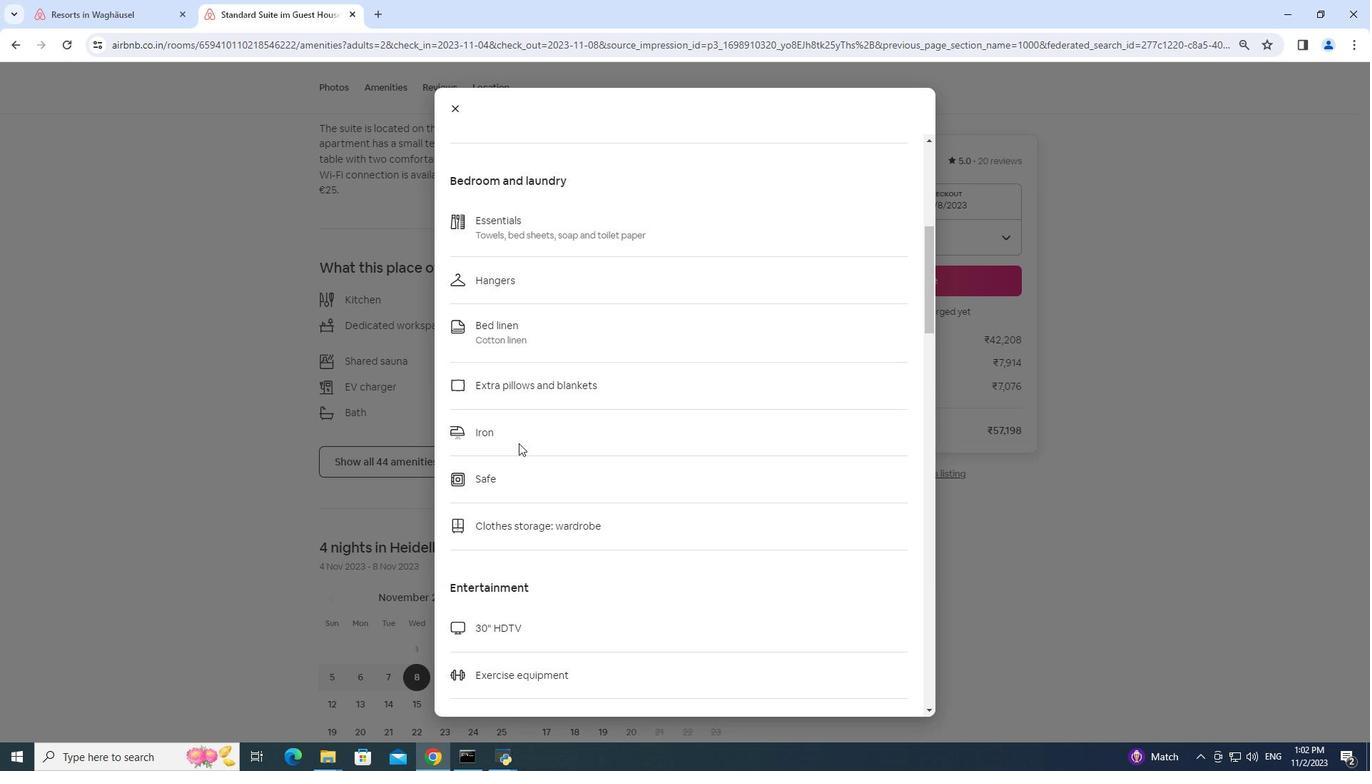 
Action: Mouse moved to (519, 443)
Screenshot: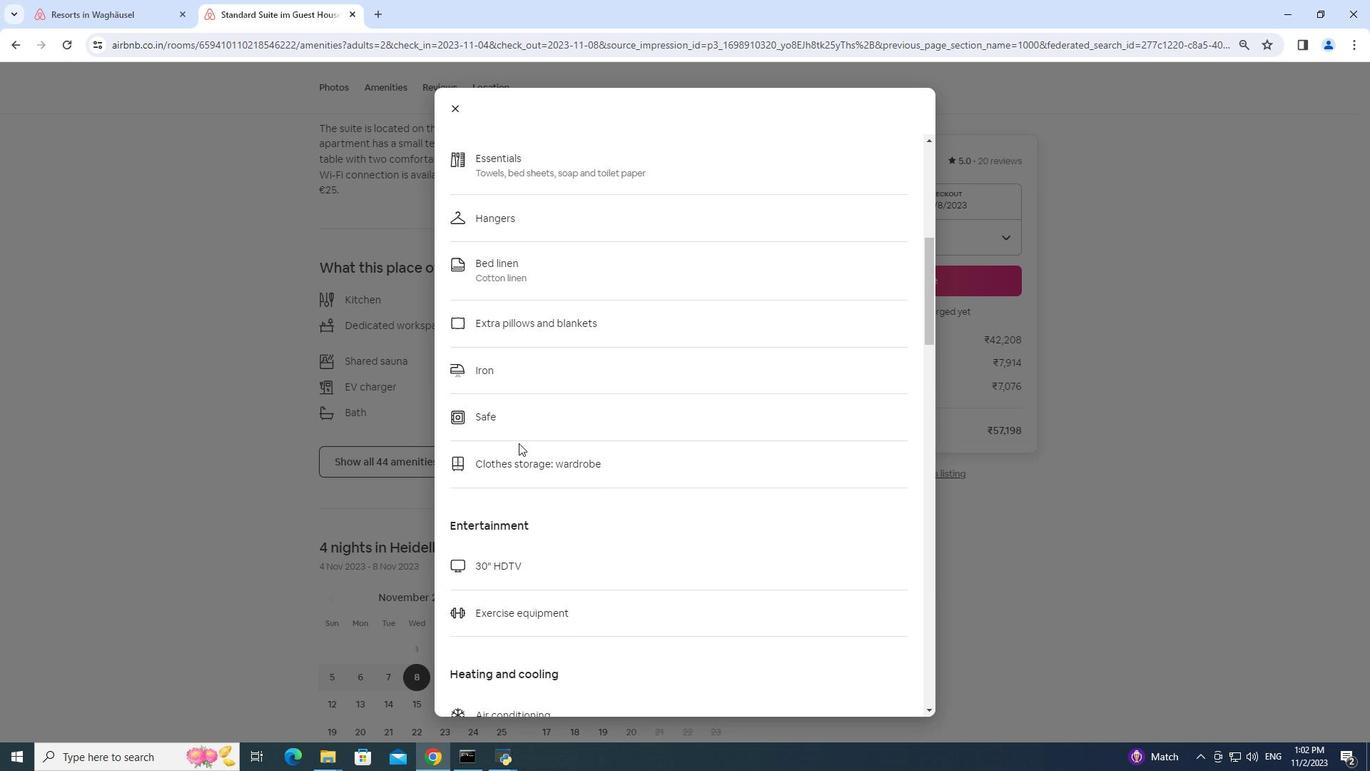 
Action: Mouse scrolled (519, 442) with delta (0, 0)
Screenshot: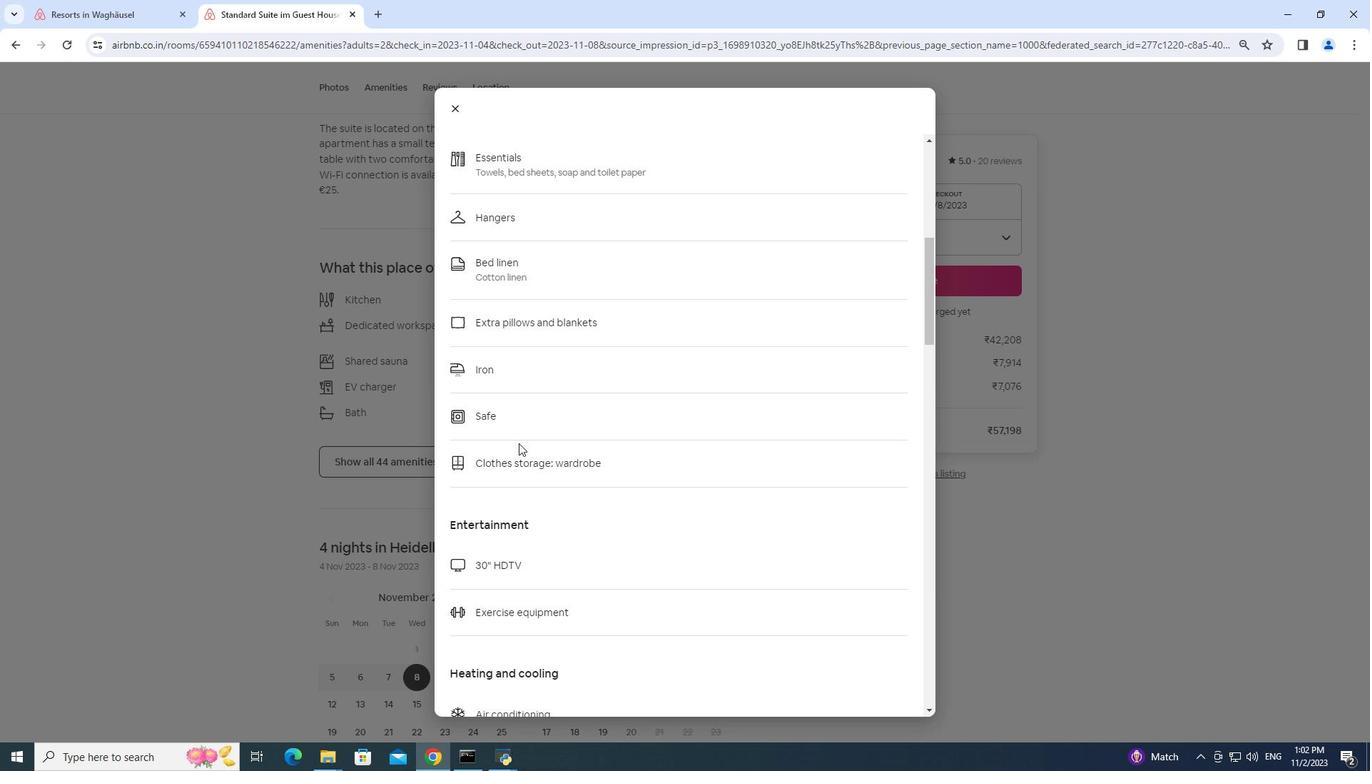 
Action: Mouse scrolled (519, 442) with delta (0, 0)
Screenshot: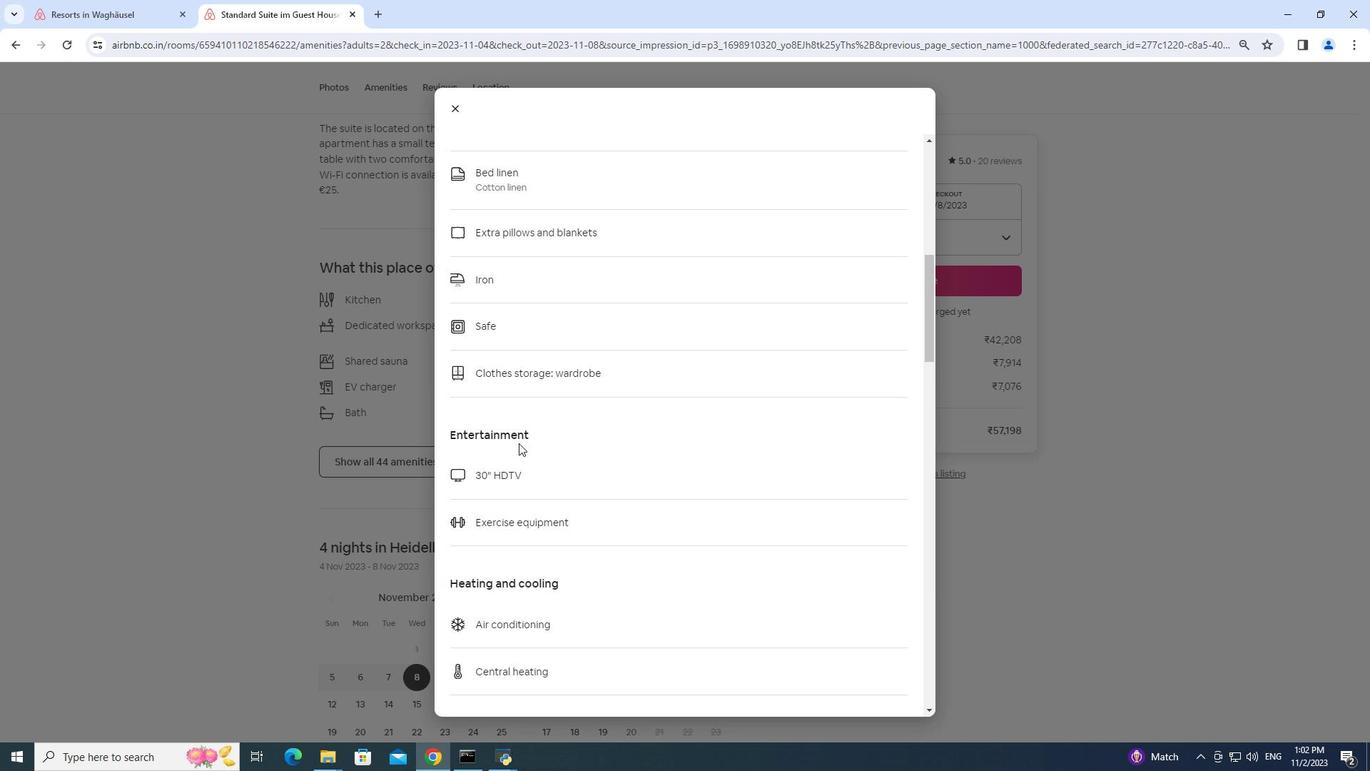 
Action: Mouse scrolled (519, 442) with delta (0, 0)
Screenshot: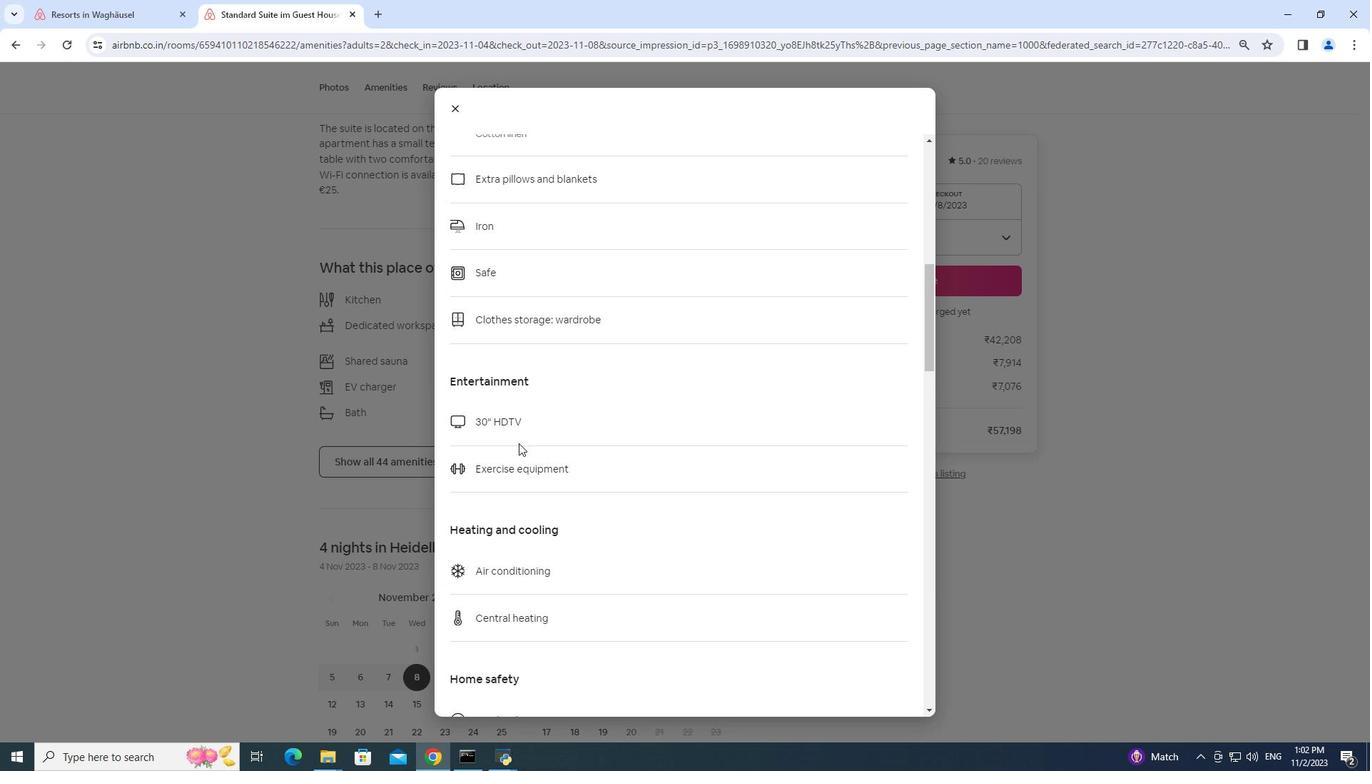 
Action: Mouse scrolled (519, 442) with delta (0, 0)
Screenshot: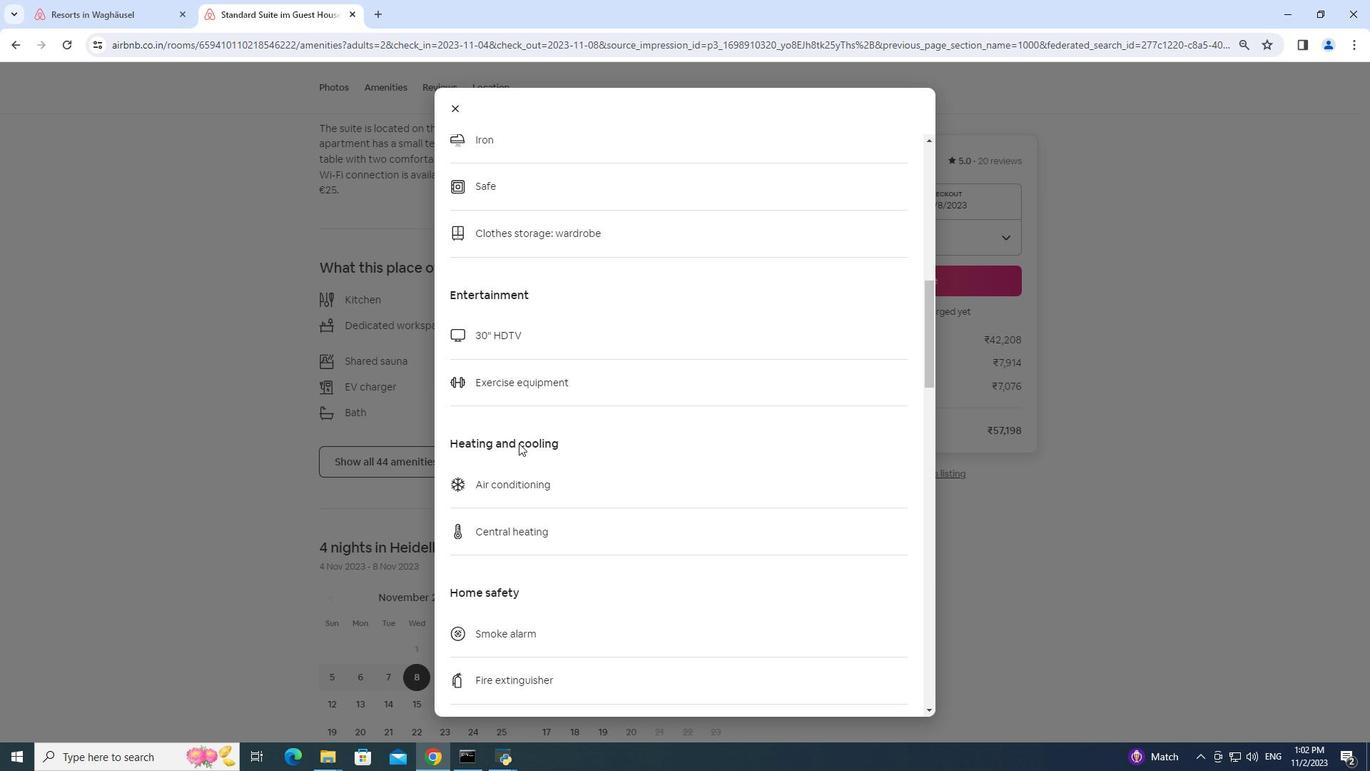 
Action: Mouse moved to (519, 441)
Screenshot: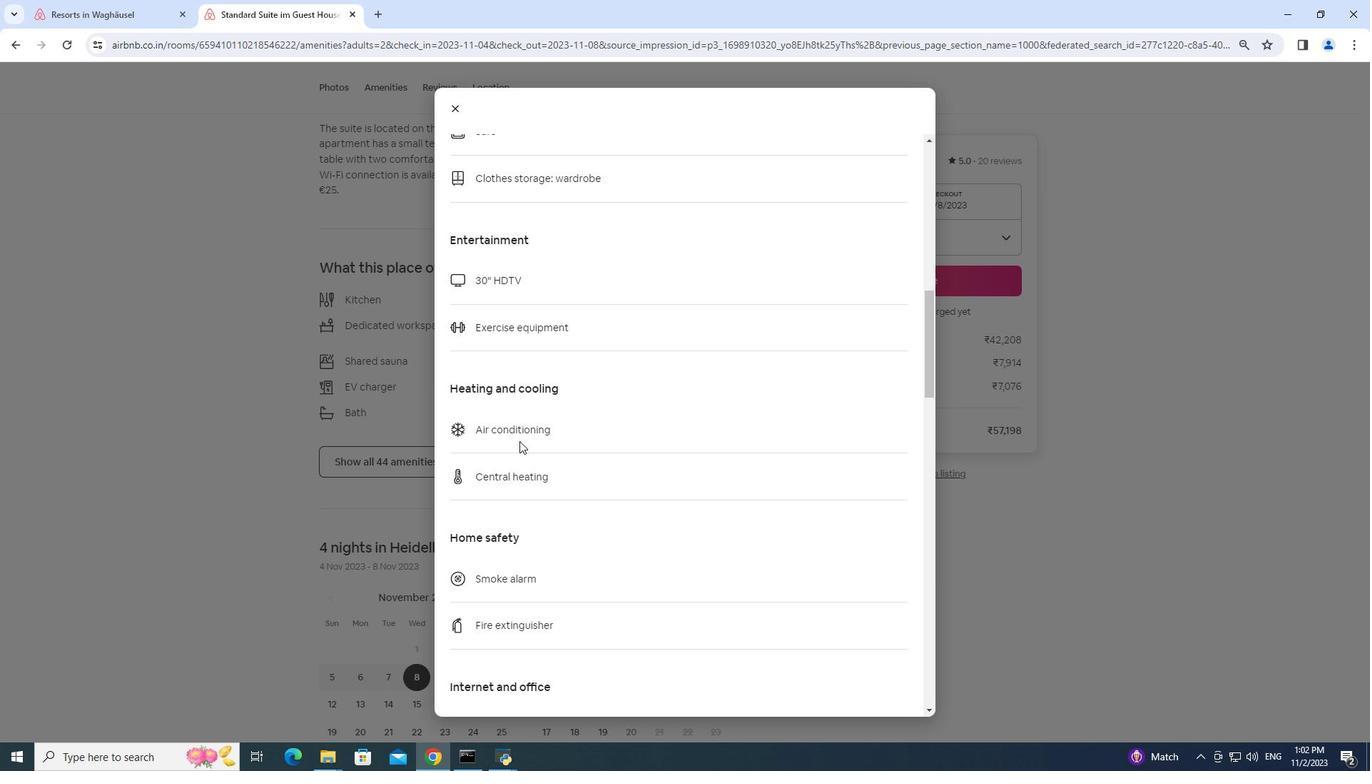 
Action: Mouse scrolled (519, 440) with delta (0, 0)
Screenshot: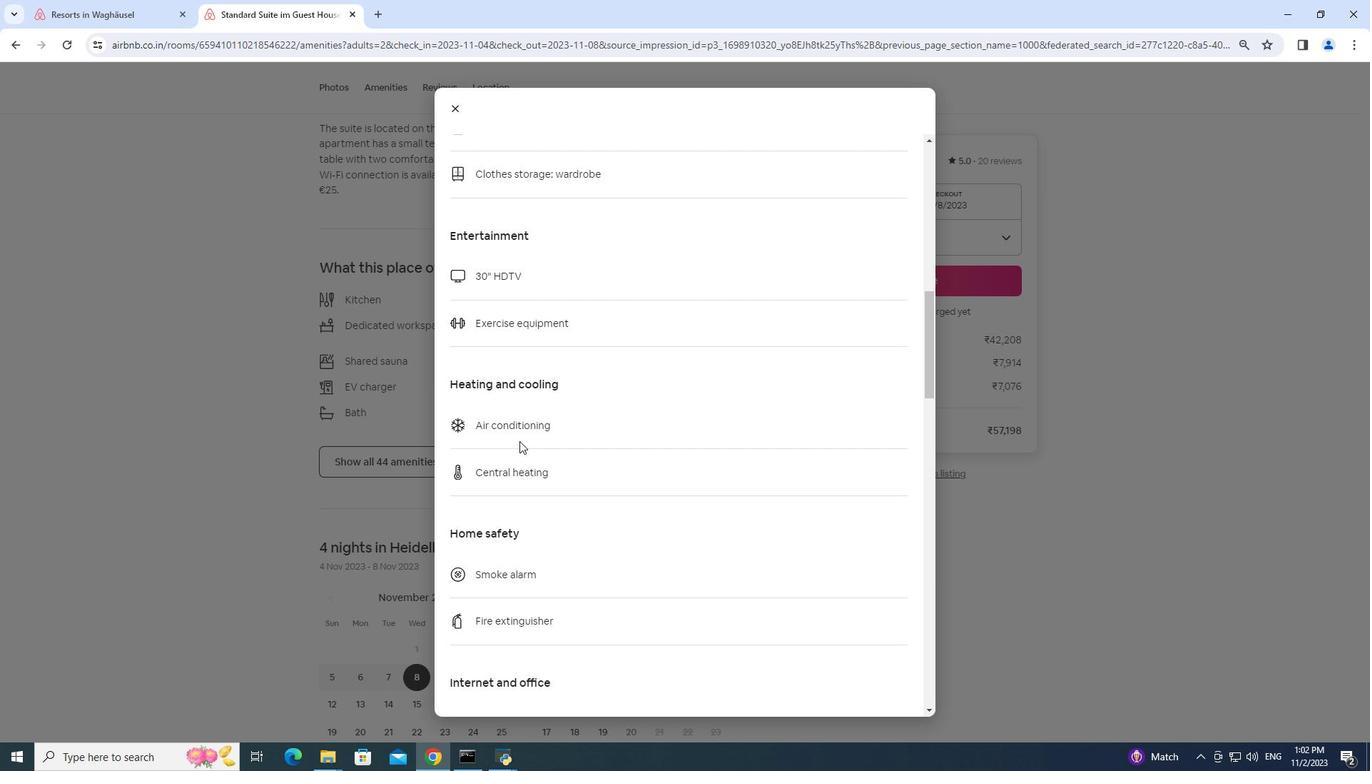 
Action: Mouse scrolled (519, 440) with delta (0, 0)
Screenshot: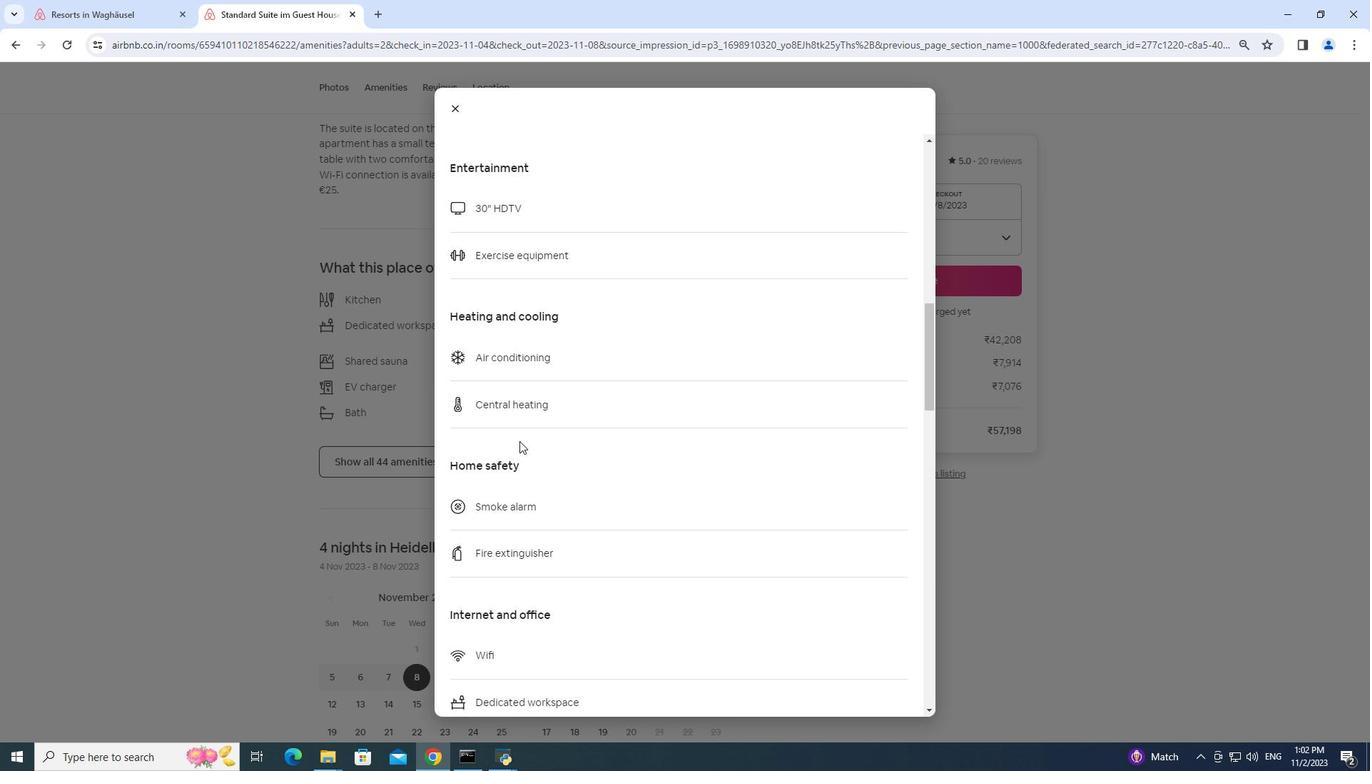 
Action: Mouse scrolled (519, 440) with delta (0, 0)
Screenshot: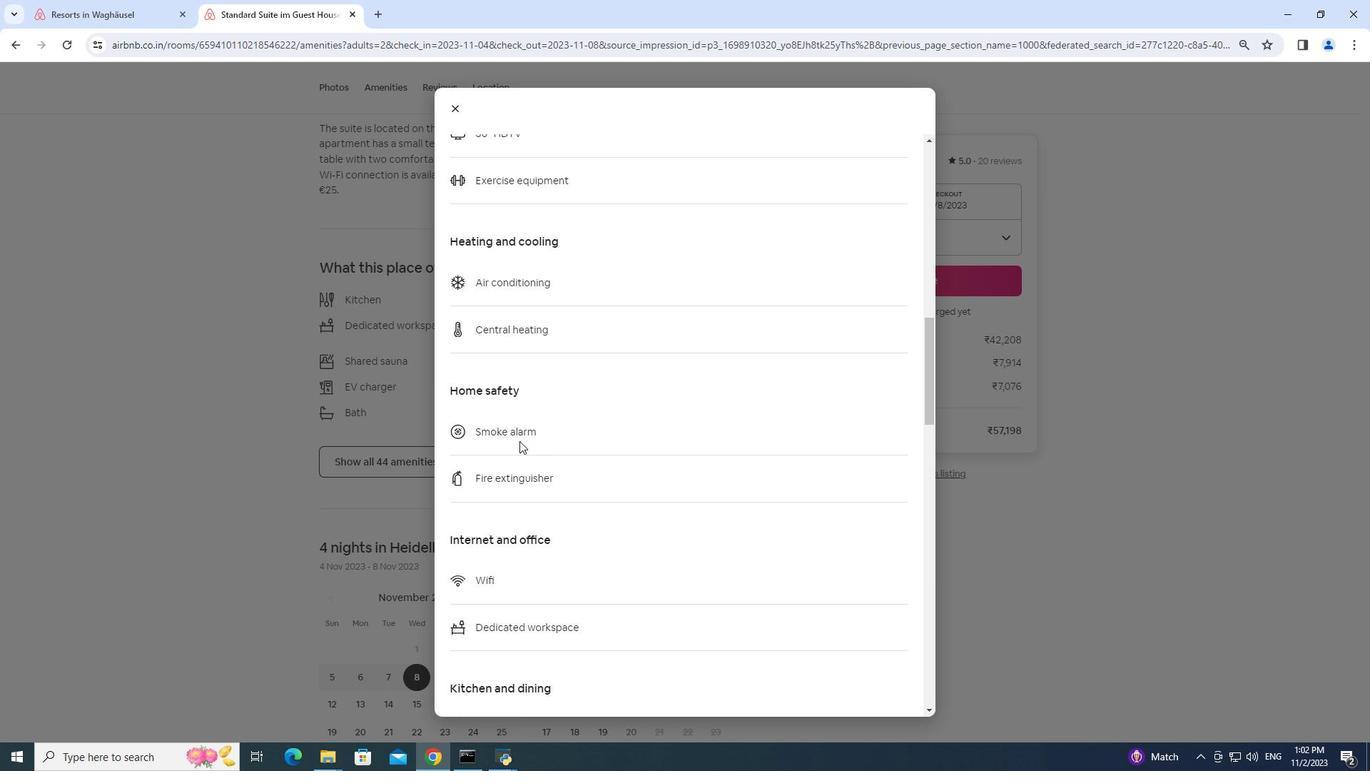 
Action: Mouse scrolled (519, 440) with delta (0, 0)
Screenshot: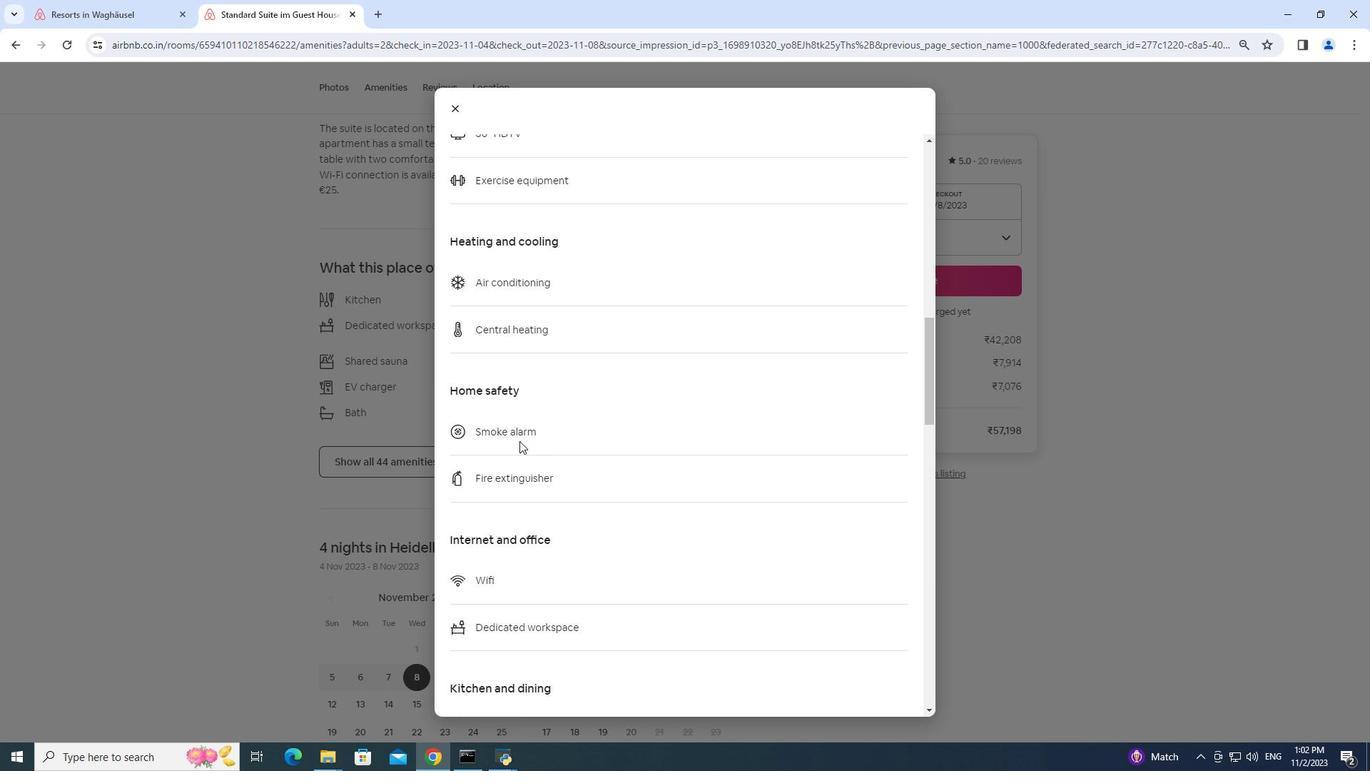 
Action: Mouse scrolled (519, 440) with delta (0, 0)
Screenshot: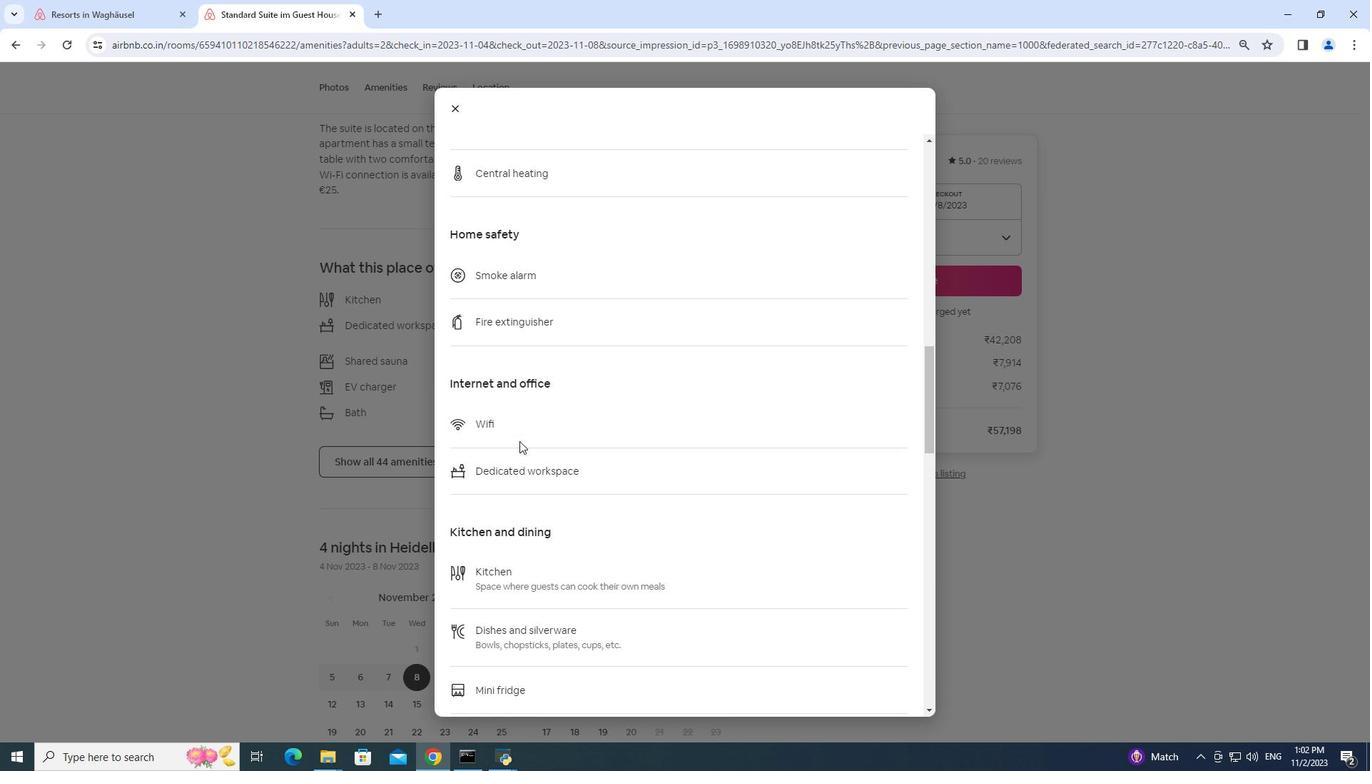 
Action: Mouse scrolled (519, 440) with delta (0, 0)
Screenshot: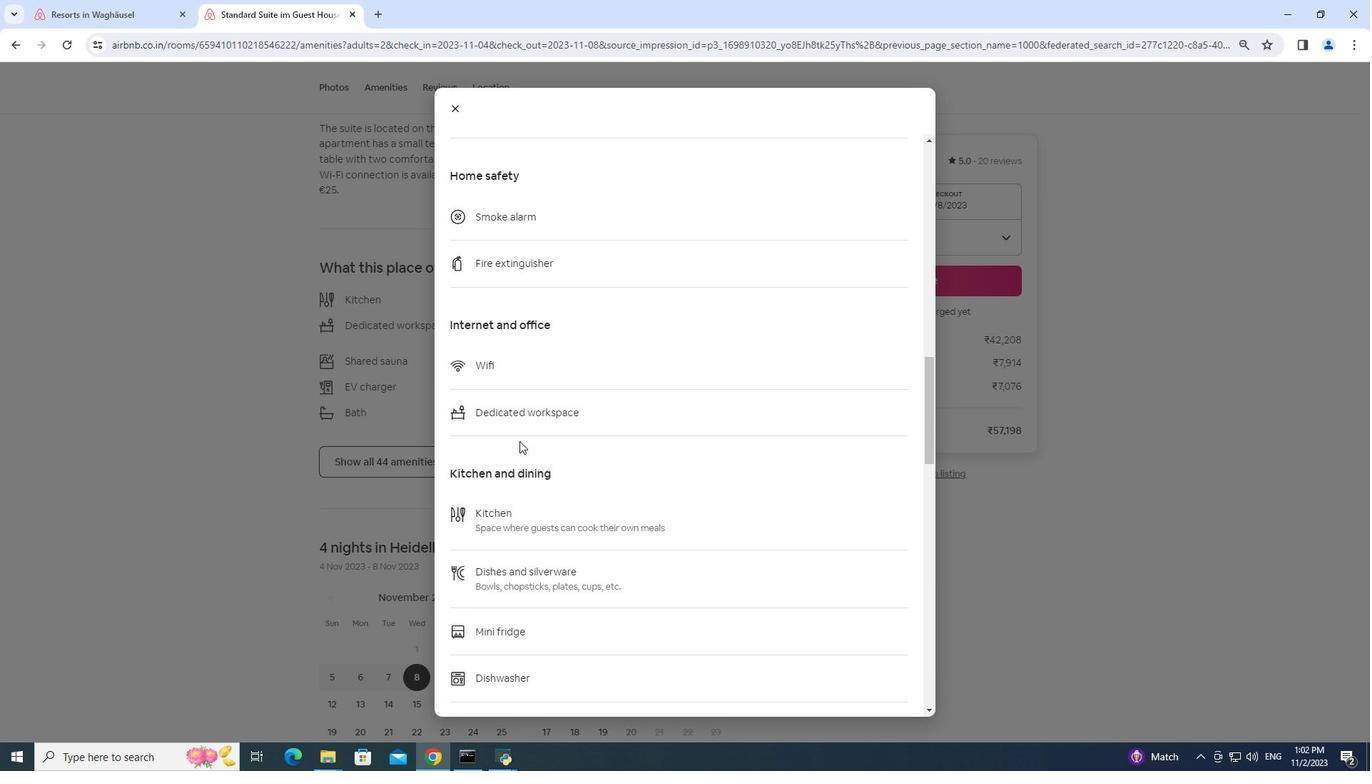 
Action: Mouse moved to (519, 441)
Screenshot: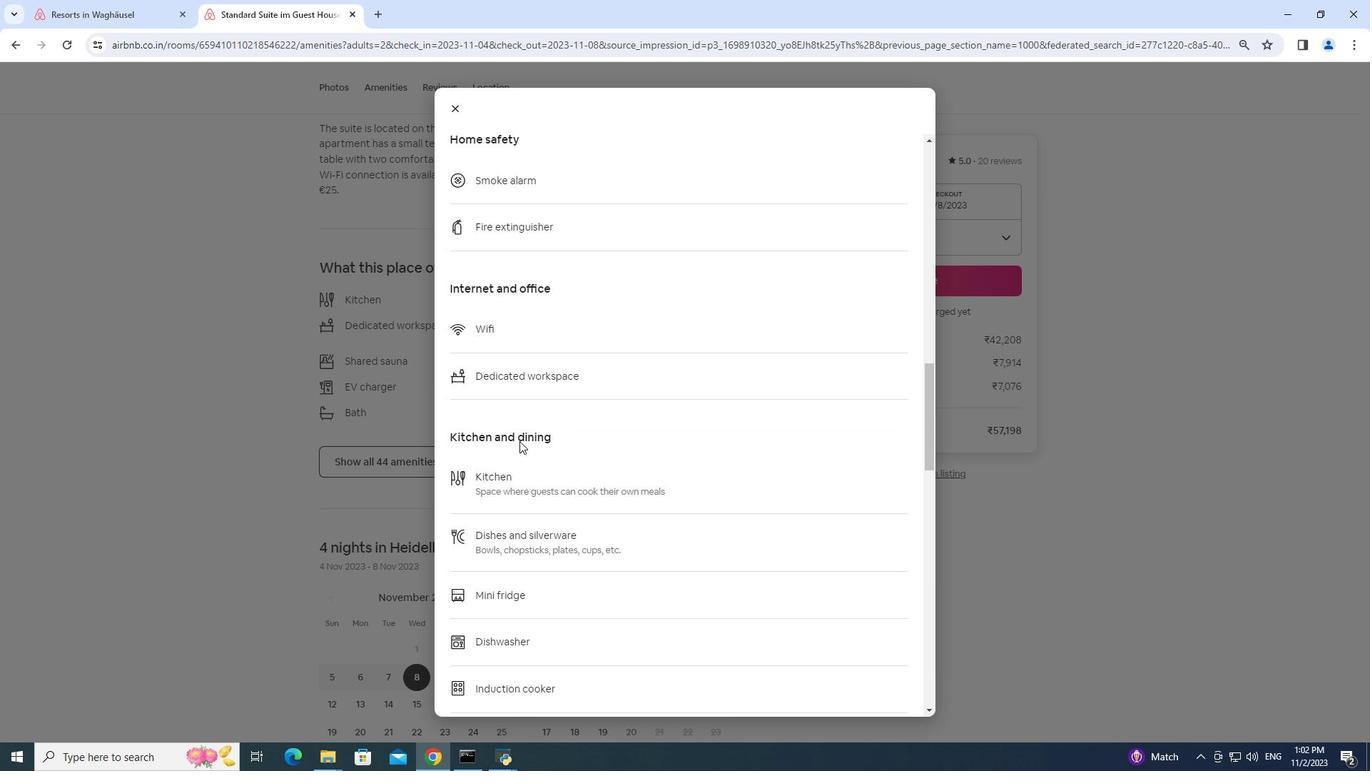 
Action: Mouse scrolled (519, 440) with delta (0, 0)
Screenshot: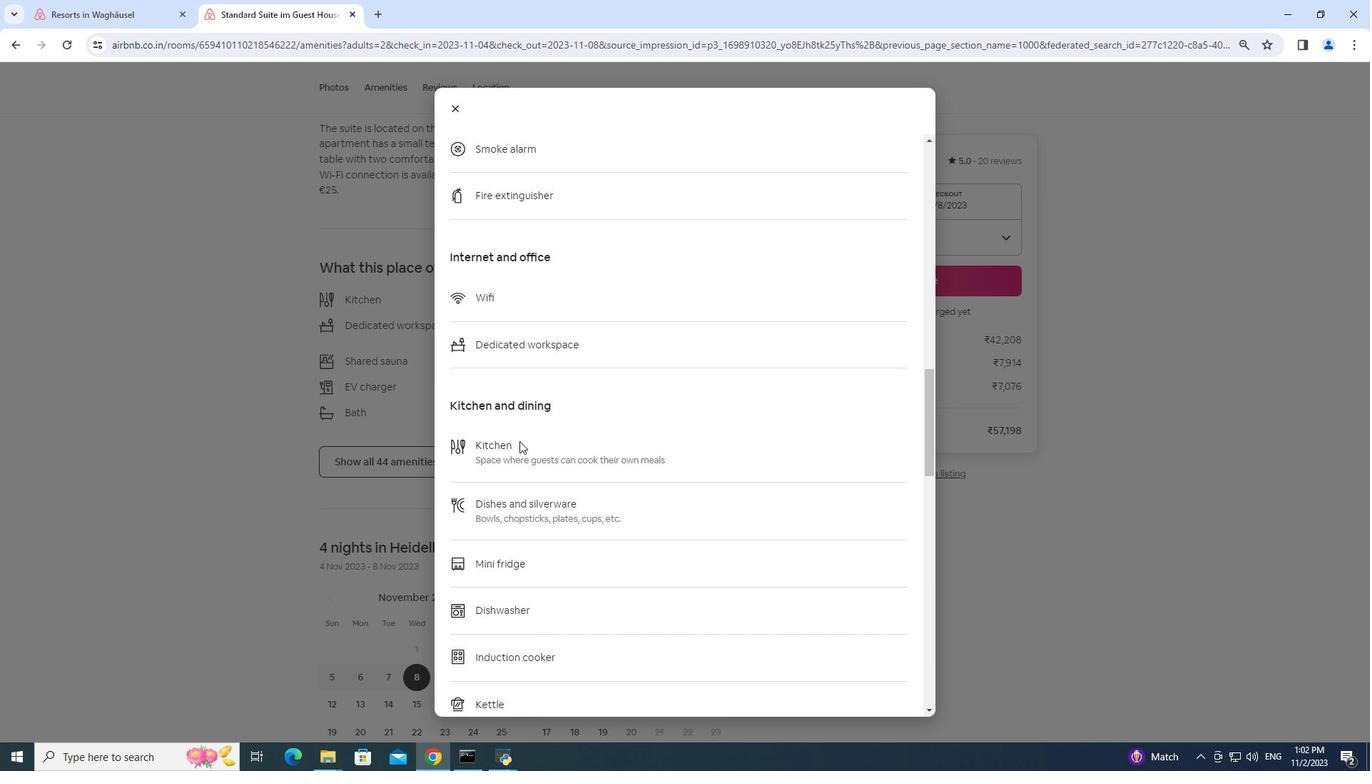 
Action: Mouse scrolled (519, 440) with delta (0, 0)
Screenshot: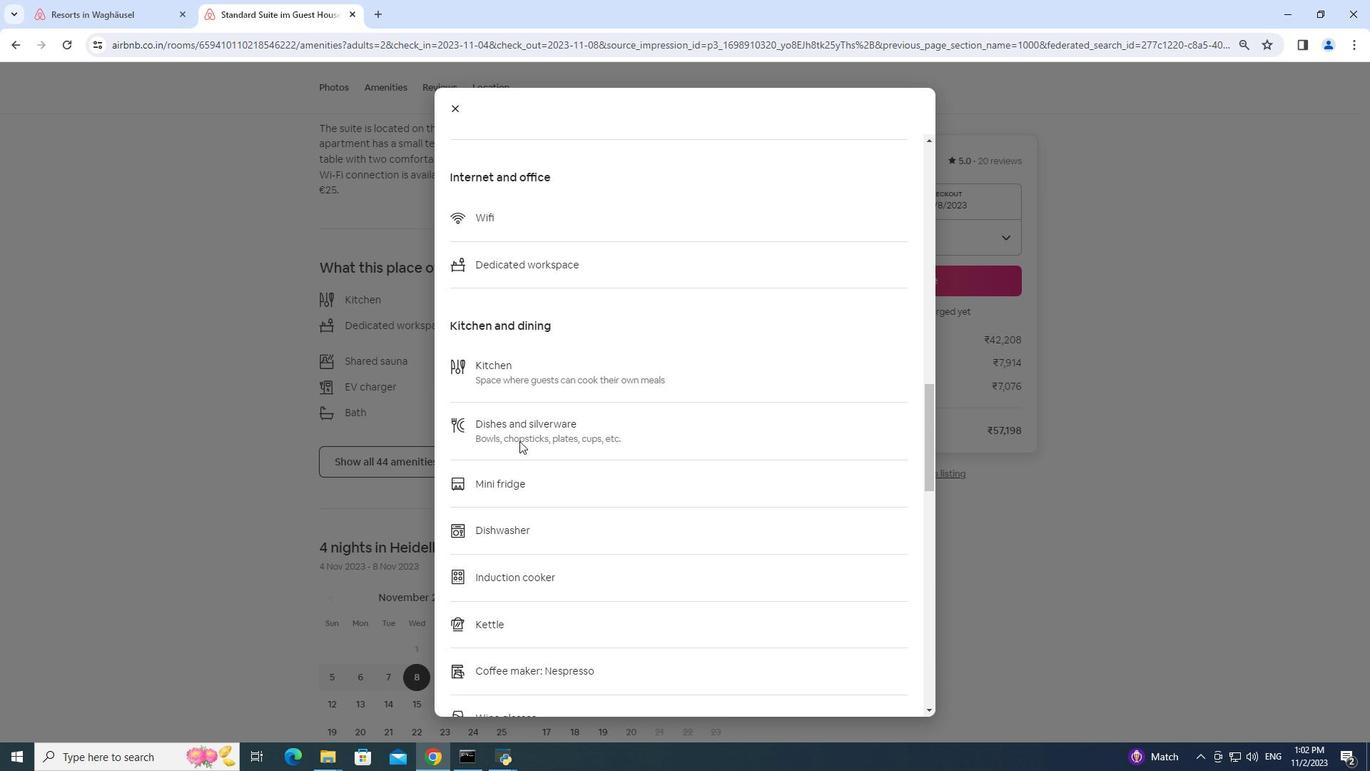 
Action: Mouse scrolled (519, 440) with delta (0, 0)
Screenshot: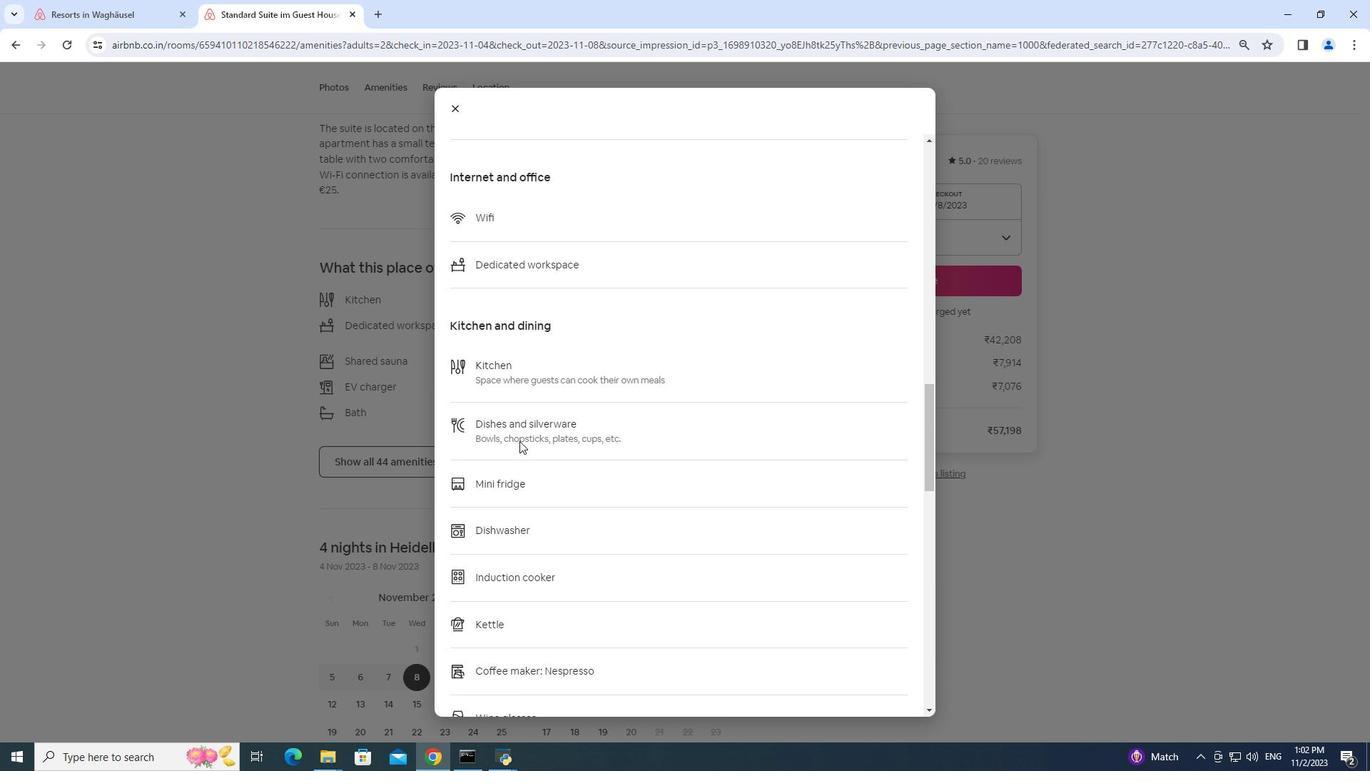 
Action: Mouse moved to (519, 441)
Screenshot: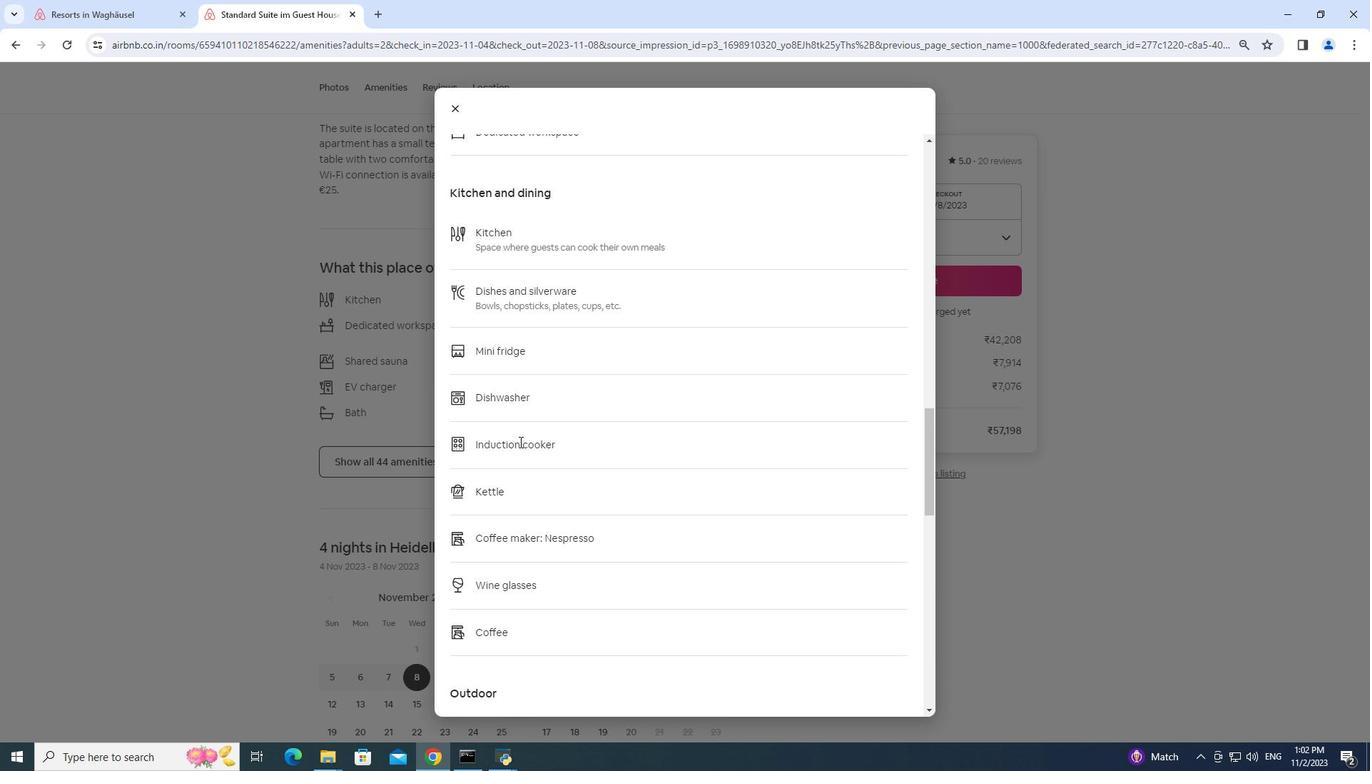 
Action: Mouse scrolled (519, 441) with delta (0, 0)
Screenshot: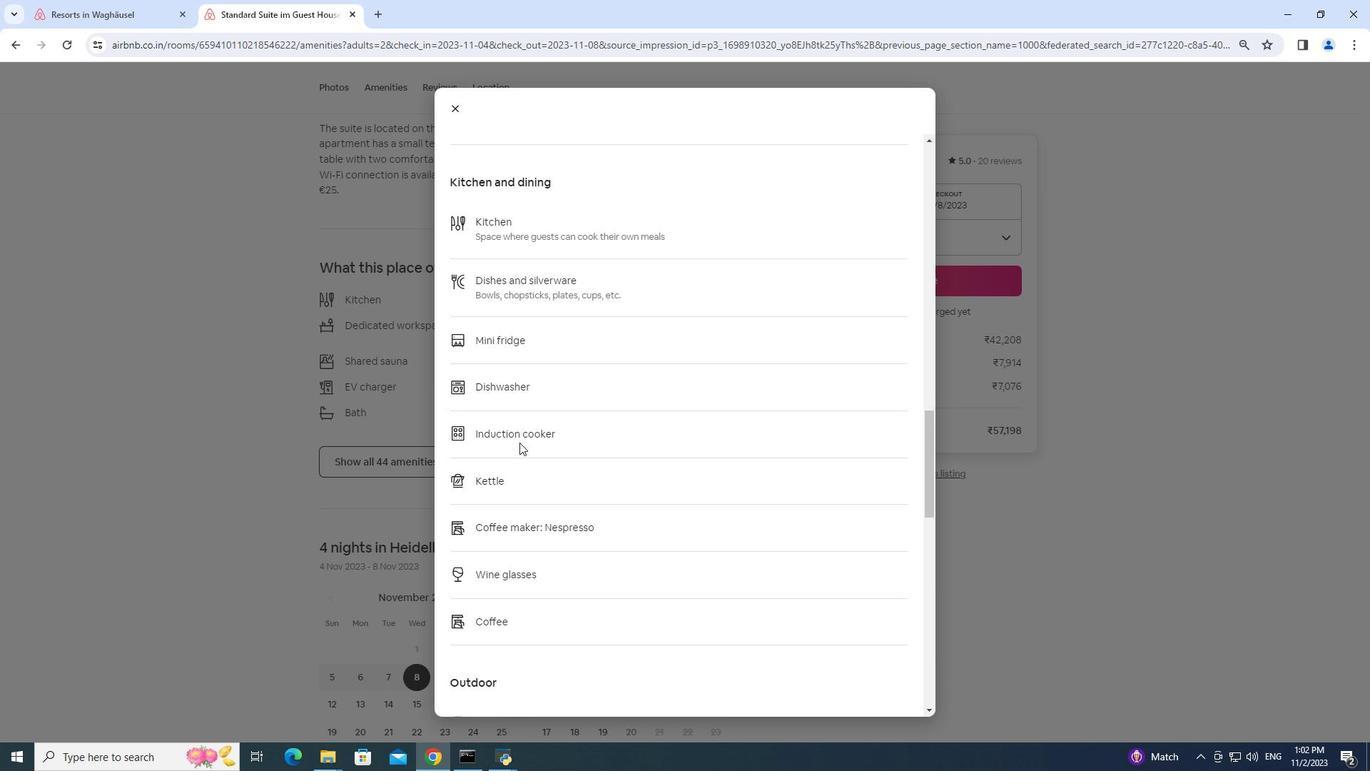 
Action: Mouse moved to (519, 442)
Screenshot: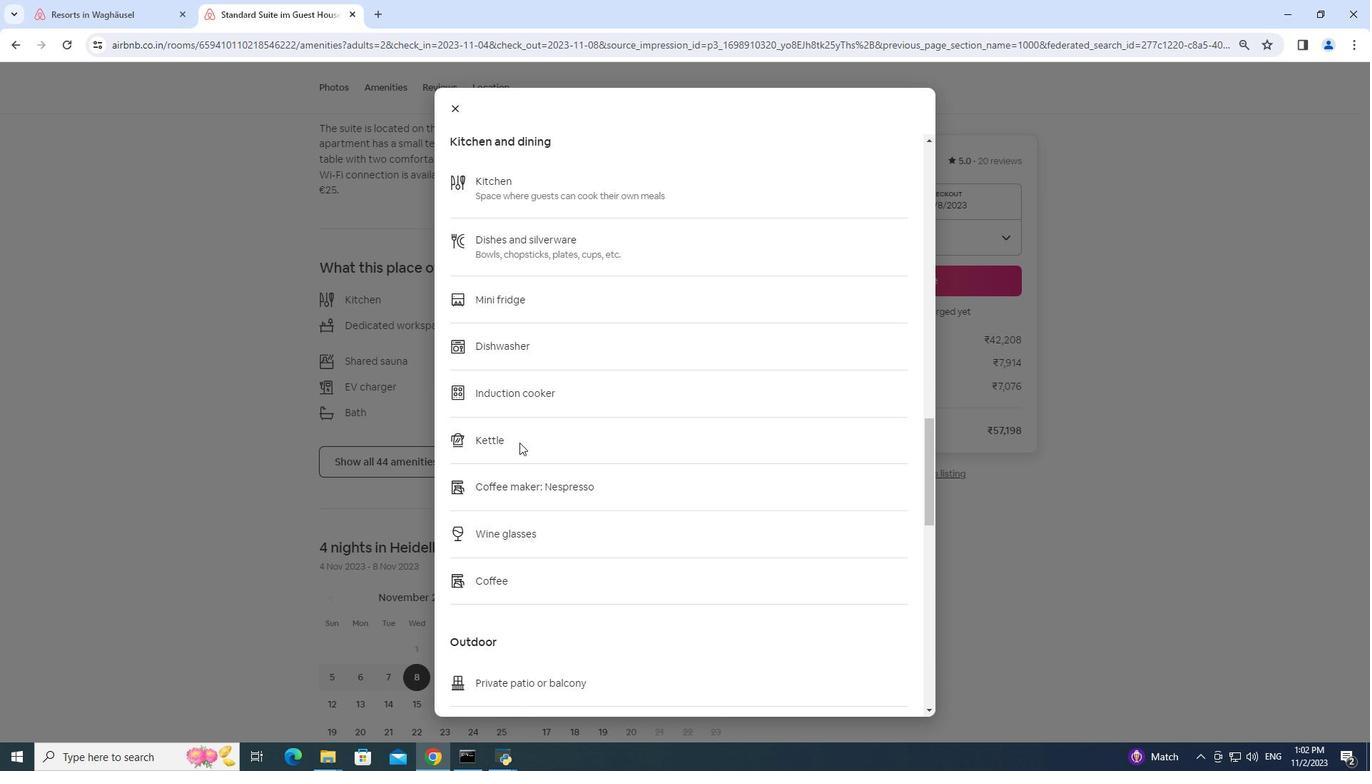 
Action: Mouse scrolled (519, 441) with delta (0, 0)
Screenshot: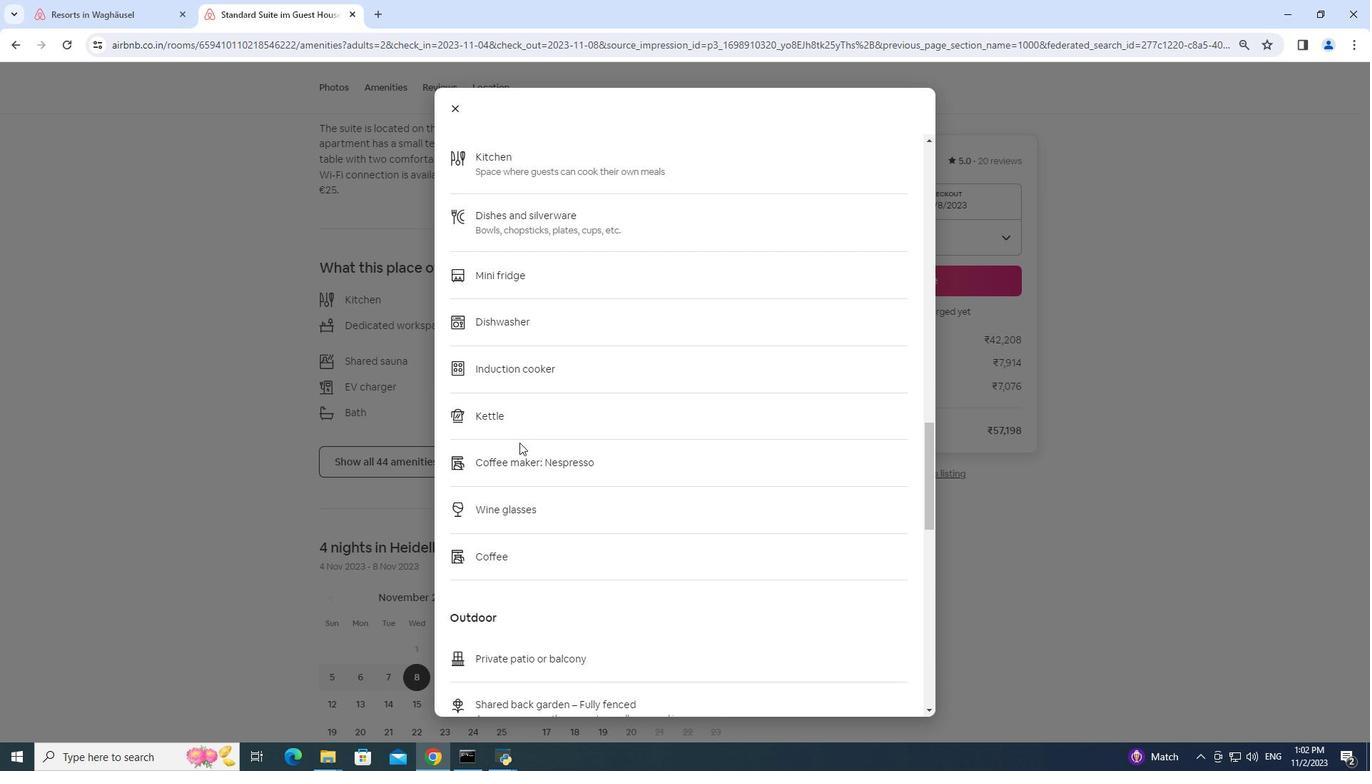 
Action: Mouse moved to (519, 444)
Screenshot: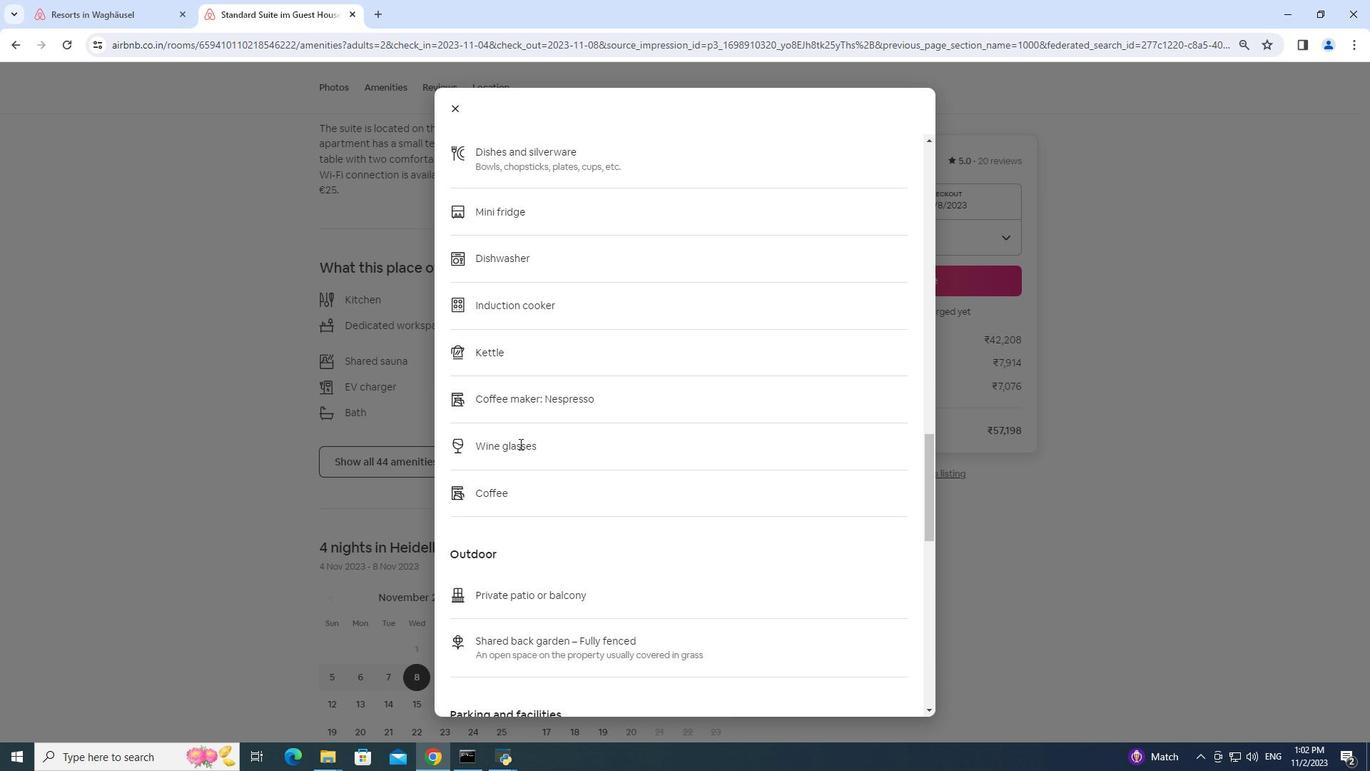 
Action: Mouse scrolled (519, 443) with delta (0, 0)
Screenshot: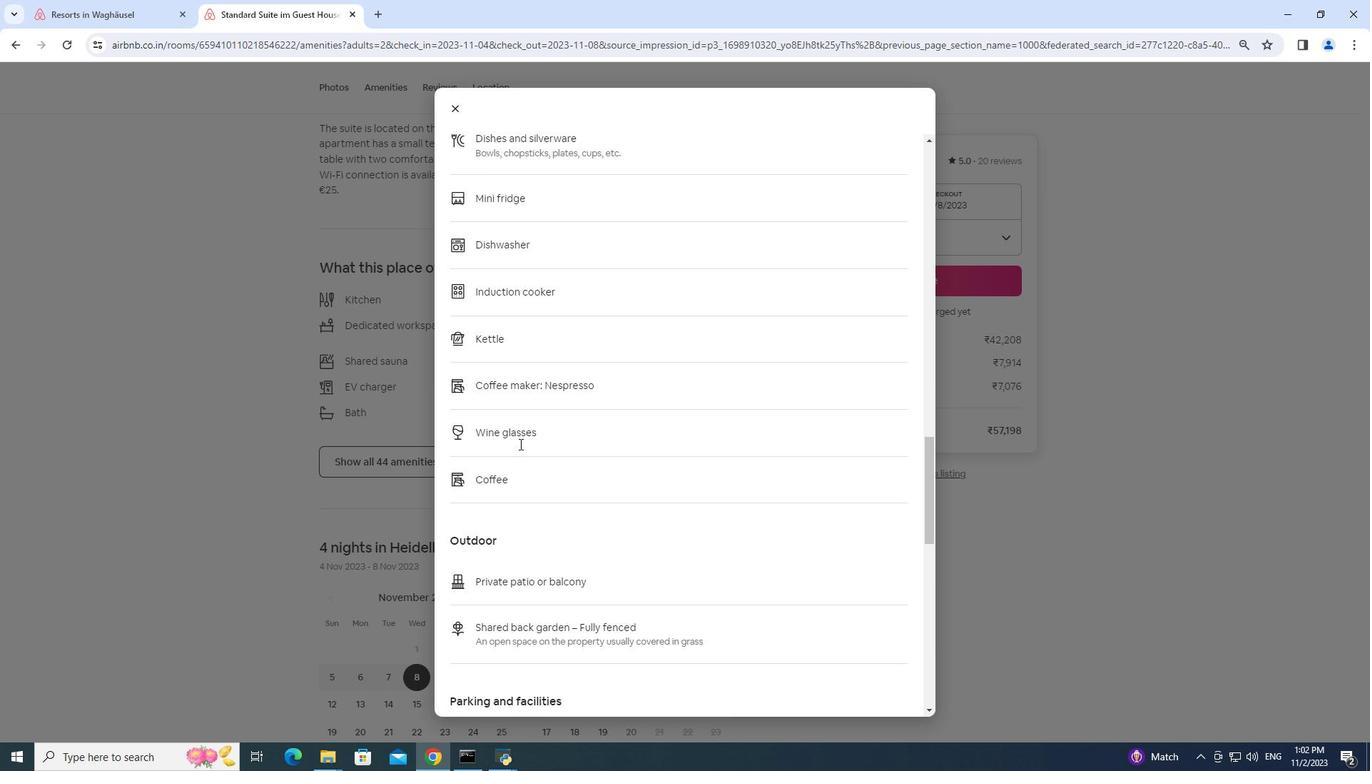 
Action: Mouse scrolled (519, 443) with delta (0, 0)
Screenshot: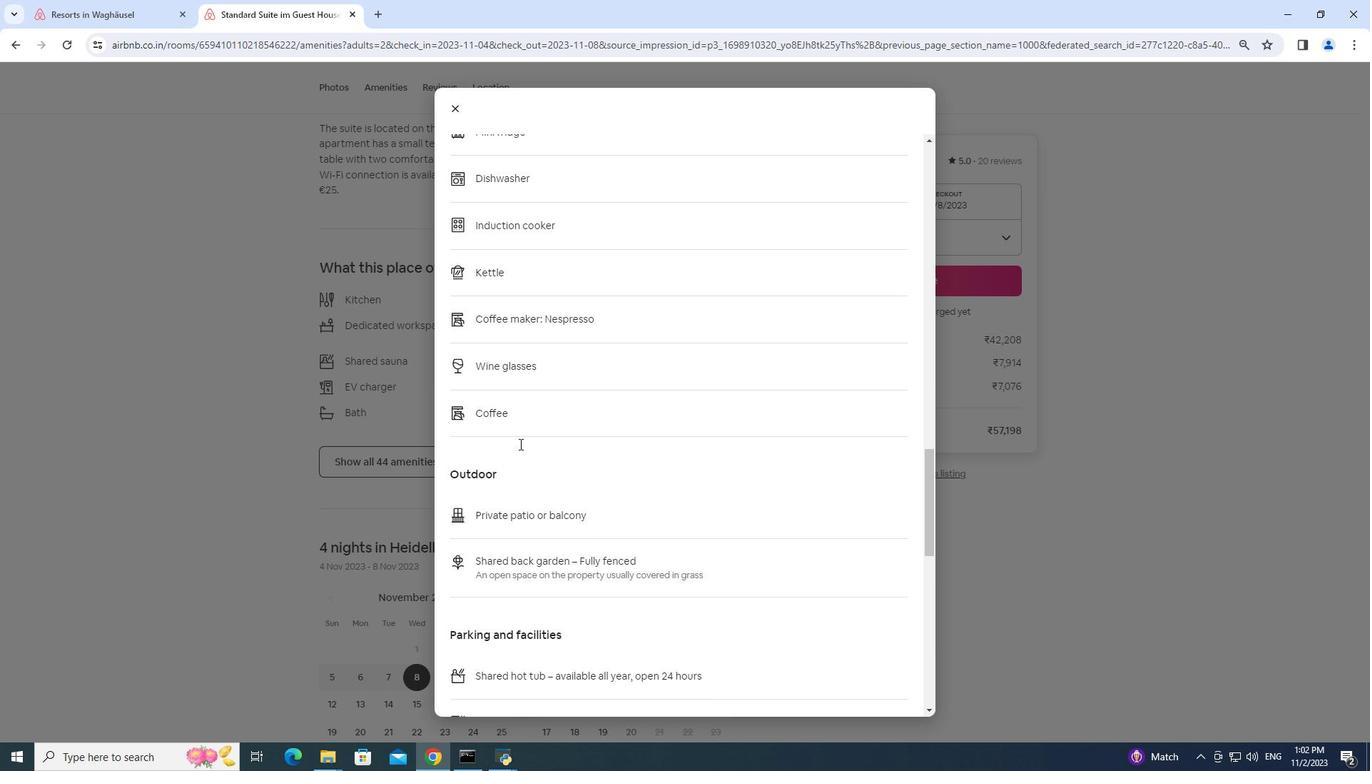 
Action: Mouse scrolled (519, 443) with delta (0, 0)
Screenshot: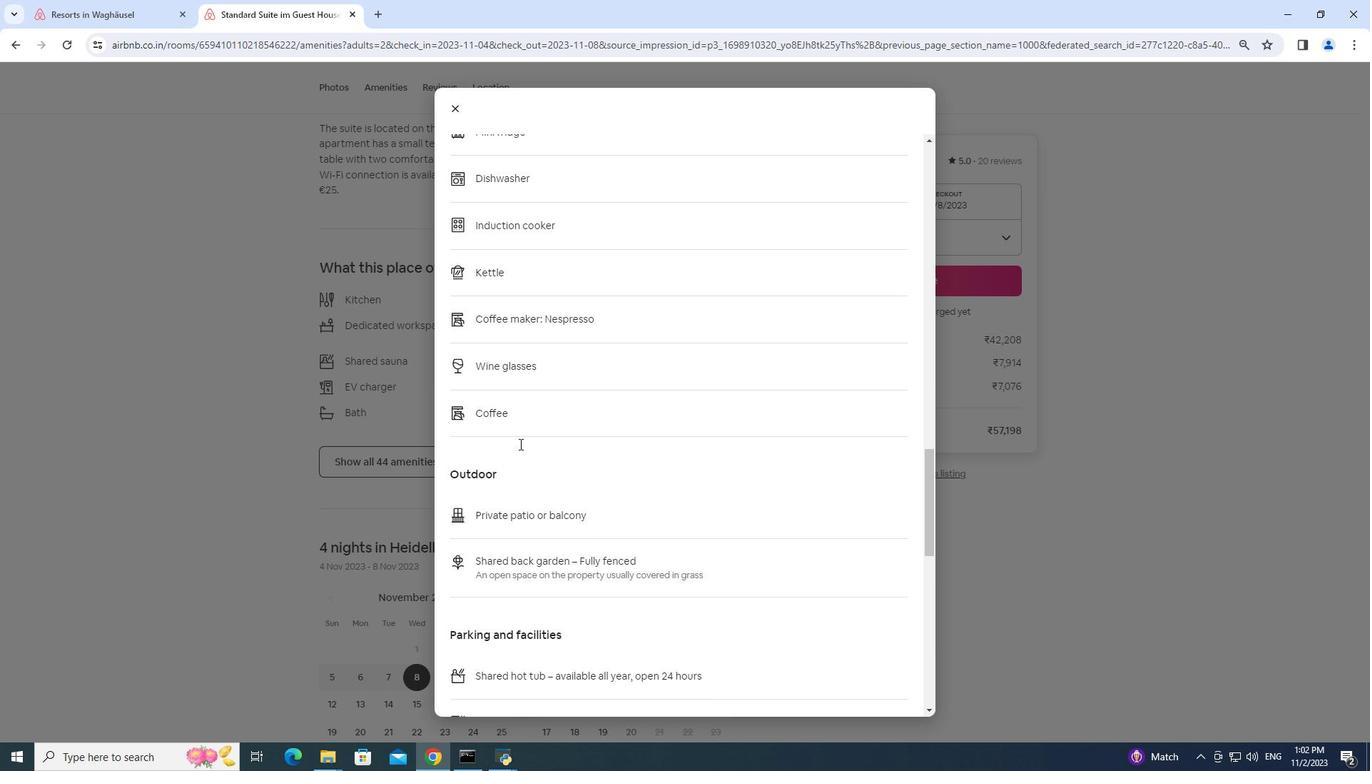 
Action: Mouse moved to (519, 444)
Screenshot: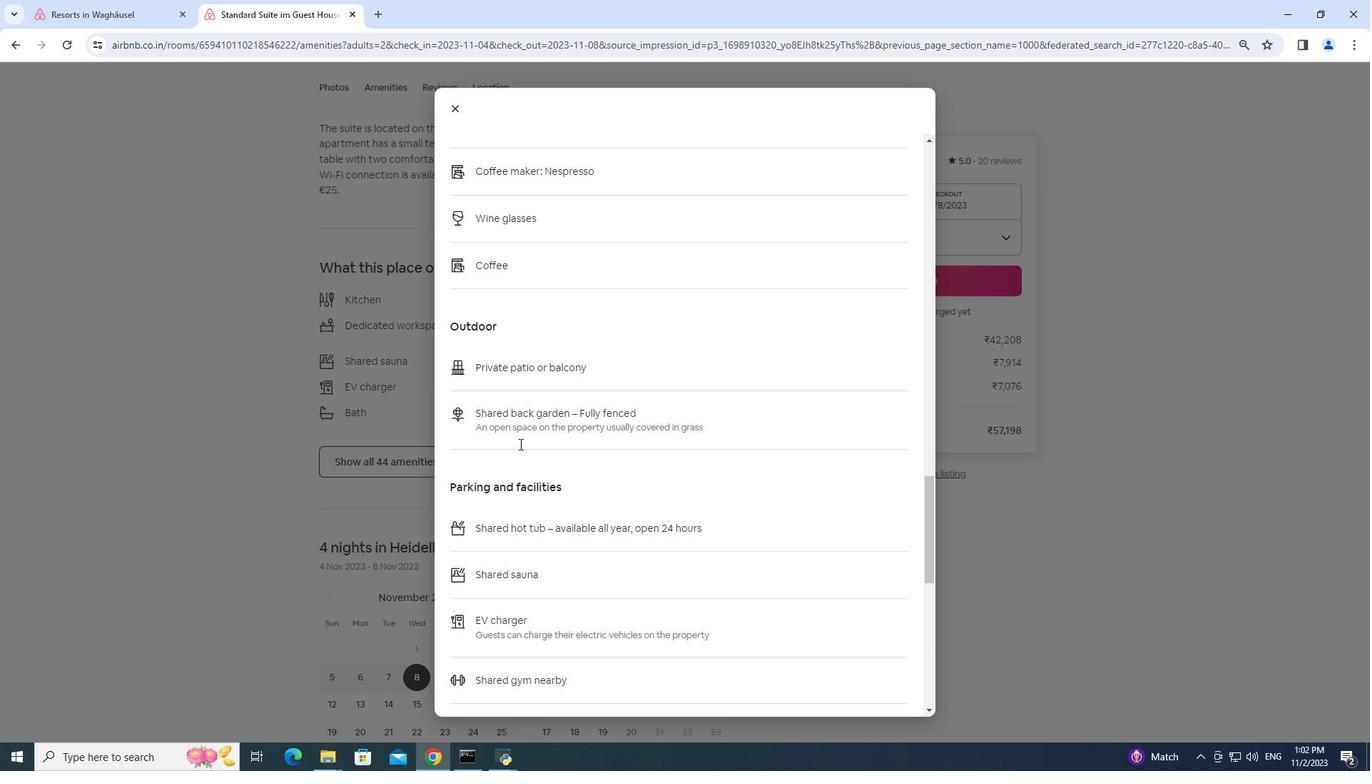 
Action: Mouse scrolled (519, 443) with delta (0, 0)
Screenshot: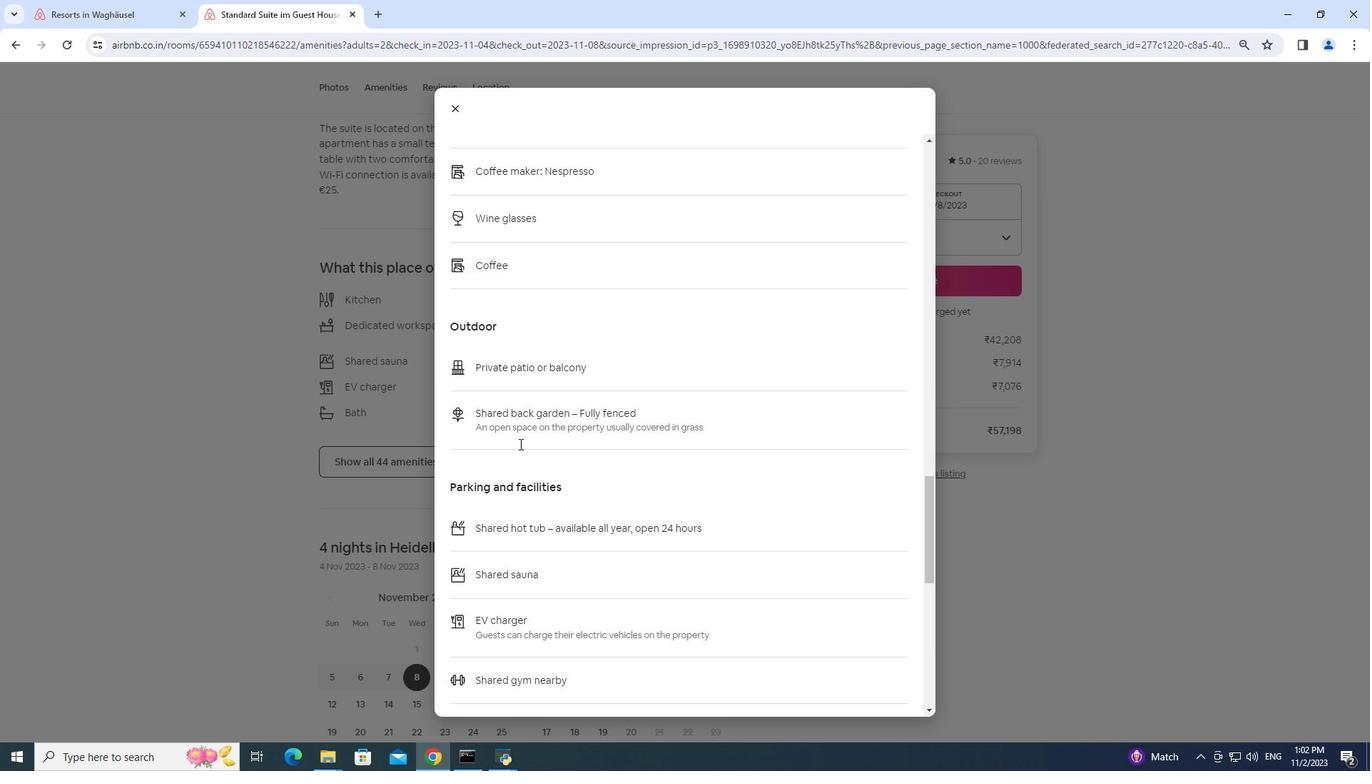 
Action: Mouse moved to (519, 444)
Screenshot: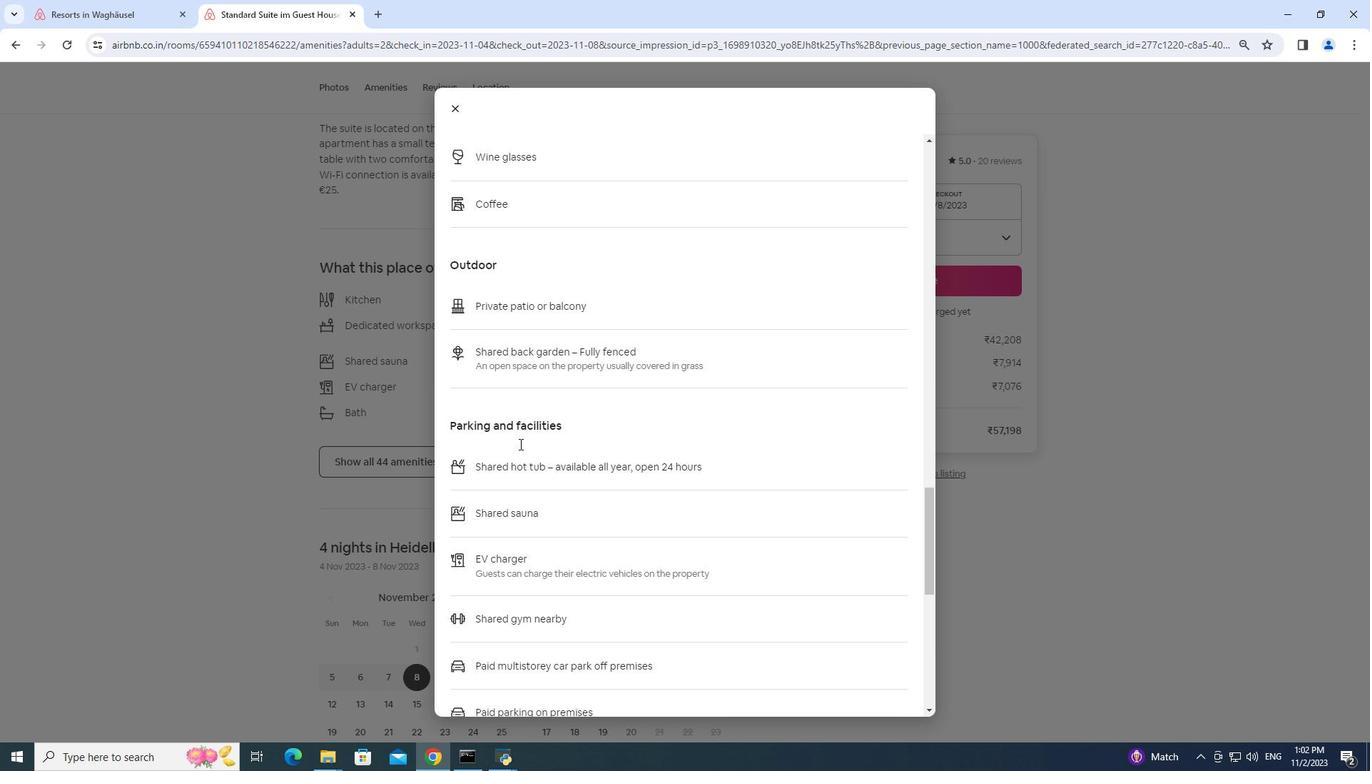
Action: Mouse scrolled (519, 443) with delta (0, 0)
Screenshot: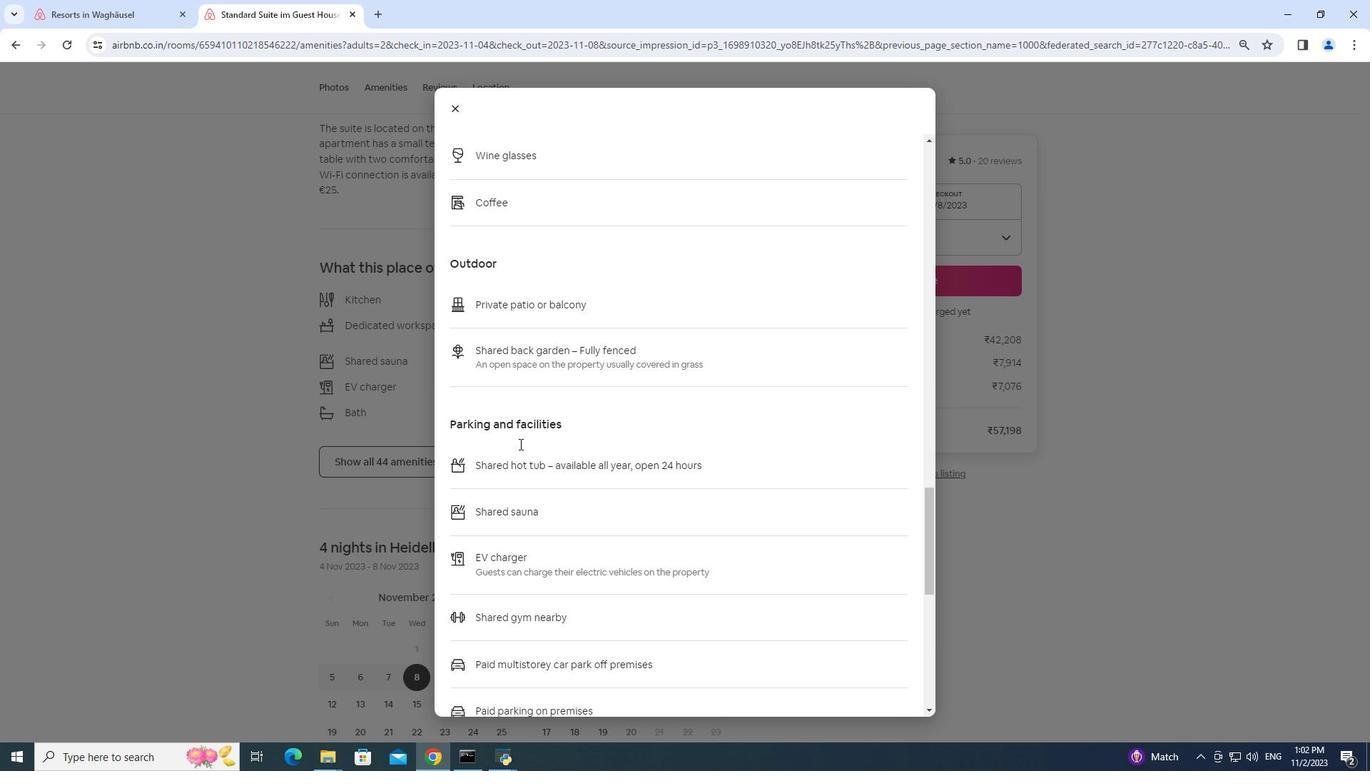 
Action: Mouse moved to (519, 444)
Screenshot: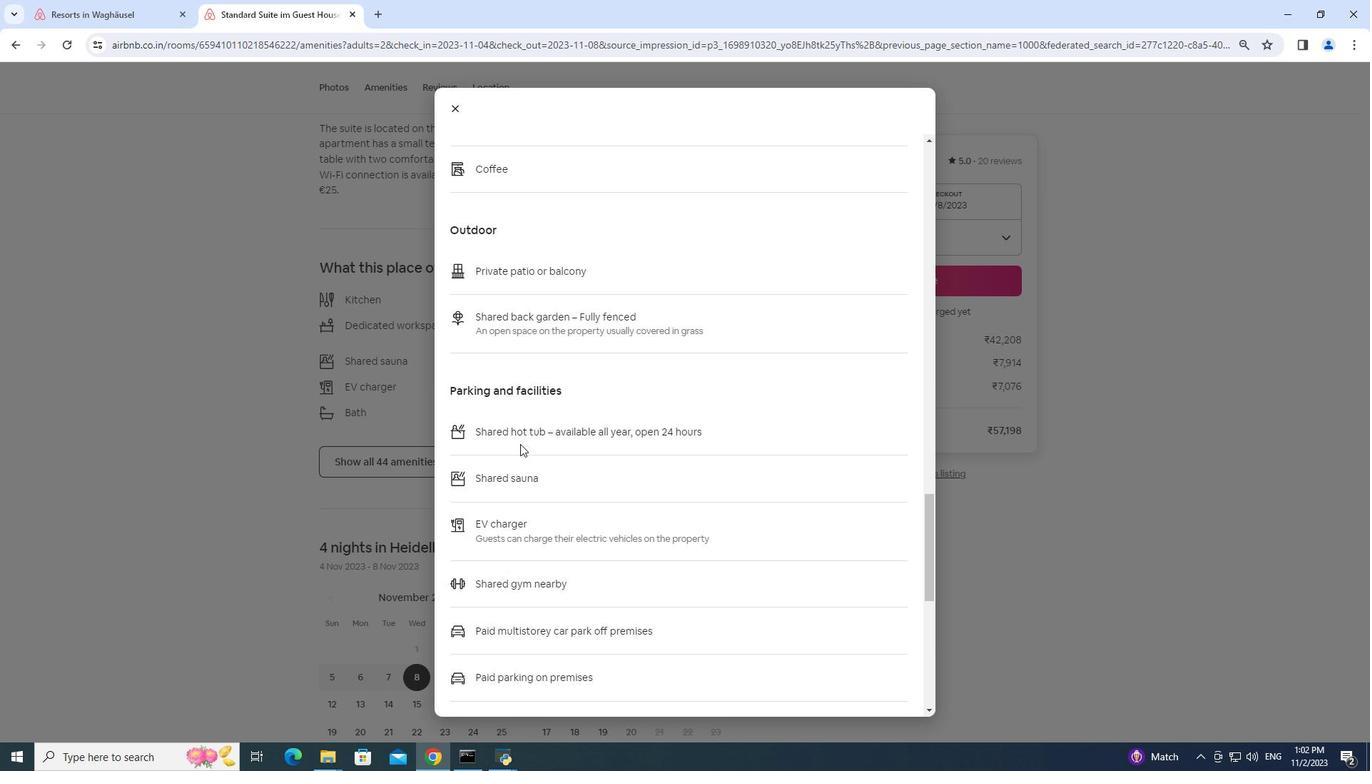 
Action: Mouse scrolled (519, 443) with delta (0, 0)
Screenshot: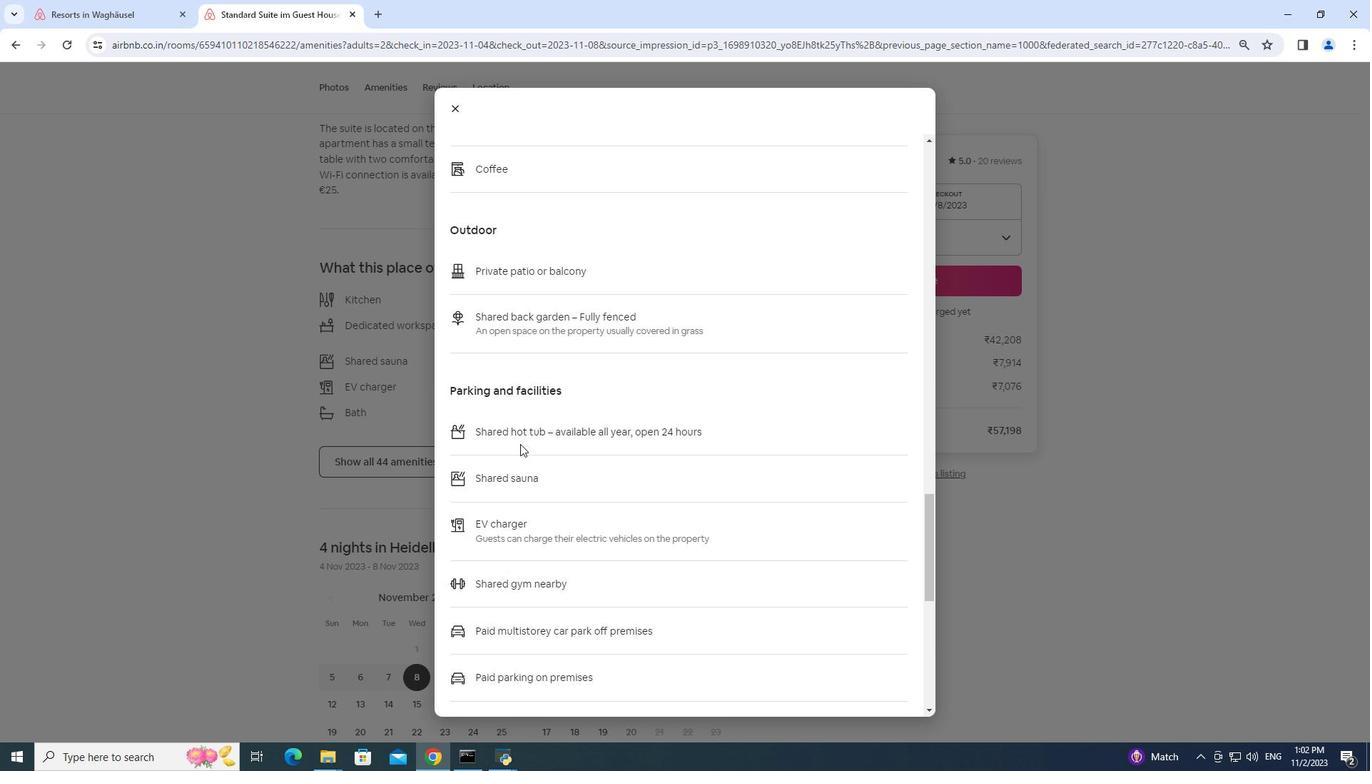 
Action: Mouse moved to (521, 444)
Screenshot: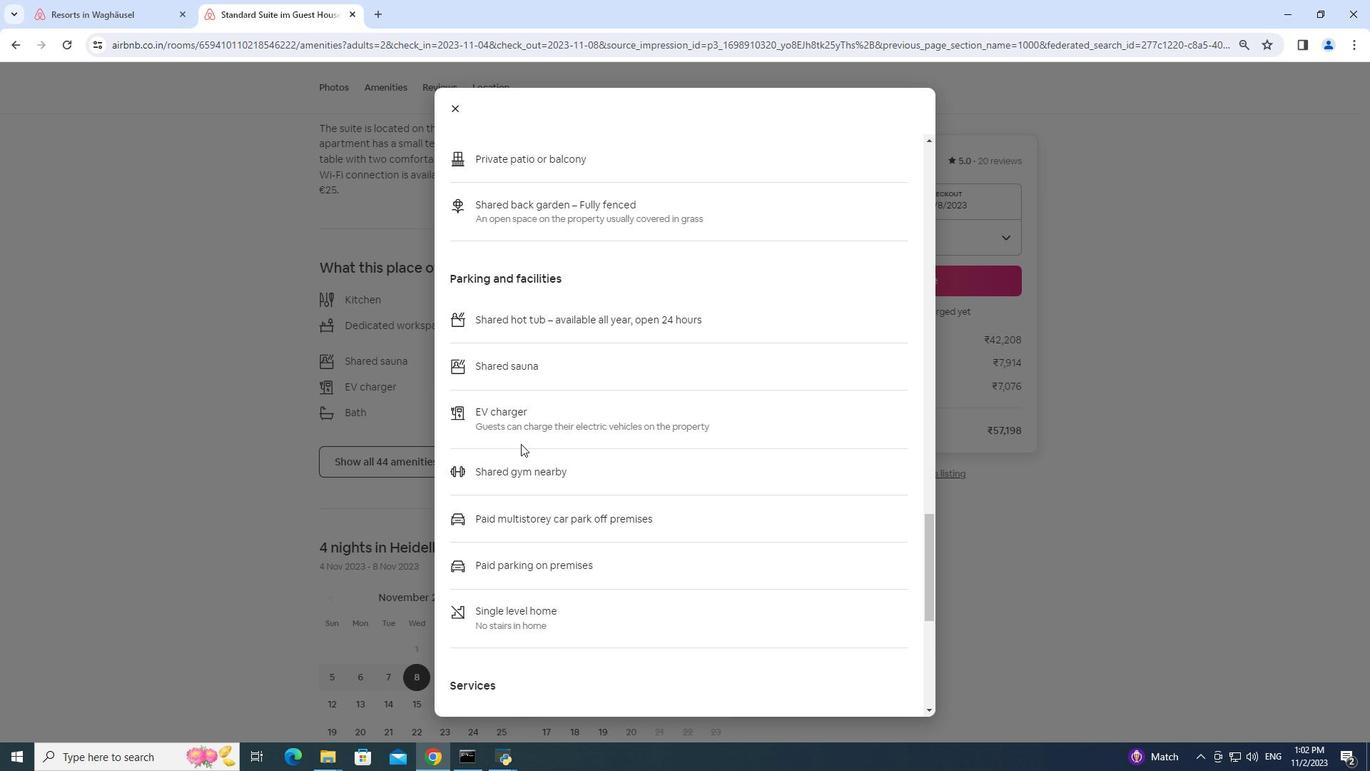 
Action: Mouse scrolled (521, 443) with delta (0, 0)
Screenshot: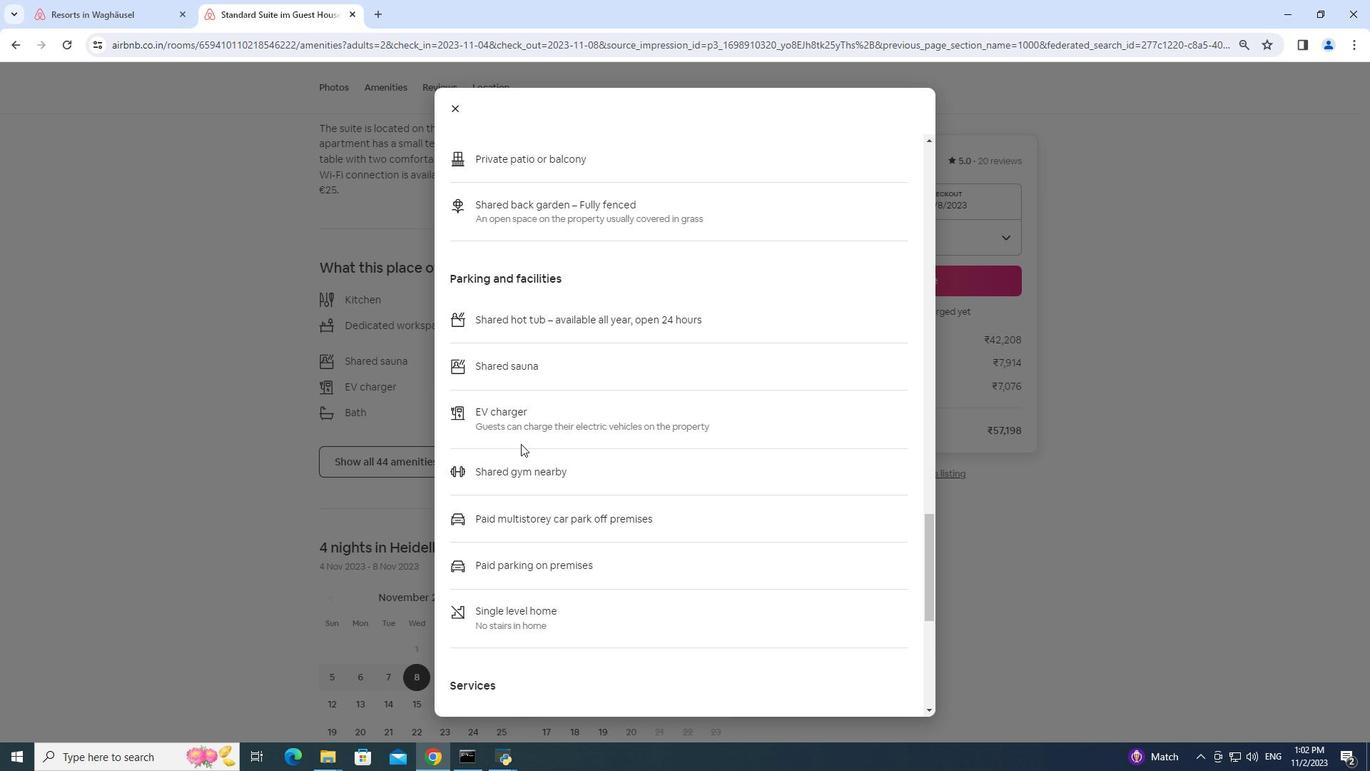 
Action: Mouse scrolled (521, 443) with delta (0, 0)
Screenshot: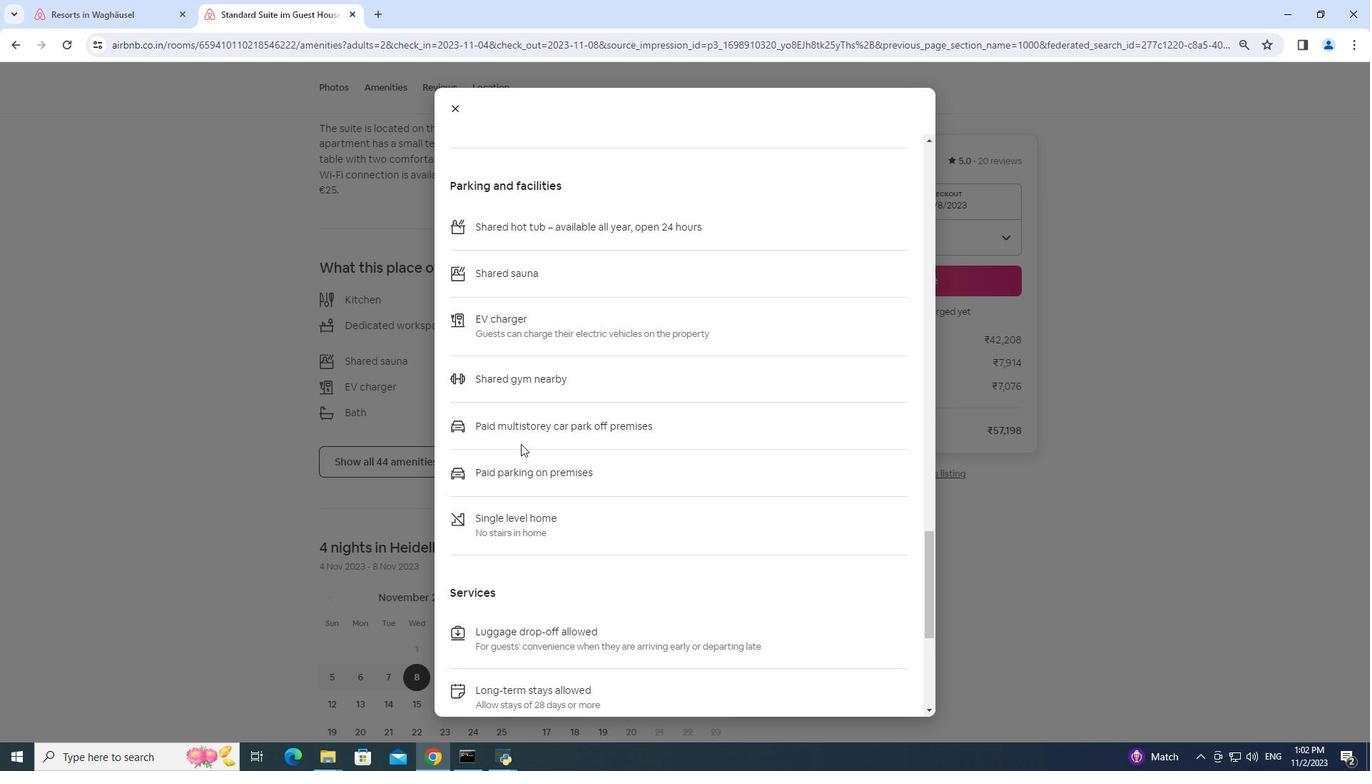 
Action: Mouse scrolled (521, 443) with delta (0, 0)
Screenshot: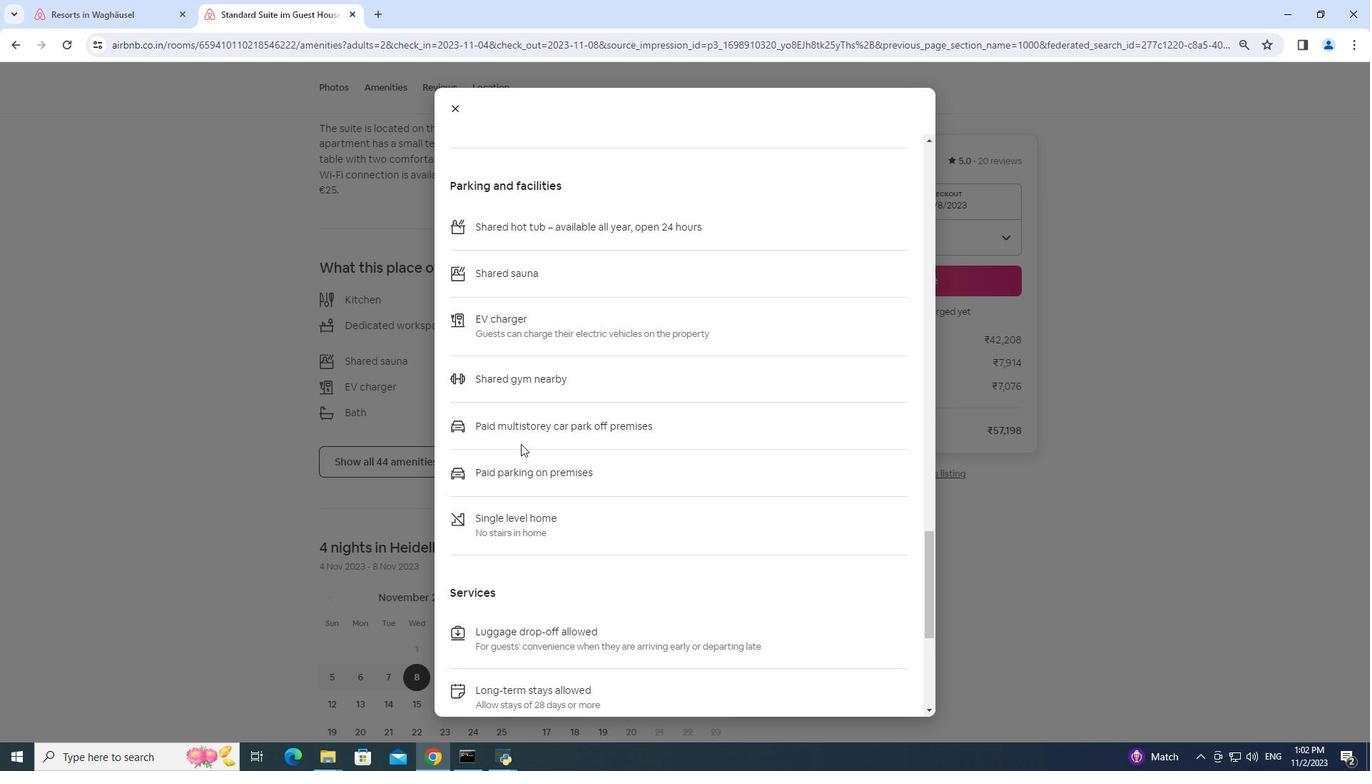
Action: Mouse moved to (521, 444)
Screenshot: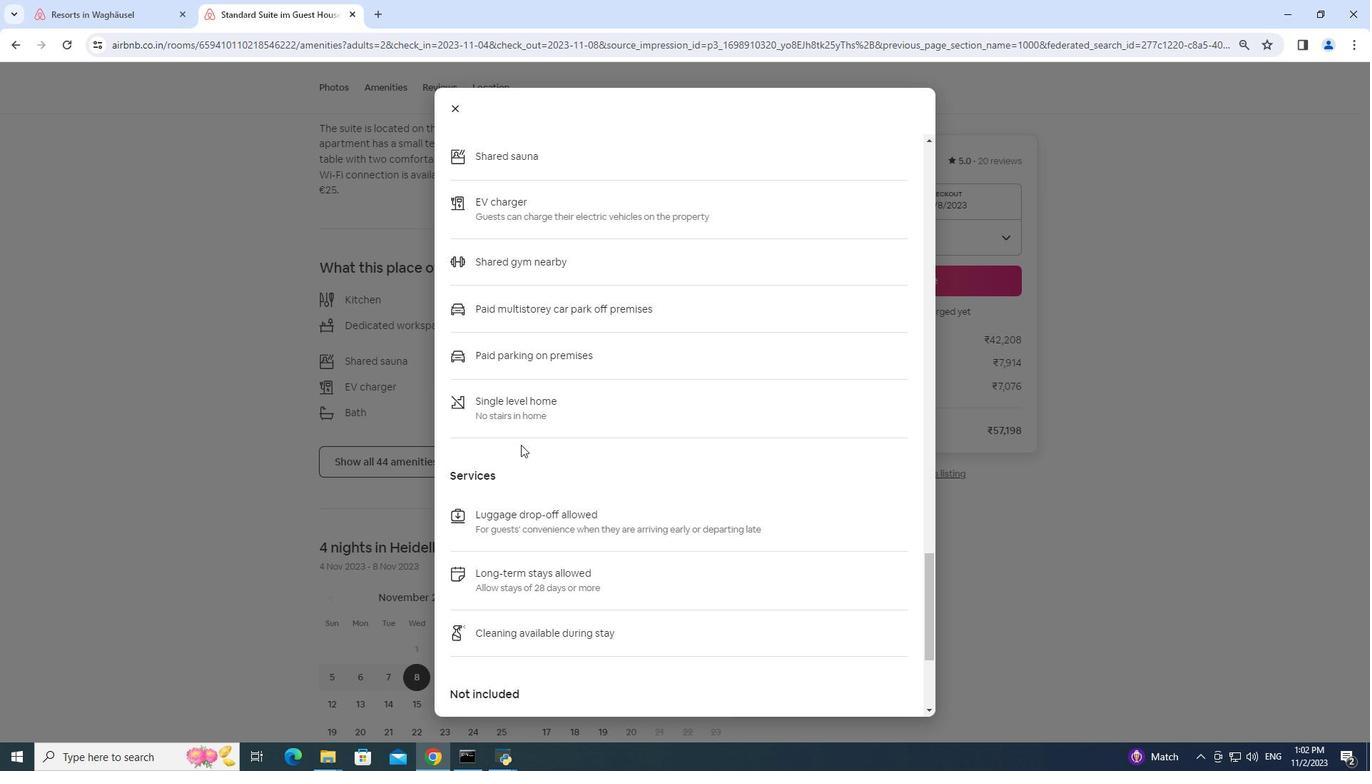 
Action: Mouse scrolled (521, 444) with delta (0, 0)
Screenshot: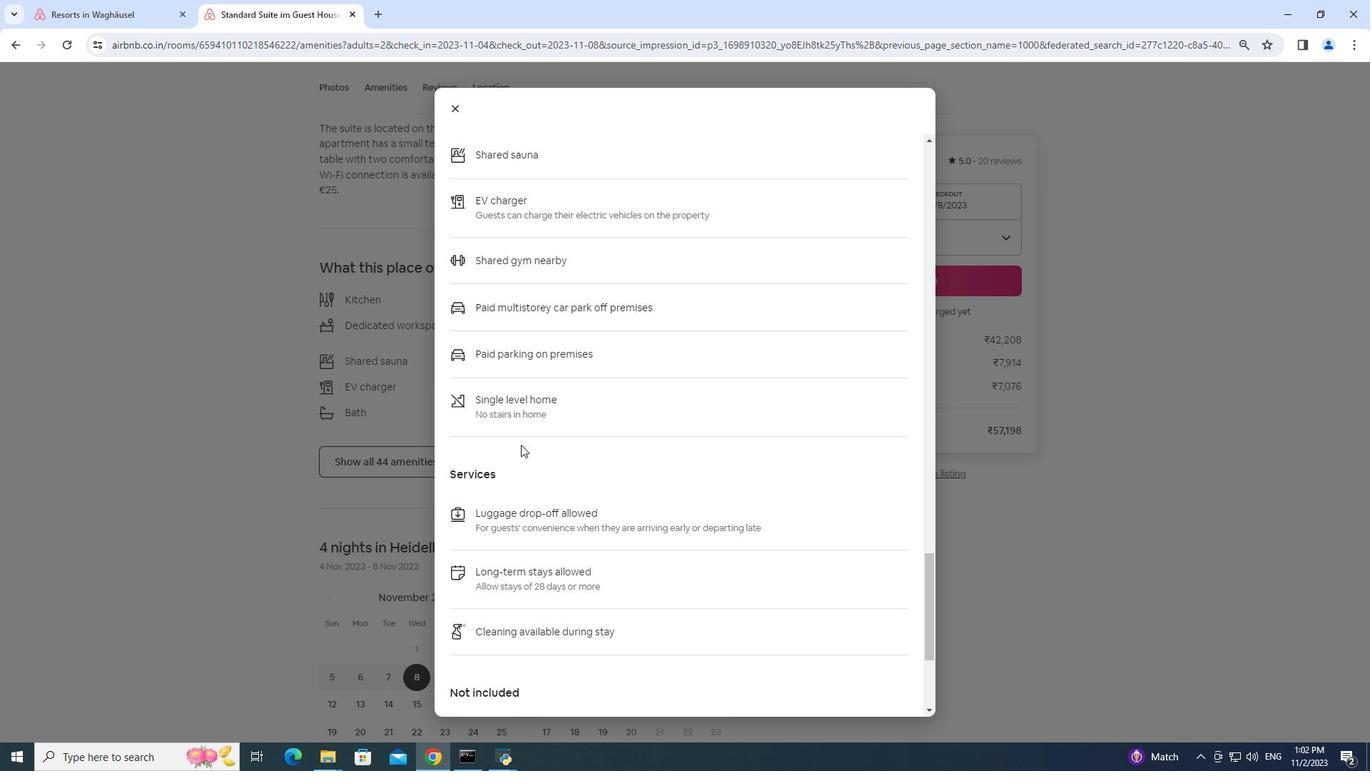 
Action: Mouse scrolled (521, 444) with delta (0, 0)
Screenshot: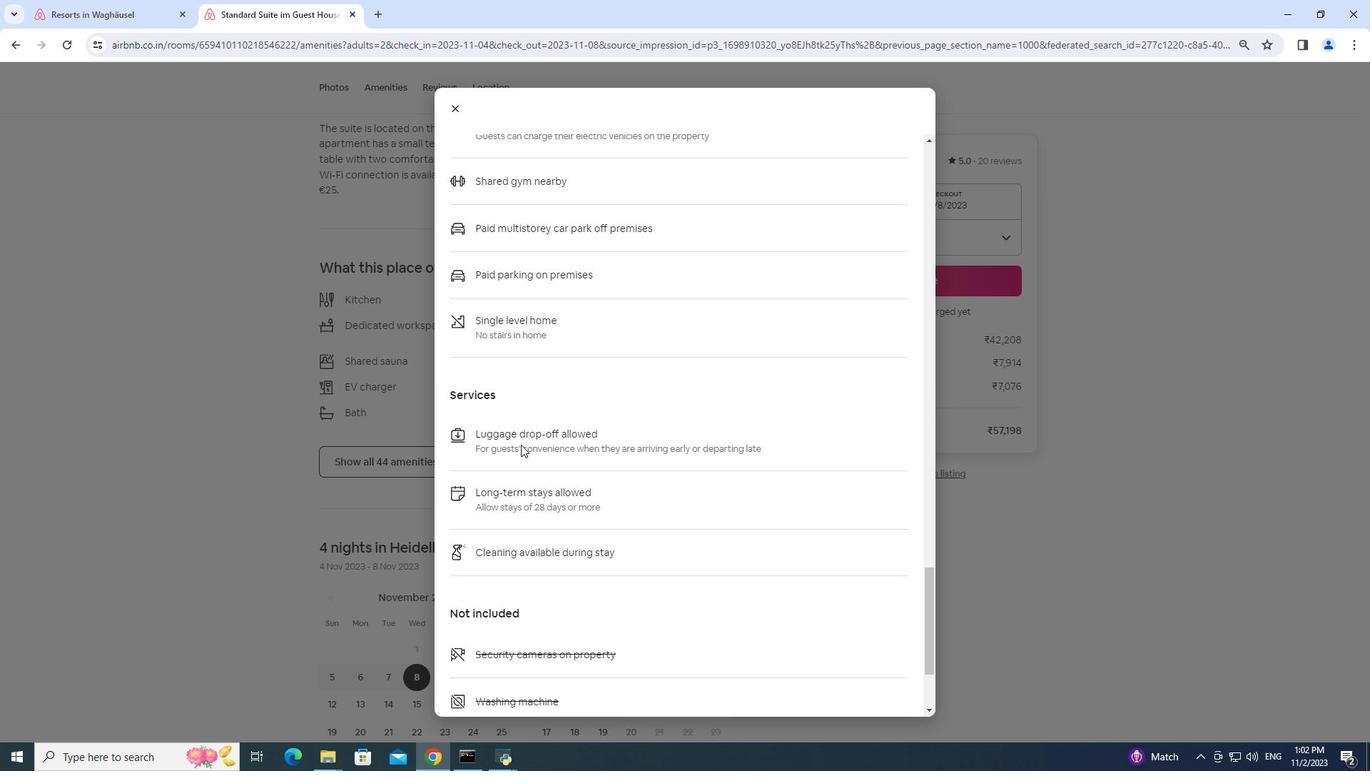 
Action: Mouse moved to (521, 445)
Screenshot: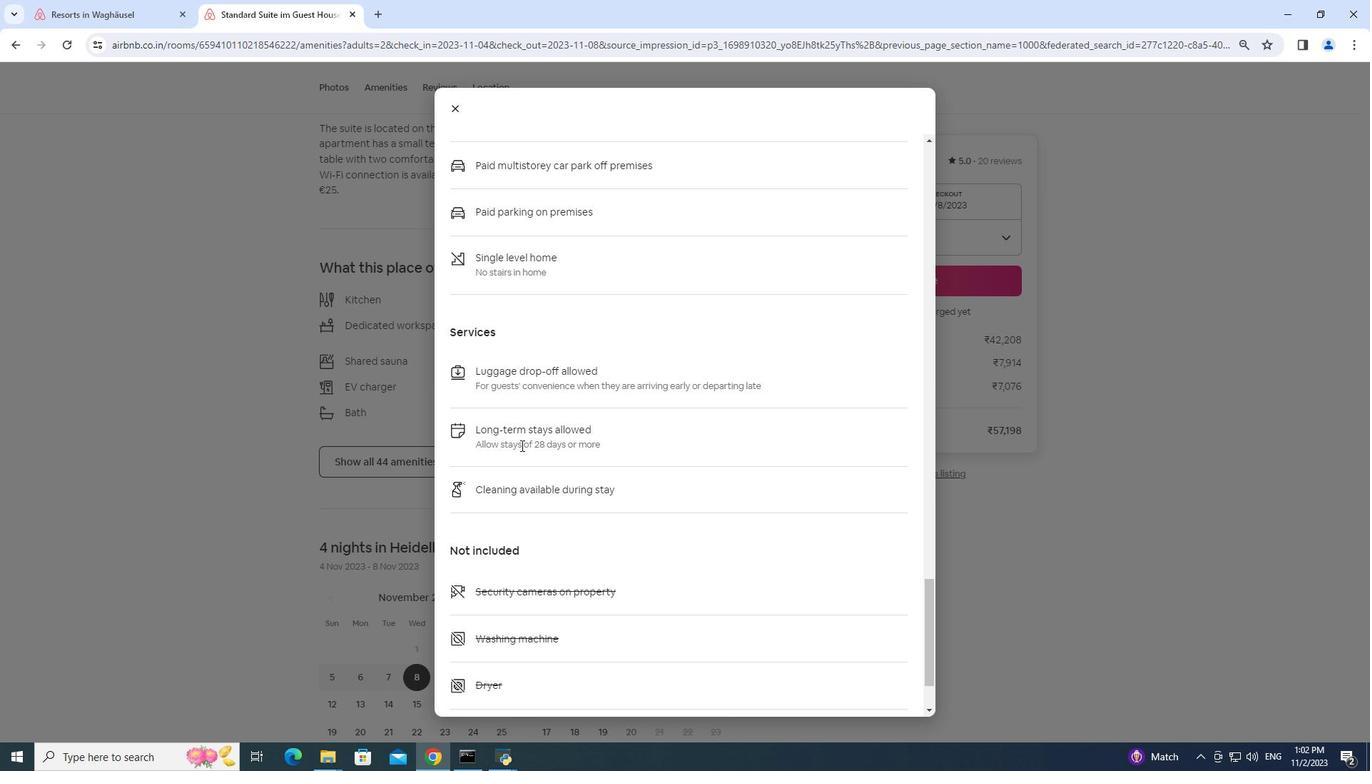 
Action: Mouse scrolled (521, 444) with delta (0, 0)
Screenshot: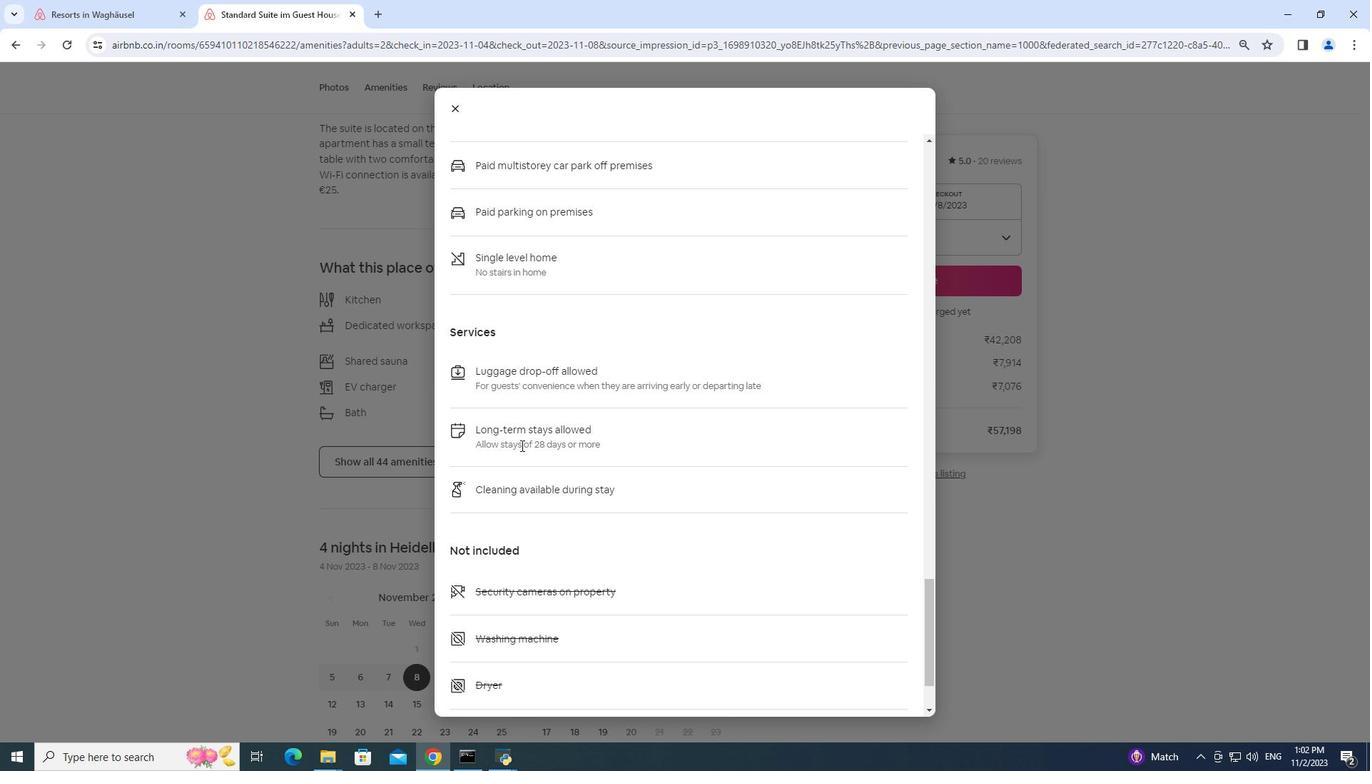 
Action: Mouse scrolled (521, 444) with delta (0, 0)
Screenshot: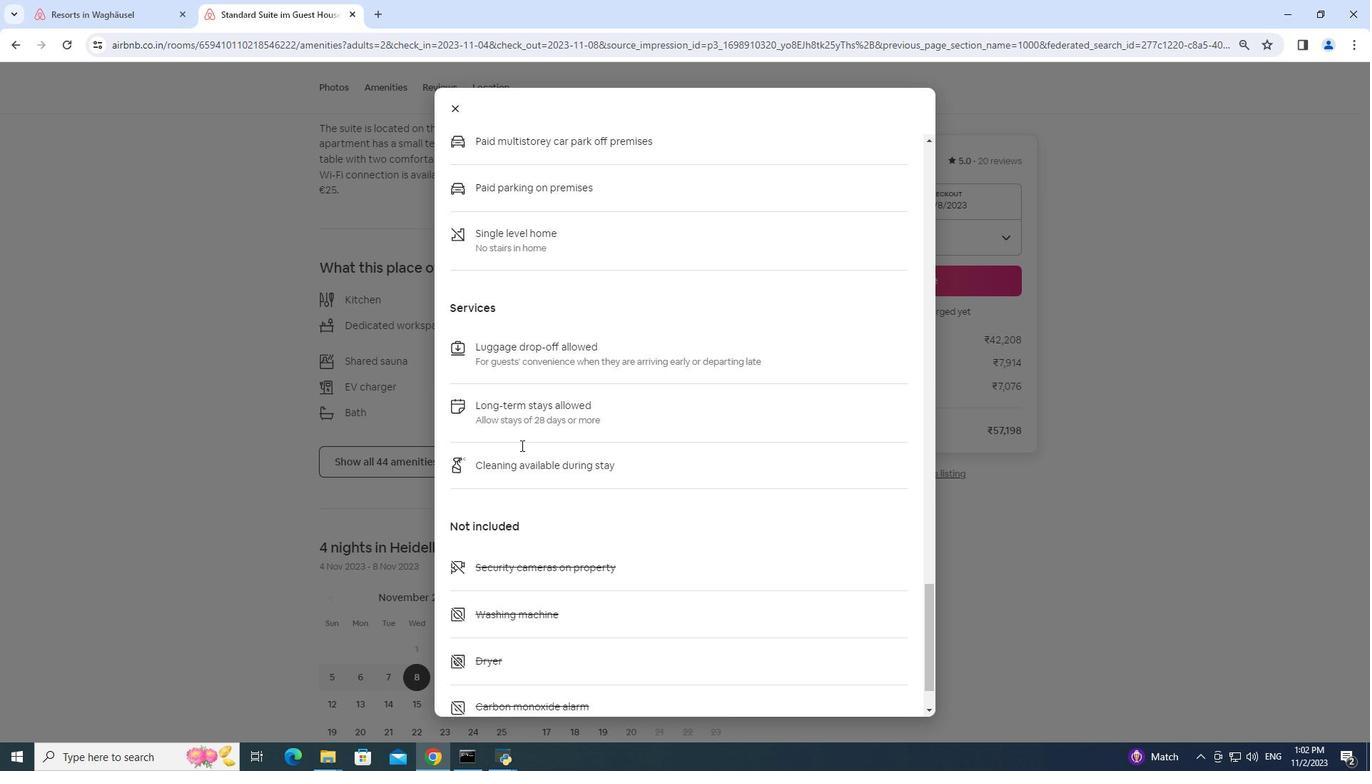 
Action: Mouse moved to (521, 444)
Screenshot: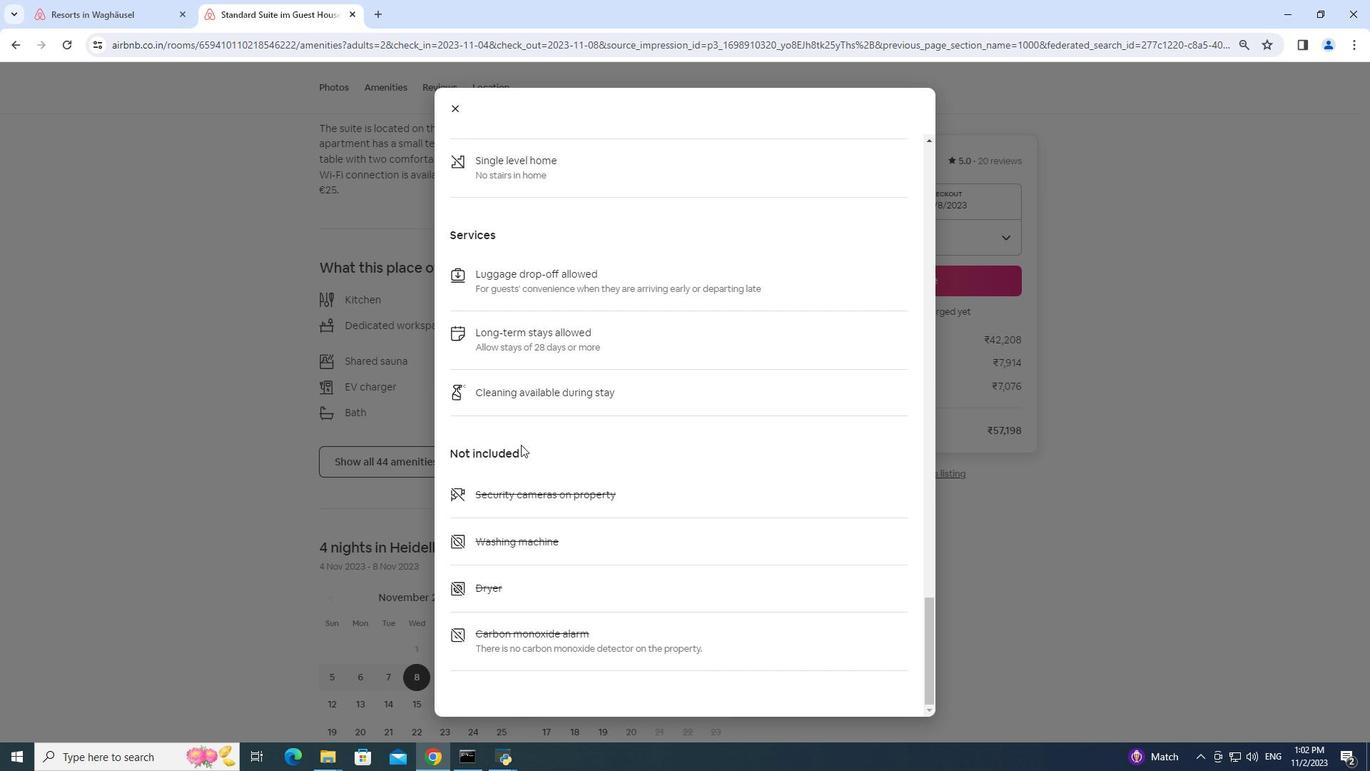 
Action: Mouse scrolled (521, 444) with delta (0, 0)
Screenshot: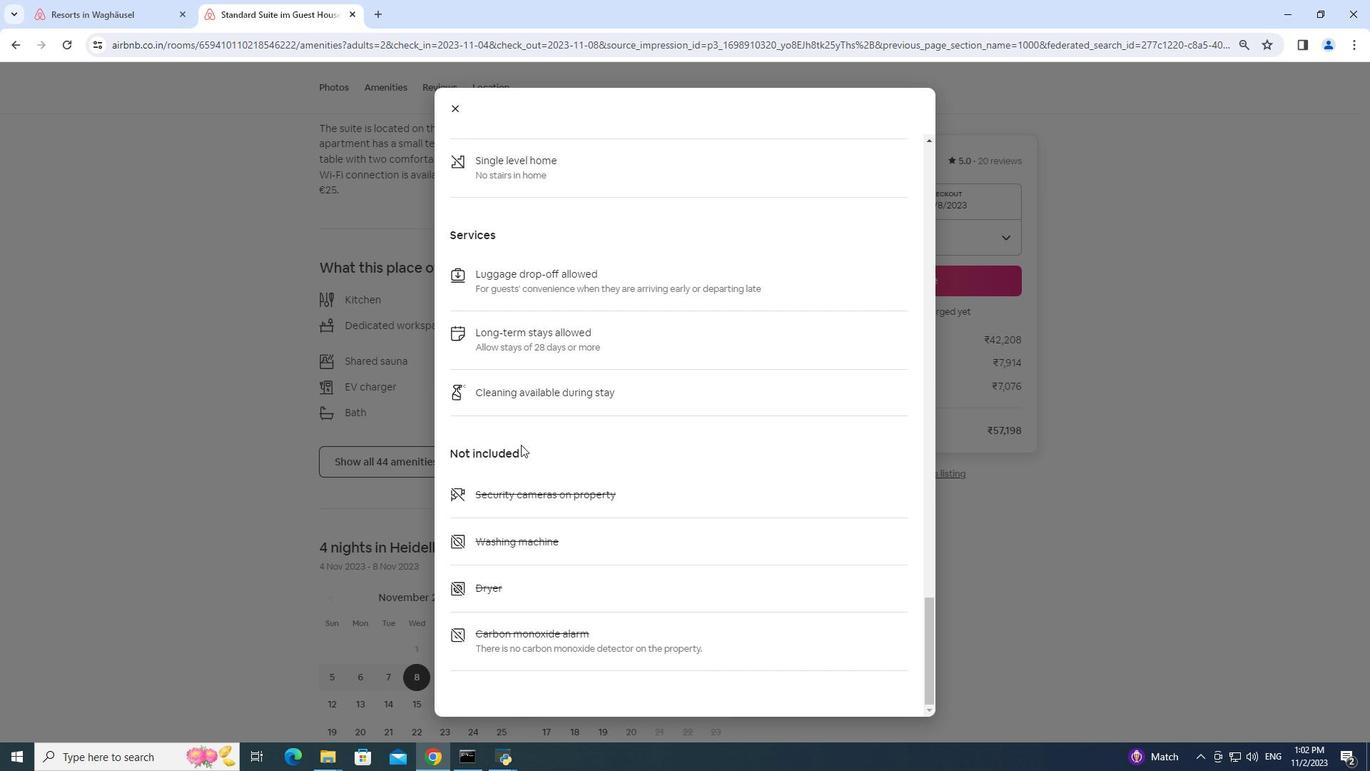 
Action: Mouse moved to (521, 444)
Screenshot: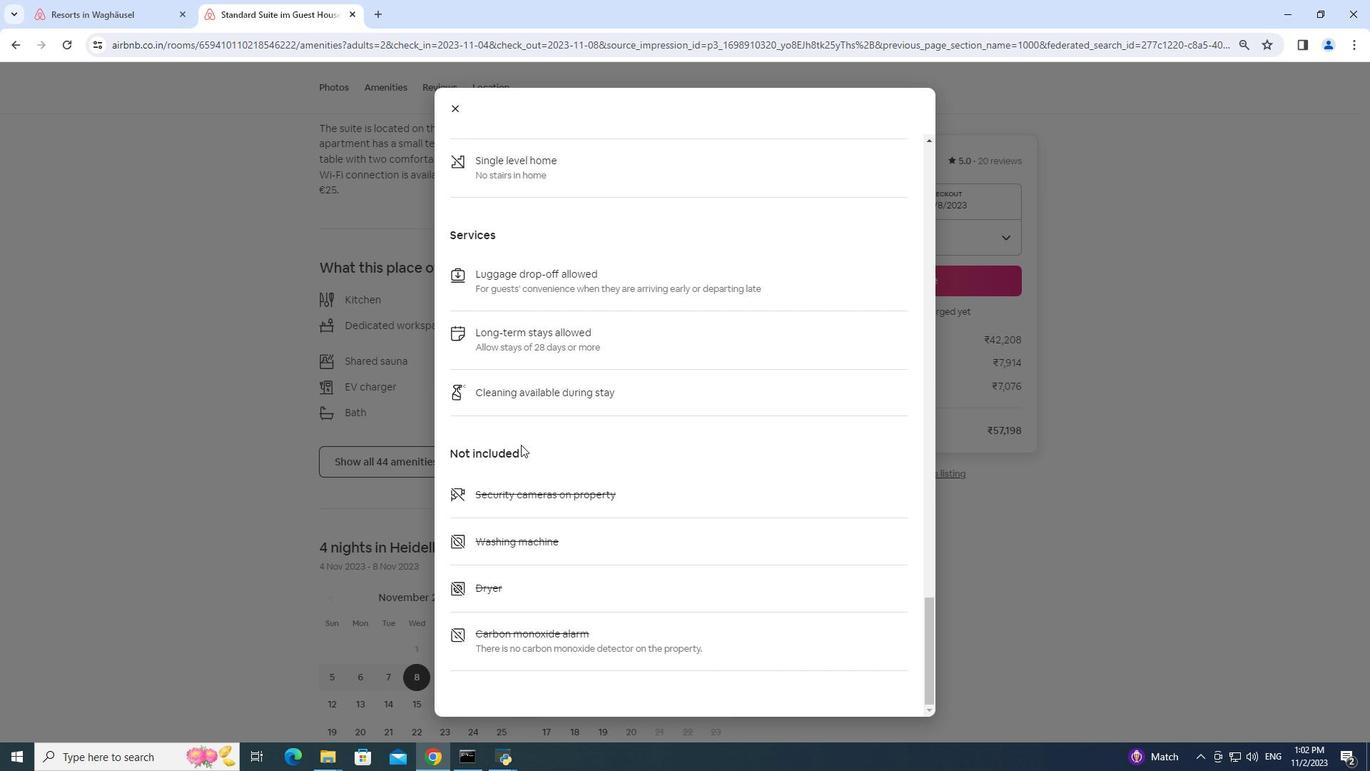 
Action: Mouse scrolled (521, 444) with delta (0, 0)
Screenshot: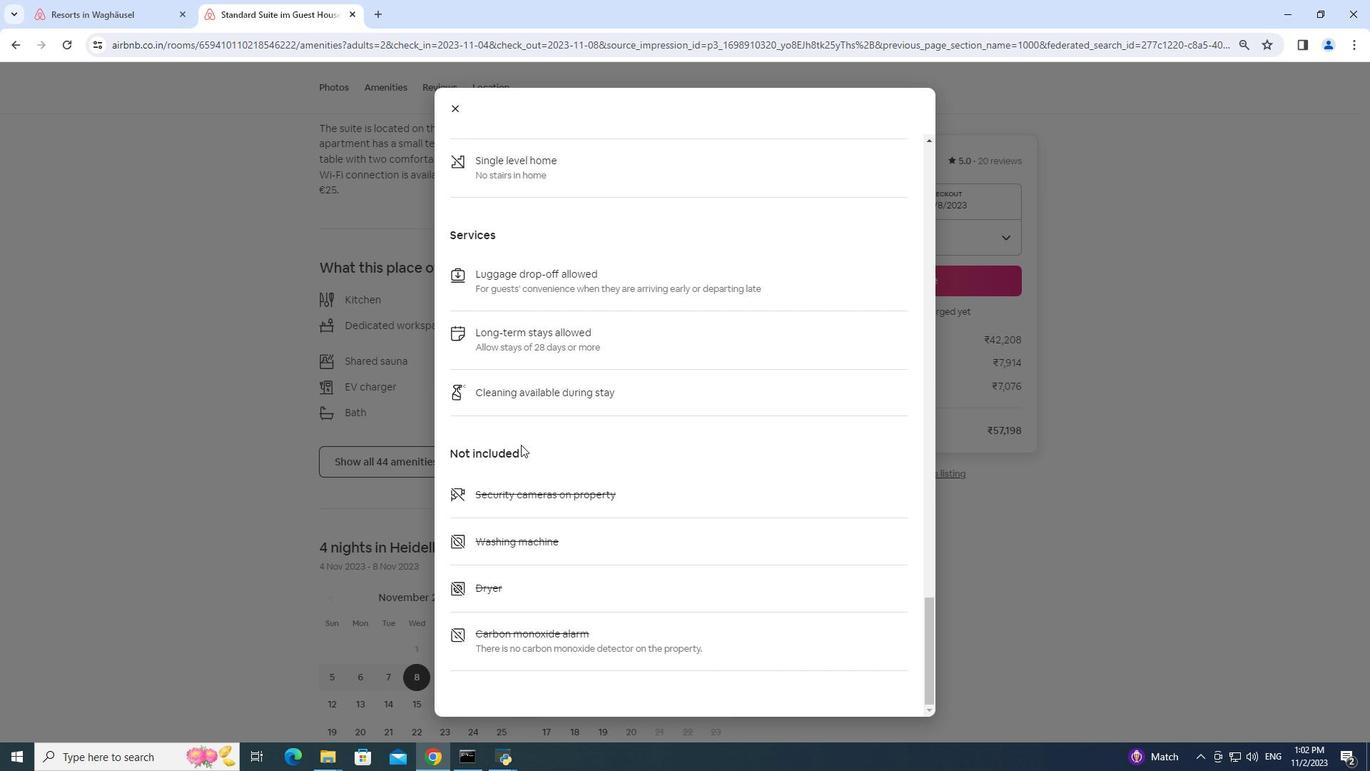 
Action: Mouse moved to (521, 445)
Screenshot: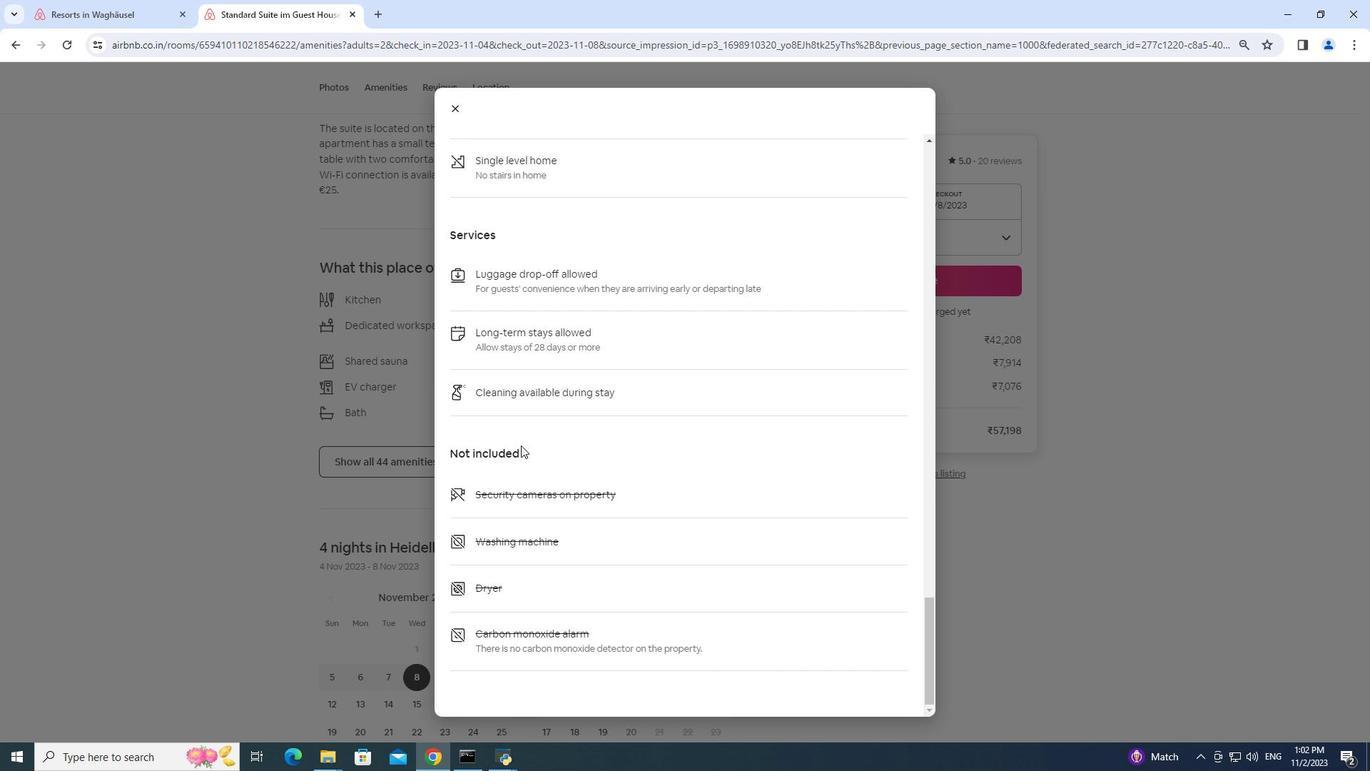 
Action: Mouse scrolled (521, 444) with delta (0, 0)
Screenshot: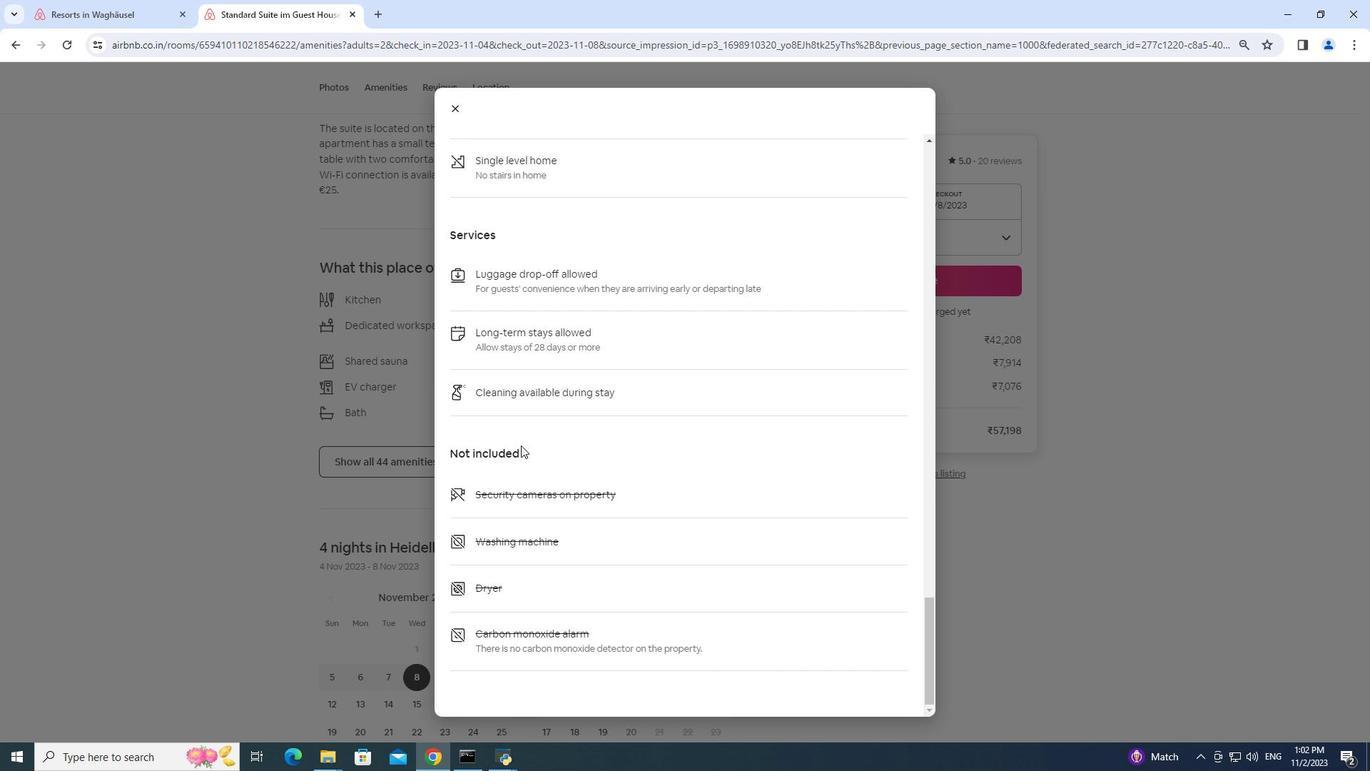 
Action: Mouse scrolled (521, 444) with delta (0, 0)
Screenshot: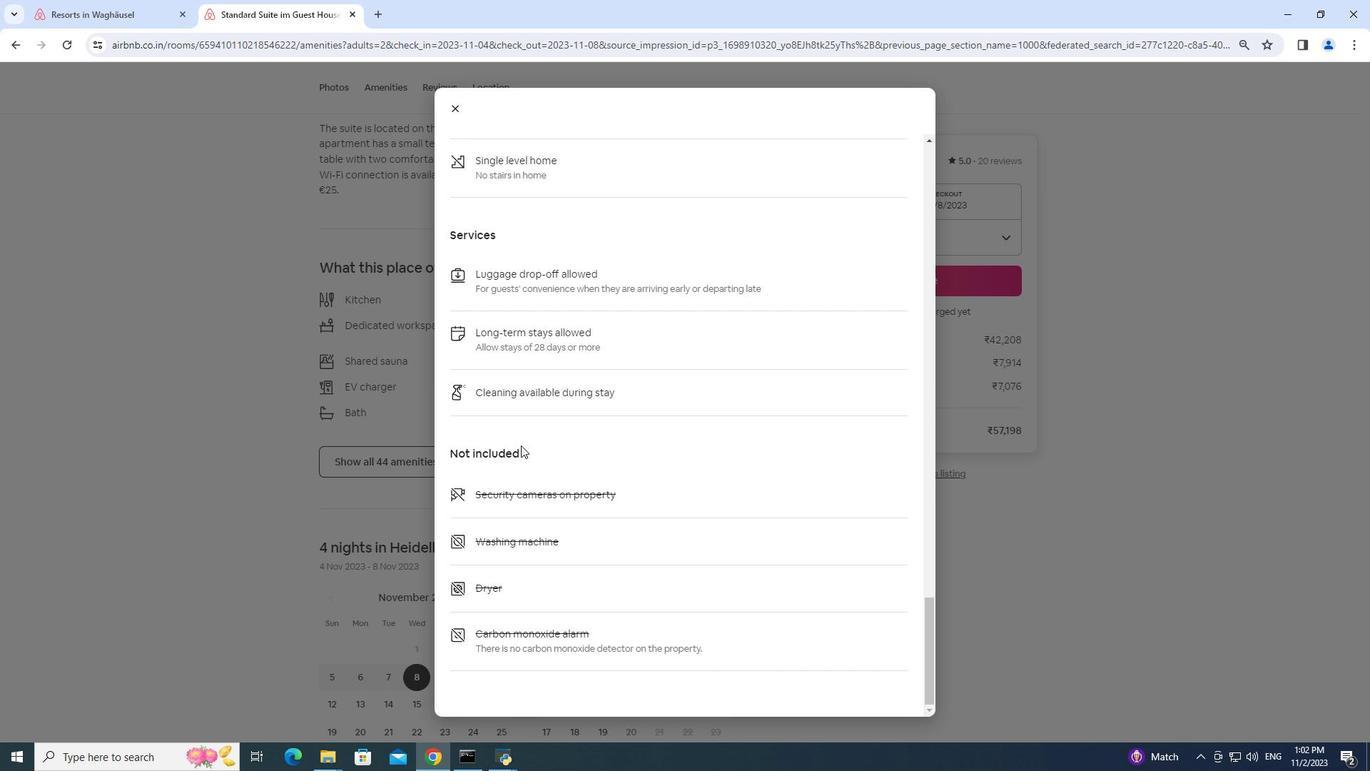 
Action: Mouse scrolled (521, 444) with delta (0, 0)
Screenshot: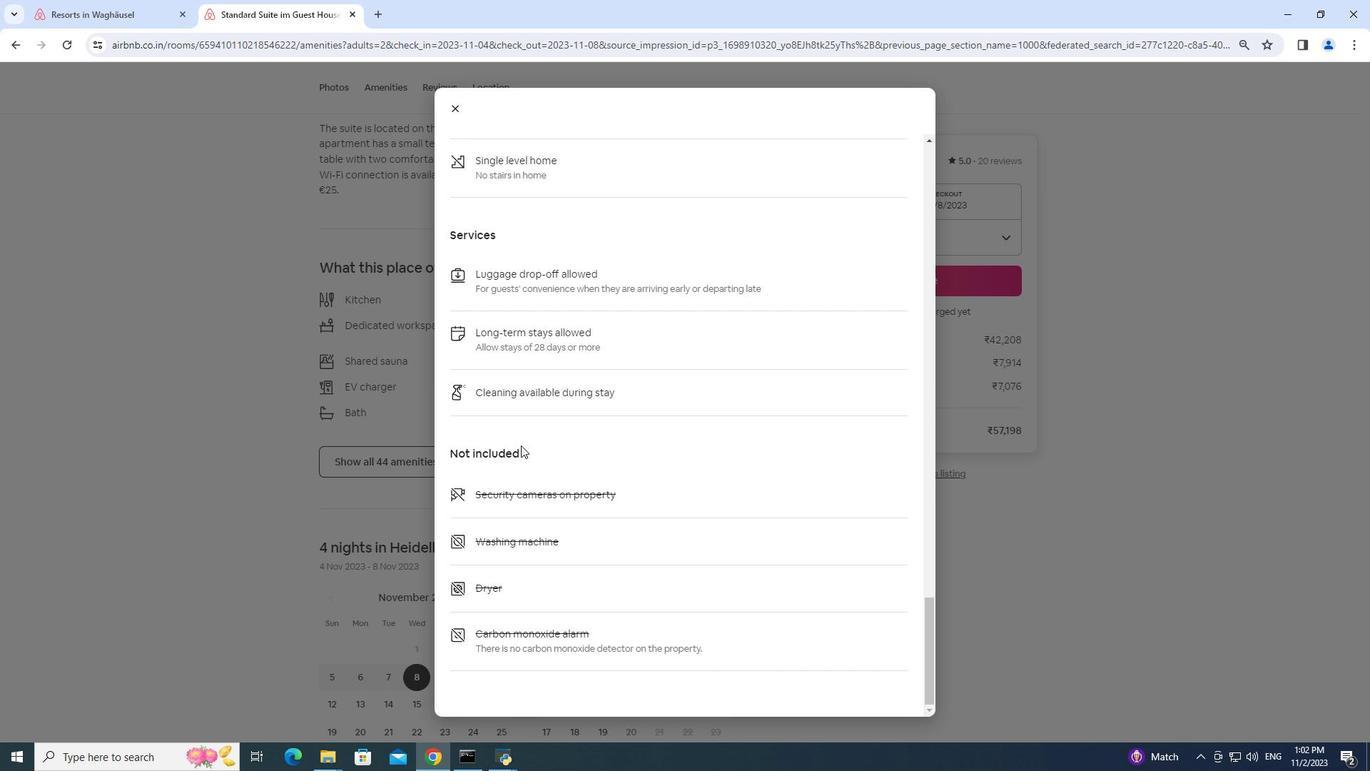
Action: Mouse moved to (460, 109)
Screenshot: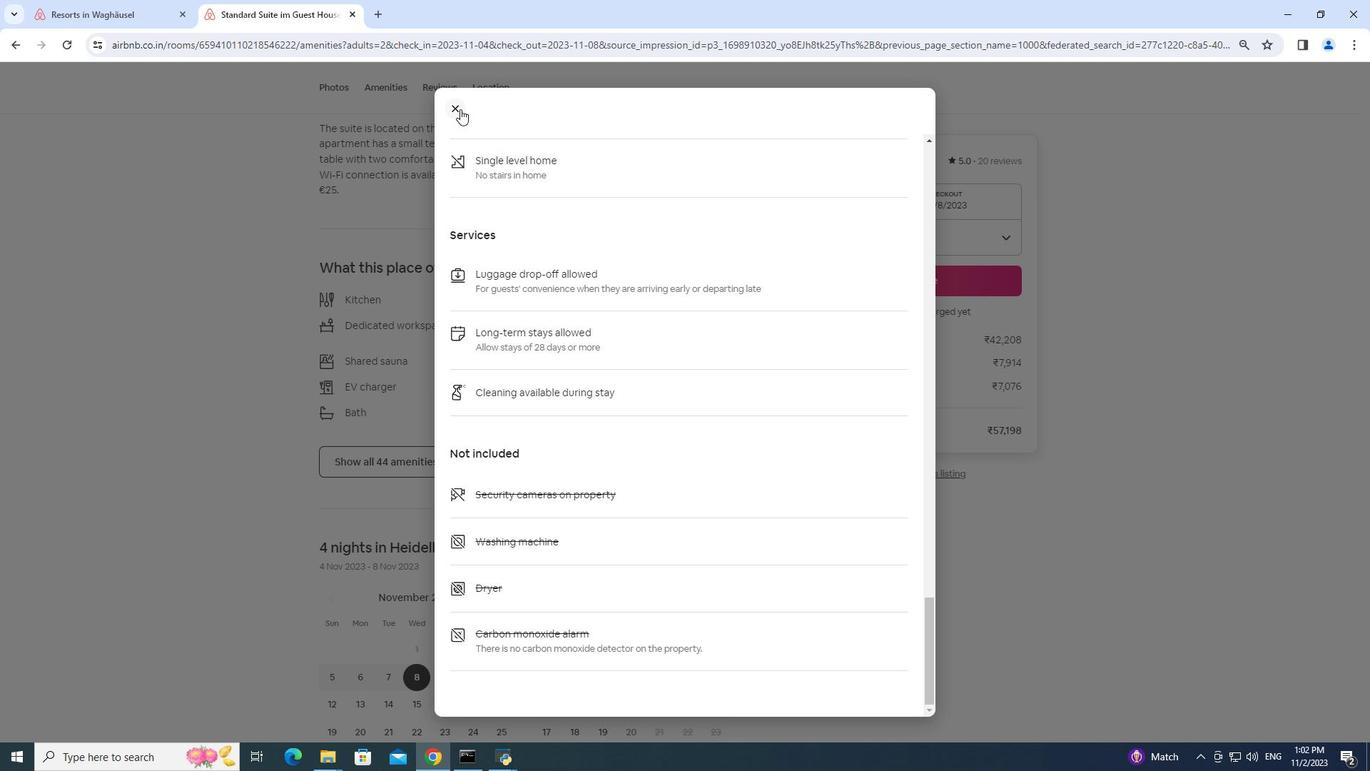
Action: Mouse pressed left at (460, 109)
Screenshot: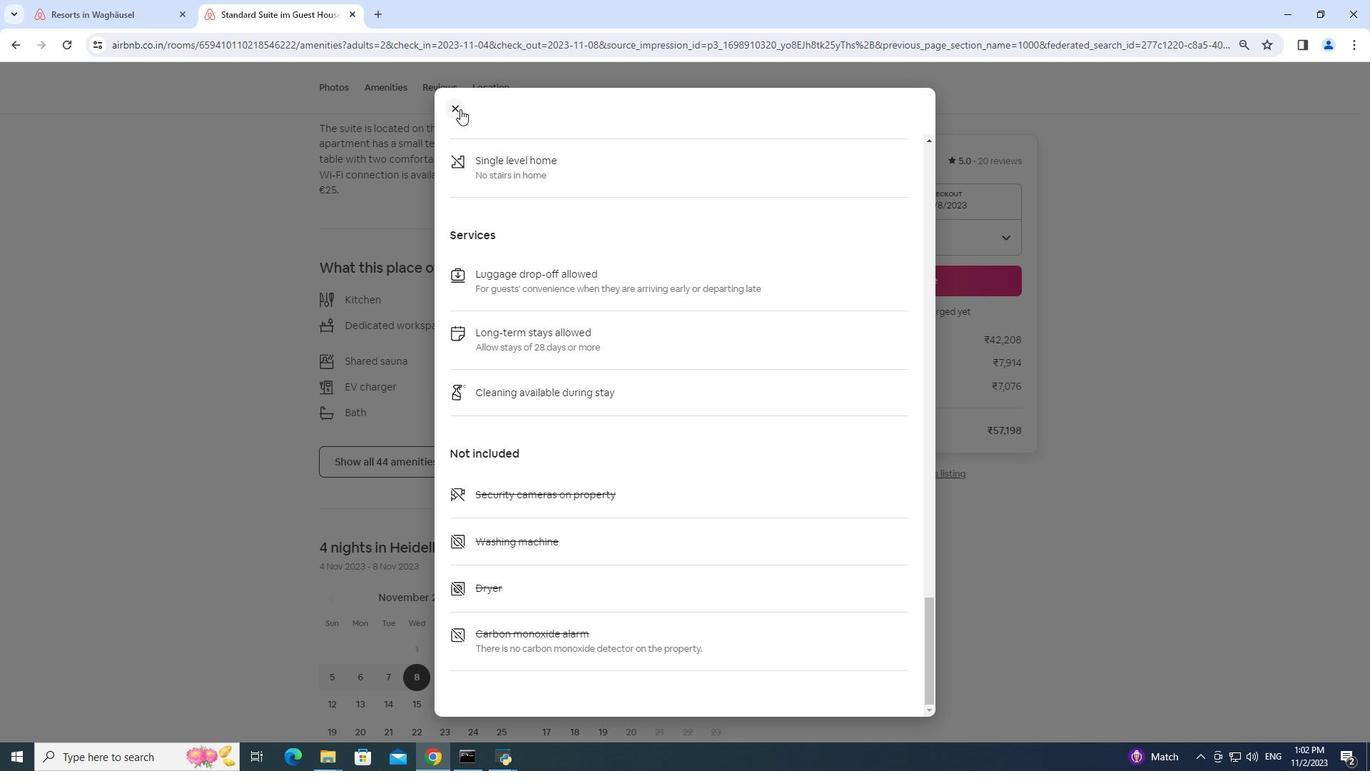 
Action: Mouse moved to (602, 232)
Screenshot: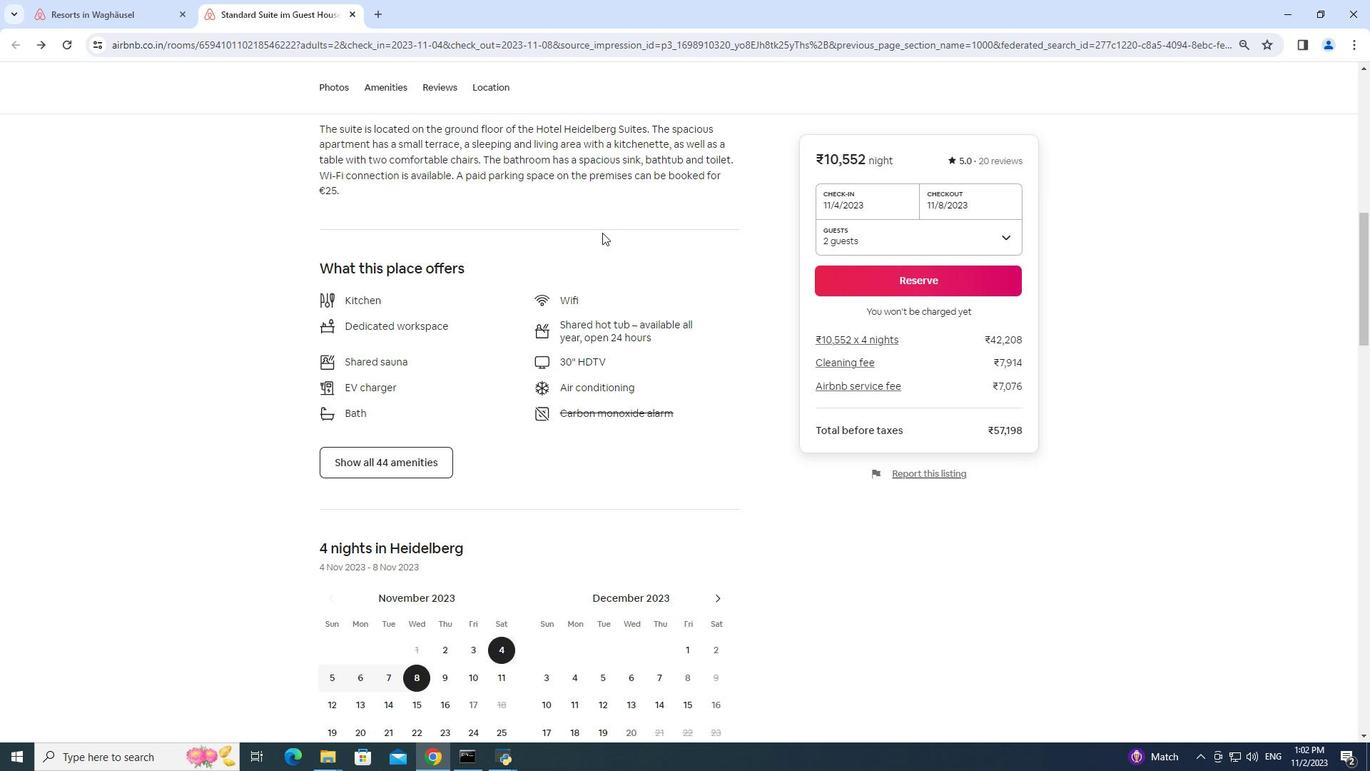 
Action: Mouse scrolled (602, 232) with delta (0, 0)
Screenshot: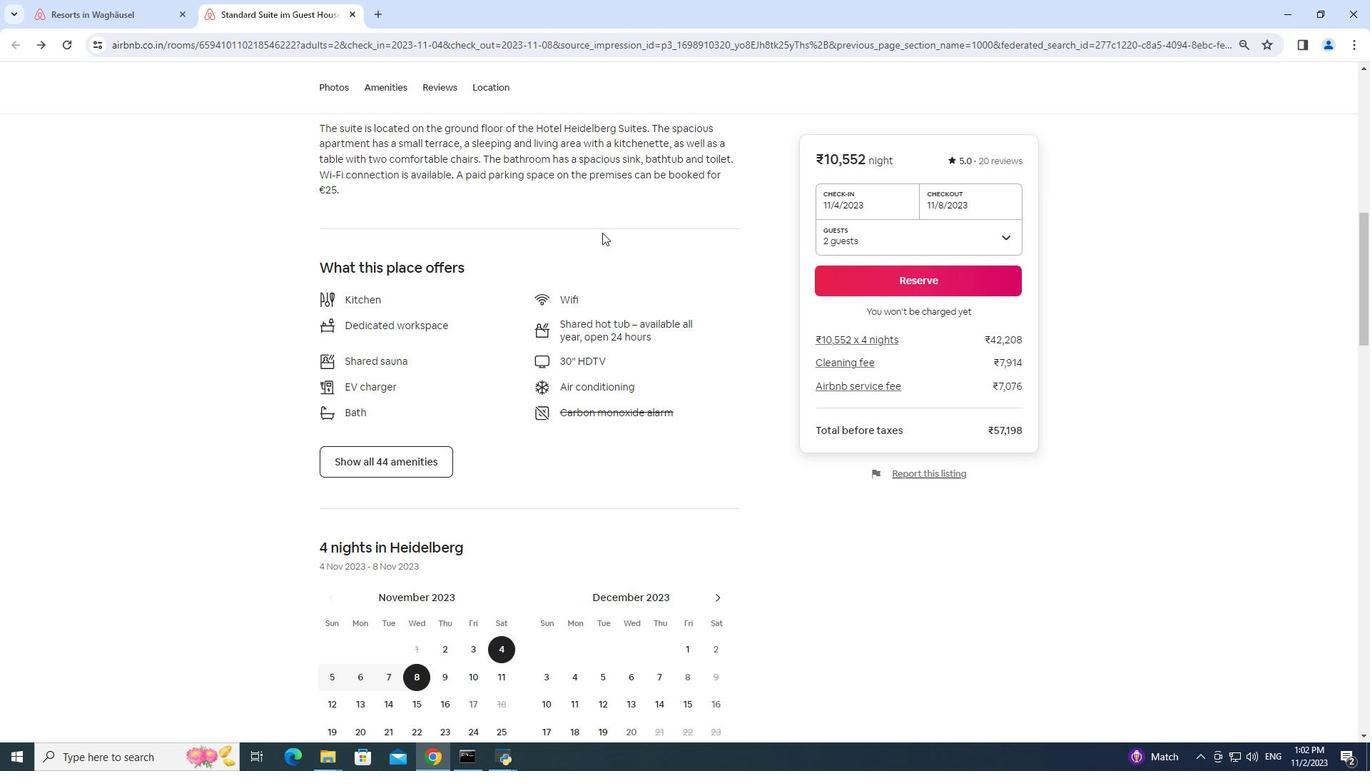 
Action: Mouse scrolled (602, 232) with delta (0, 0)
Screenshot: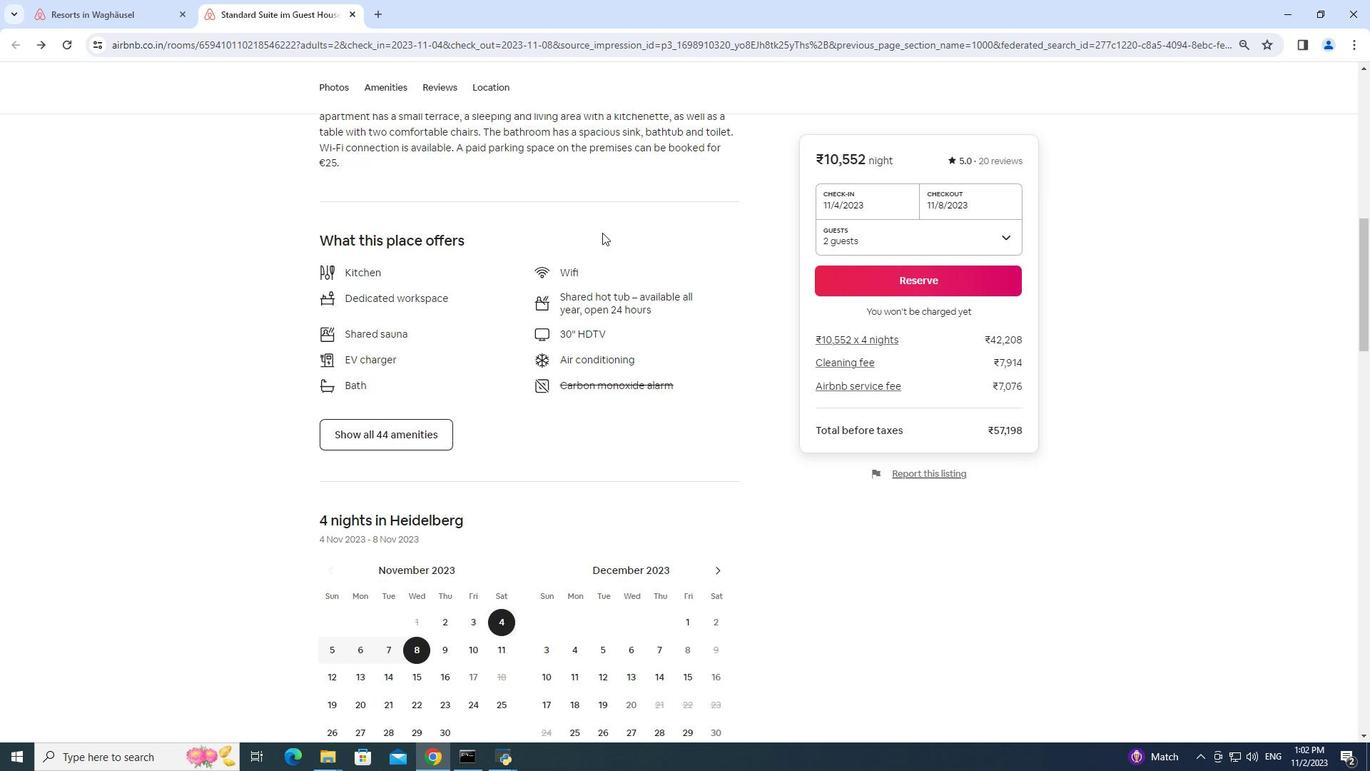 
Action: Mouse scrolled (602, 232) with delta (0, 0)
Screenshot: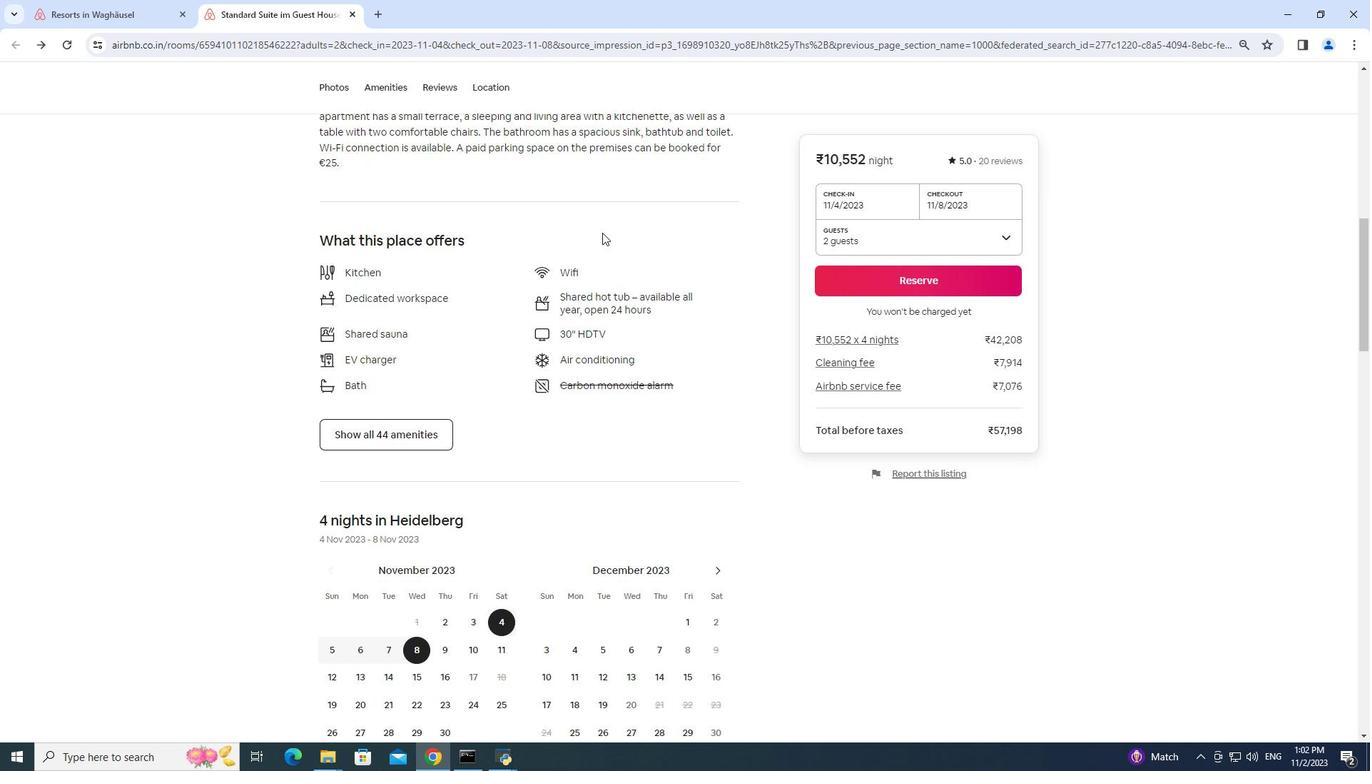 
Action: Mouse scrolled (602, 232) with delta (0, 0)
Screenshot: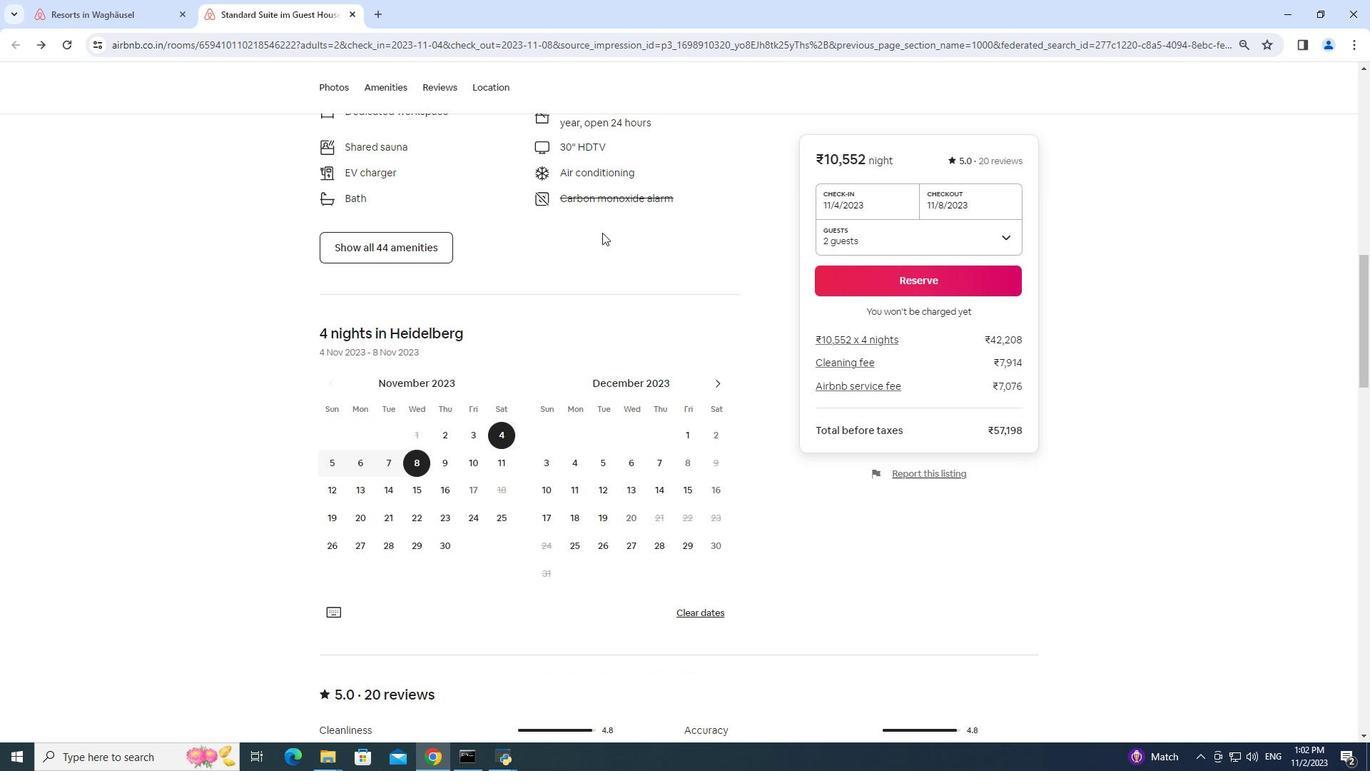 
Action: Mouse scrolled (602, 232) with delta (0, 0)
Screenshot: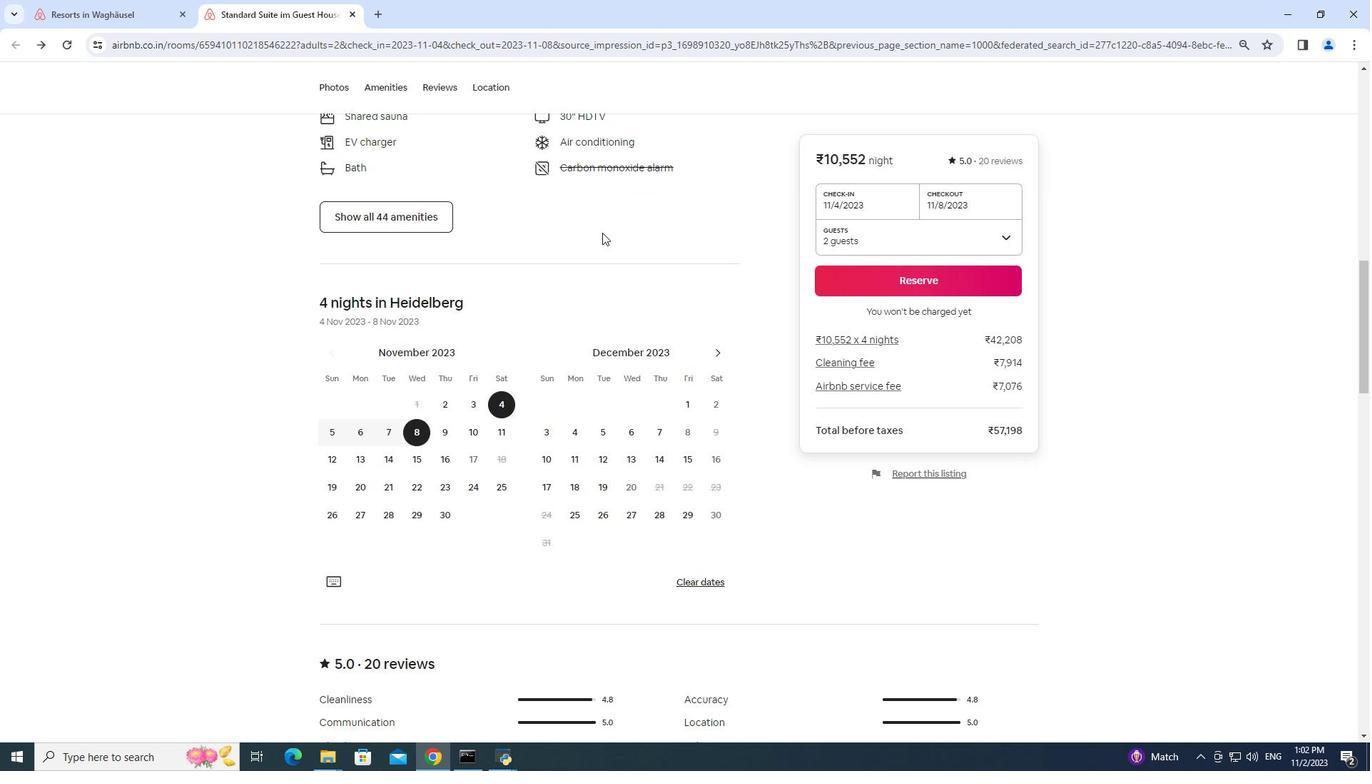 
Action: Mouse moved to (603, 227)
Screenshot: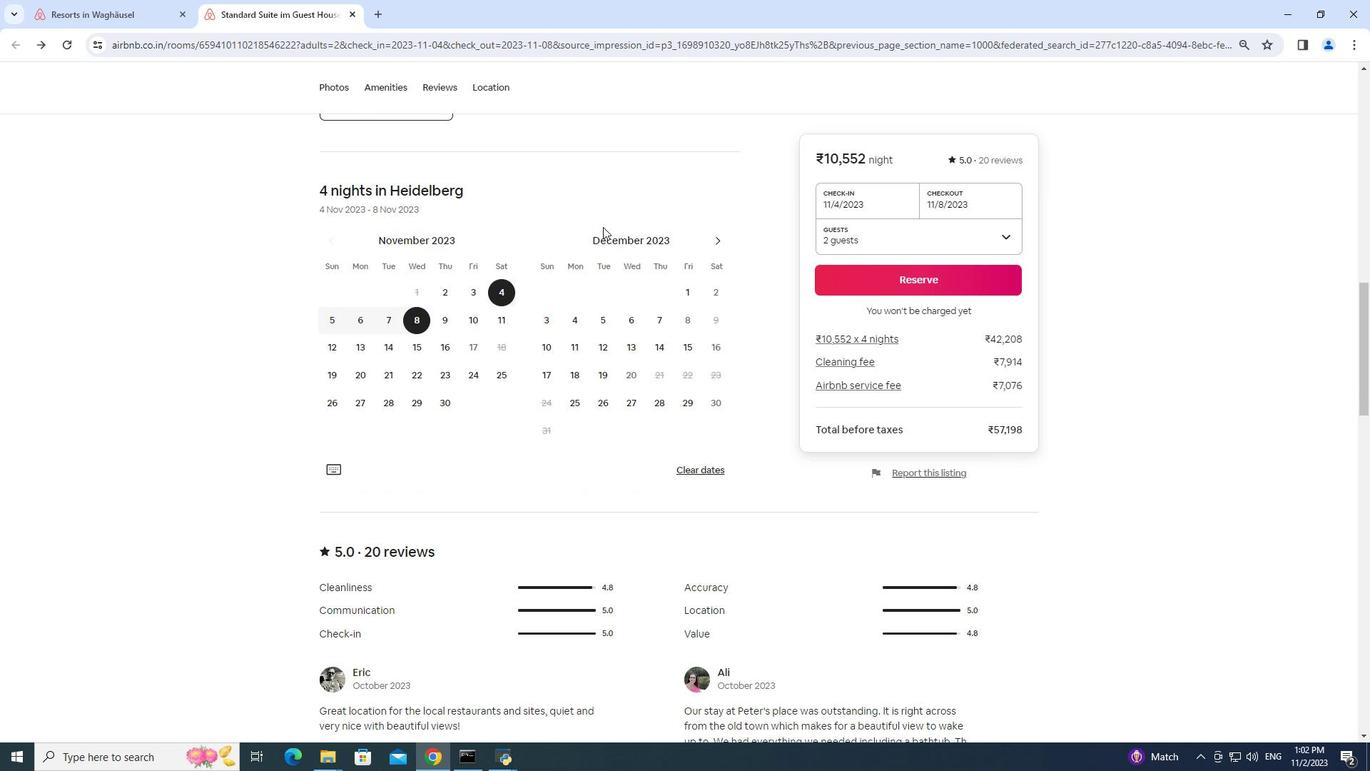 
Action: Mouse scrolled (603, 226) with delta (0, 0)
Screenshot: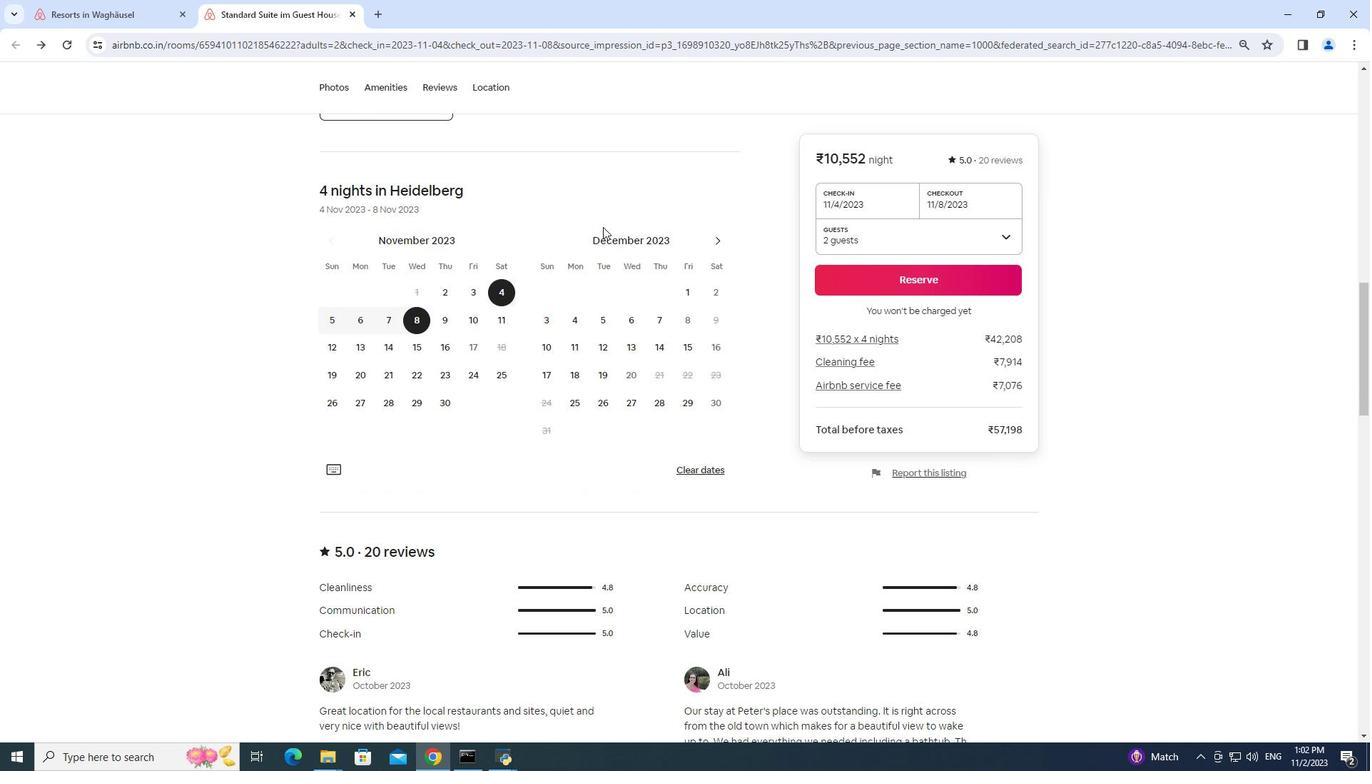 
Action: Mouse moved to (603, 227)
Screenshot: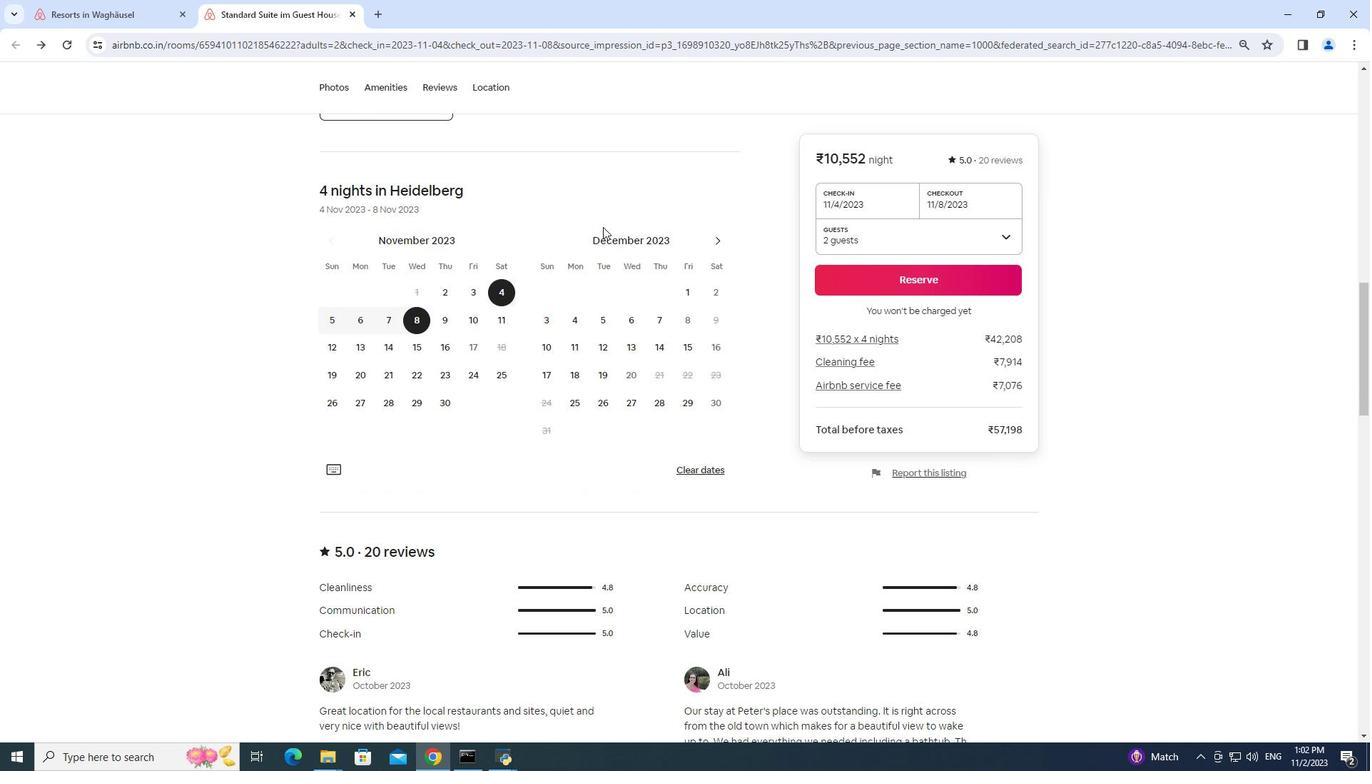 
Action: Mouse scrolled (603, 226) with delta (0, 0)
Screenshot: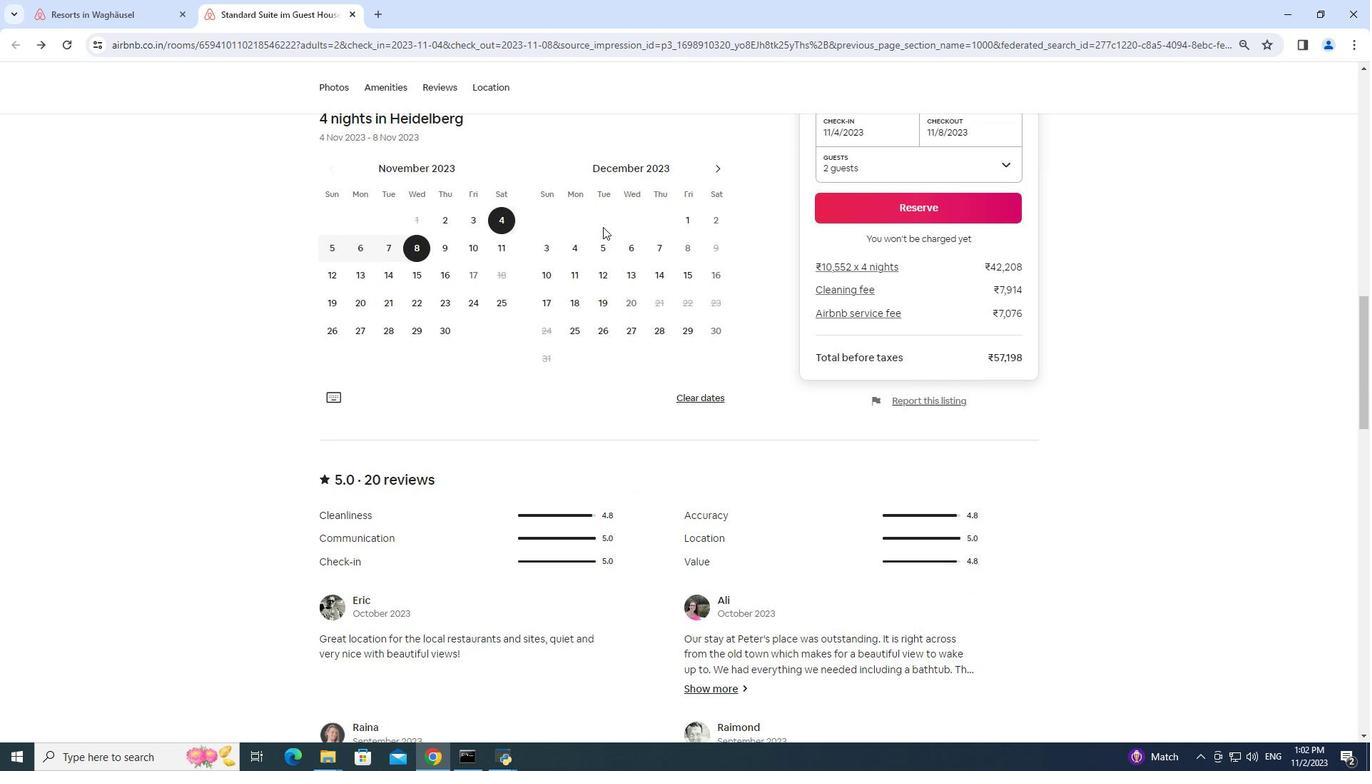 
Action: Mouse moved to (603, 227)
Screenshot: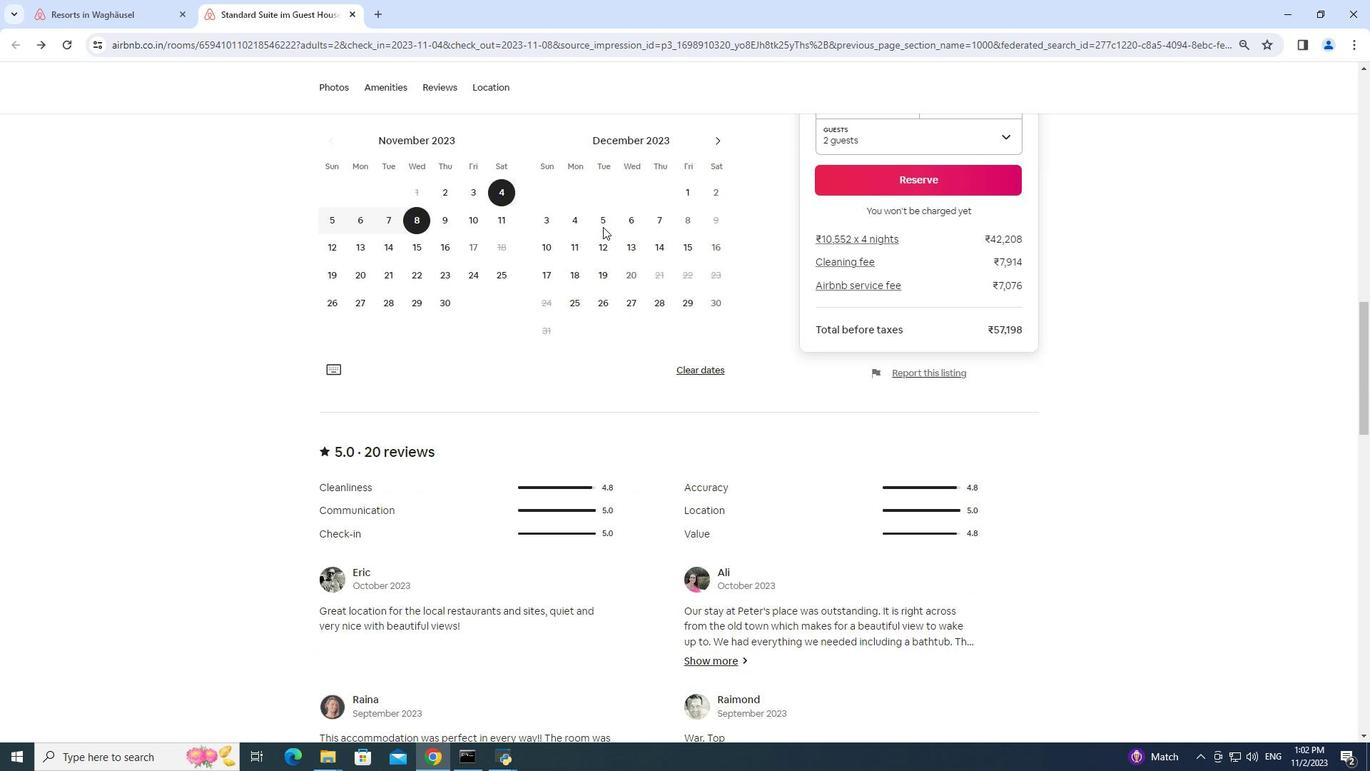 
Action: Mouse scrolled (603, 226) with delta (0, 0)
Screenshot: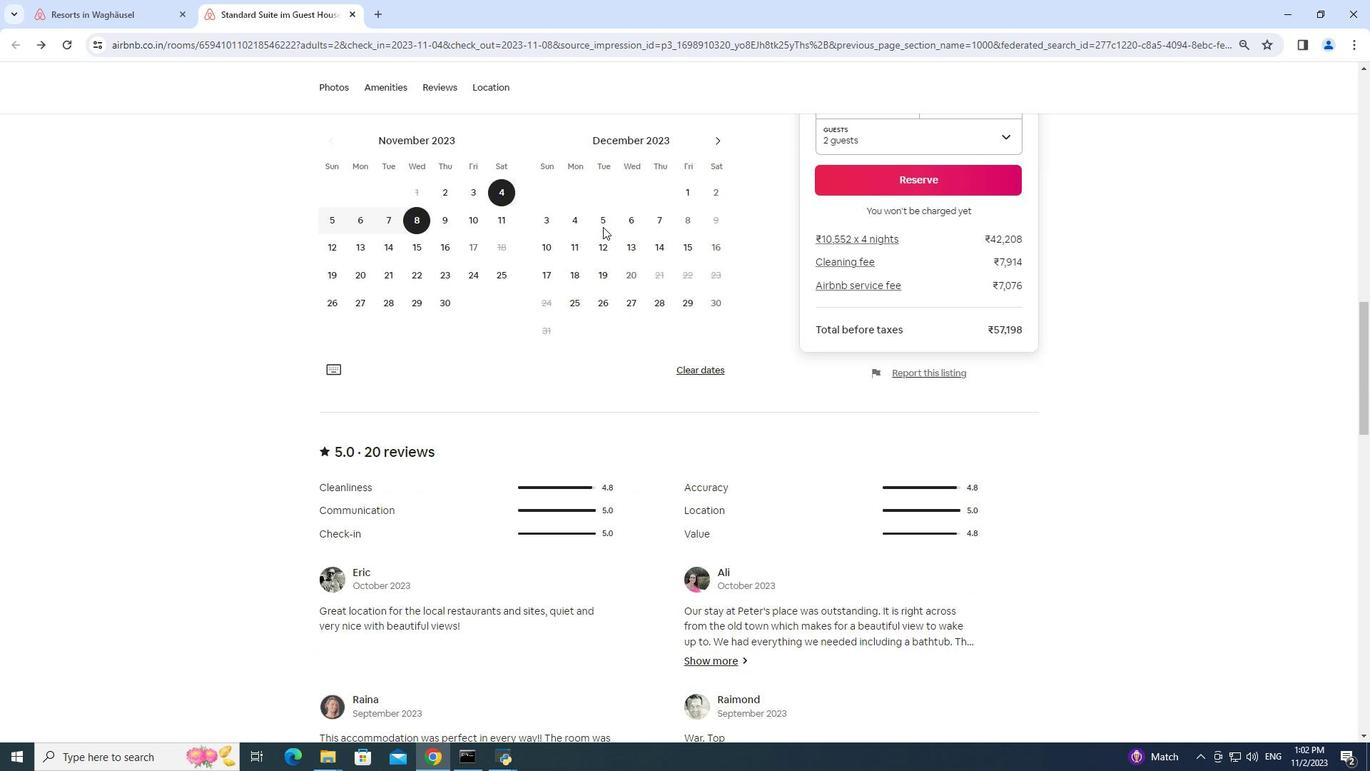 
Action: Mouse moved to (601, 232)
Screenshot: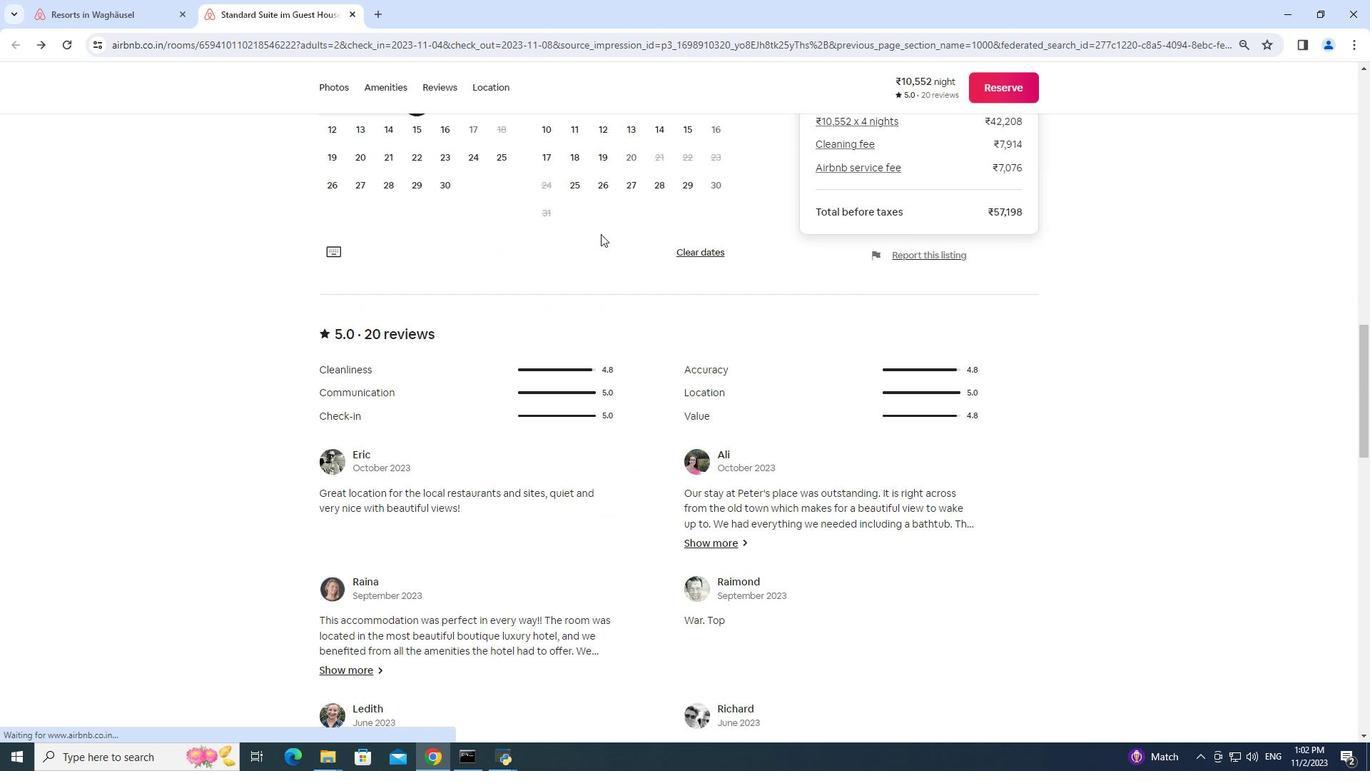 
Action: Mouse scrolled (601, 232) with delta (0, 0)
Screenshot: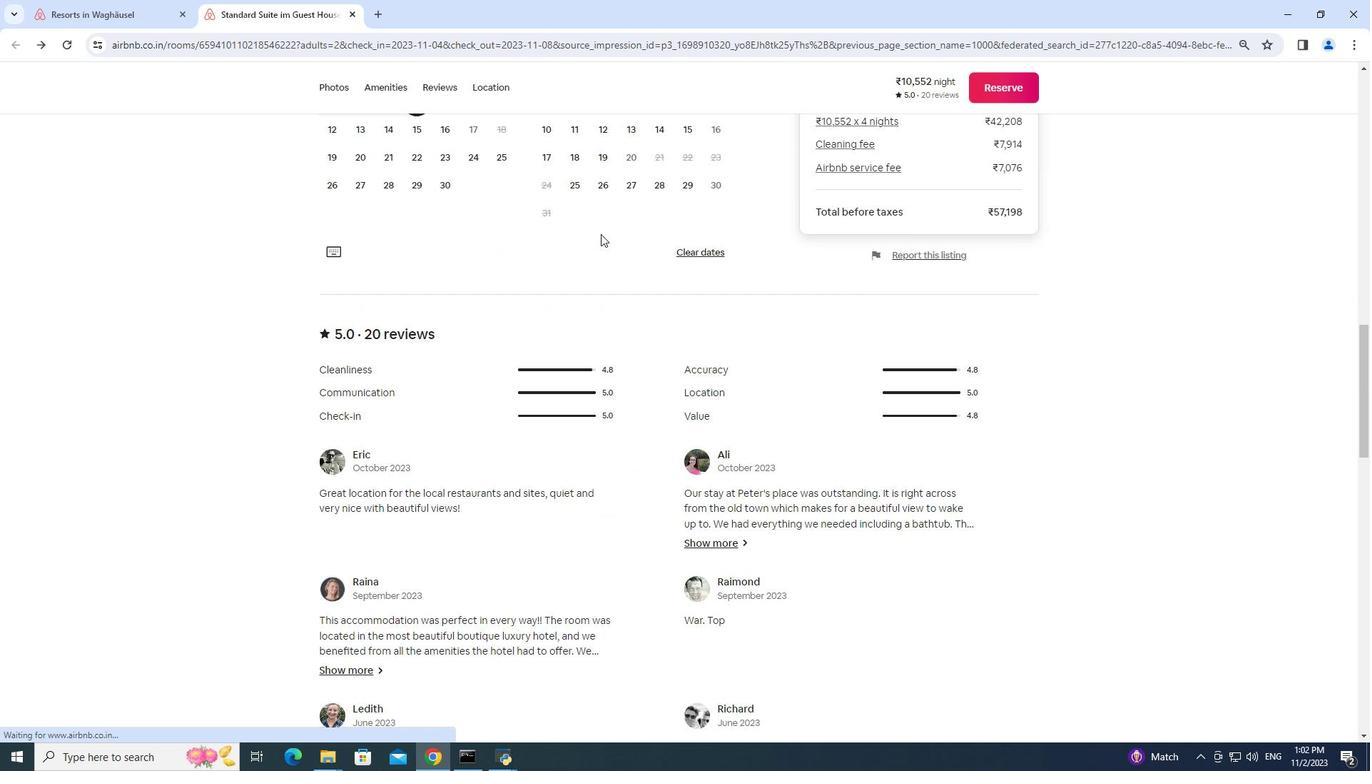 
Action: Mouse moved to (601, 234)
Screenshot: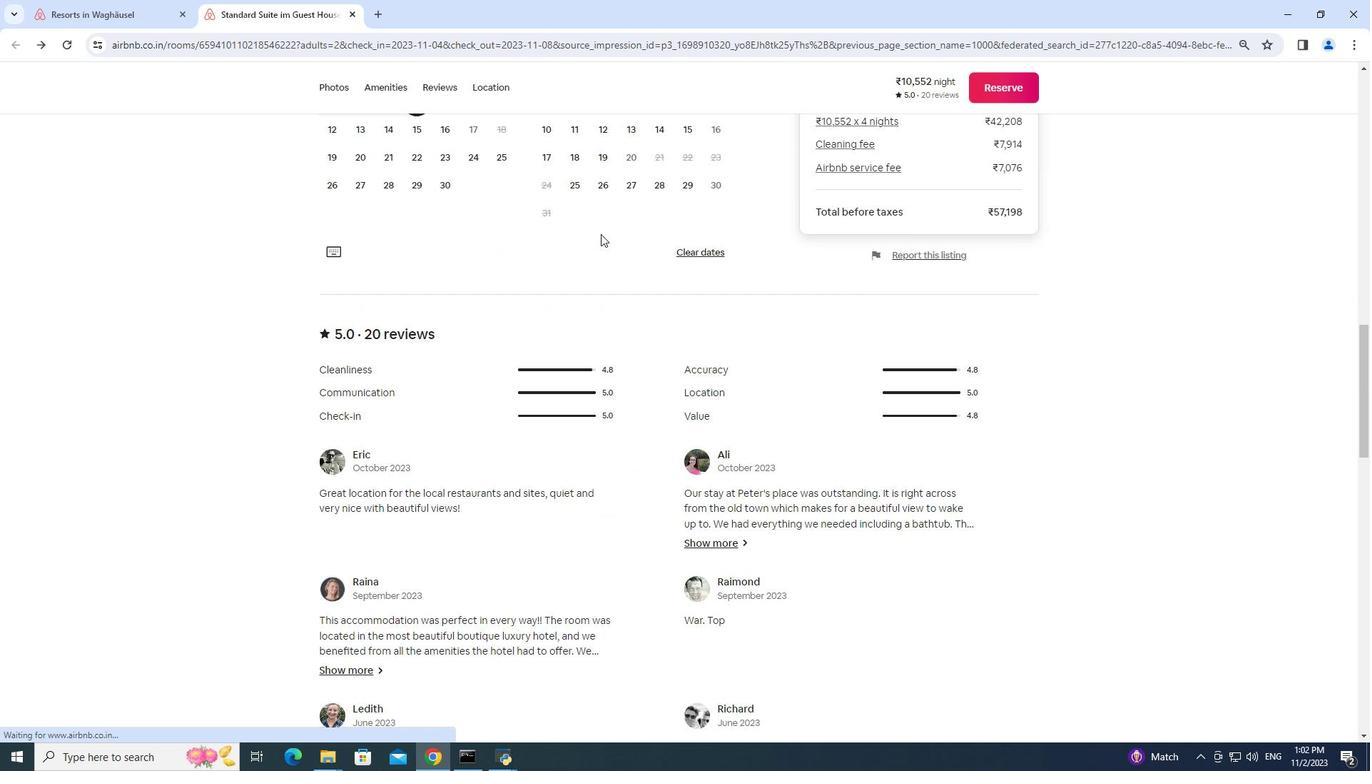
Action: Mouse scrolled (601, 233) with delta (0, 0)
Screenshot: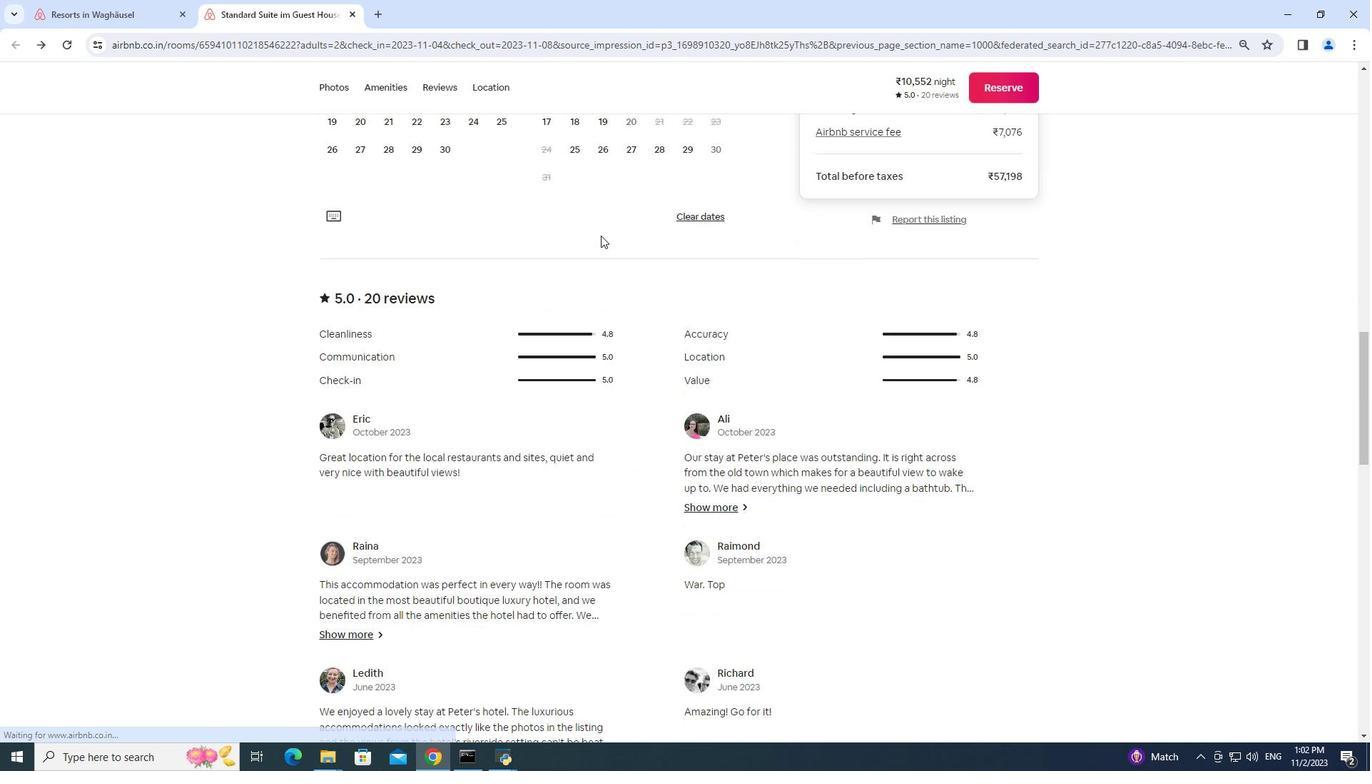 
Action: Mouse moved to (601, 235)
Screenshot: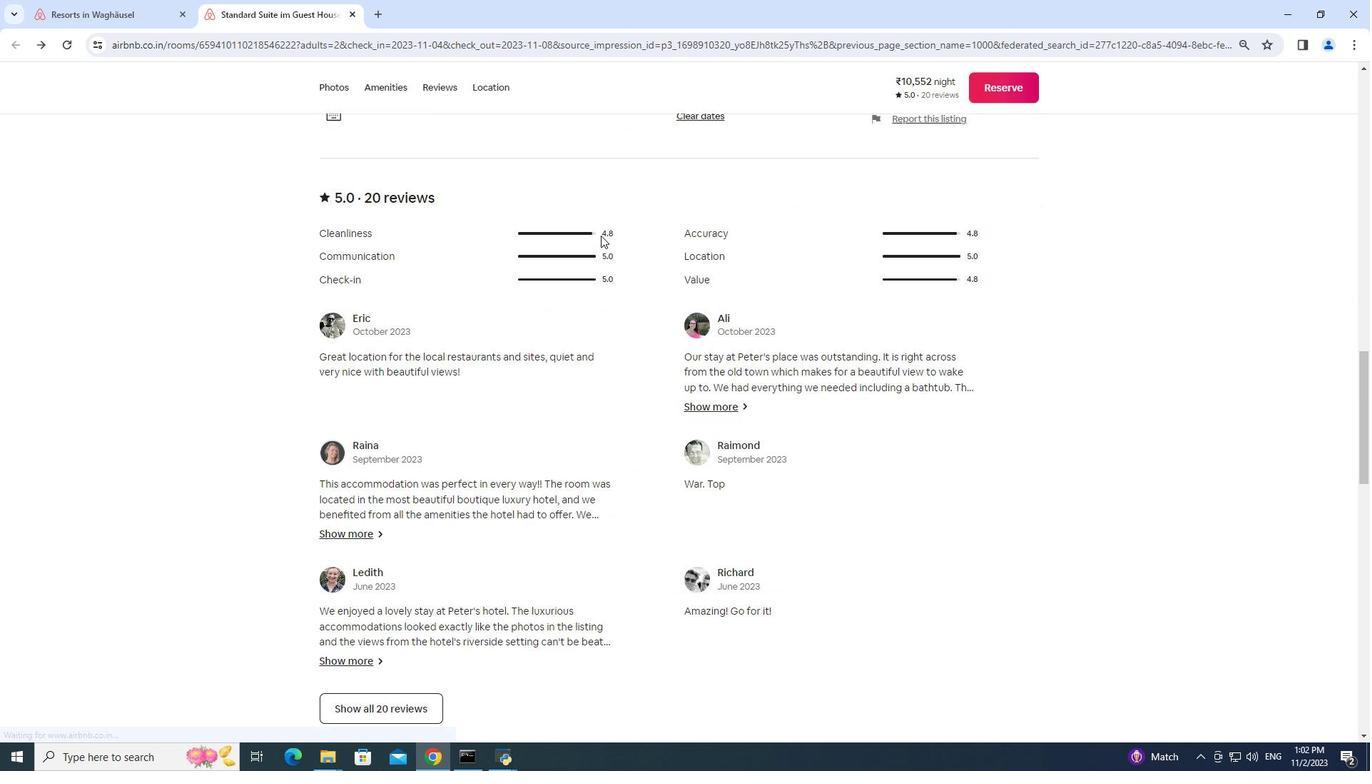 
Action: Mouse scrolled (601, 234) with delta (0, 0)
Screenshot: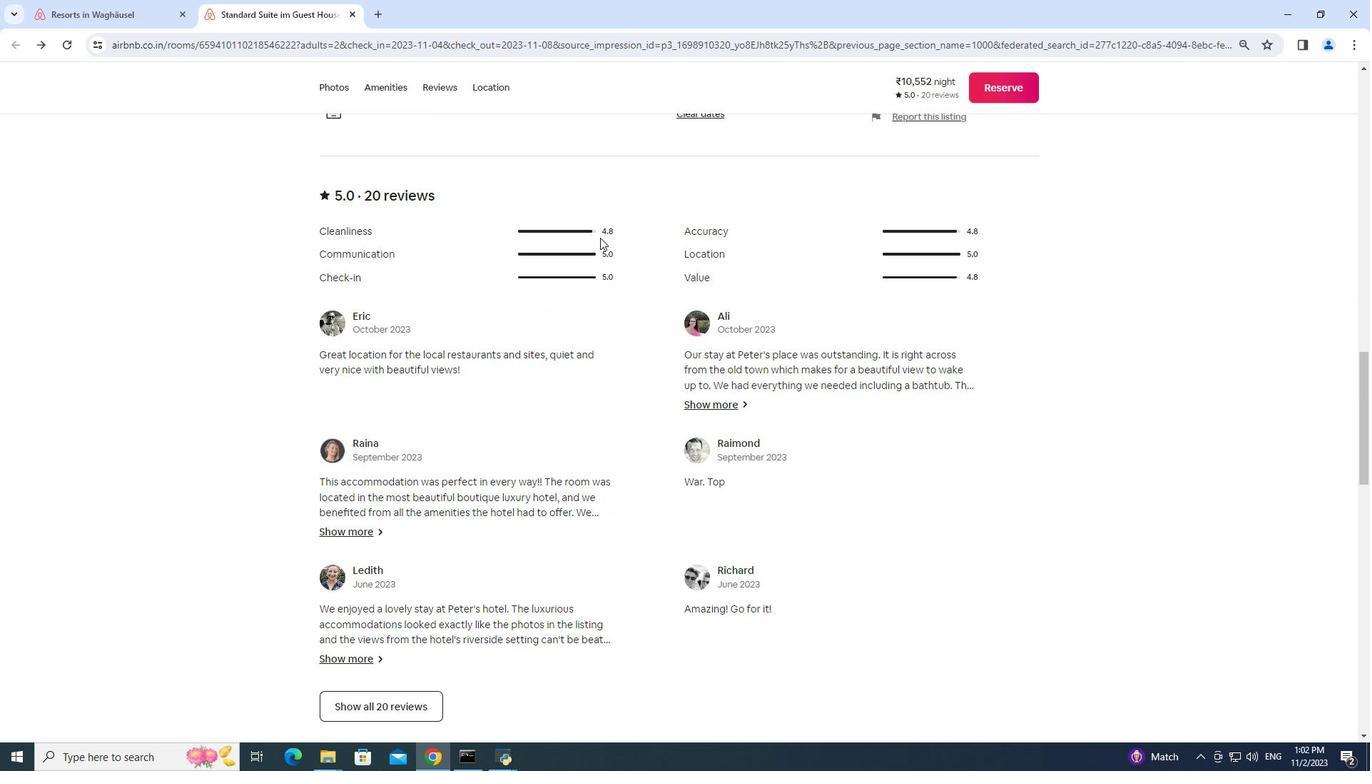 
Action: Mouse moved to (600, 237)
Screenshot: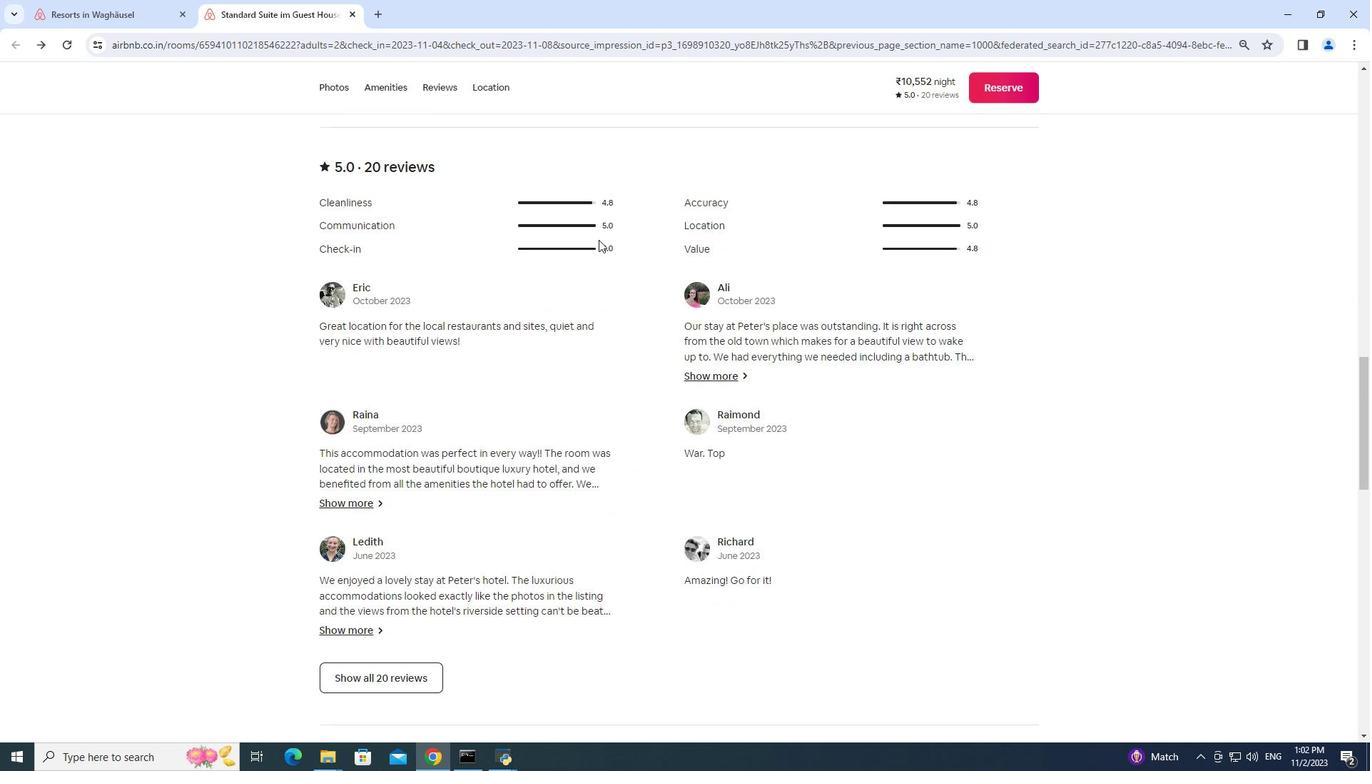 
Action: Mouse scrolled (600, 237) with delta (0, 0)
Screenshot: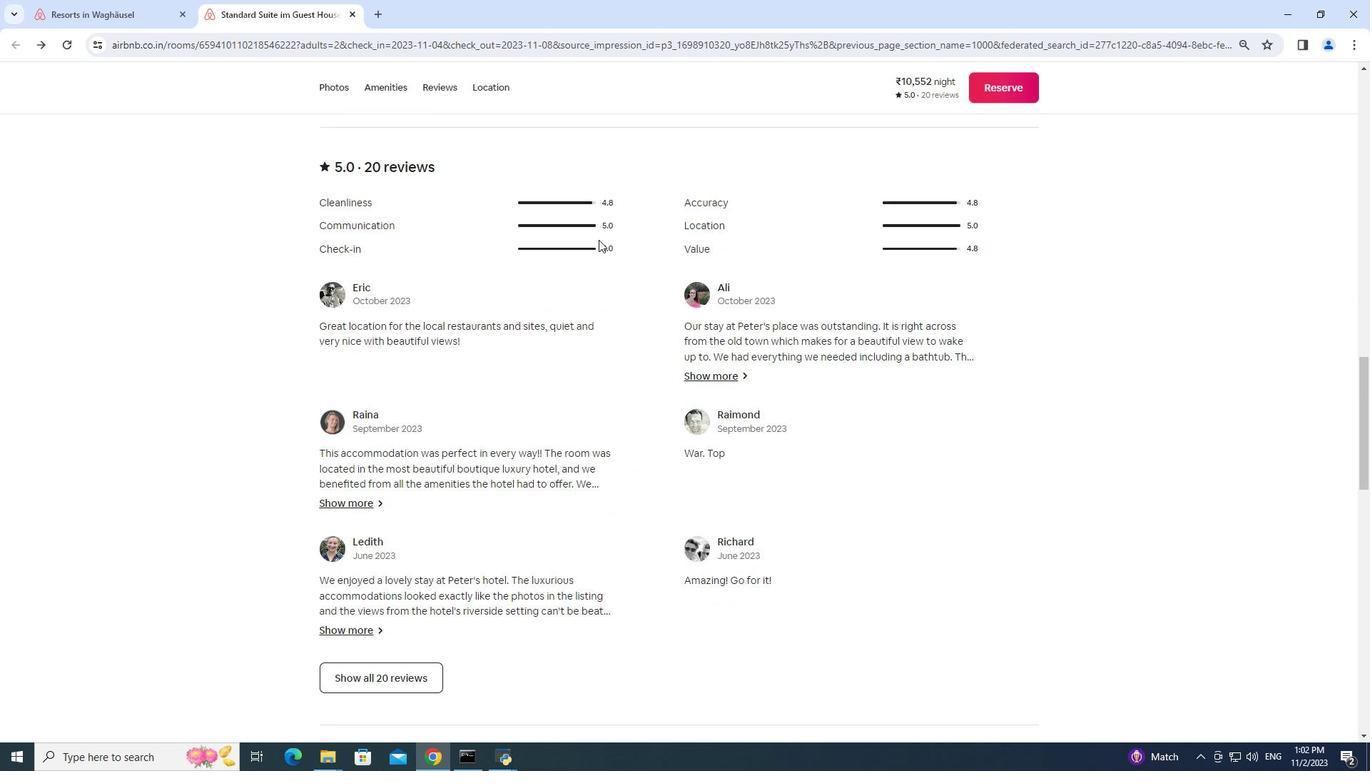 
Action: Mouse moved to (358, 561)
Screenshot: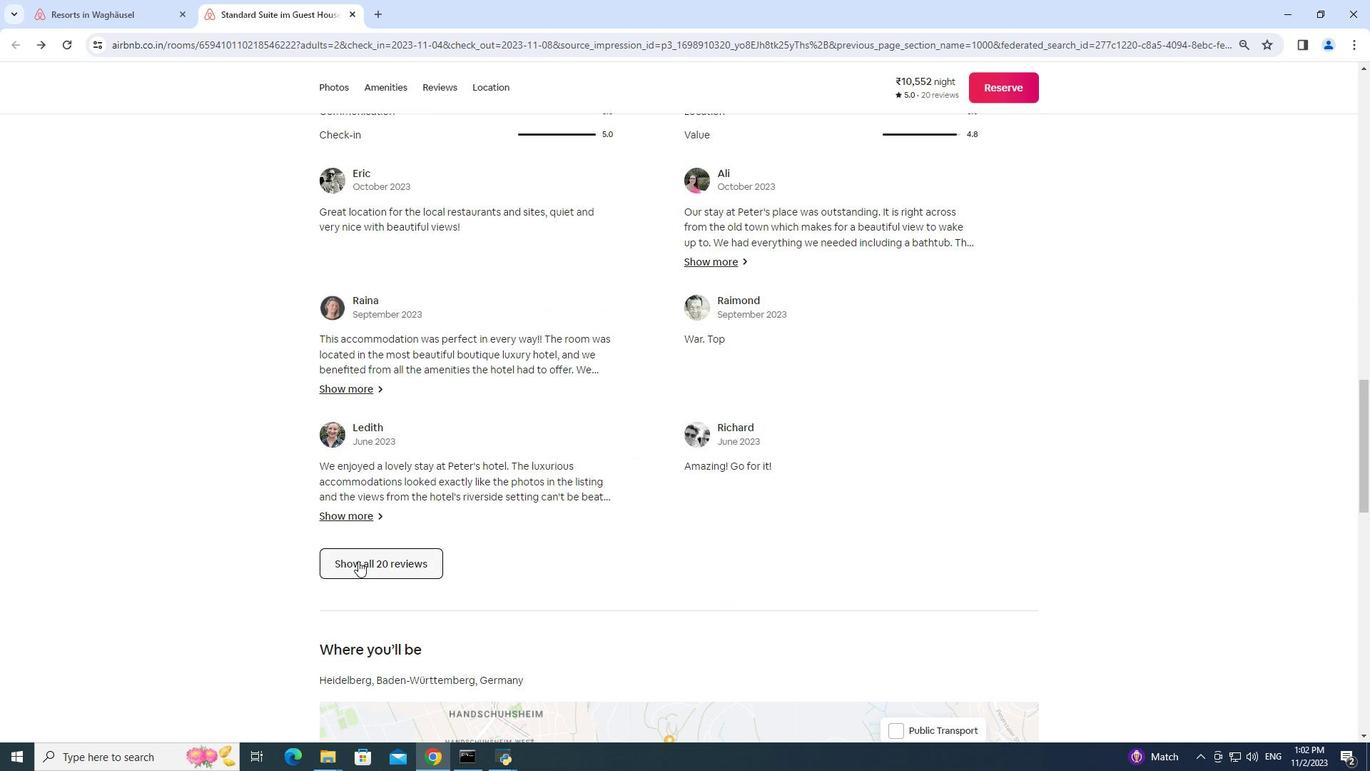 
Action: Mouse pressed left at (358, 561)
Screenshot: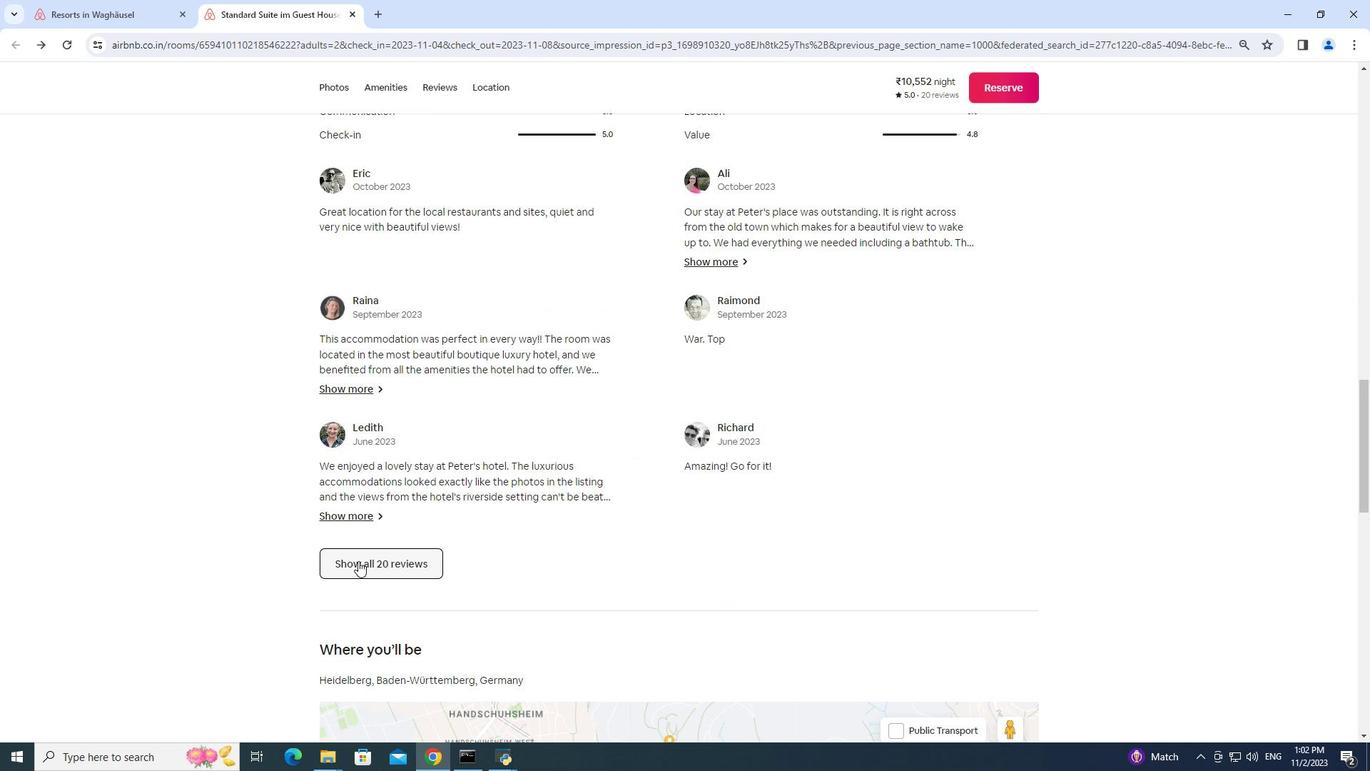 
Action: Mouse moved to (504, 489)
Screenshot: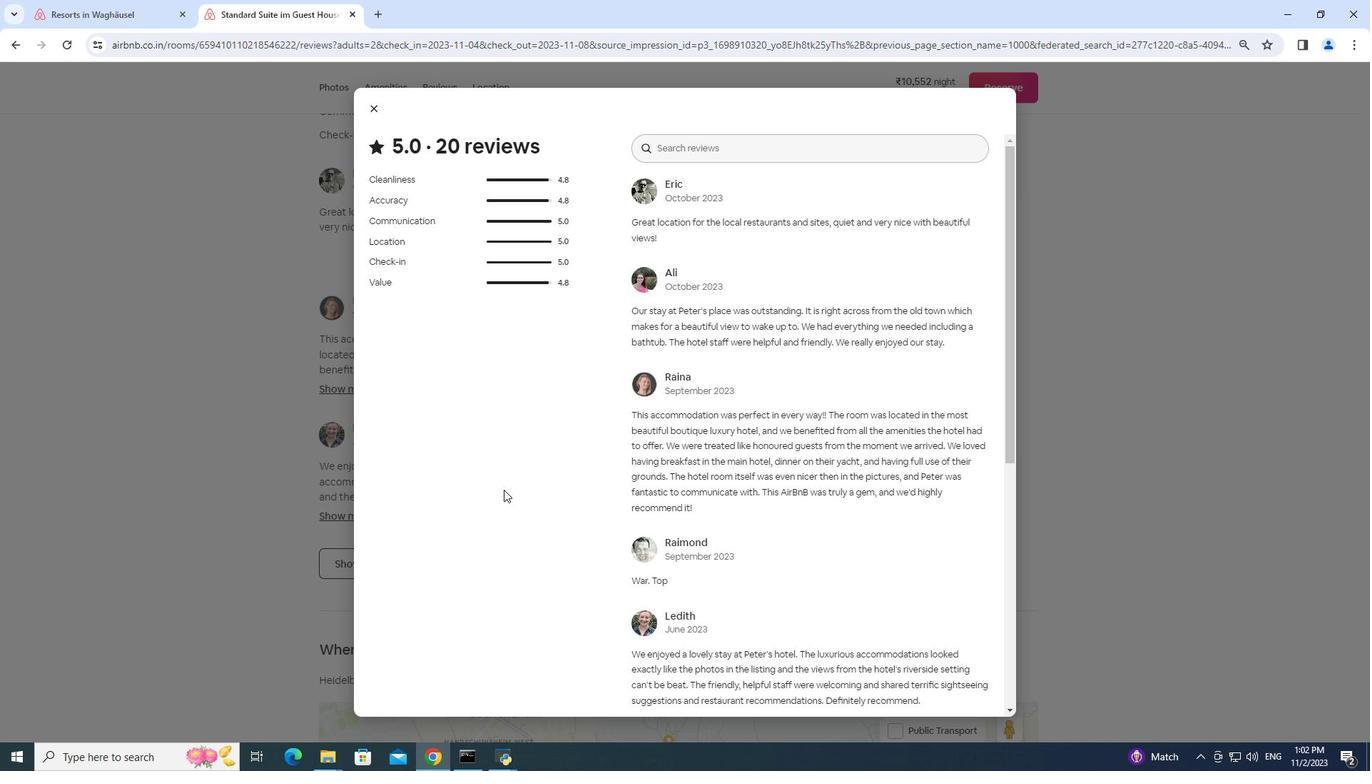 
Action: Mouse scrolled (504, 489) with delta (0, 0)
Screenshot: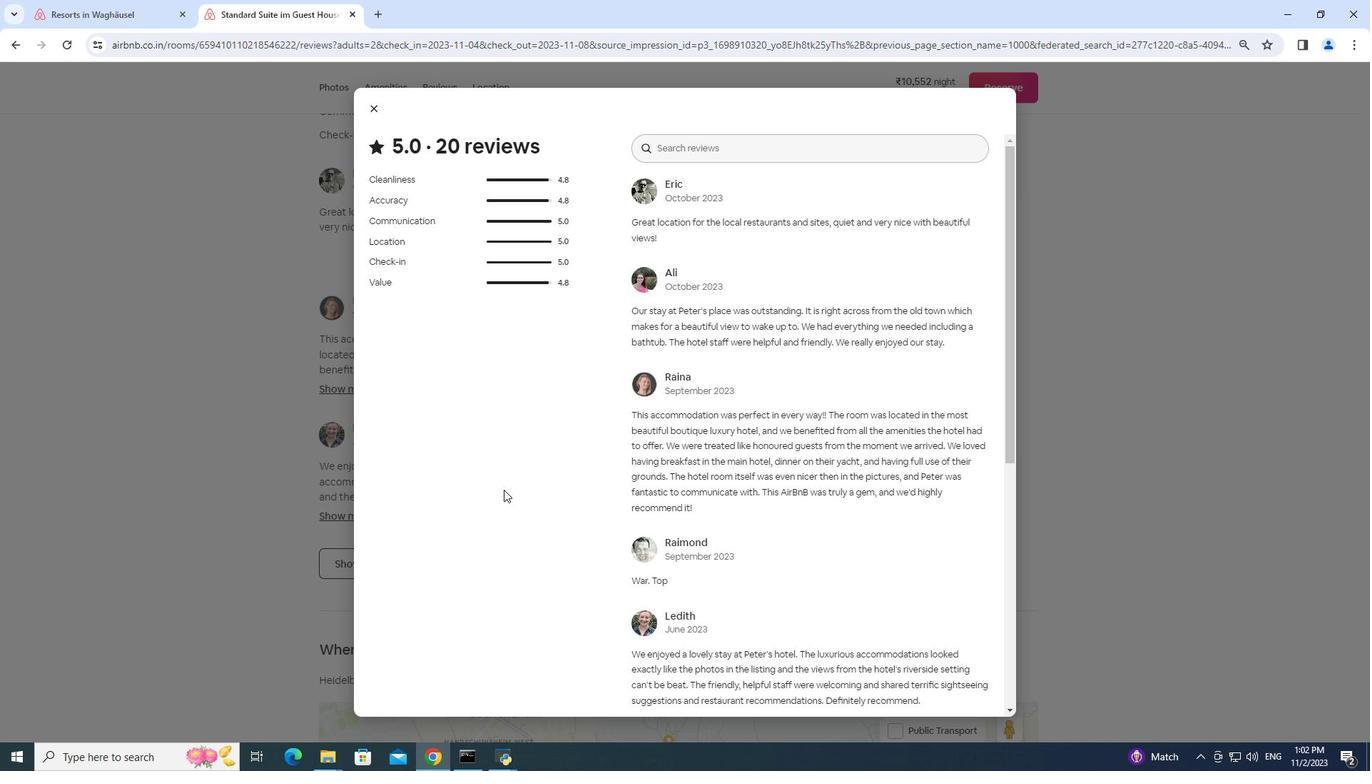 
Action: Mouse moved to (504, 498)
Screenshot: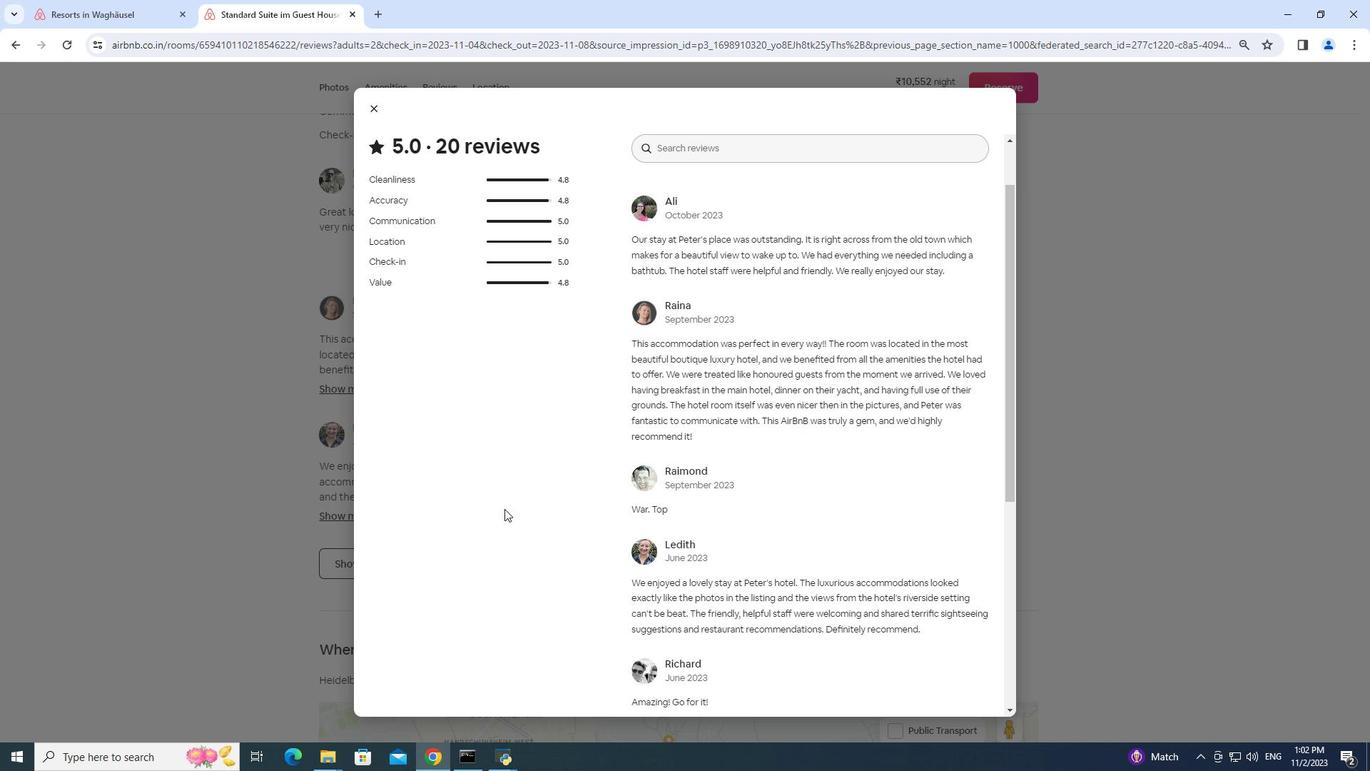 
Action: Mouse scrolled (504, 497) with delta (0, 0)
Screenshot: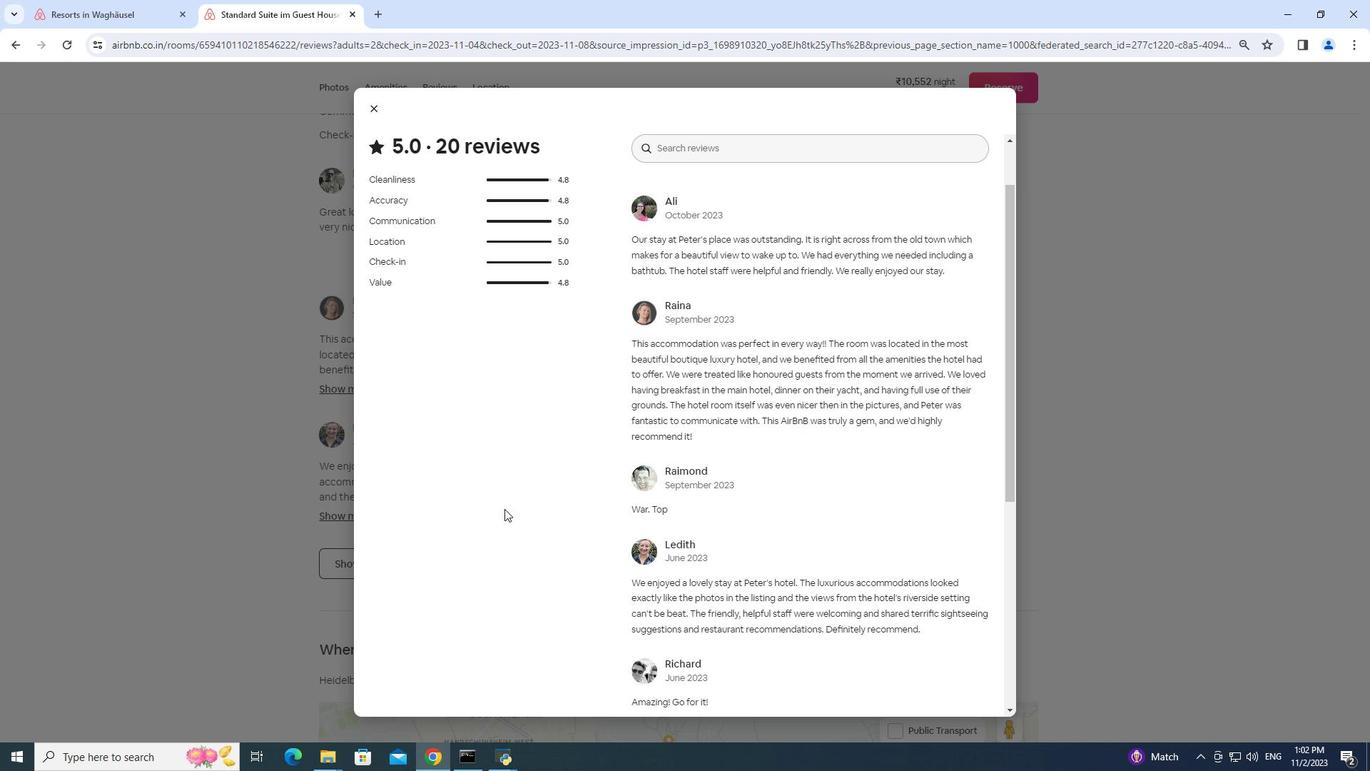 
Action: Mouse moved to (504, 509)
Screenshot: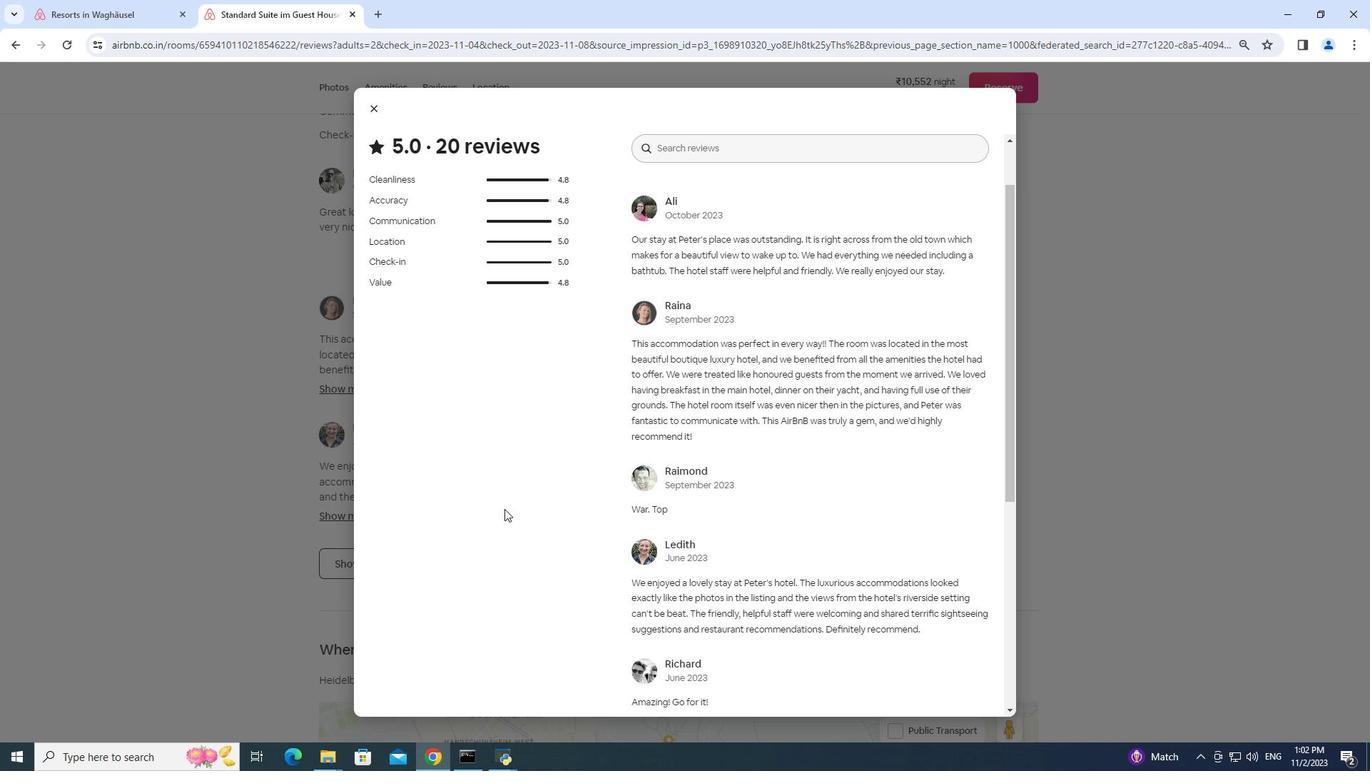 
Action: Mouse scrolled (504, 508) with delta (0, 0)
Screenshot: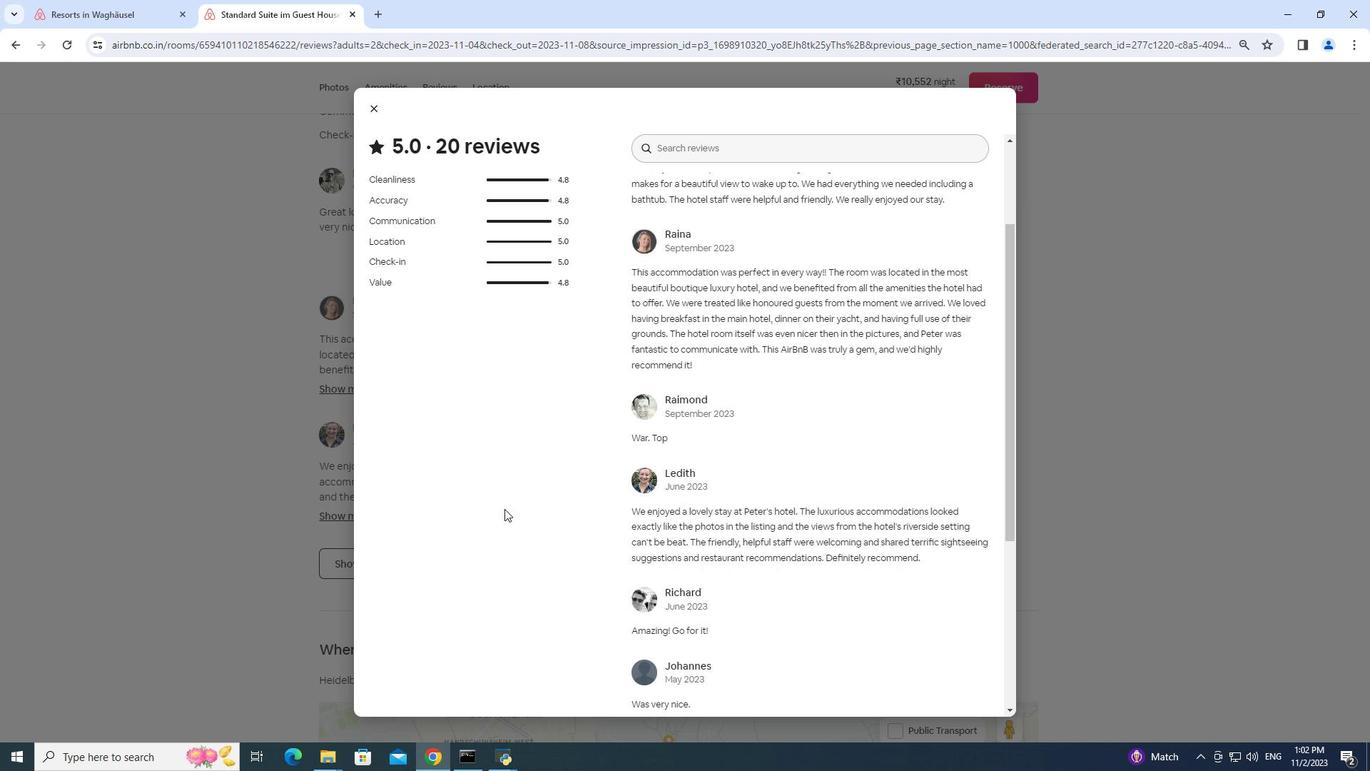 
Action: Mouse scrolled (504, 508) with delta (0, 0)
Screenshot: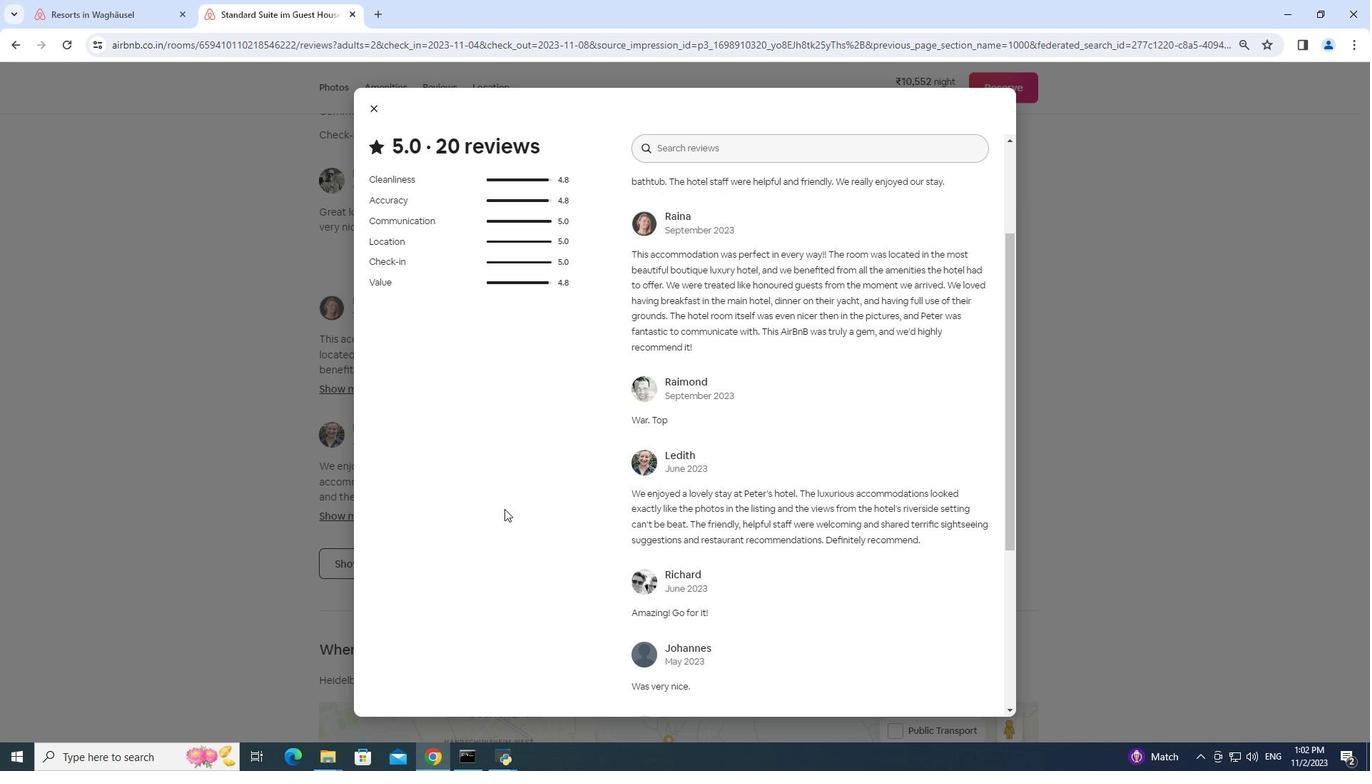 
Action: Mouse moved to (508, 509)
Screenshot: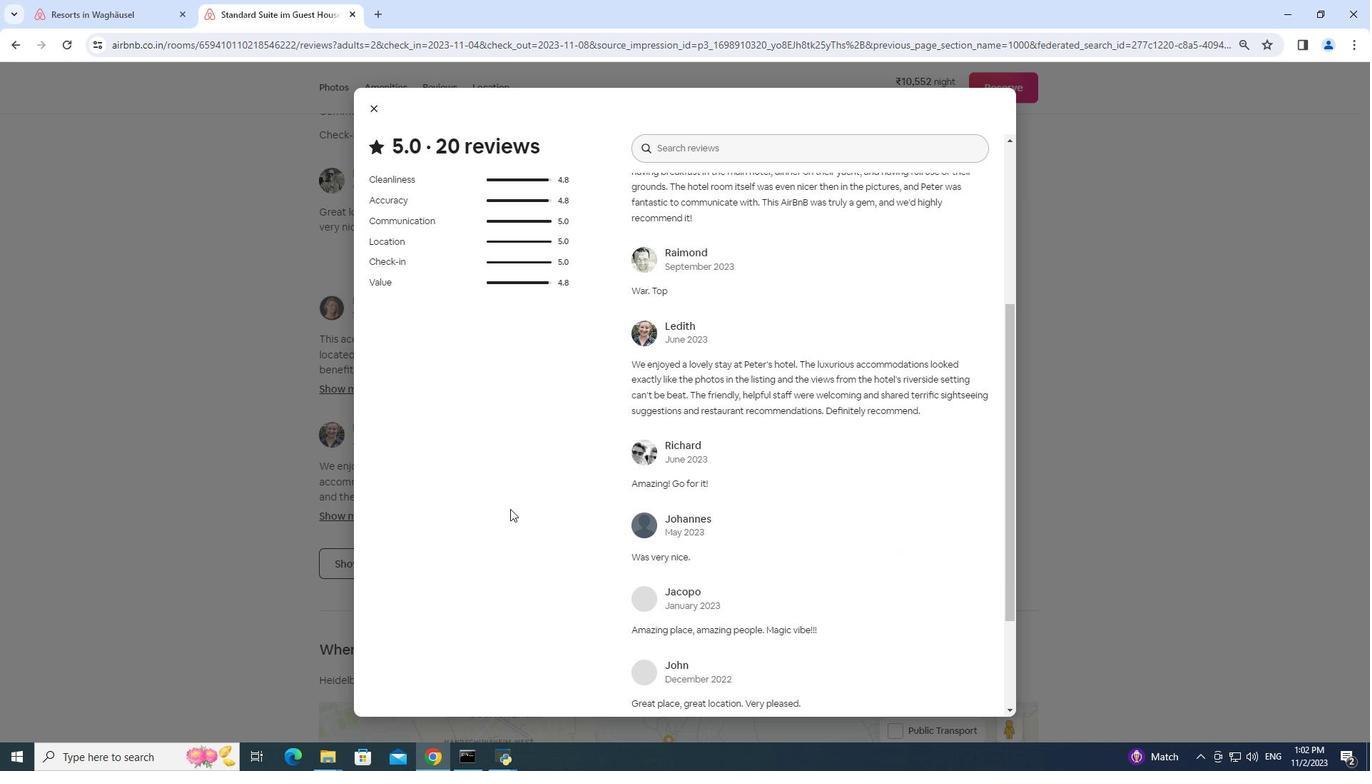 
Action: Mouse scrolled (508, 508) with delta (0, 0)
Screenshot: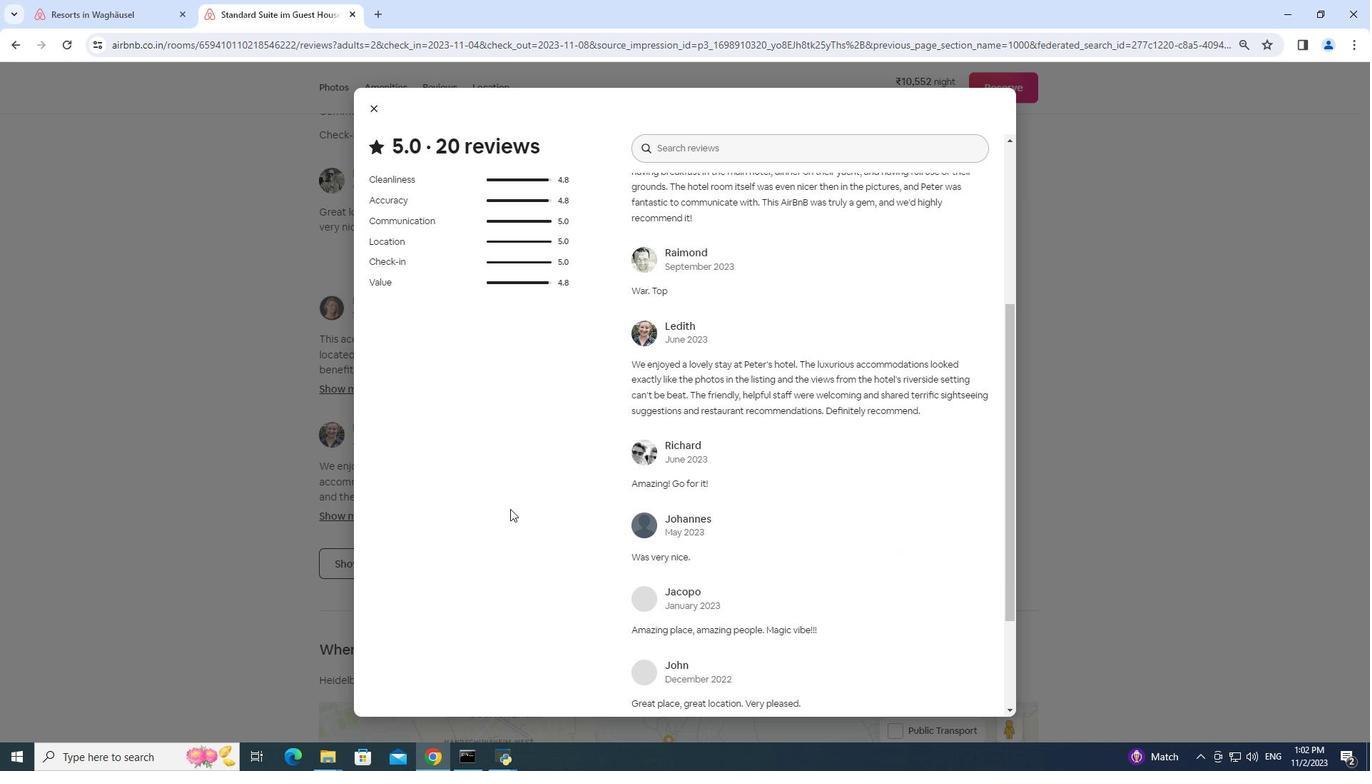 
Action: Mouse moved to (510, 509)
Screenshot: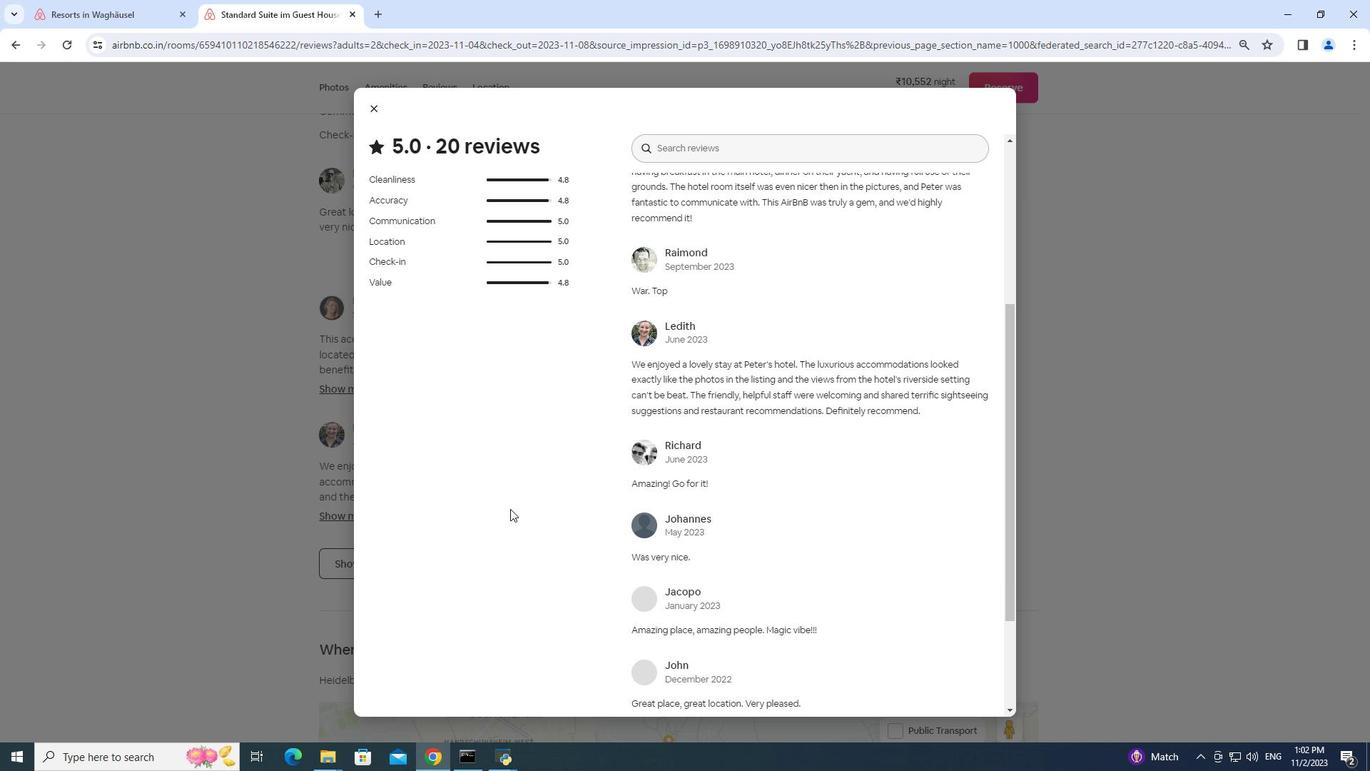 
Action: Mouse scrolled (510, 508) with delta (0, 0)
Screenshot: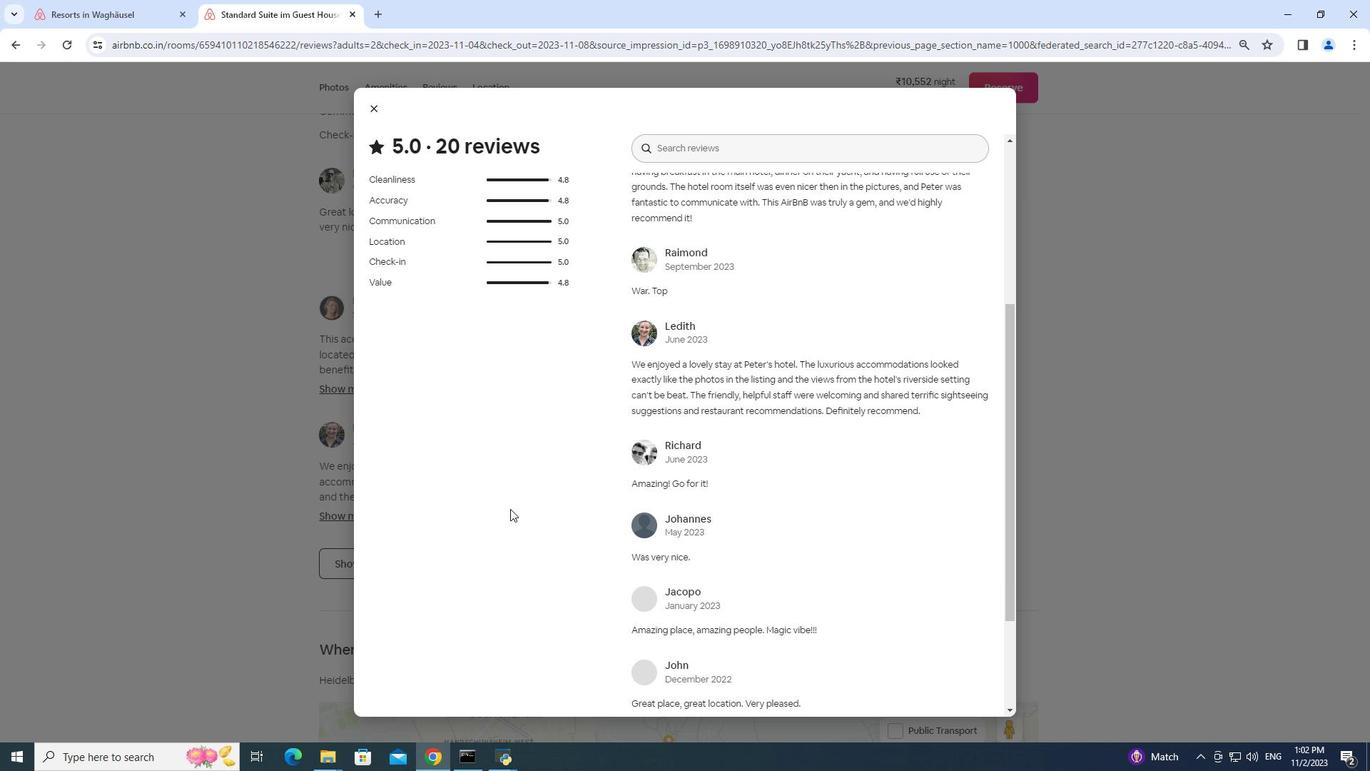 
Action: Mouse moved to (511, 508)
Screenshot: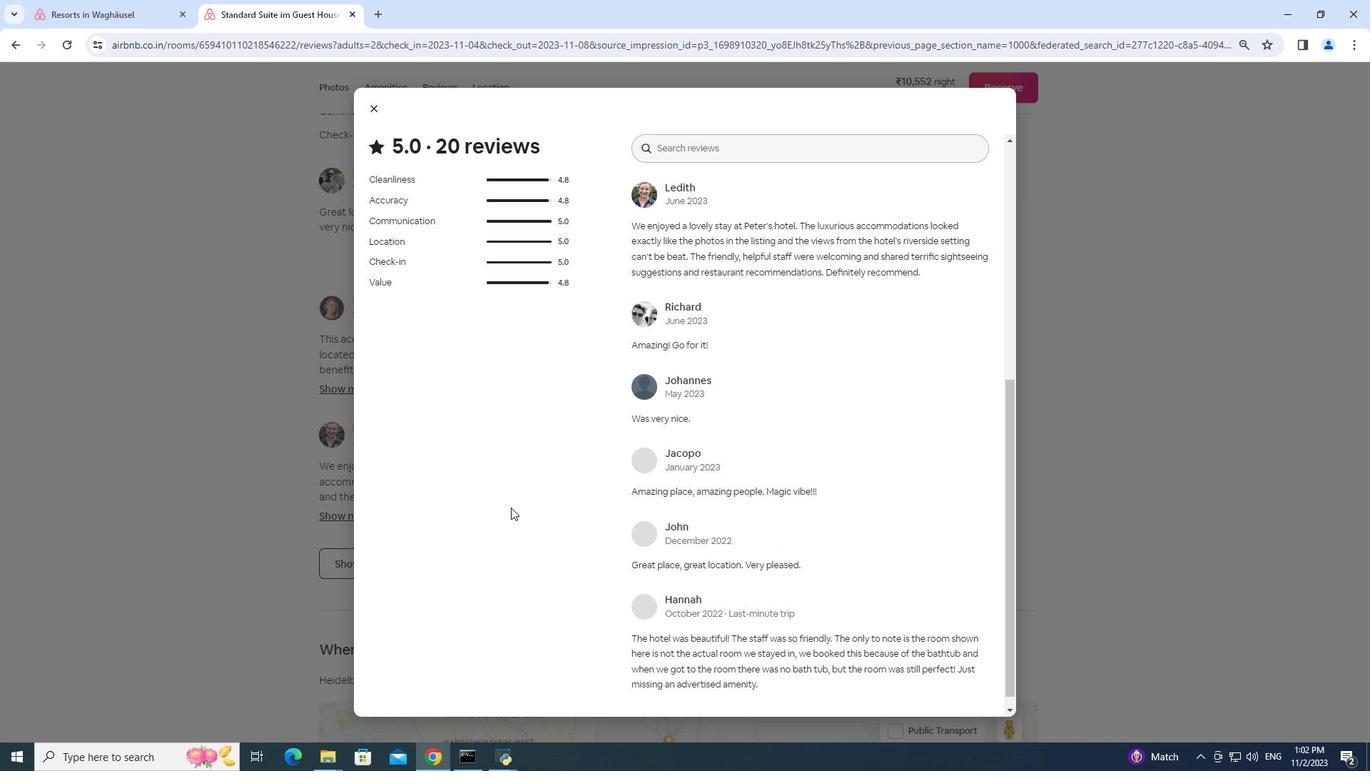 
Action: Mouse scrolled (511, 507) with delta (0, 0)
Screenshot: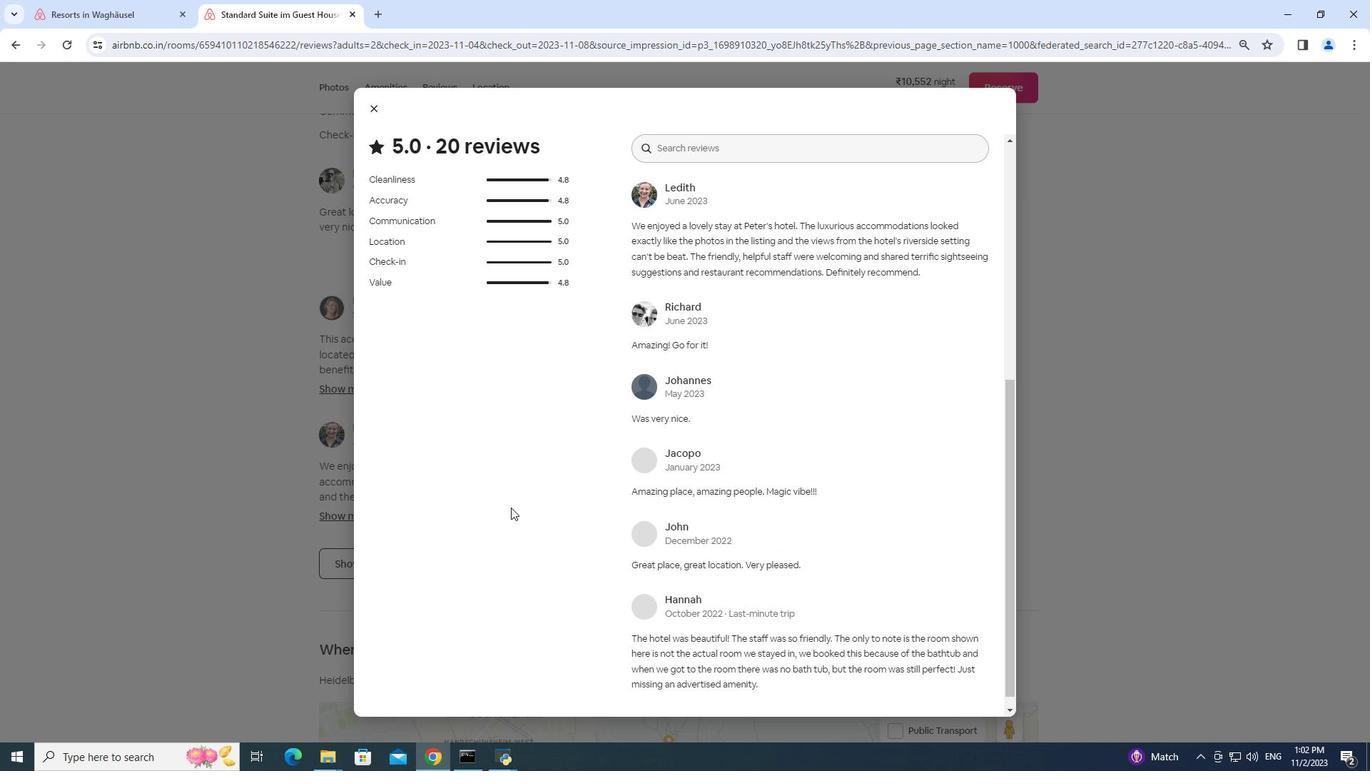 
Action: Mouse moved to (511, 507)
Screenshot: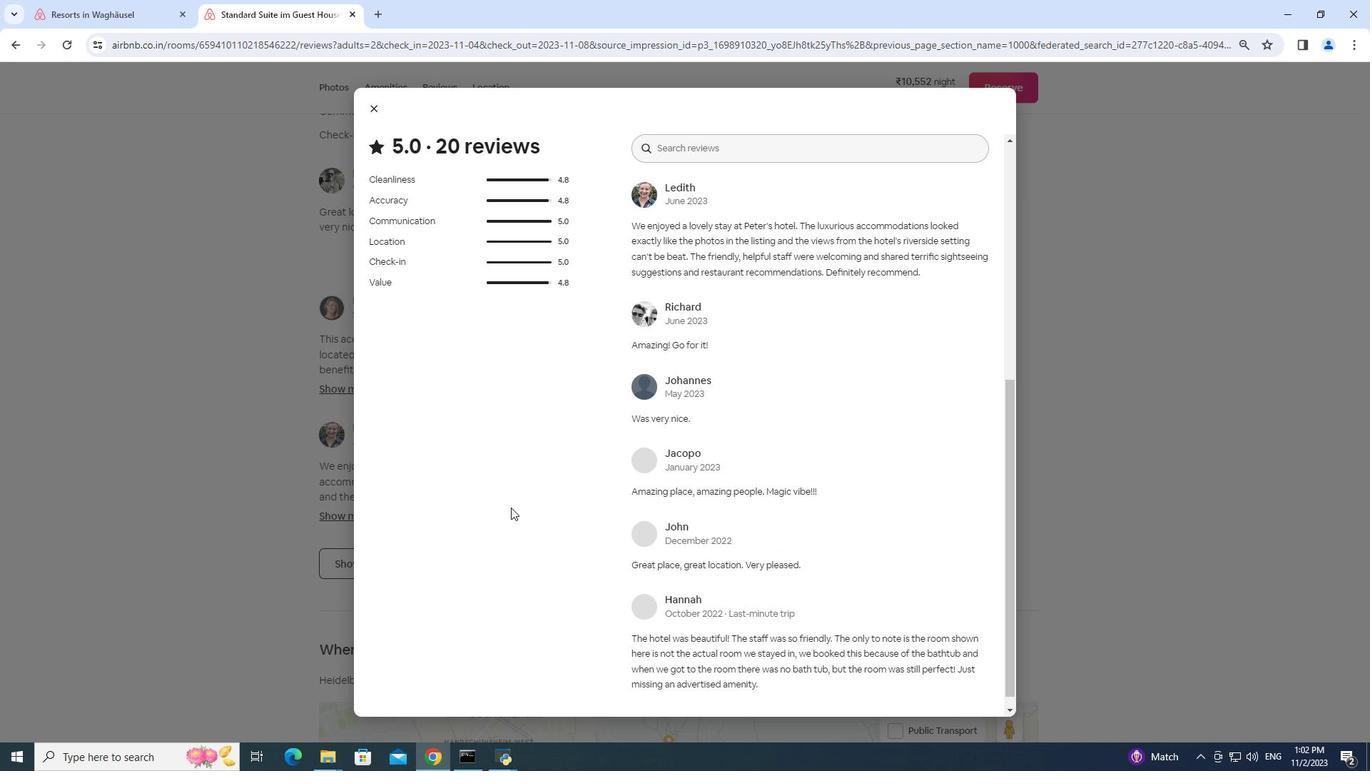 
Action: Mouse scrolled (511, 506) with delta (0, 0)
Screenshot: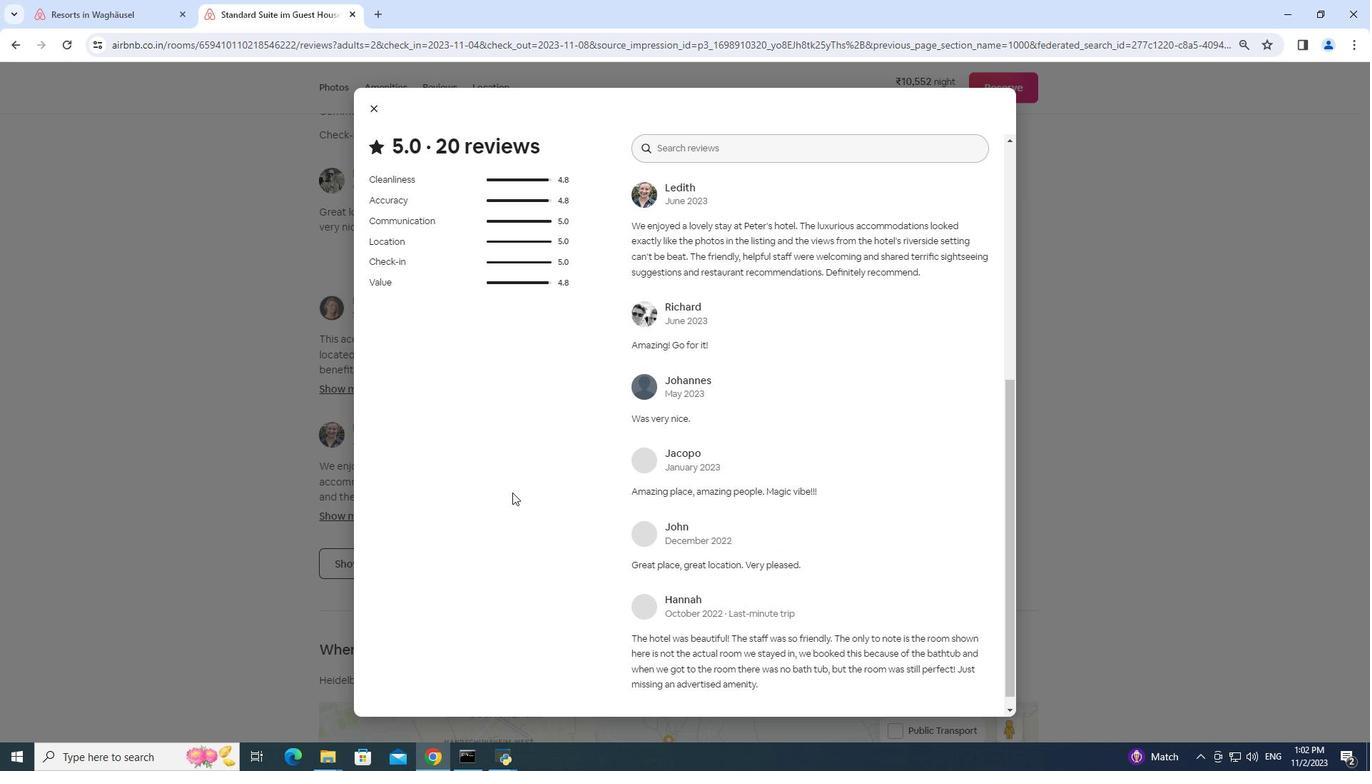 
Action: Mouse moved to (508, 484)
Screenshot: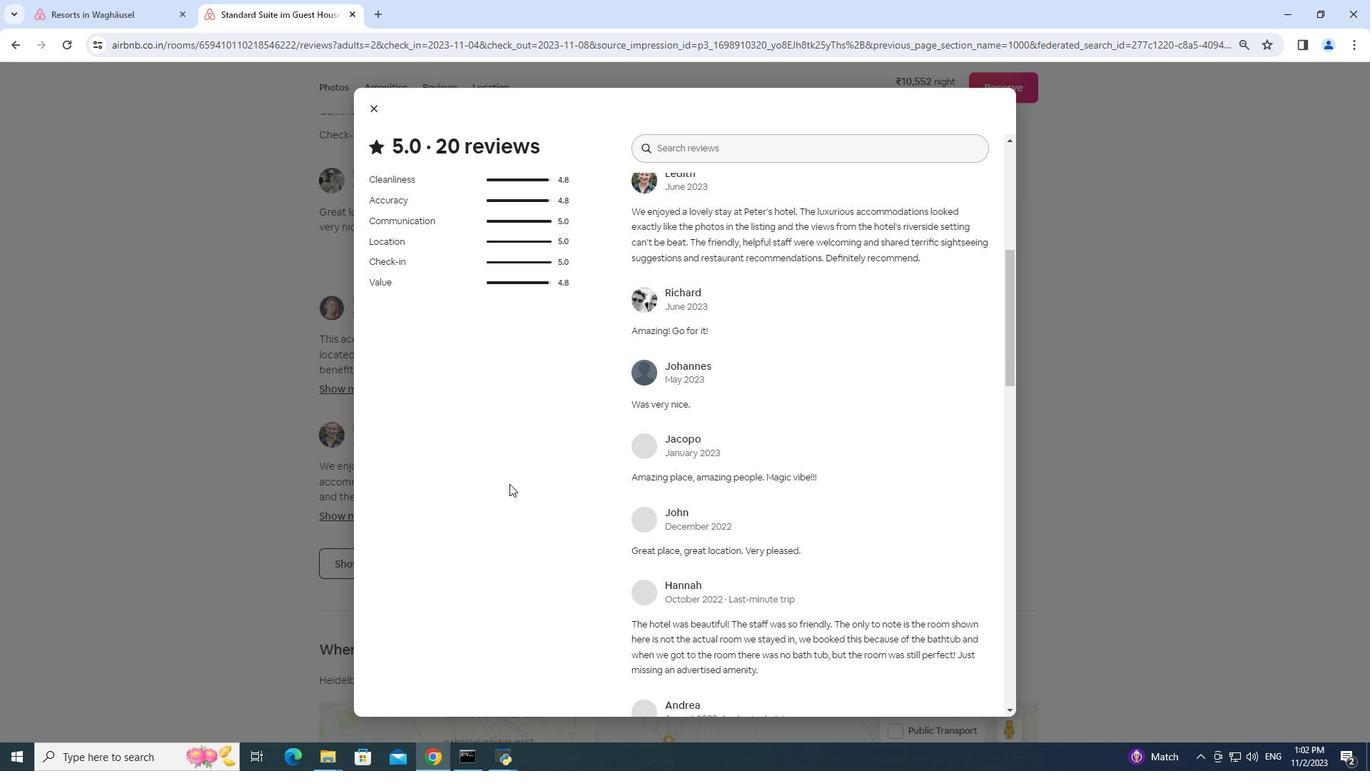 
Action: Mouse scrolled (508, 483) with delta (0, 0)
Screenshot: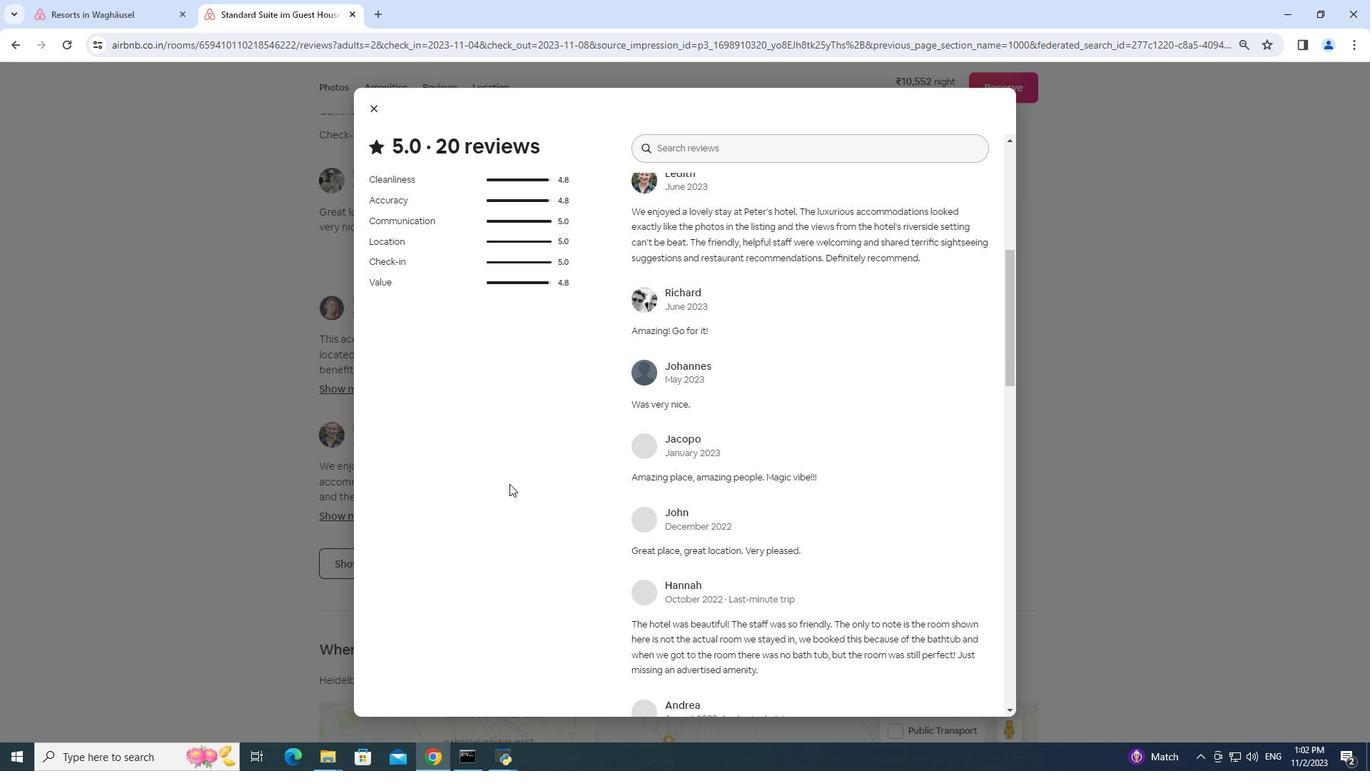 
Action: Mouse moved to (511, 504)
Screenshot: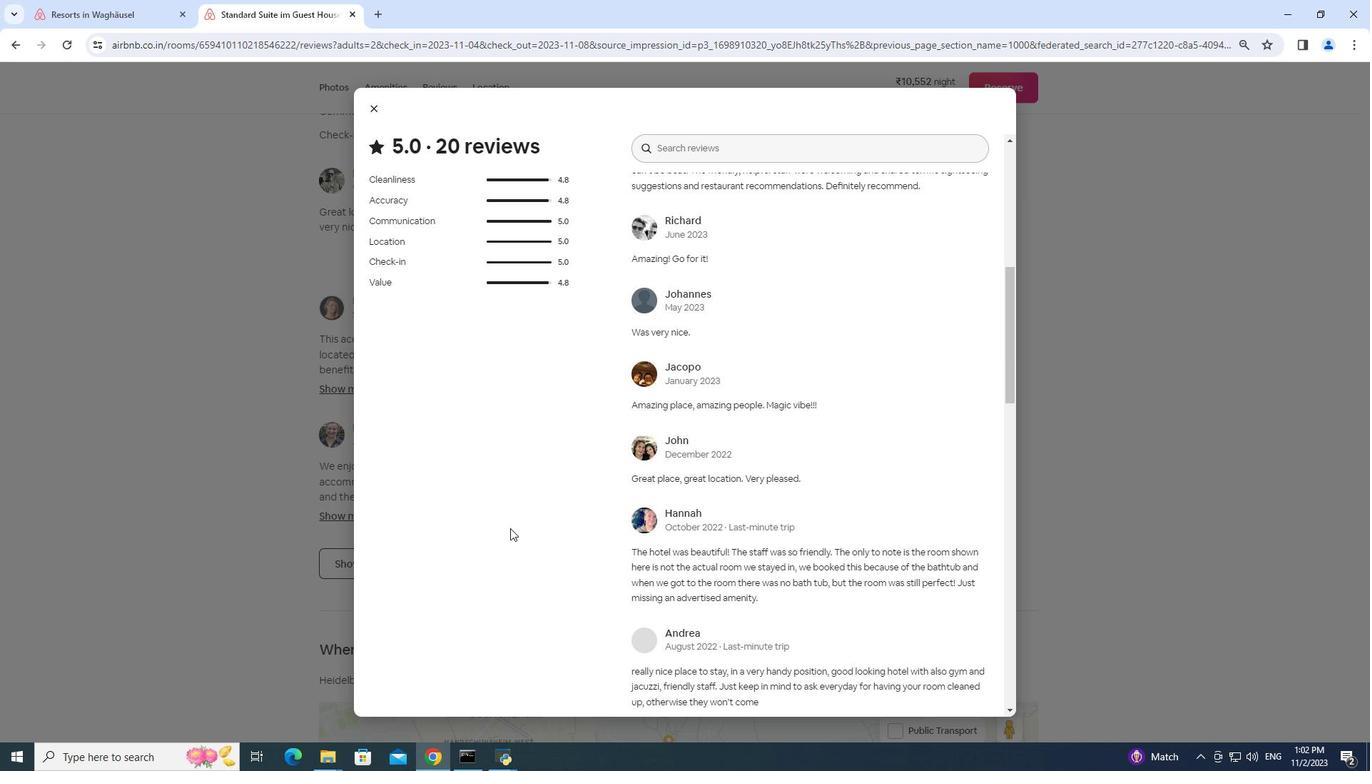 
Action: Mouse scrolled (511, 504) with delta (0, 0)
Screenshot: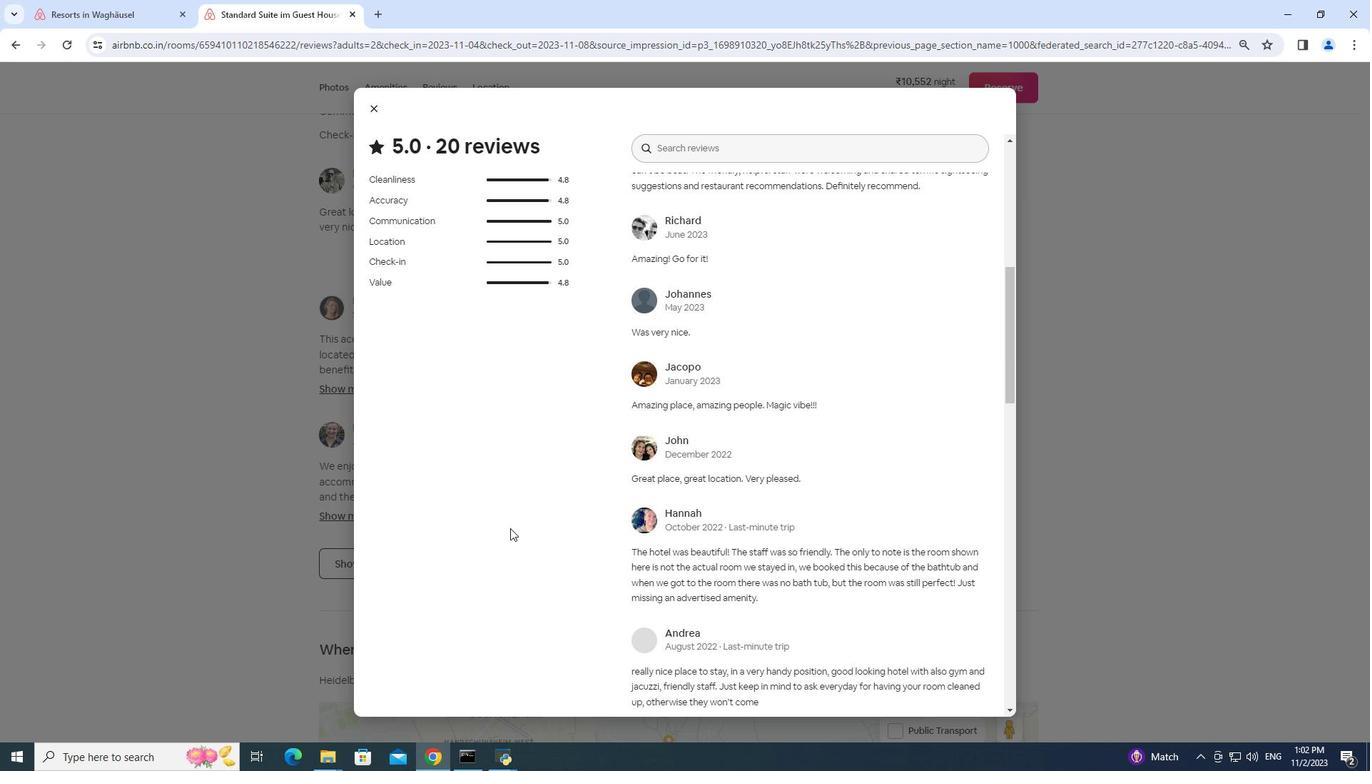 
Action: Mouse moved to (510, 521)
Screenshot: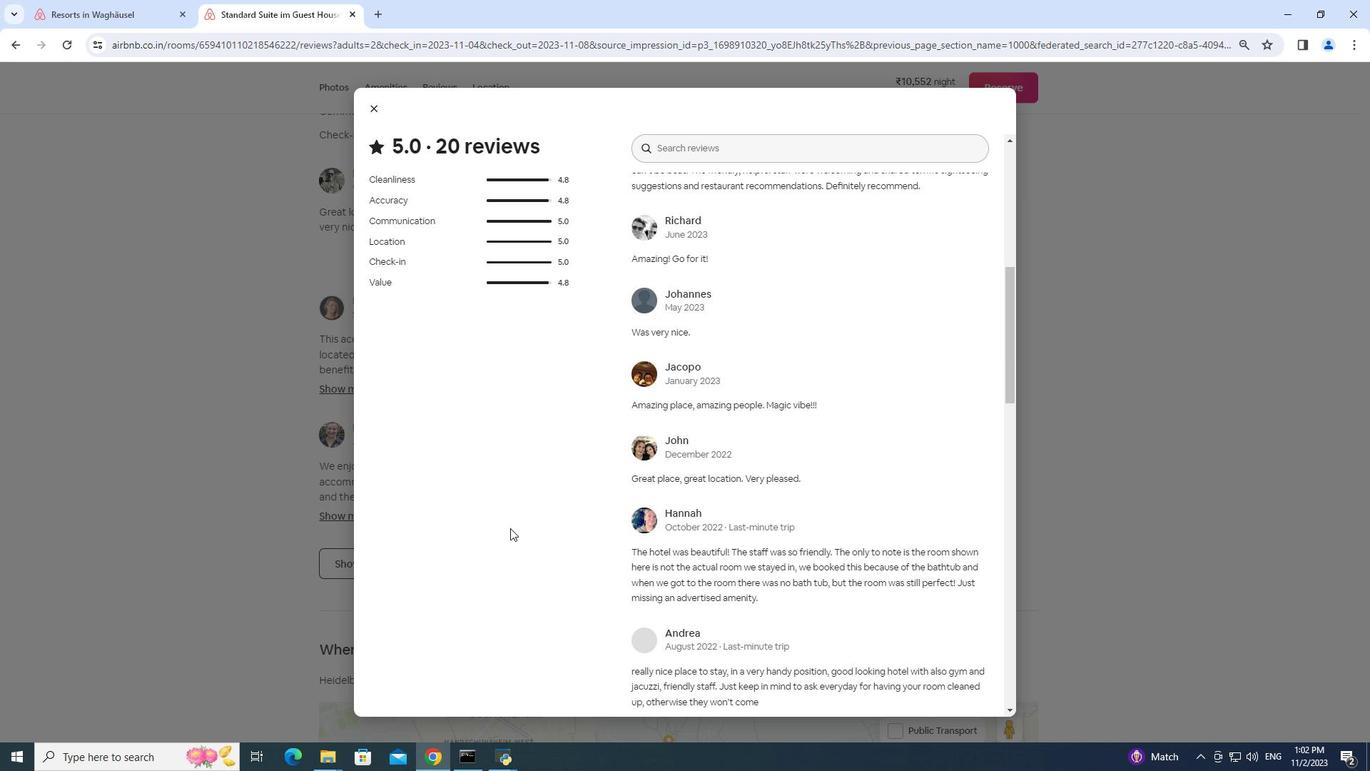 
Action: Mouse scrolled (510, 521) with delta (0, 0)
Screenshot: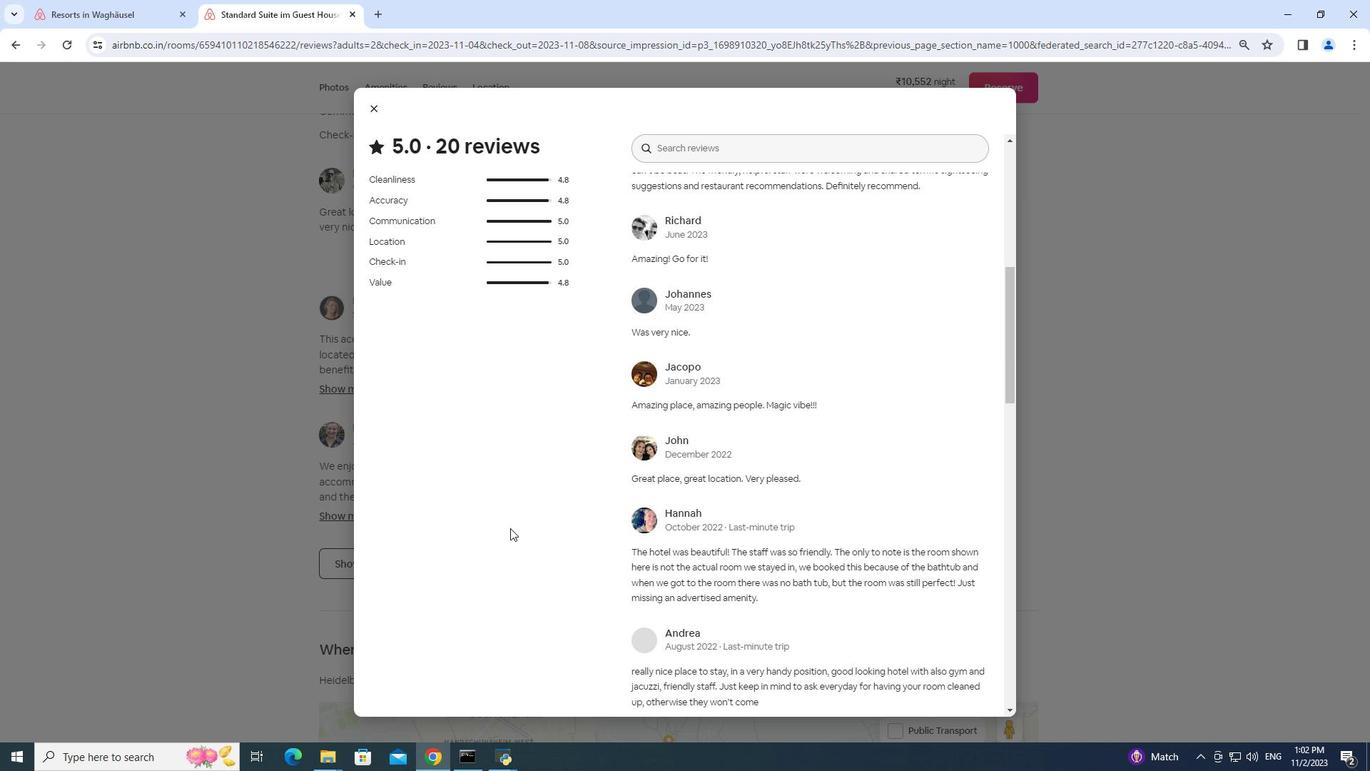 
Action: Mouse moved to (510, 527)
Screenshot: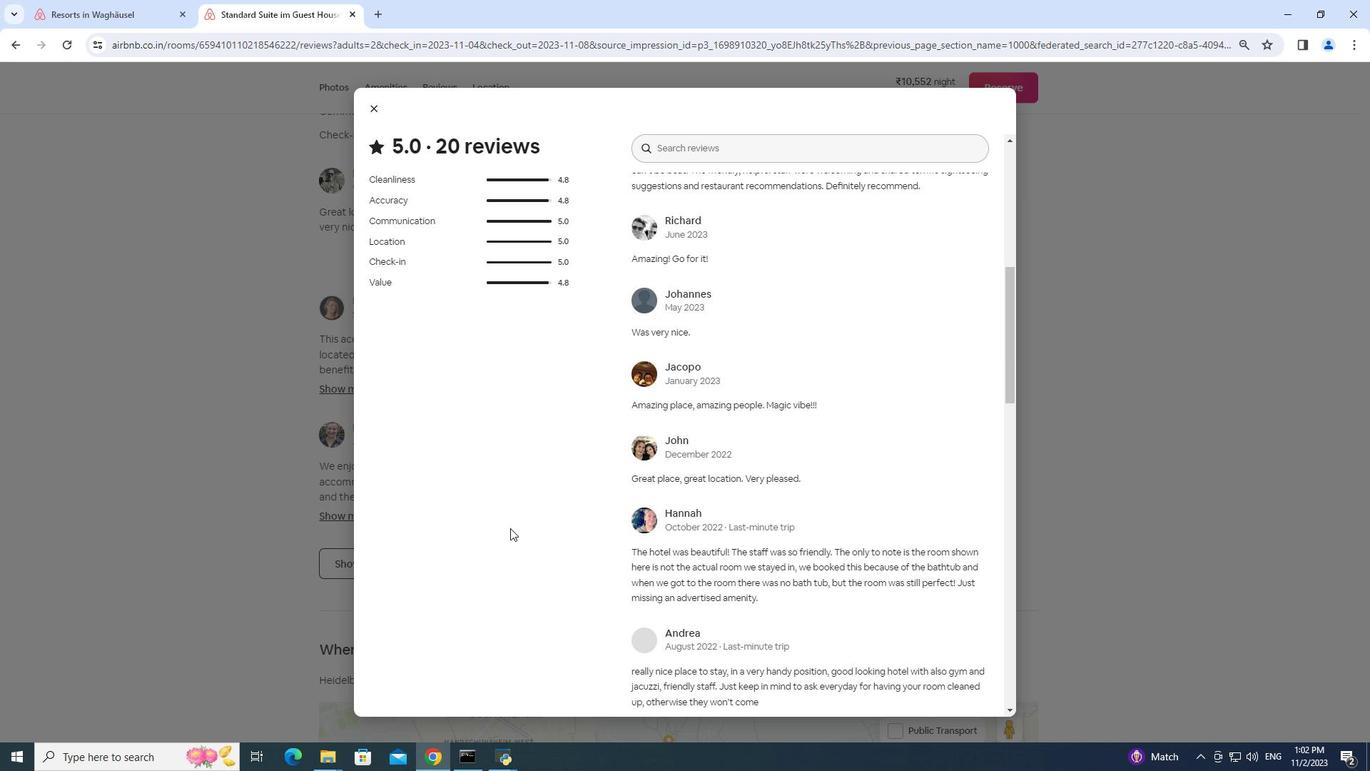 
Action: Mouse scrolled (510, 526) with delta (0, 0)
Screenshot: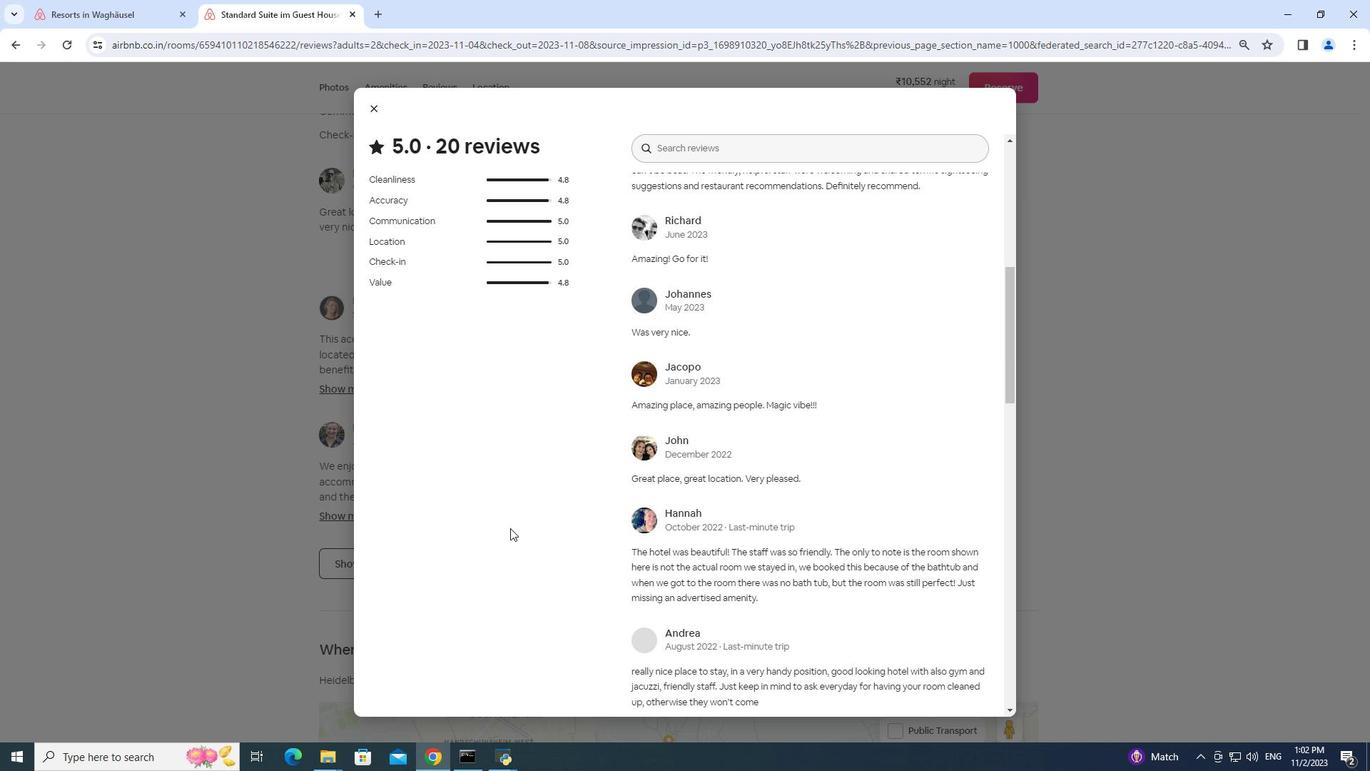 
Action: Mouse moved to (506, 533)
Screenshot: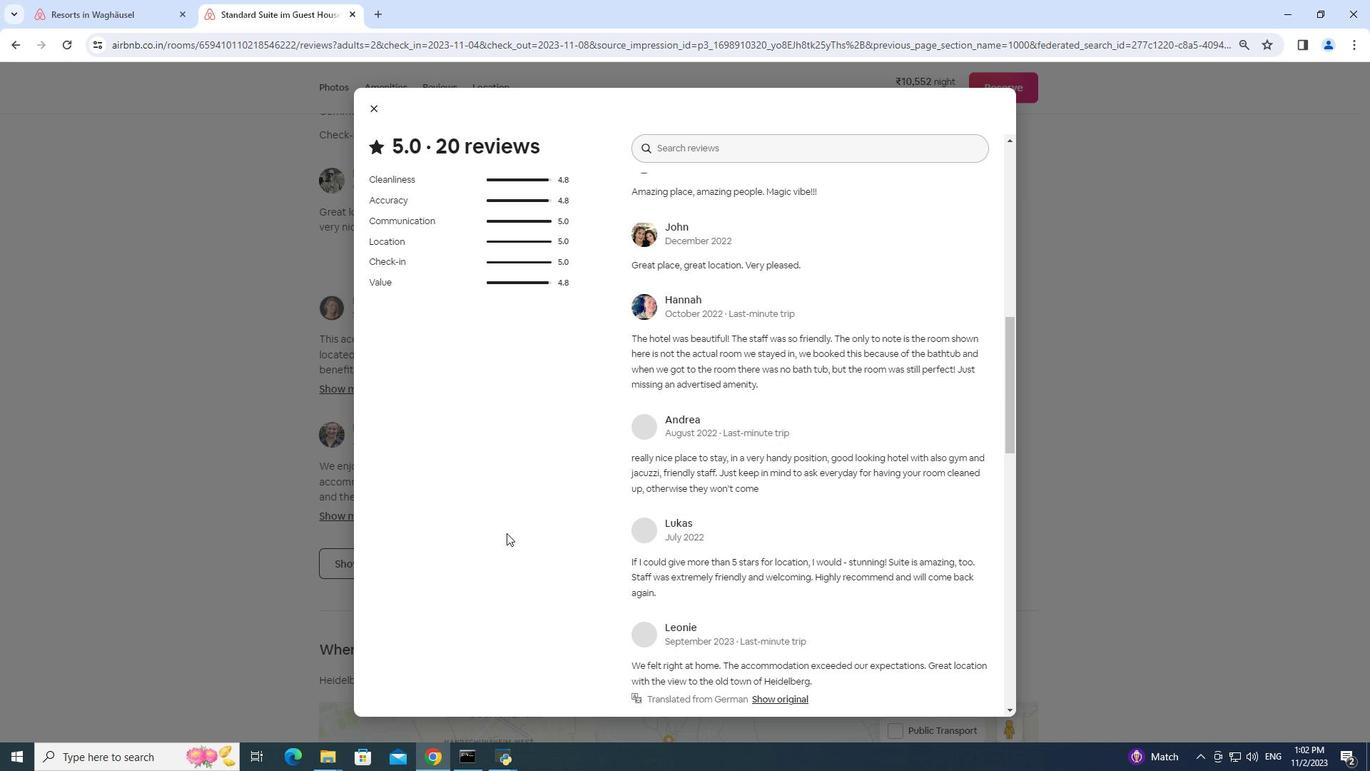 
Action: Mouse scrolled (506, 532) with delta (0, 0)
Screenshot: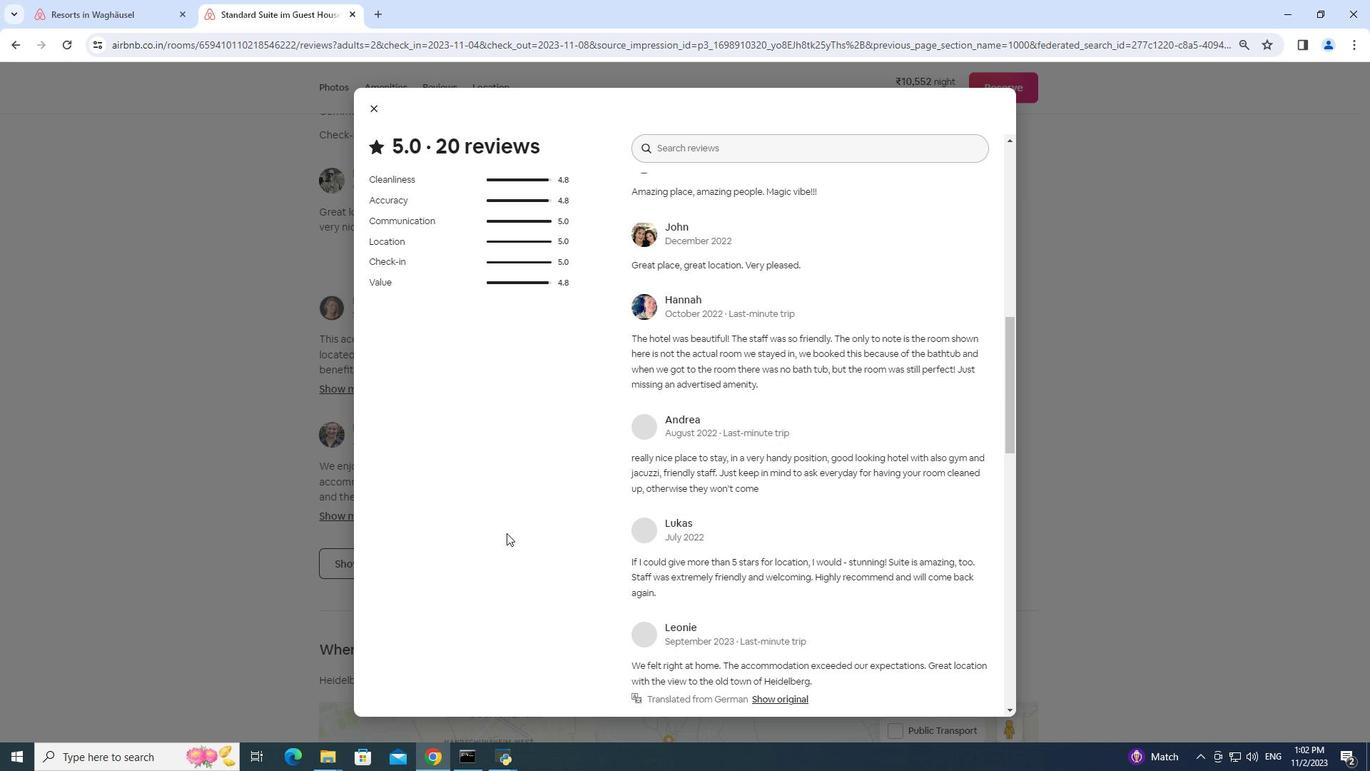 
Action: Mouse scrolled (506, 532) with delta (0, 0)
Screenshot: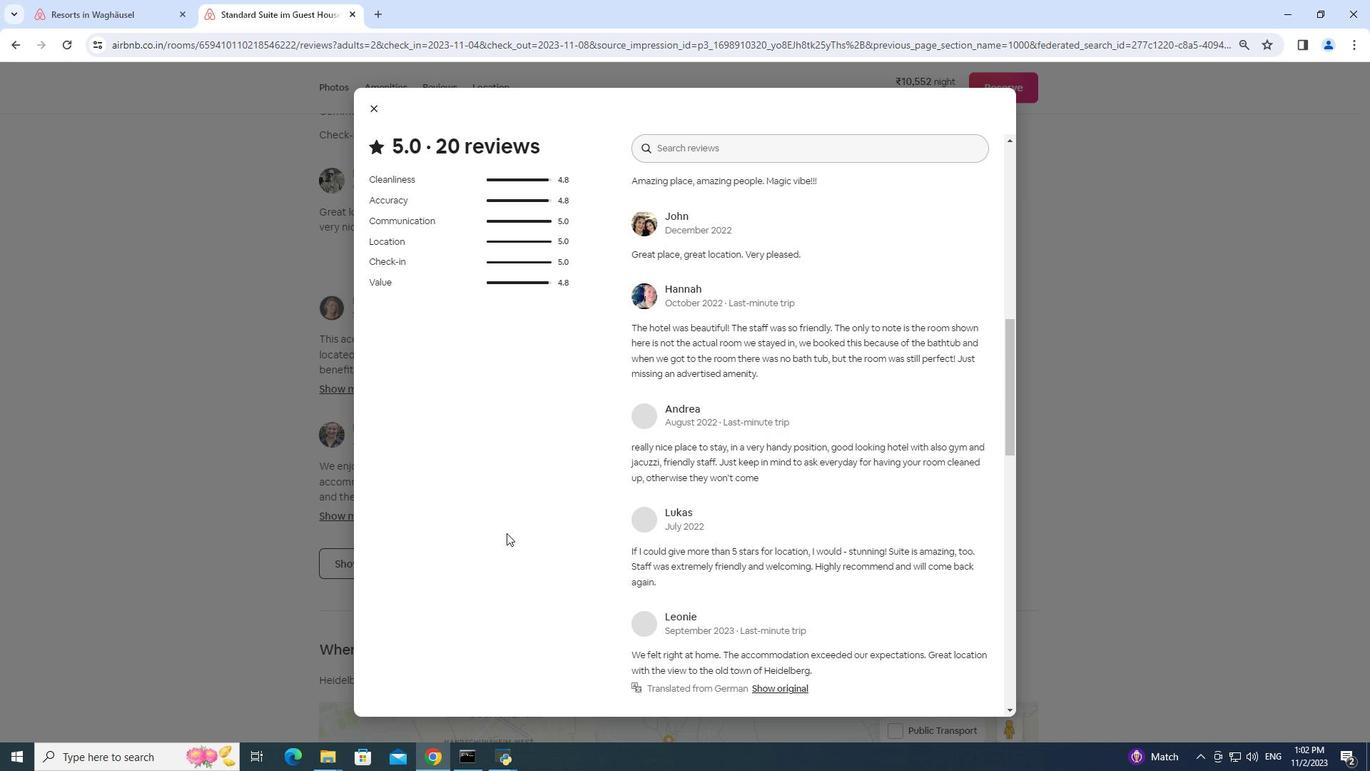 
Action: Mouse moved to (504, 537)
Screenshot: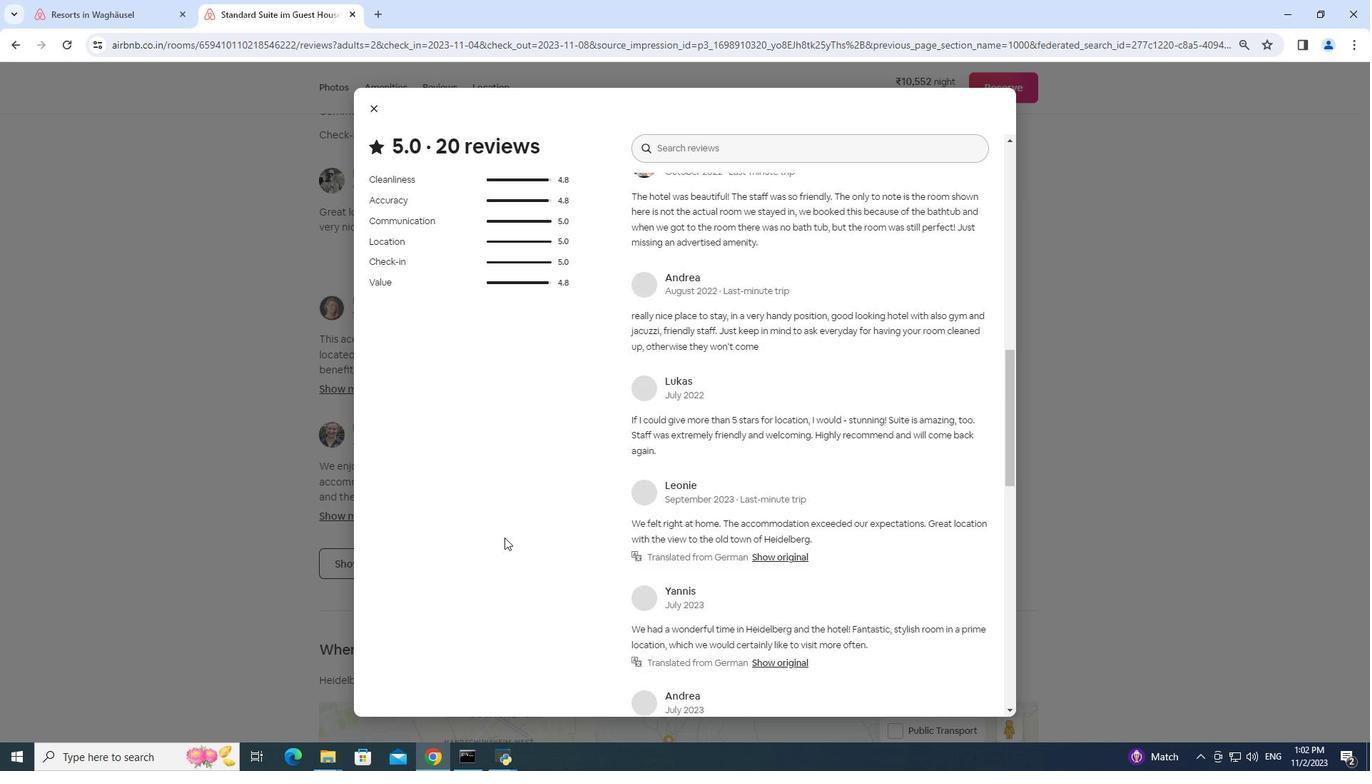 
Action: Mouse scrolled (504, 536) with delta (0, 0)
Screenshot: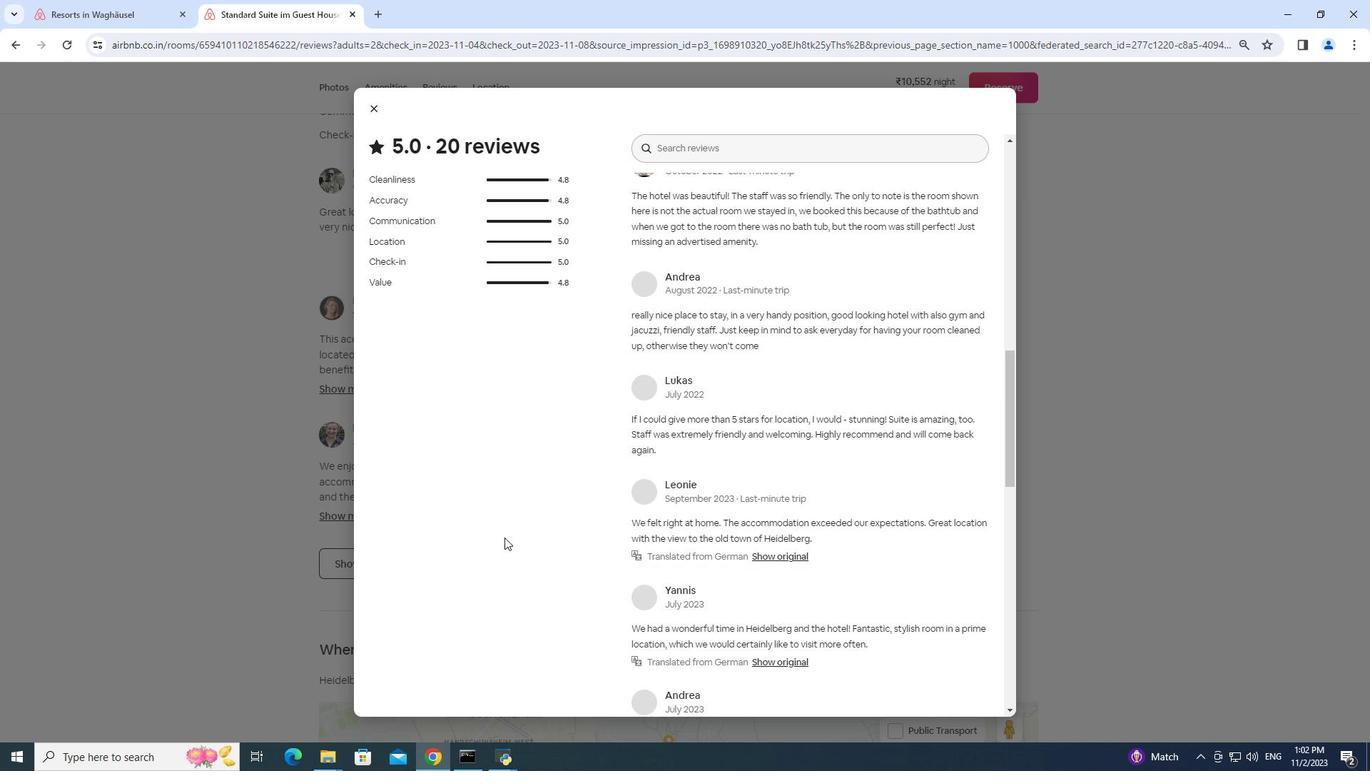 
Action: Mouse scrolled (504, 536) with delta (0, 0)
Screenshot: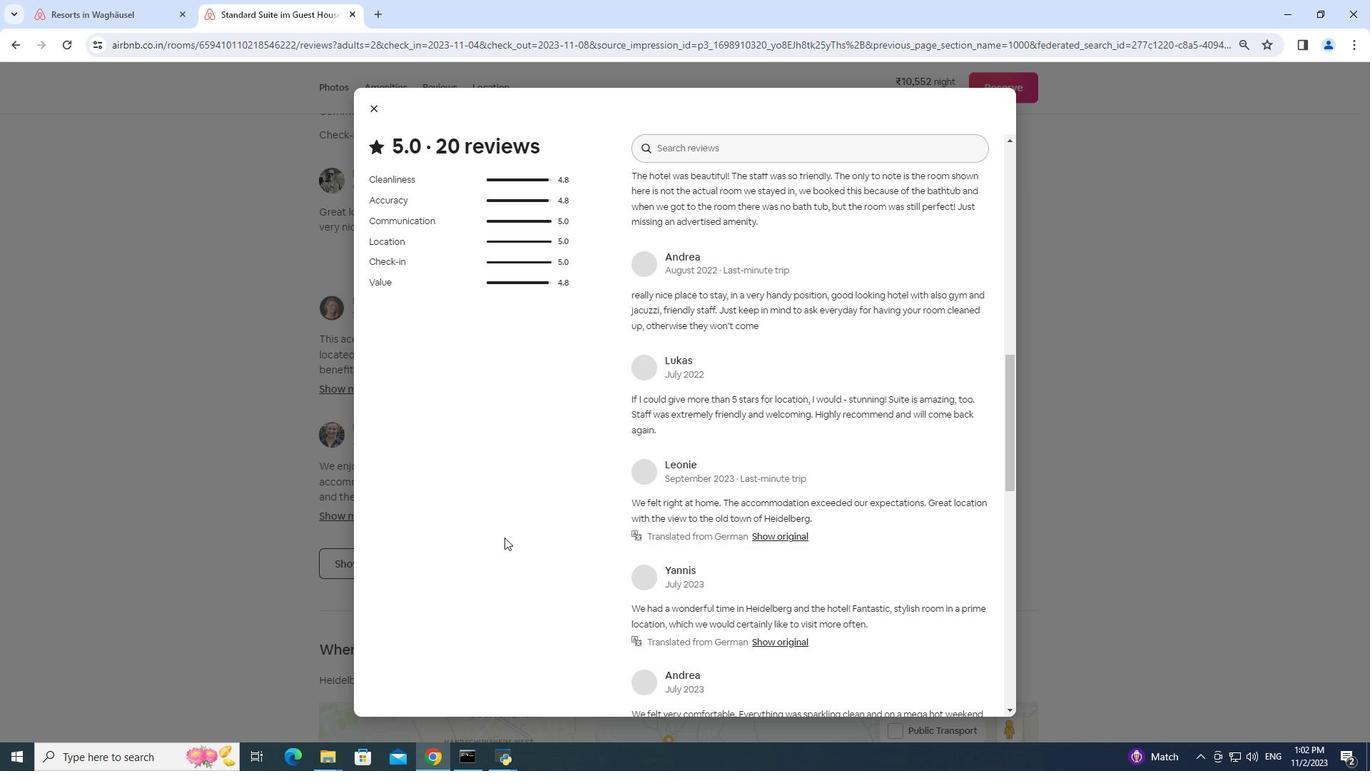 
Action: Mouse moved to (515, 491)
Screenshot: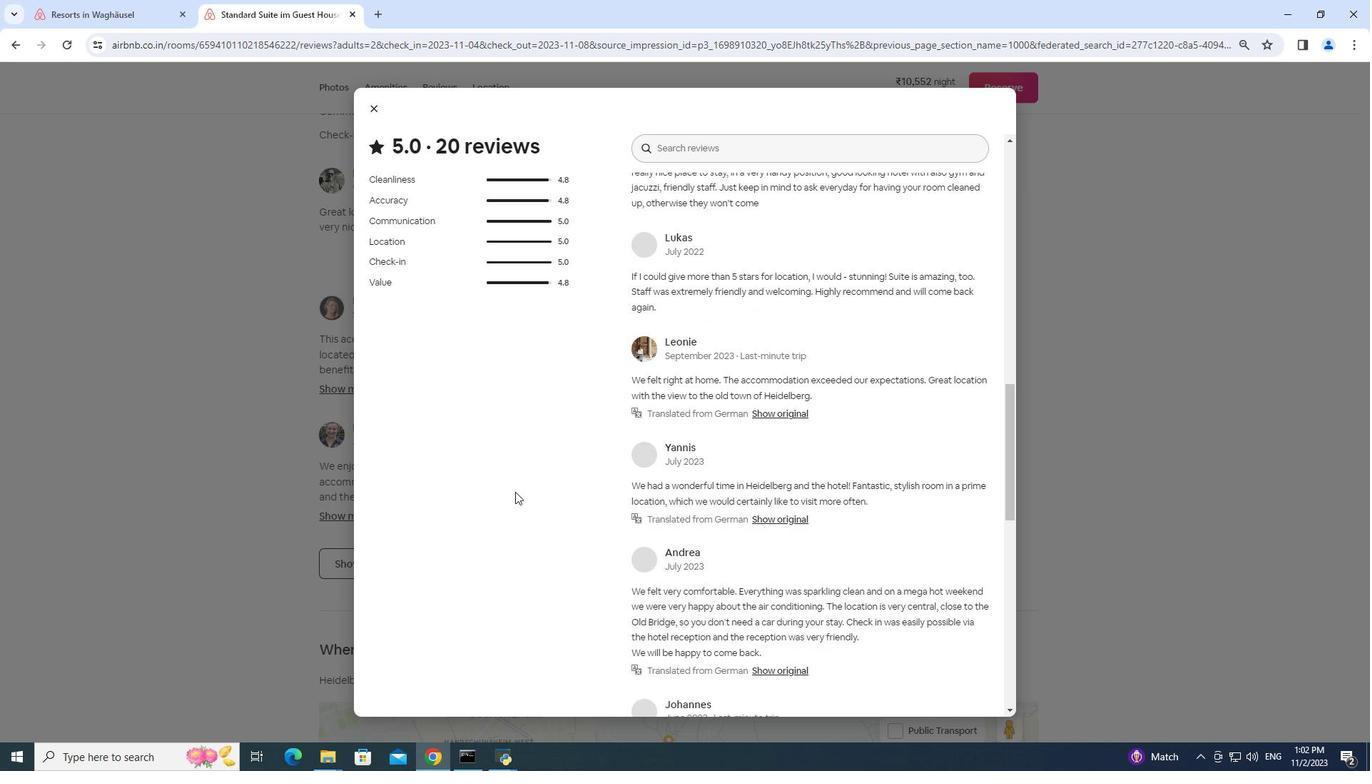 
Action: Mouse scrolled (515, 491) with delta (0, 0)
Screenshot: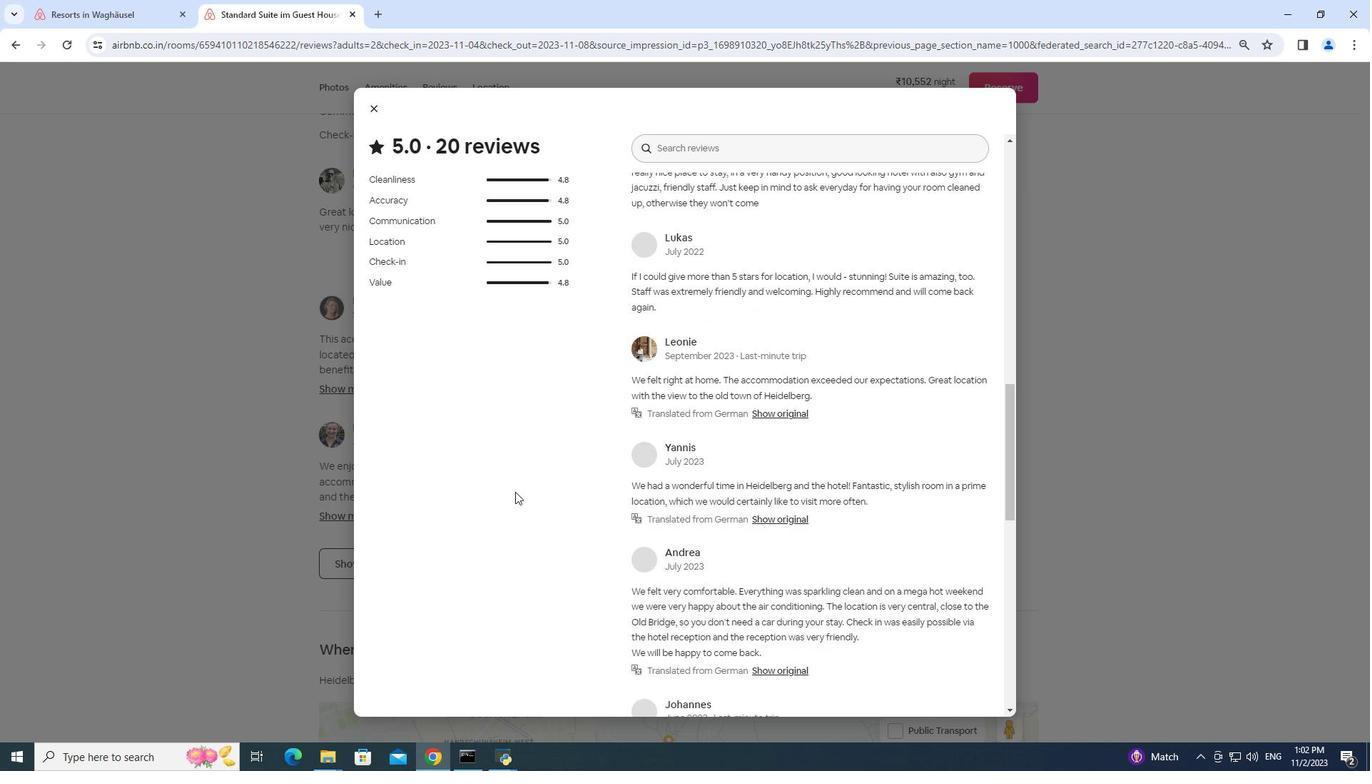 
Action: Mouse scrolled (515, 491) with delta (0, 0)
Screenshot: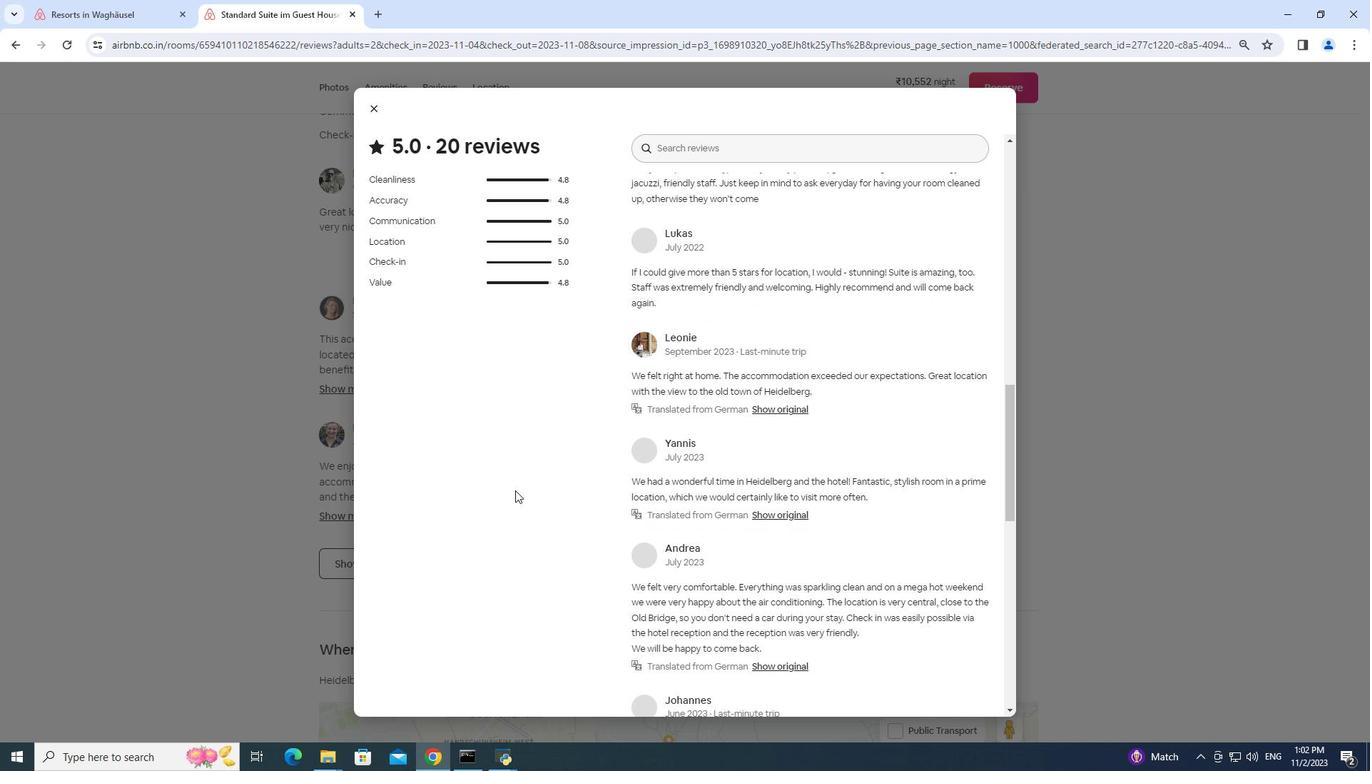 
Action: Mouse moved to (516, 487)
Screenshot: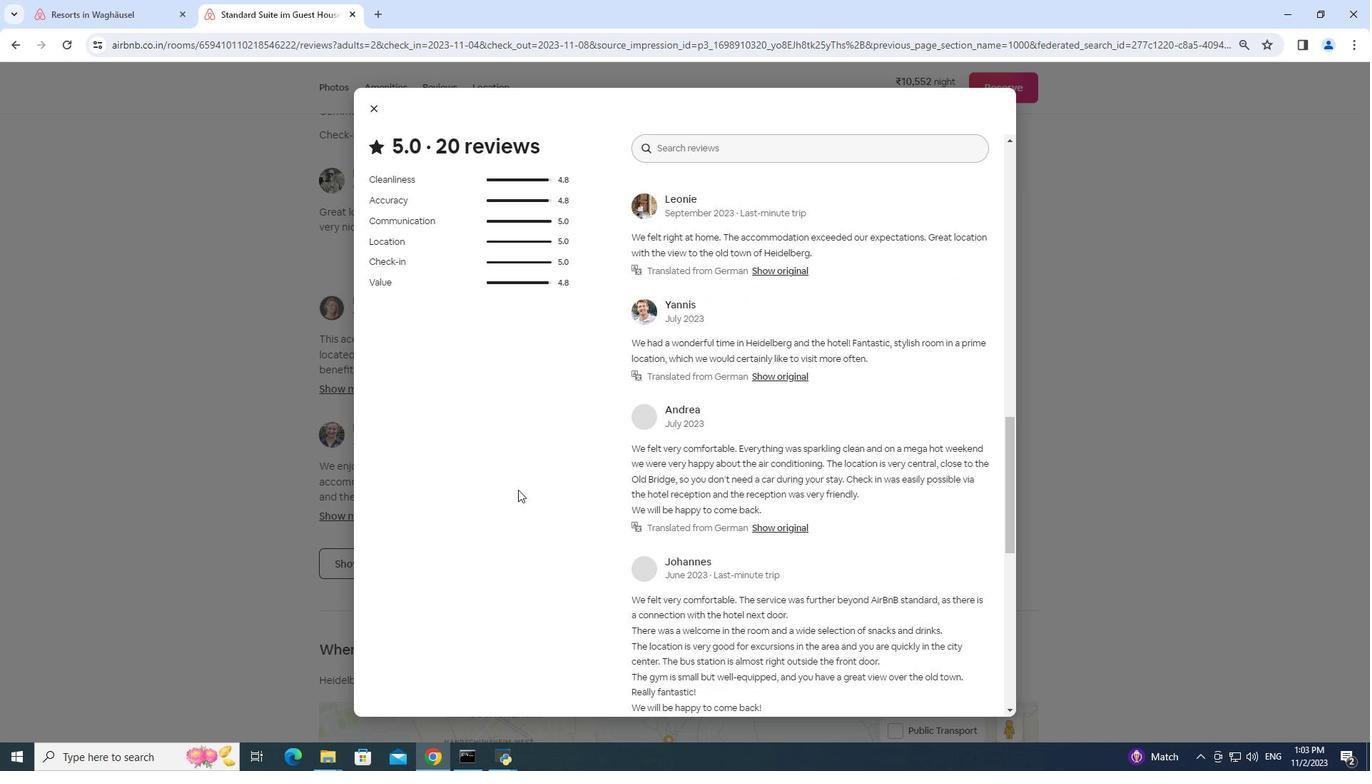 
Action: Mouse scrolled (516, 486) with delta (0, 0)
Screenshot: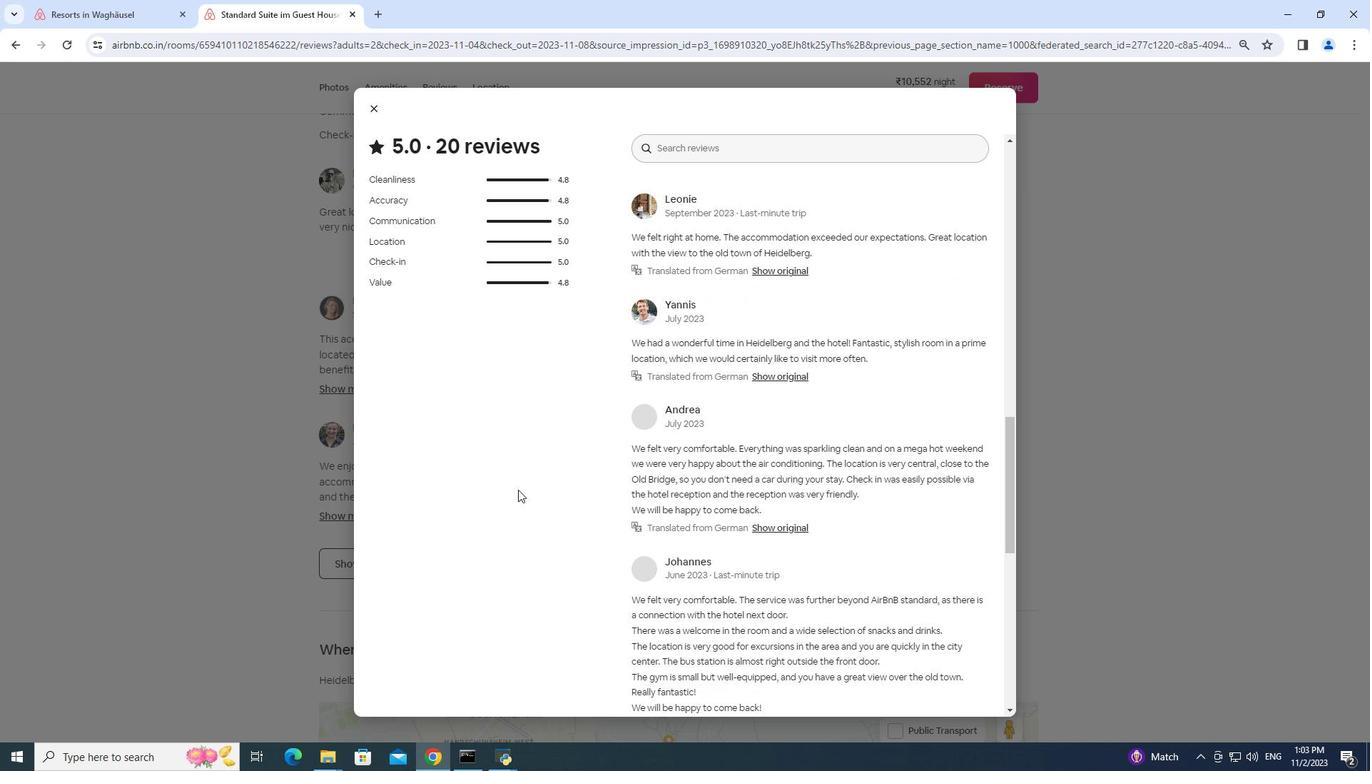 
Action: Mouse moved to (517, 487)
Screenshot: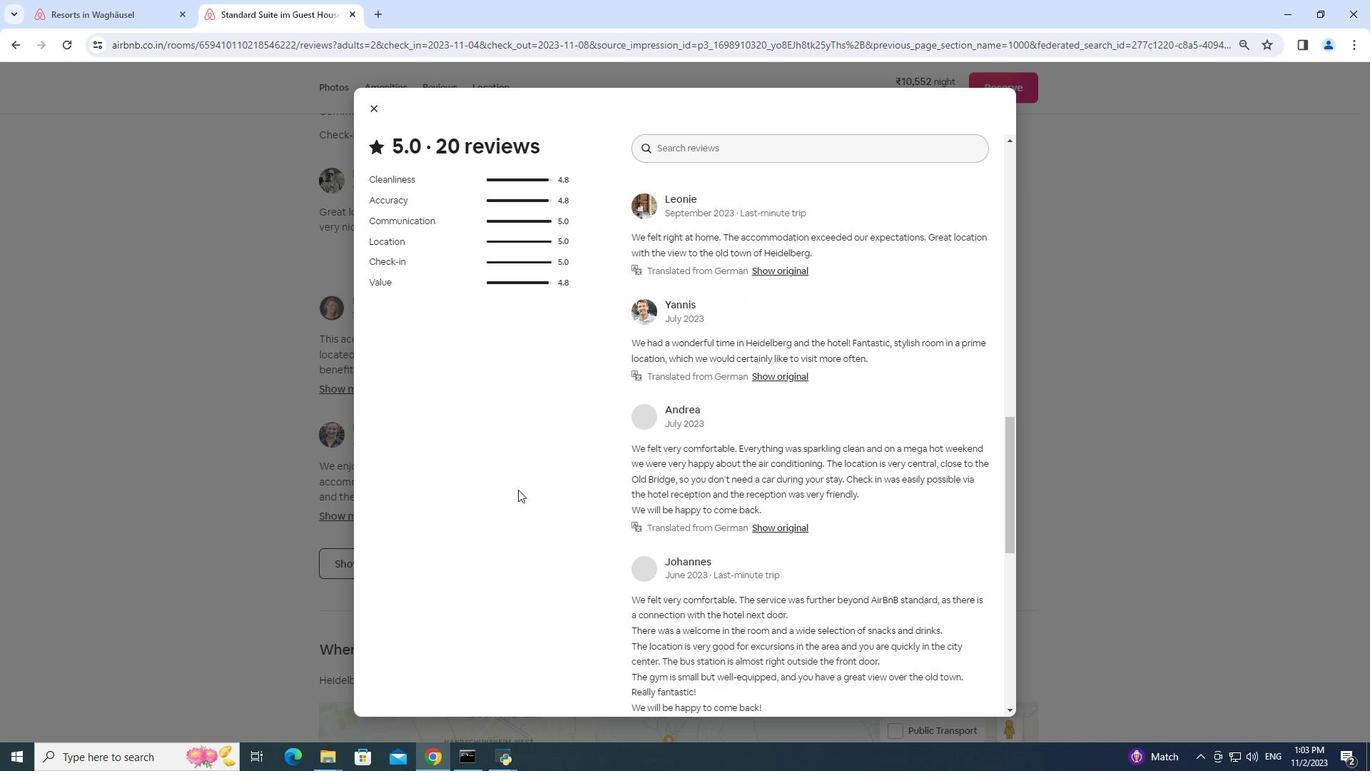 
Action: Mouse scrolled (517, 486) with delta (0, 0)
Screenshot: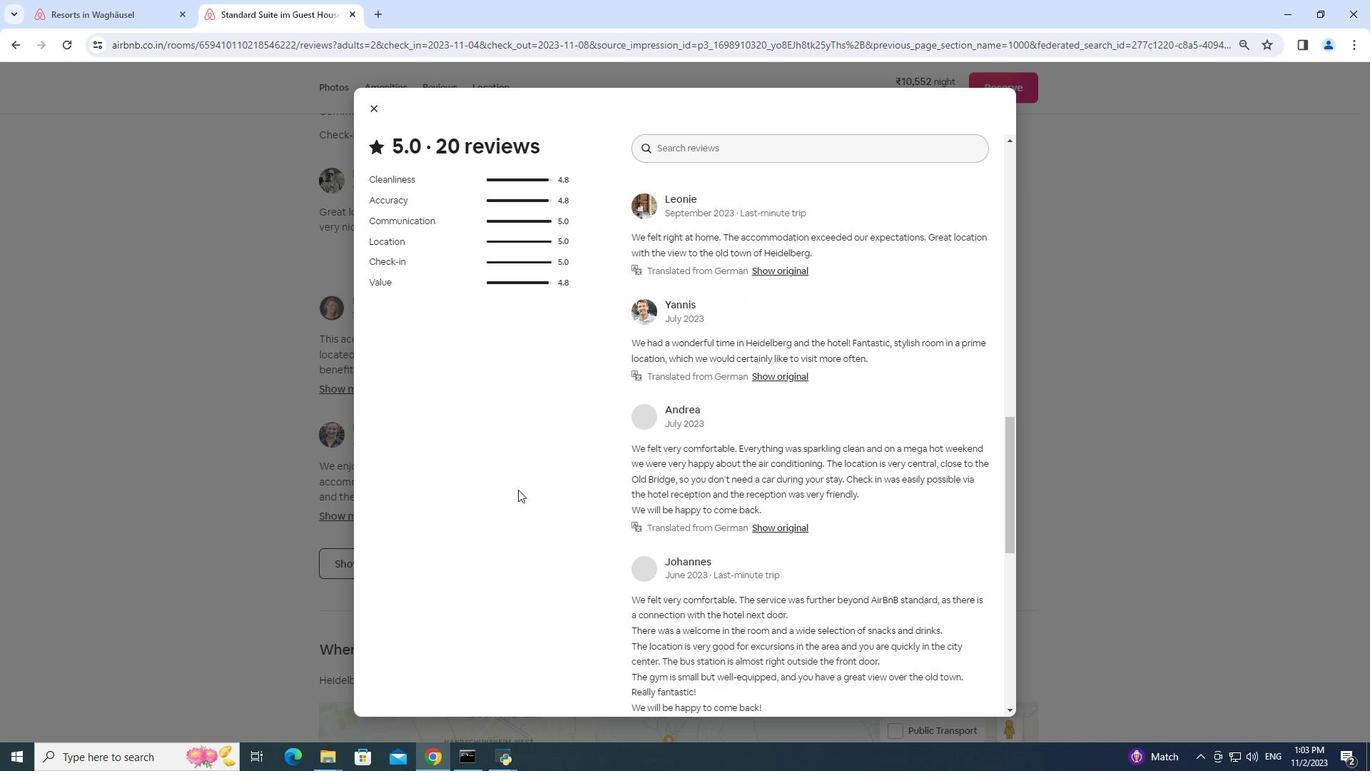
Action: Mouse moved to (518, 489)
Screenshot: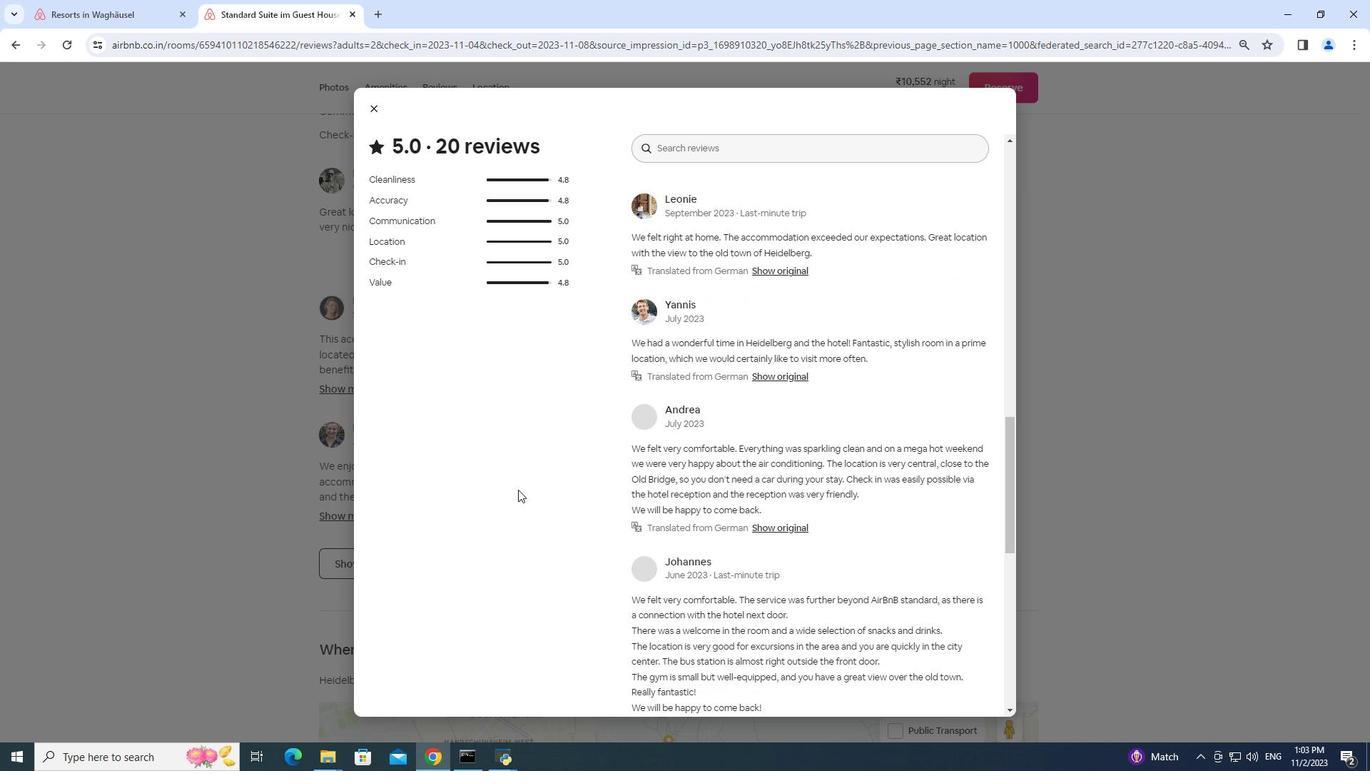 
Action: Mouse scrolled (518, 489) with delta (0, 0)
Screenshot: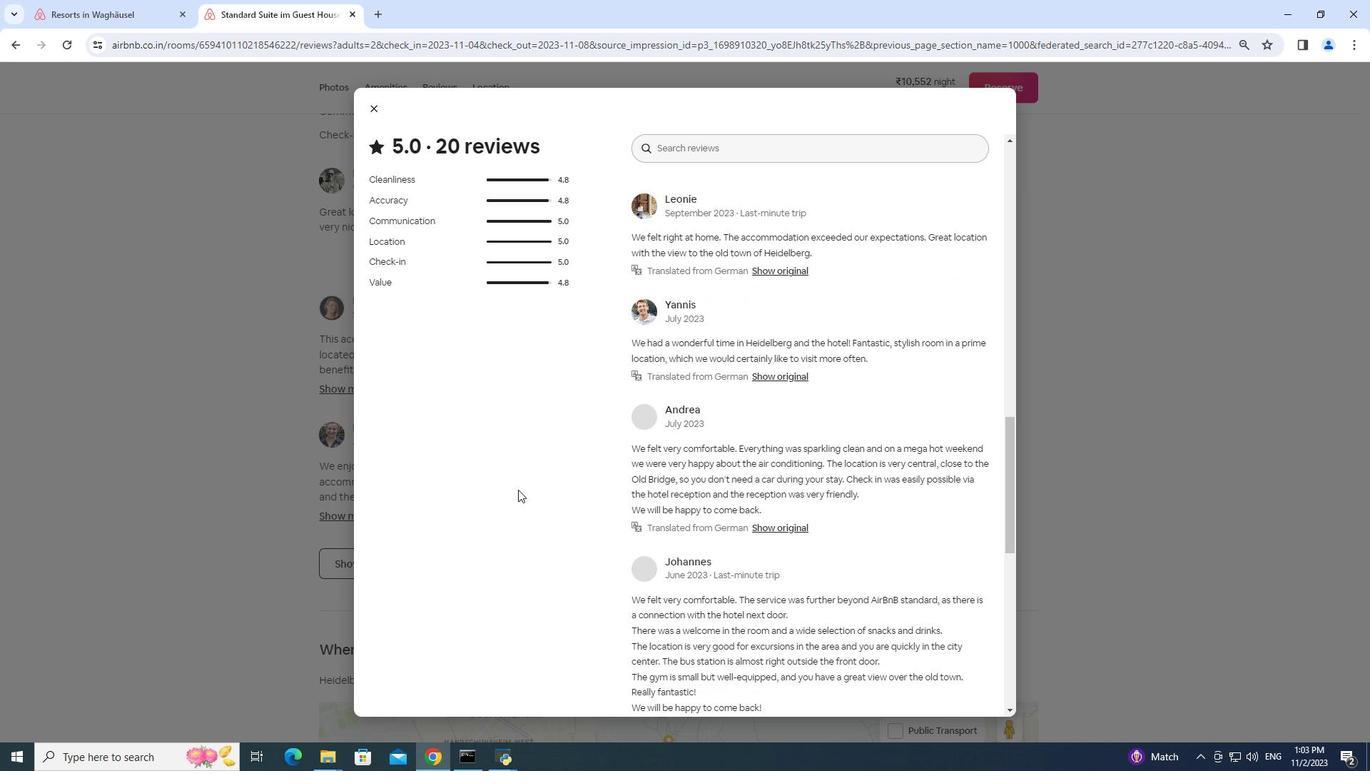 
Action: Mouse moved to (518, 495)
Screenshot: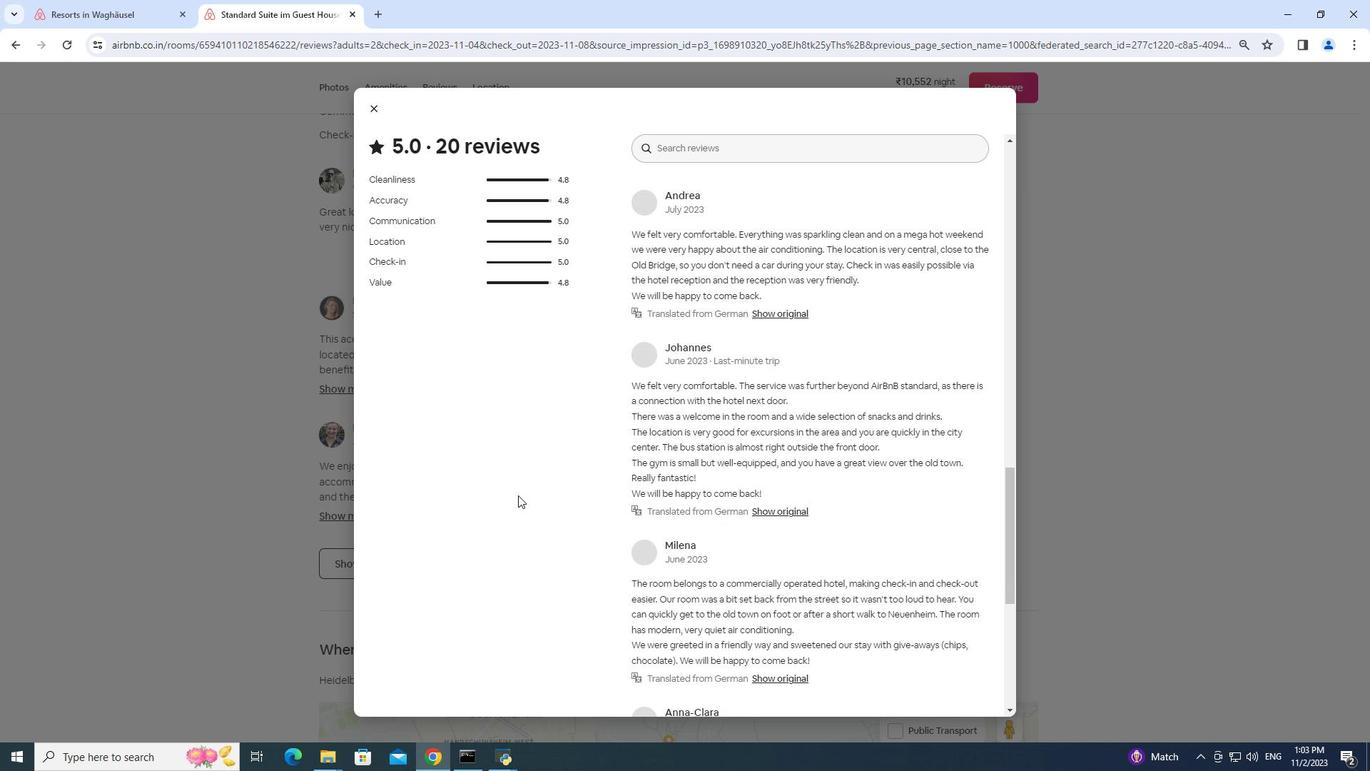 
Action: Mouse scrolled (518, 494) with delta (0, 0)
Screenshot: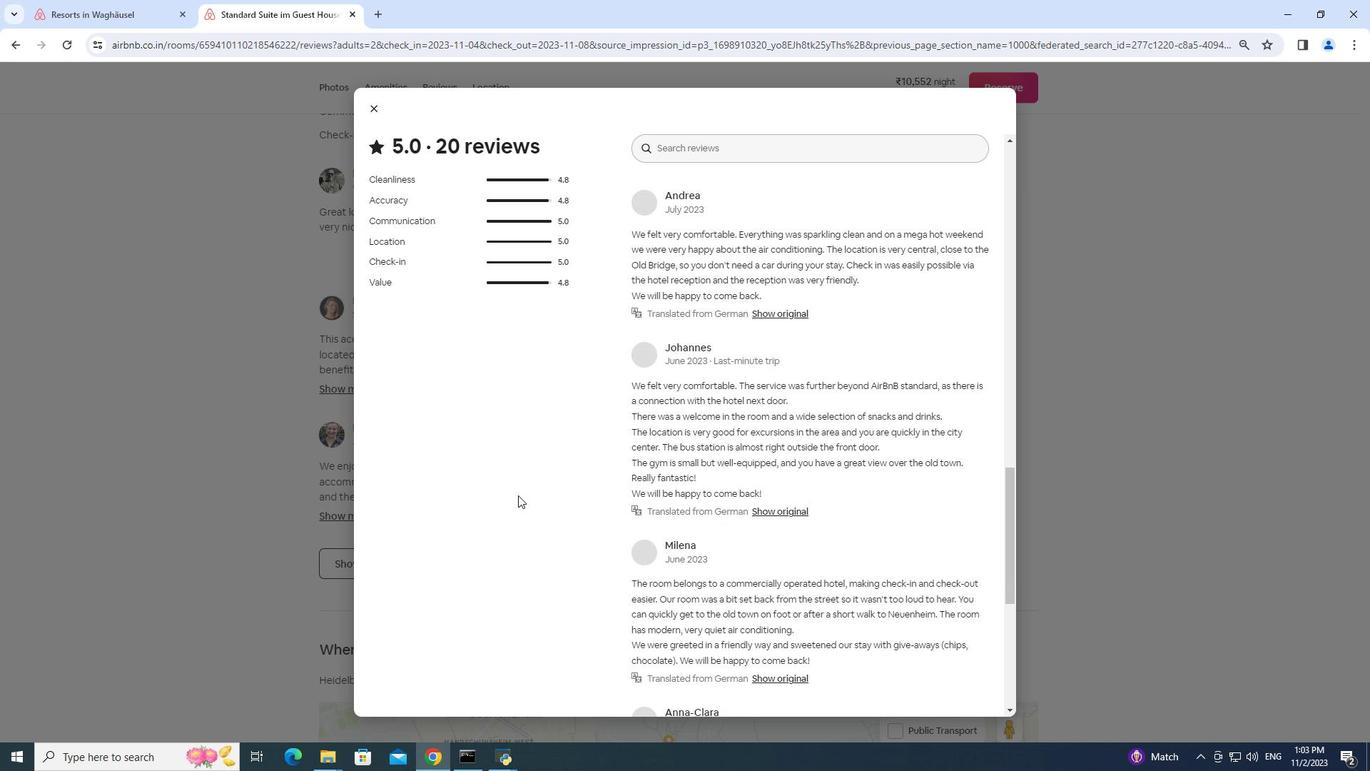 
Action: Mouse moved to (518, 497)
Screenshot: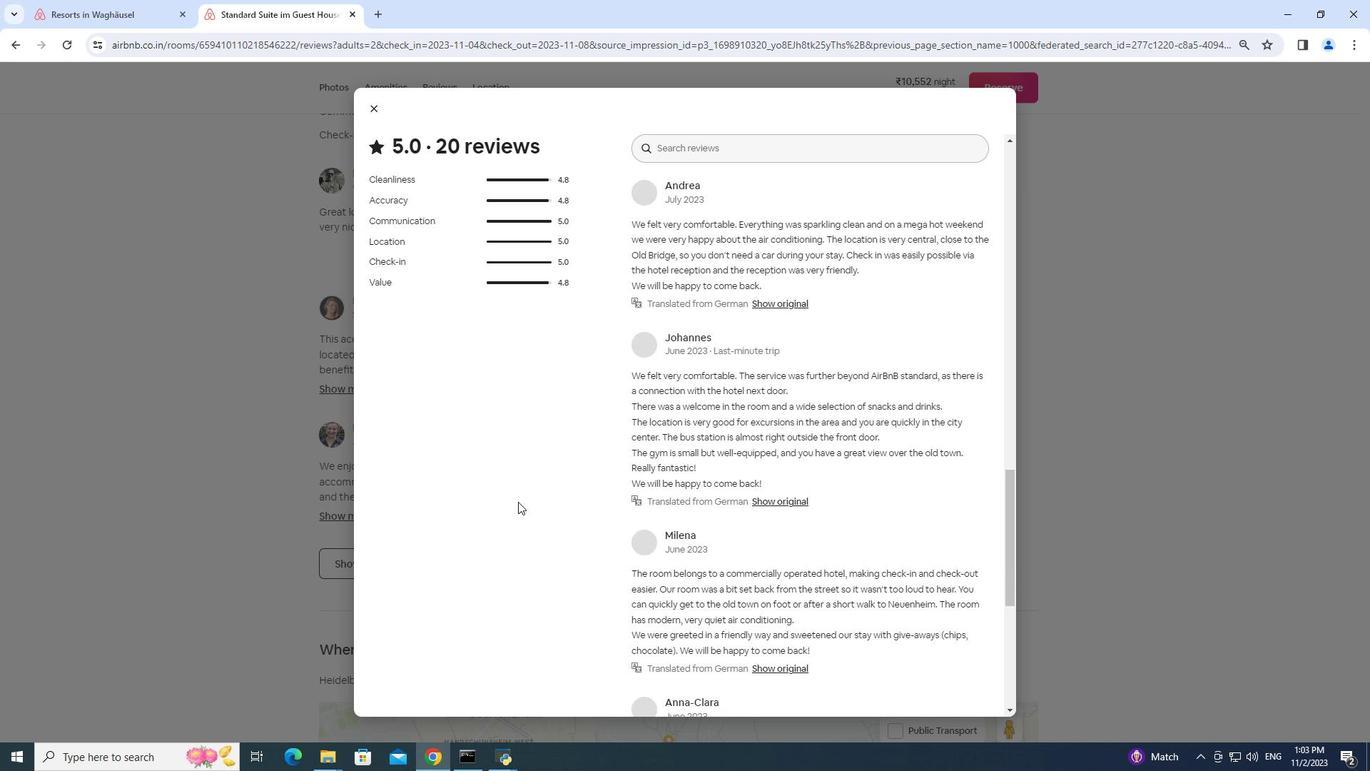 
Action: Mouse scrolled (518, 496) with delta (0, 0)
Screenshot: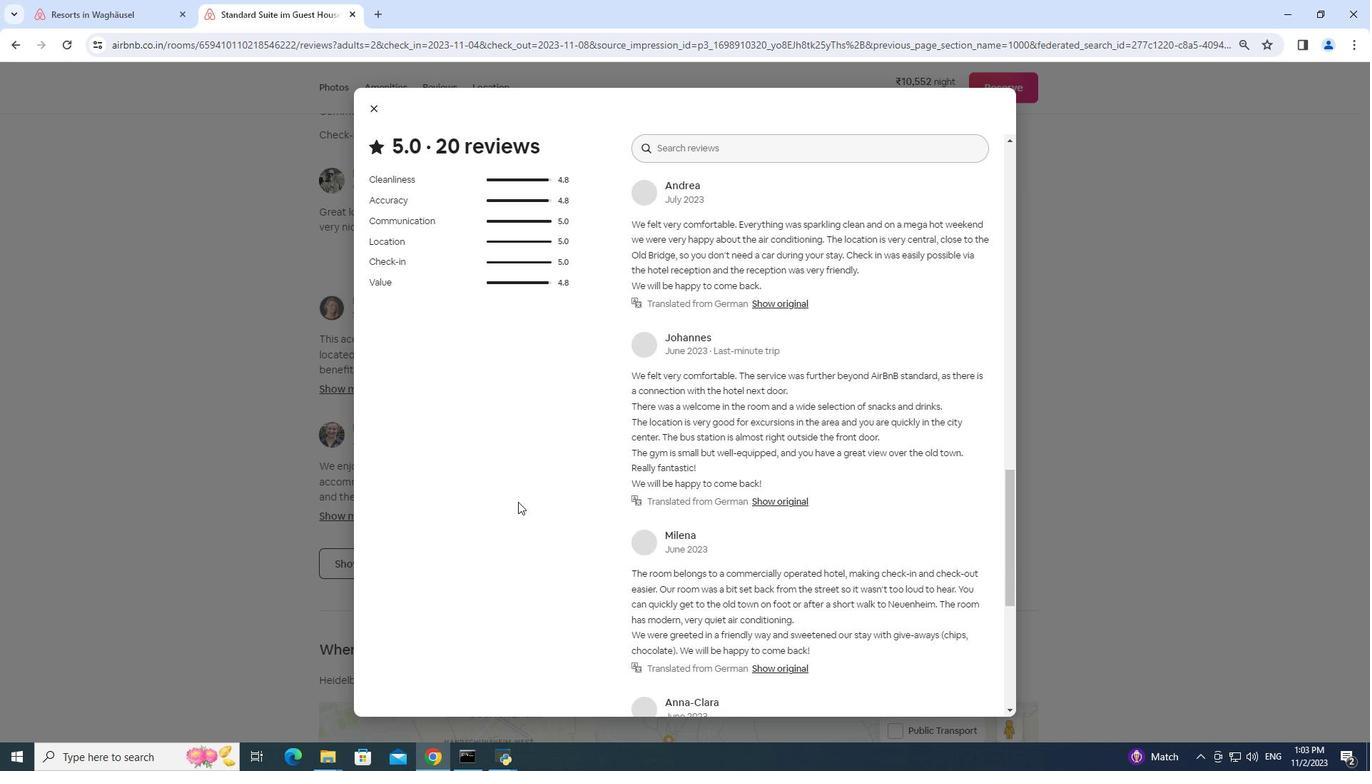 
Action: Mouse moved to (518, 502)
Screenshot: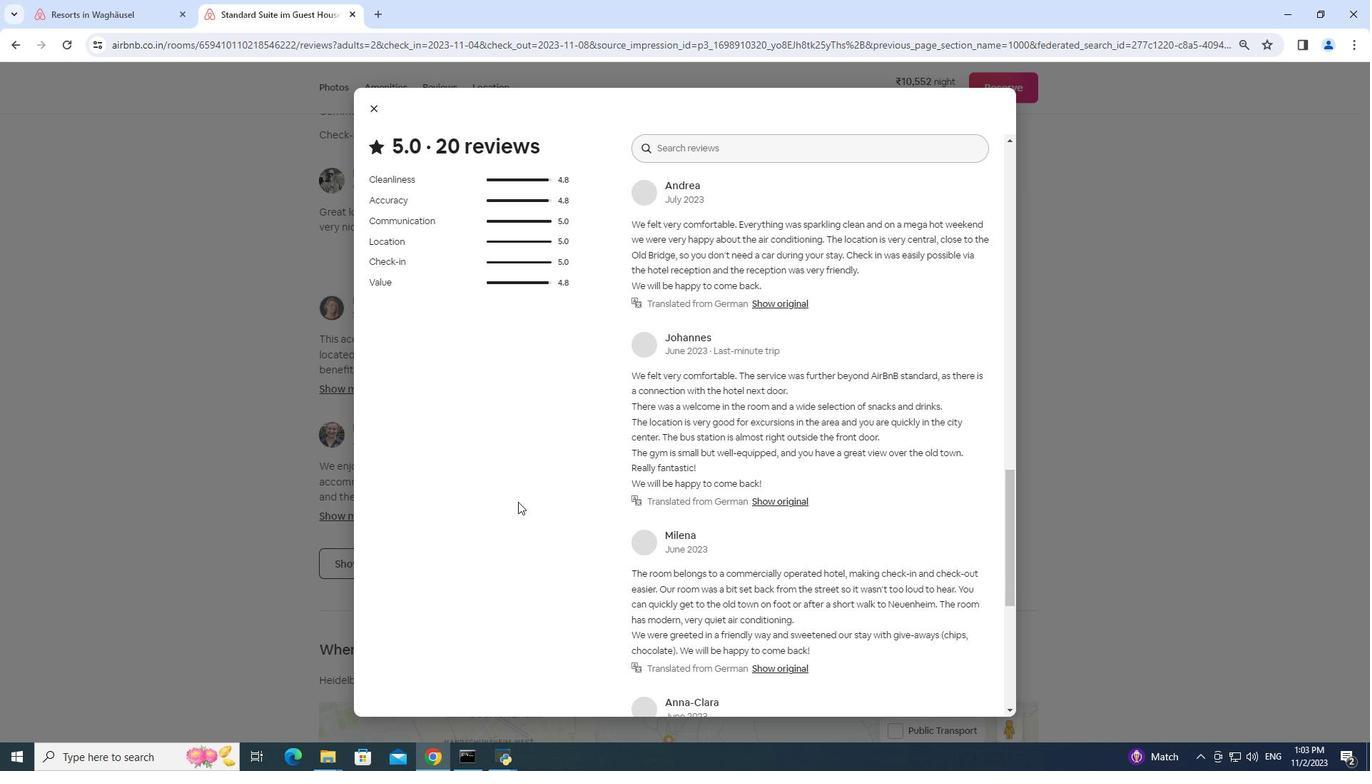 
Action: Mouse scrolled (518, 501) with delta (0, 0)
Screenshot: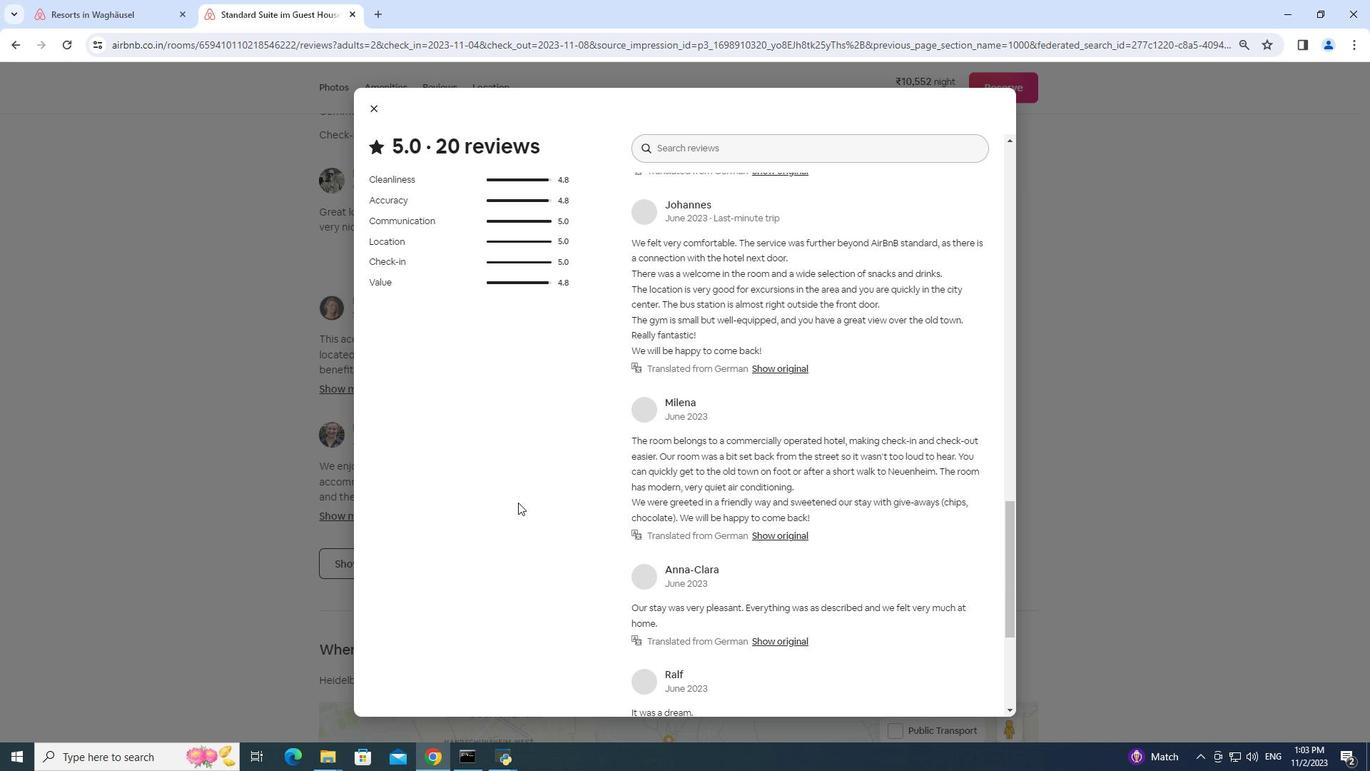 
Action: Mouse scrolled (518, 501) with delta (0, 0)
Screenshot: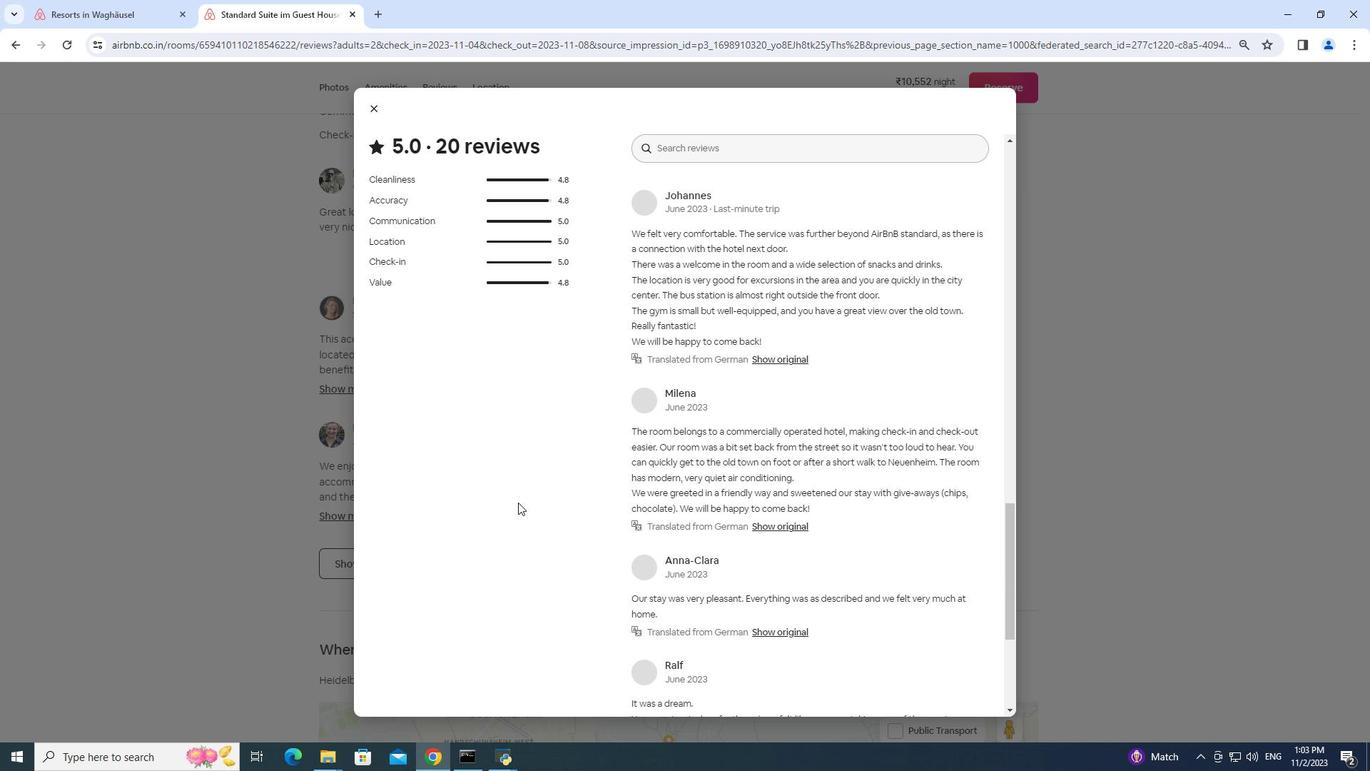 
Action: Mouse moved to (518, 503)
Screenshot: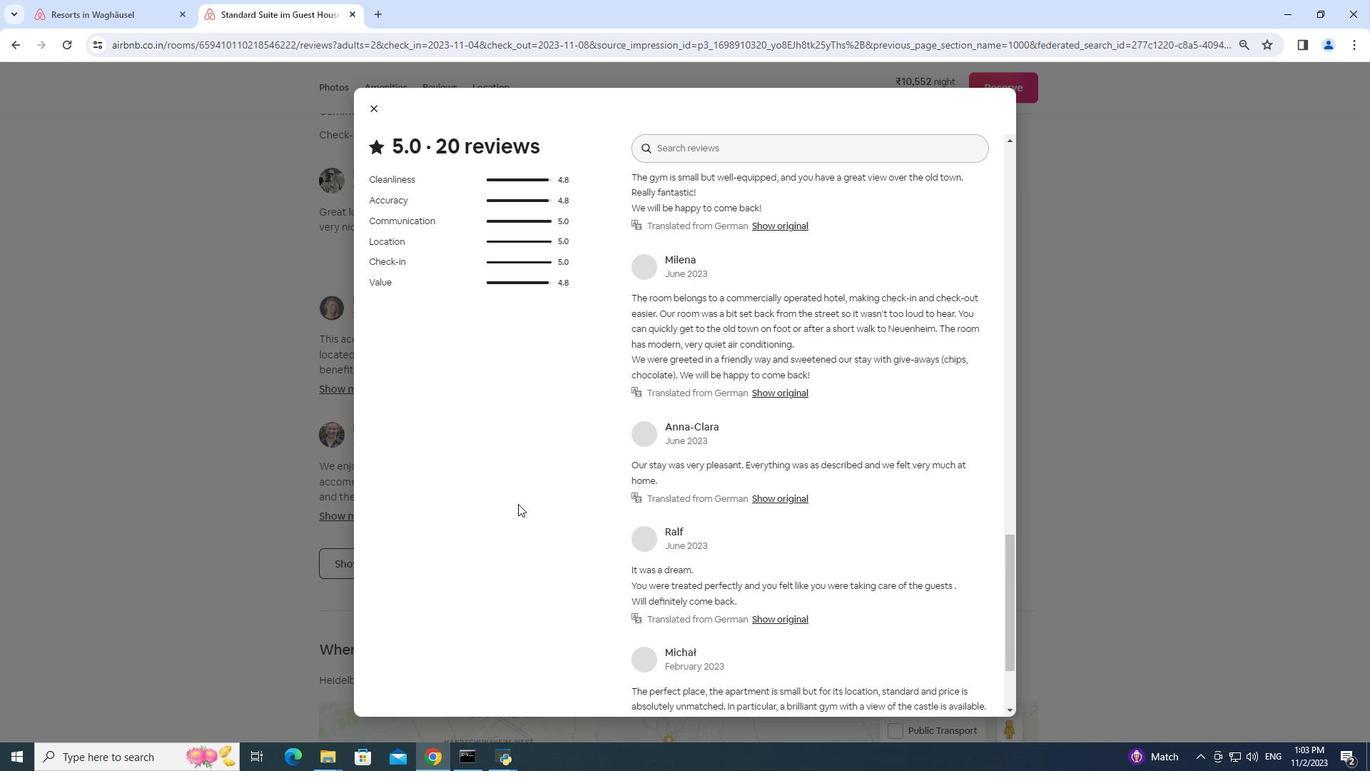 
Action: Mouse scrolled (518, 502) with delta (0, 0)
